 Task: Put People Inside A Jar.
Action: Mouse moved to (1158, 112)
Screenshot: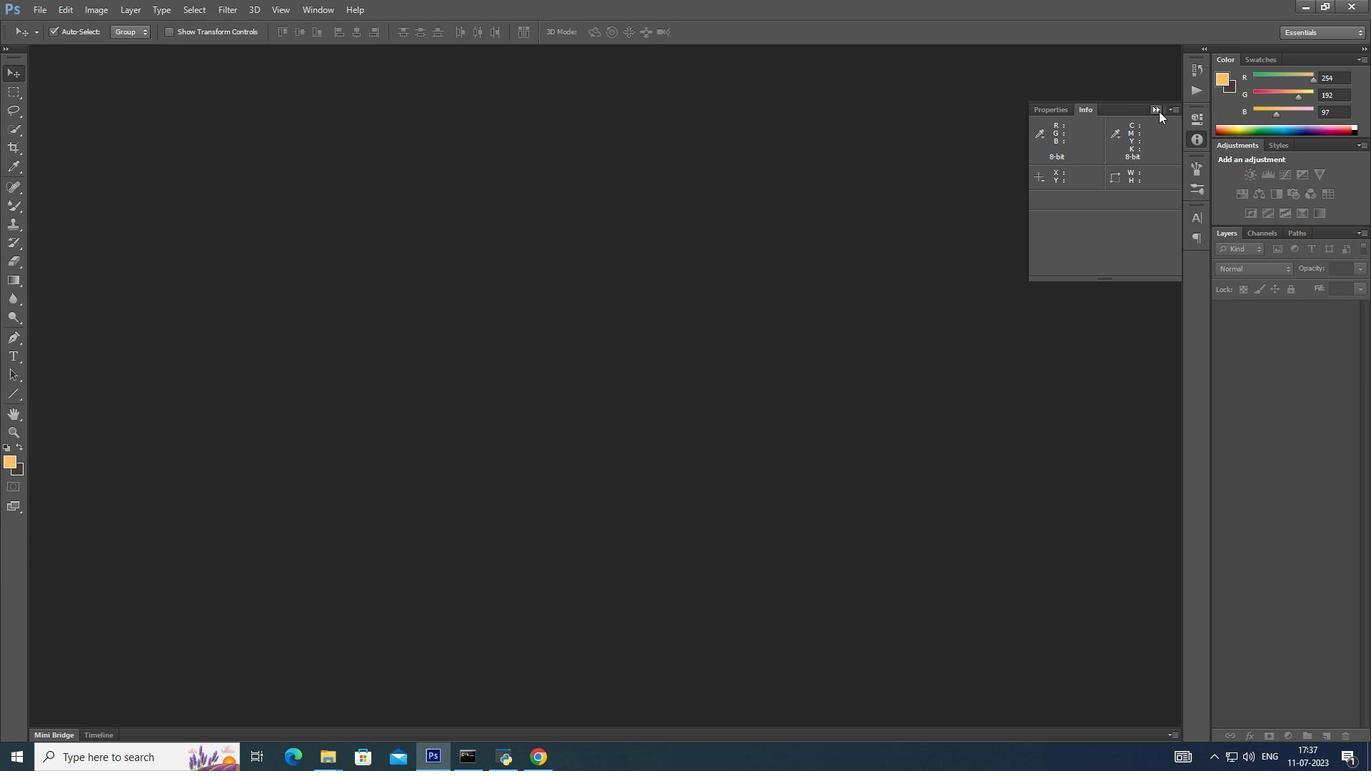 
Action: Mouse pressed left at (1158, 112)
Screenshot: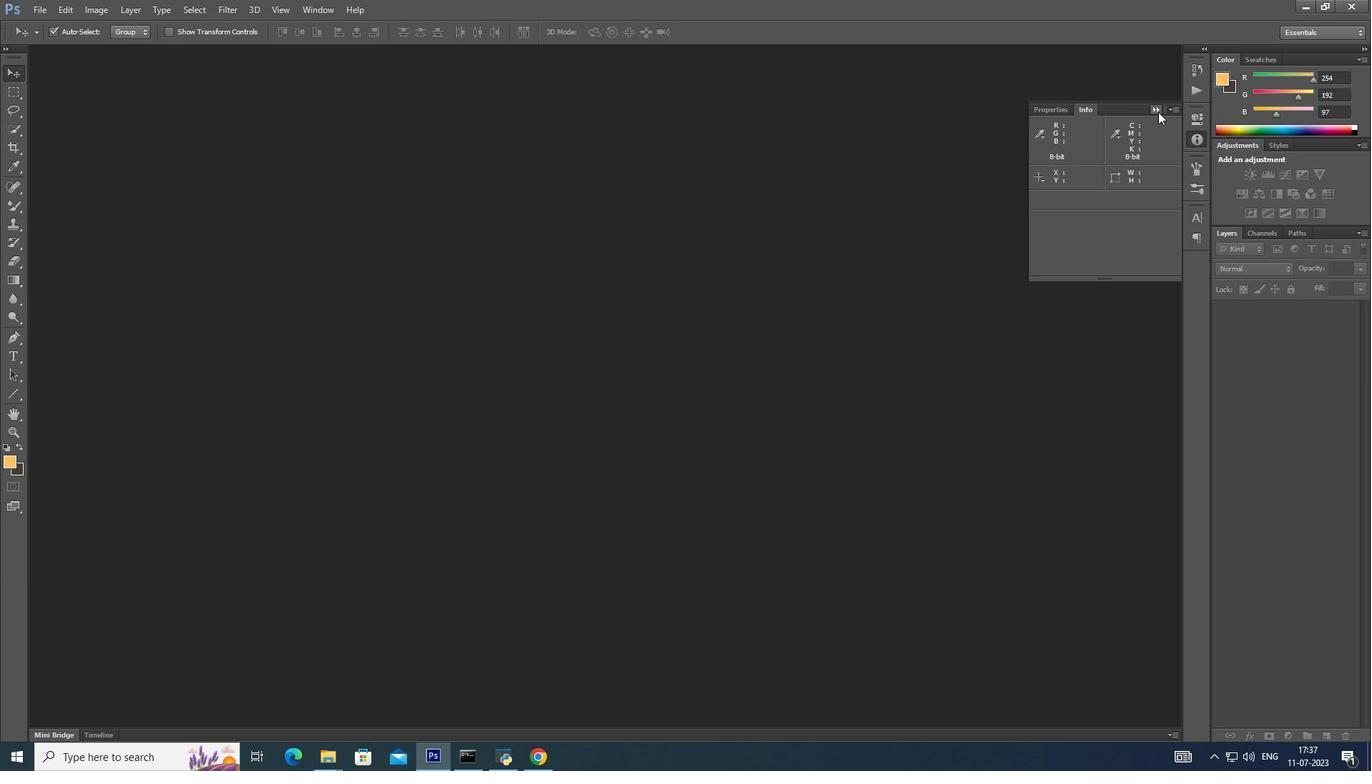 
Action: Mouse moved to (31, 10)
Screenshot: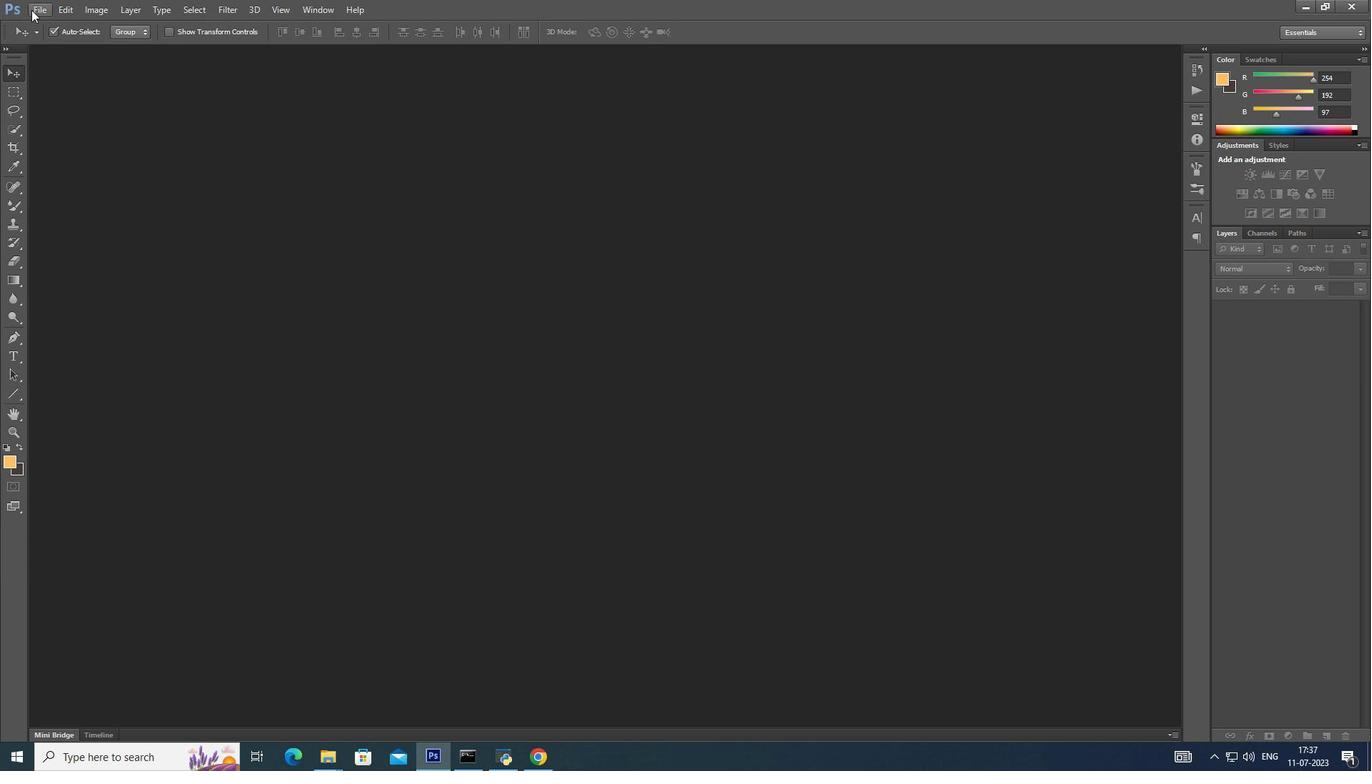 
Action: Mouse pressed left at (31, 10)
Screenshot: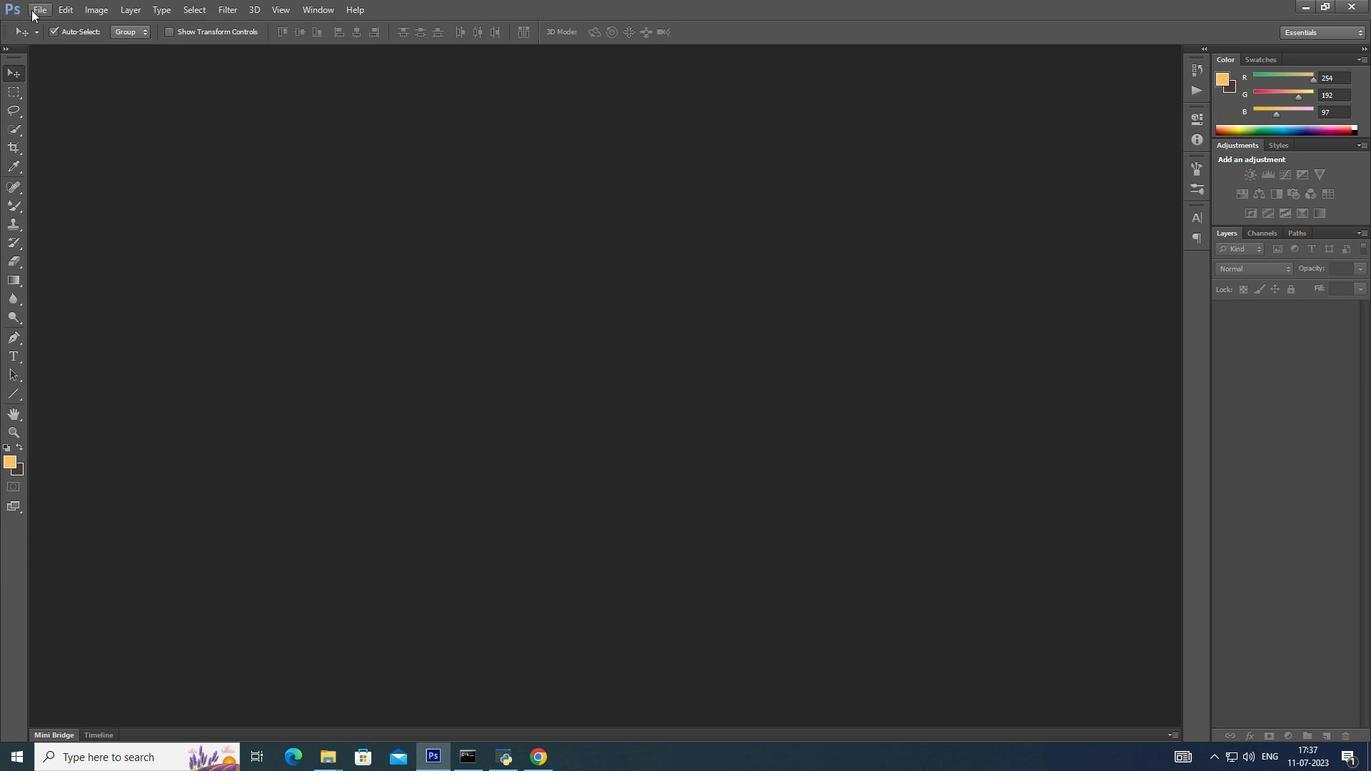 
Action: Mouse moved to (44, 32)
Screenshot: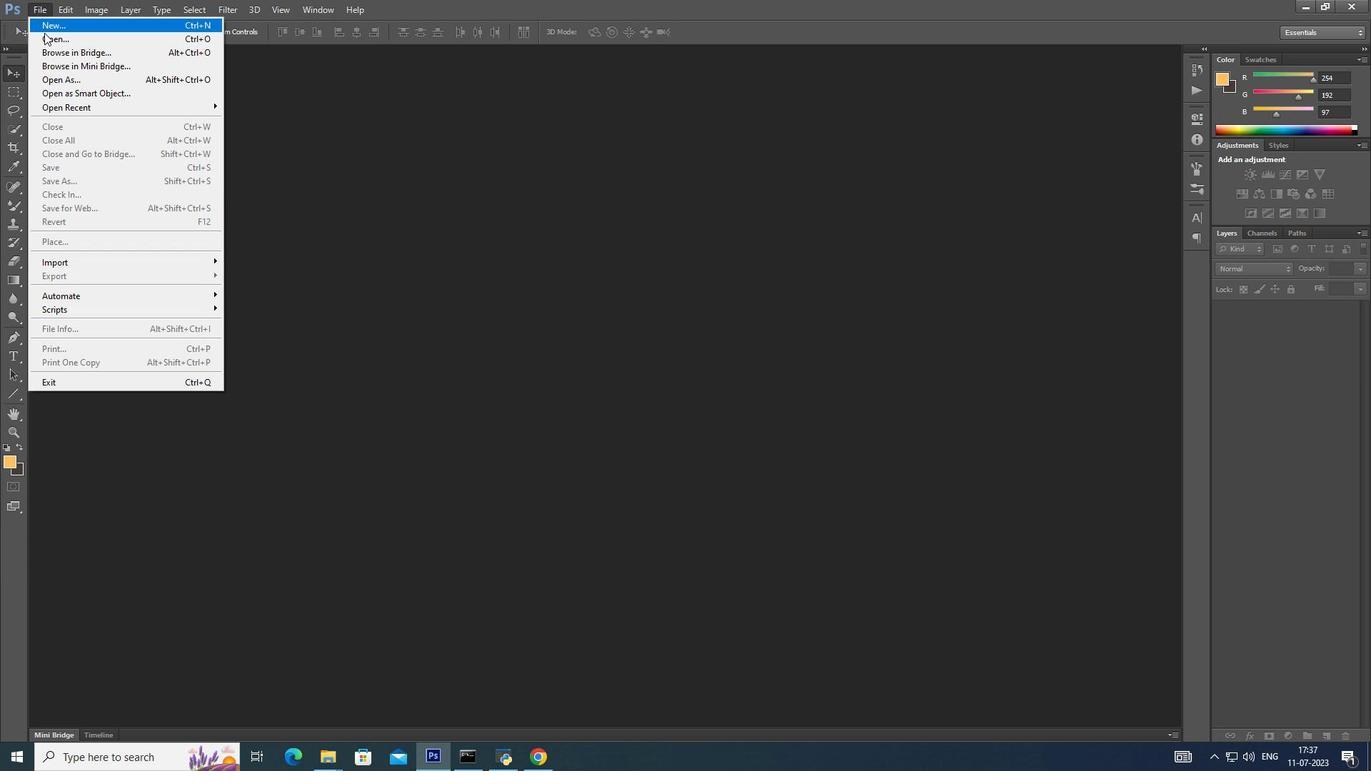 
Action: Mouse pressed left at (44, 32)
Screenshot: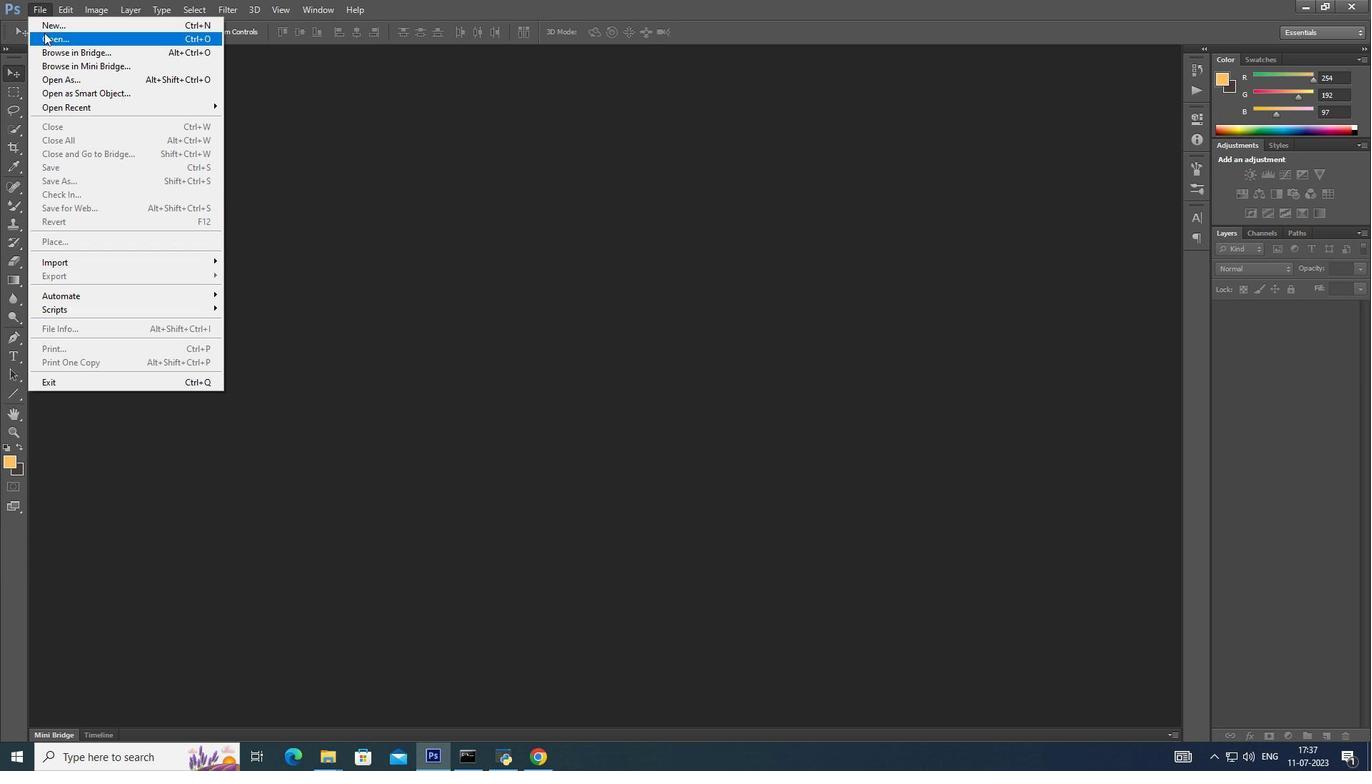 
Action: Mouse moved to (518, 337)
Screenshot: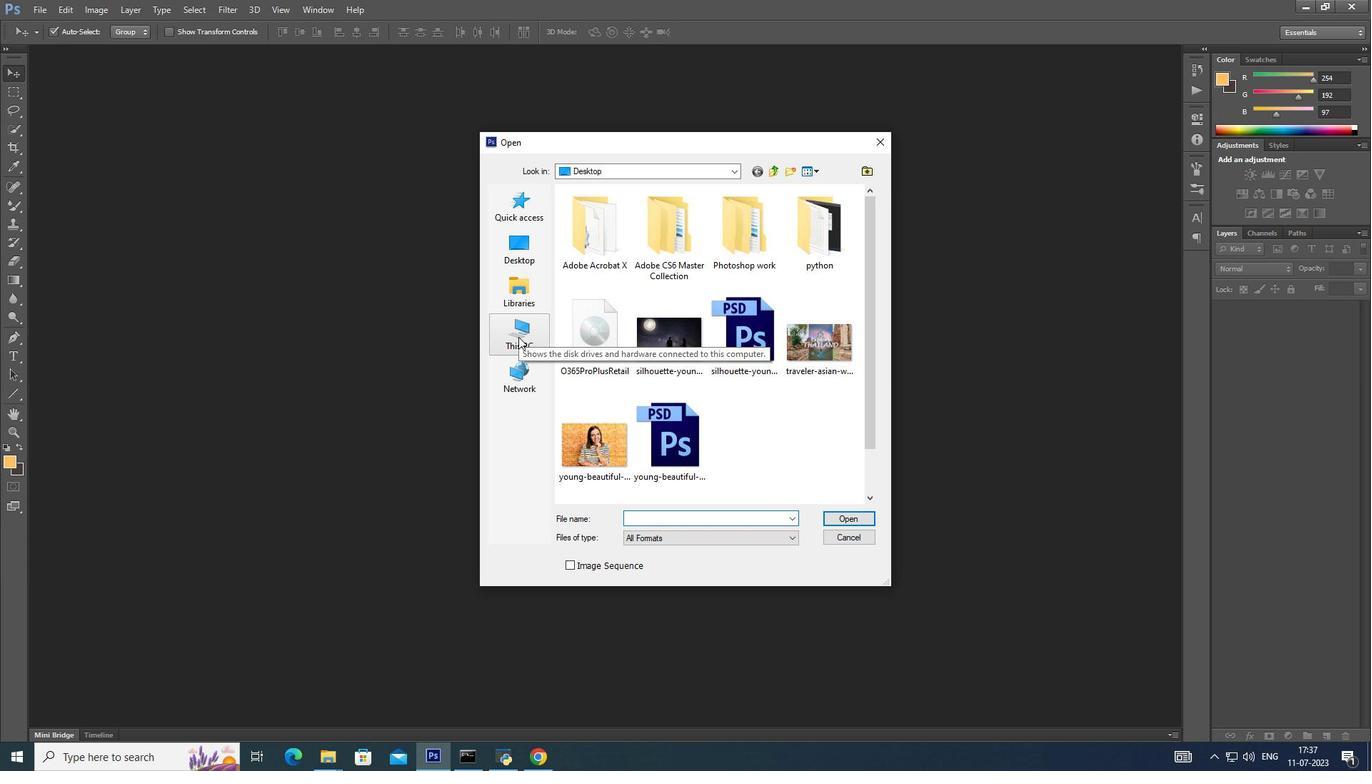 
Action: Mouse pressed left at (518, 337)
Screenshot: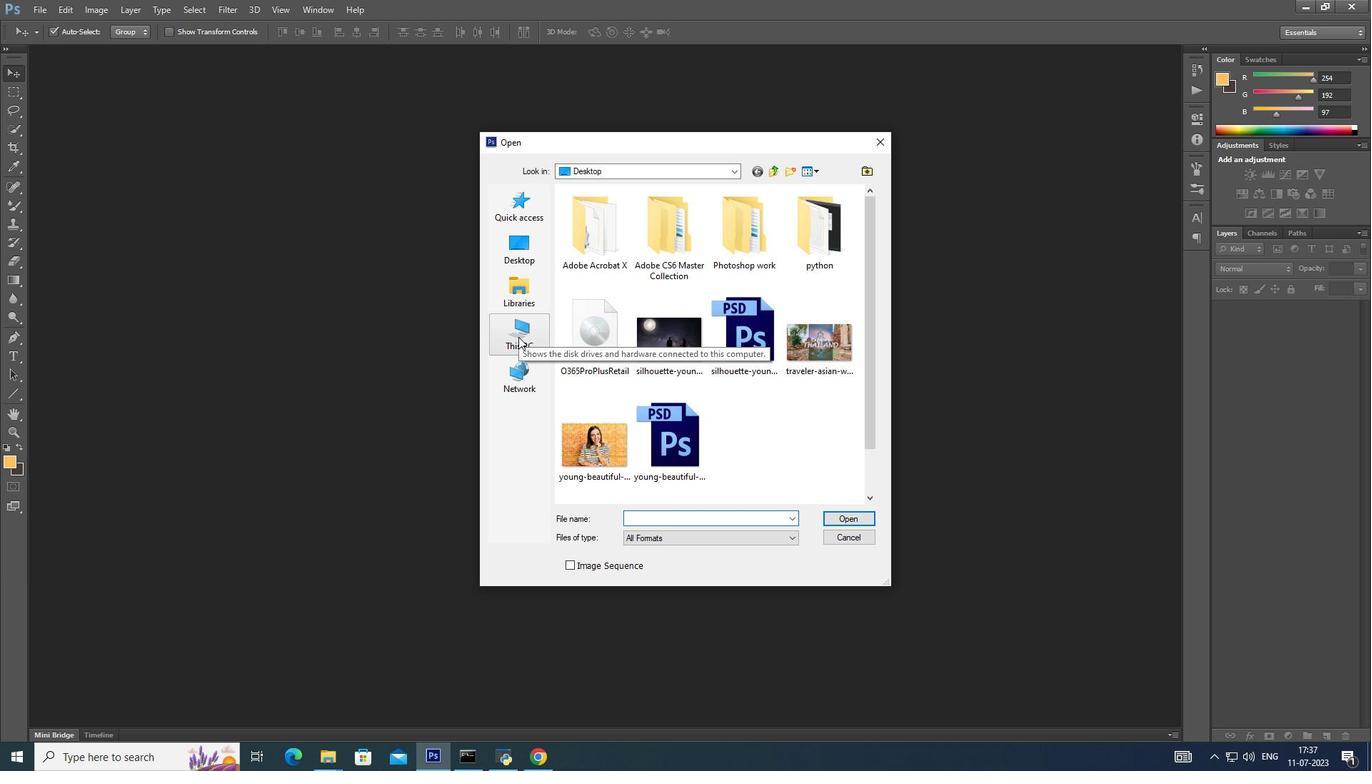 
Action: Mouse moved to (636, 323)
Screenshot: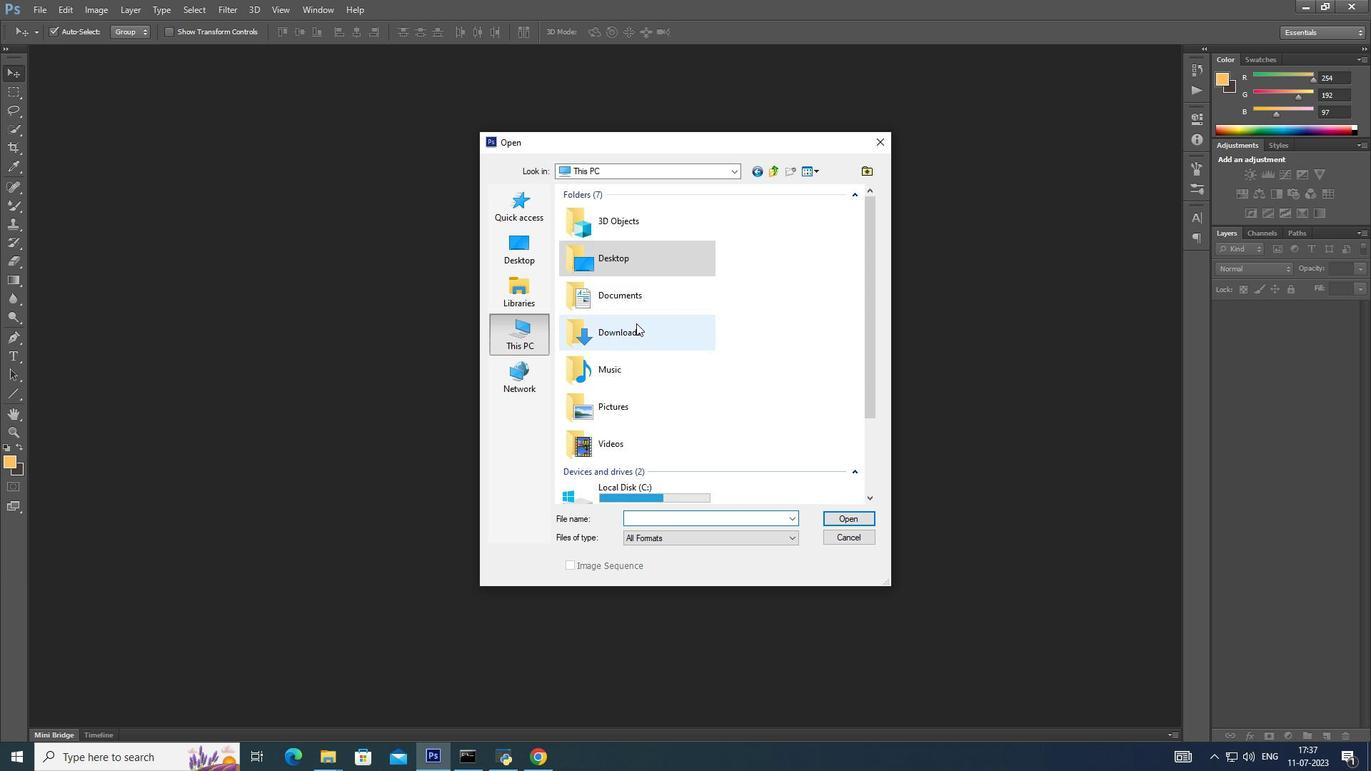 
Action: Mouse pressed left at (636, 323)
Screenshot: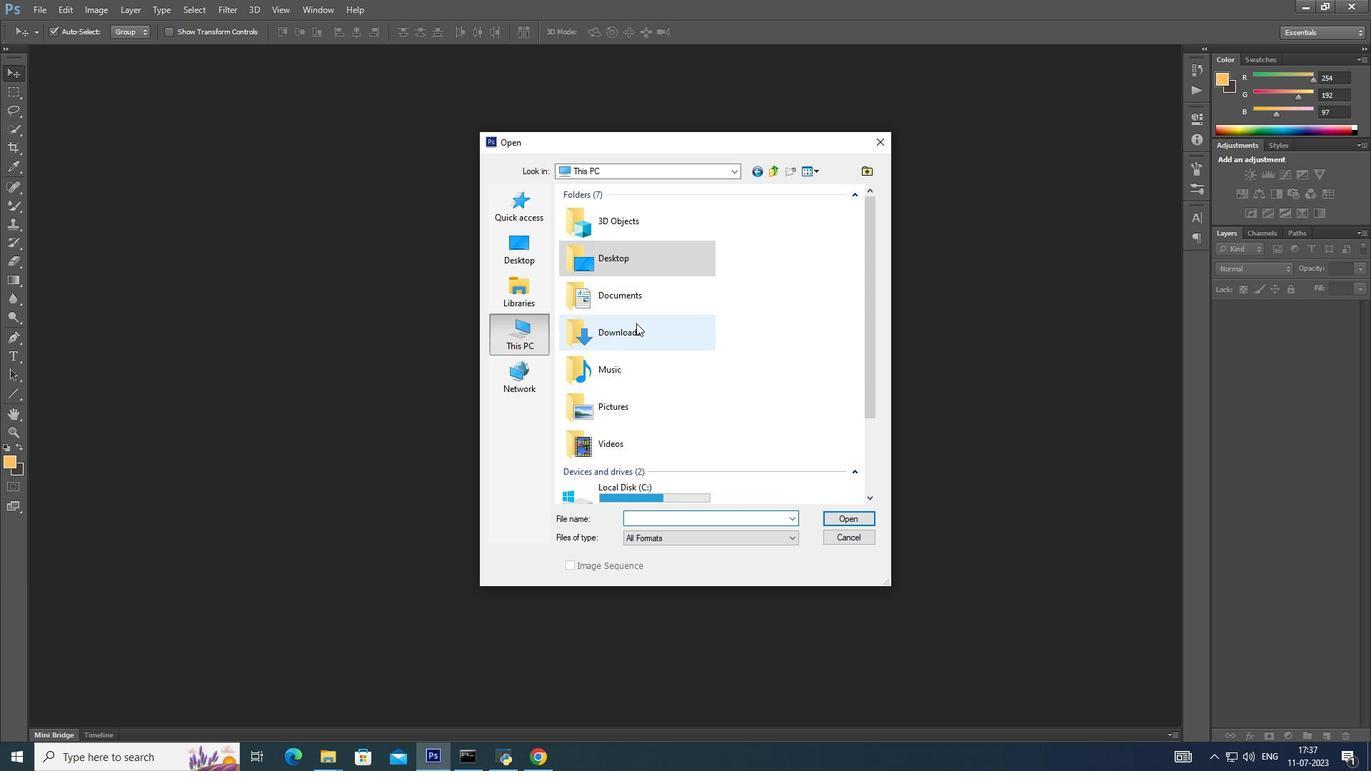 
Action: Mouse pressed left at (636, 323)
Screenshot: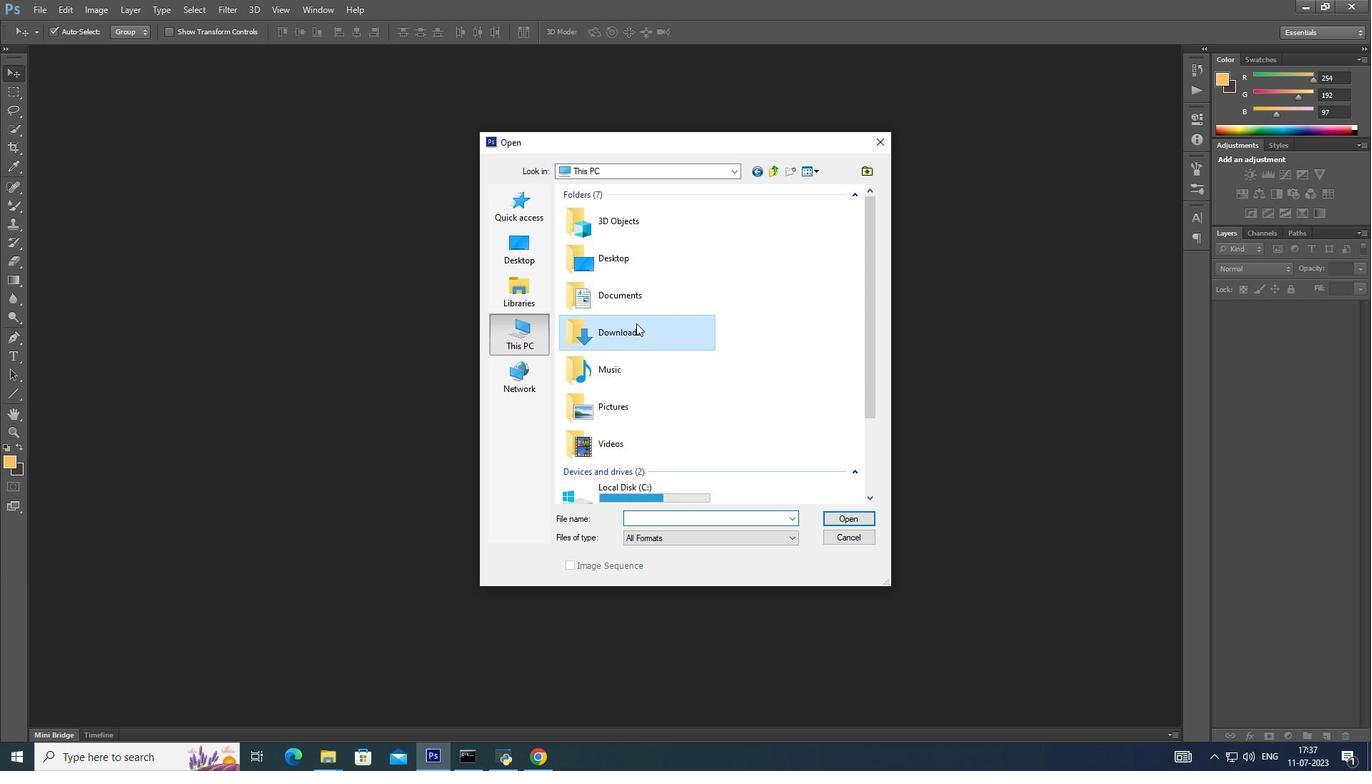 
Action: Mouse moved to (645, 238)
Screenshot: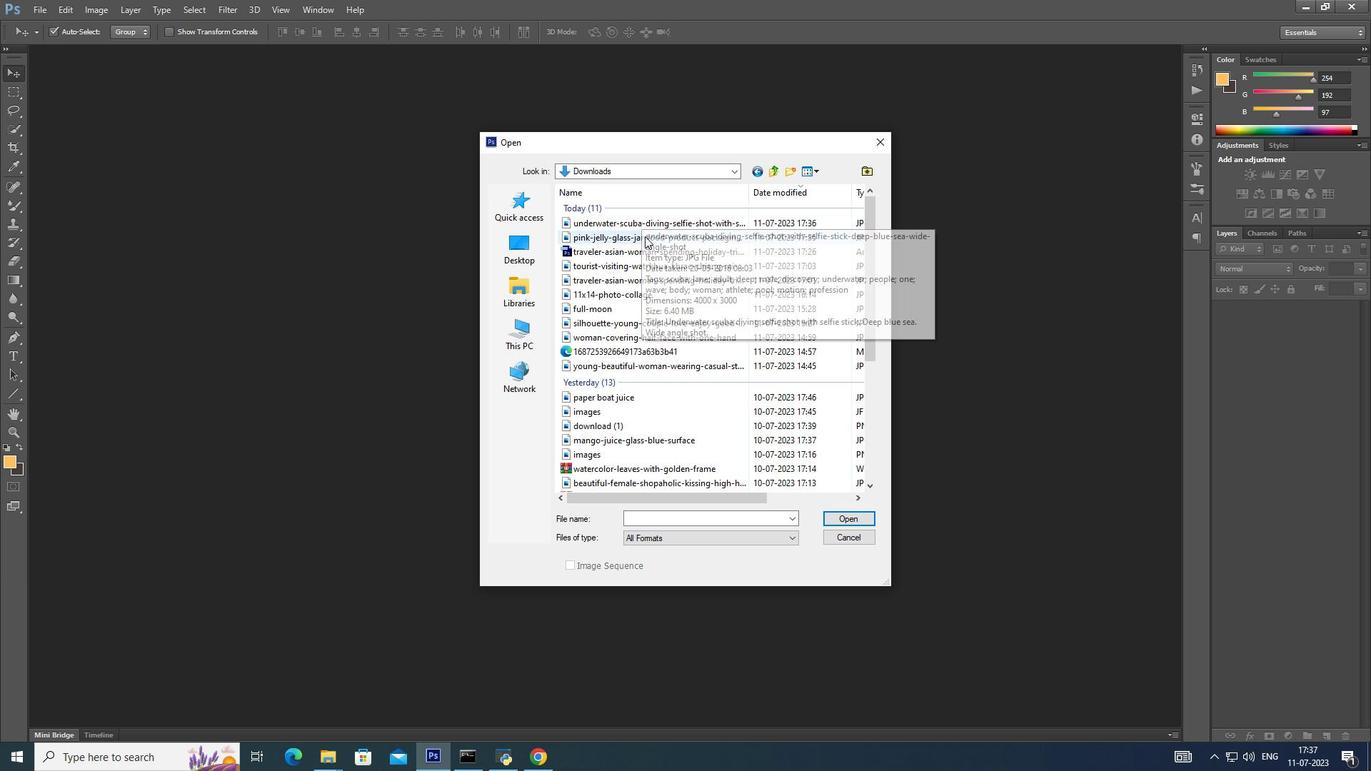 
Action: Mouse pressed left at (645, 238)
Screenshot: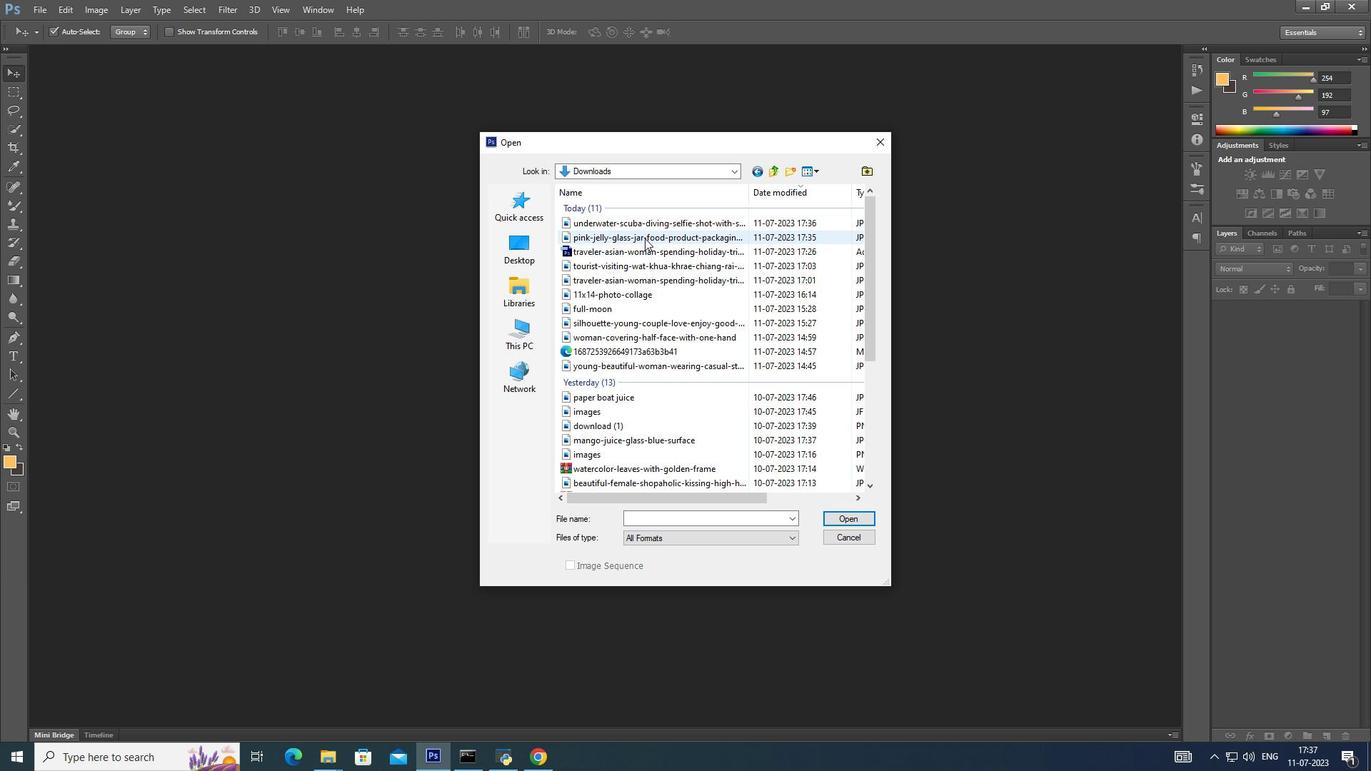 
Action: Mouse moved to (868, 520)
Screenshot: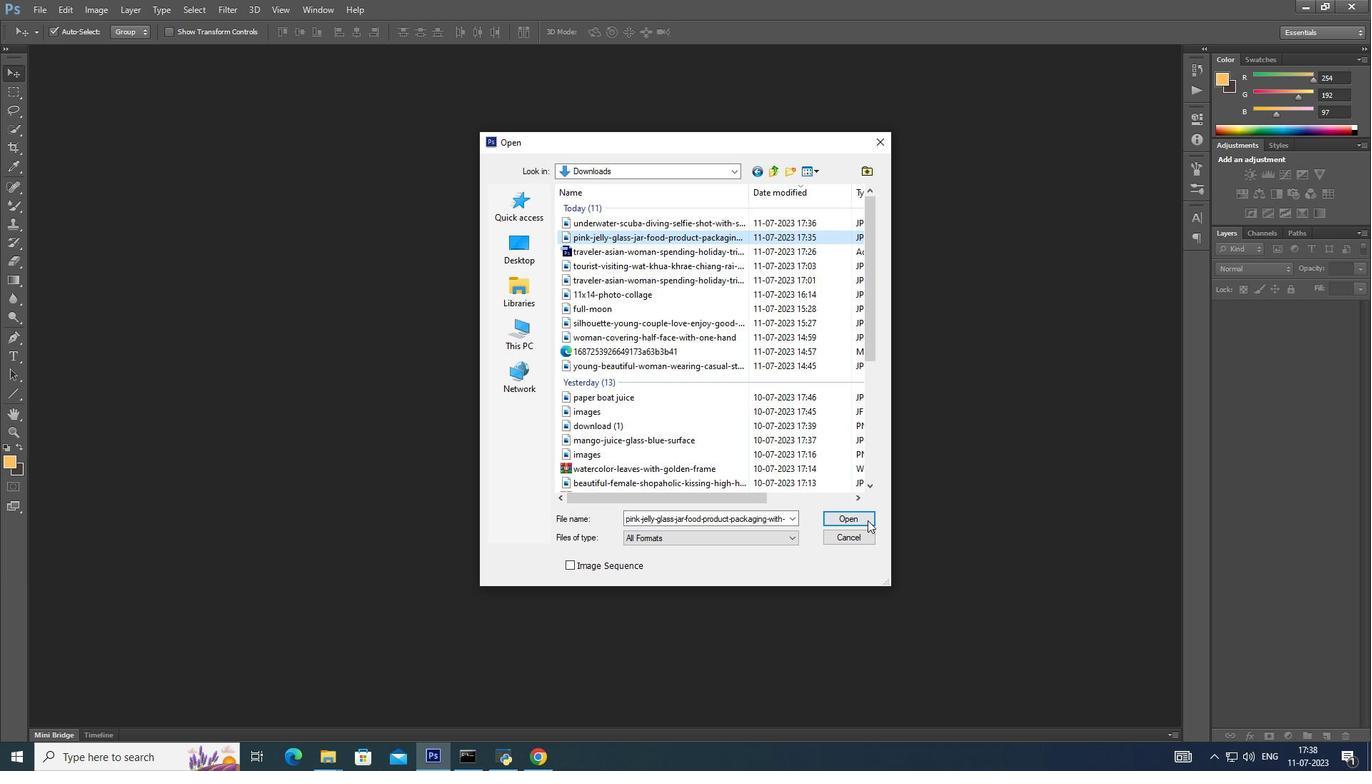 
Action: Mouse pressed left at (868, 520)
Screenshot: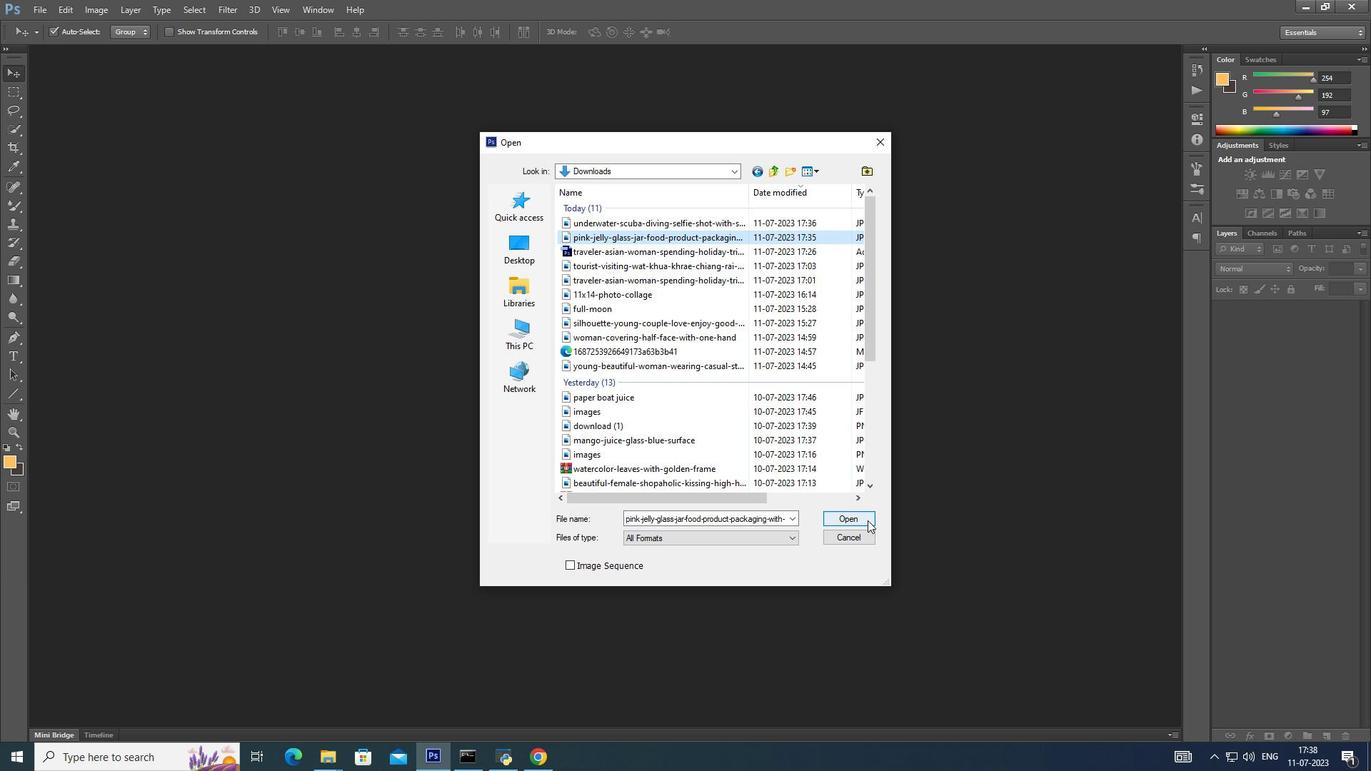 
Action: Mouse moved to (1285, 310)
Screenshot: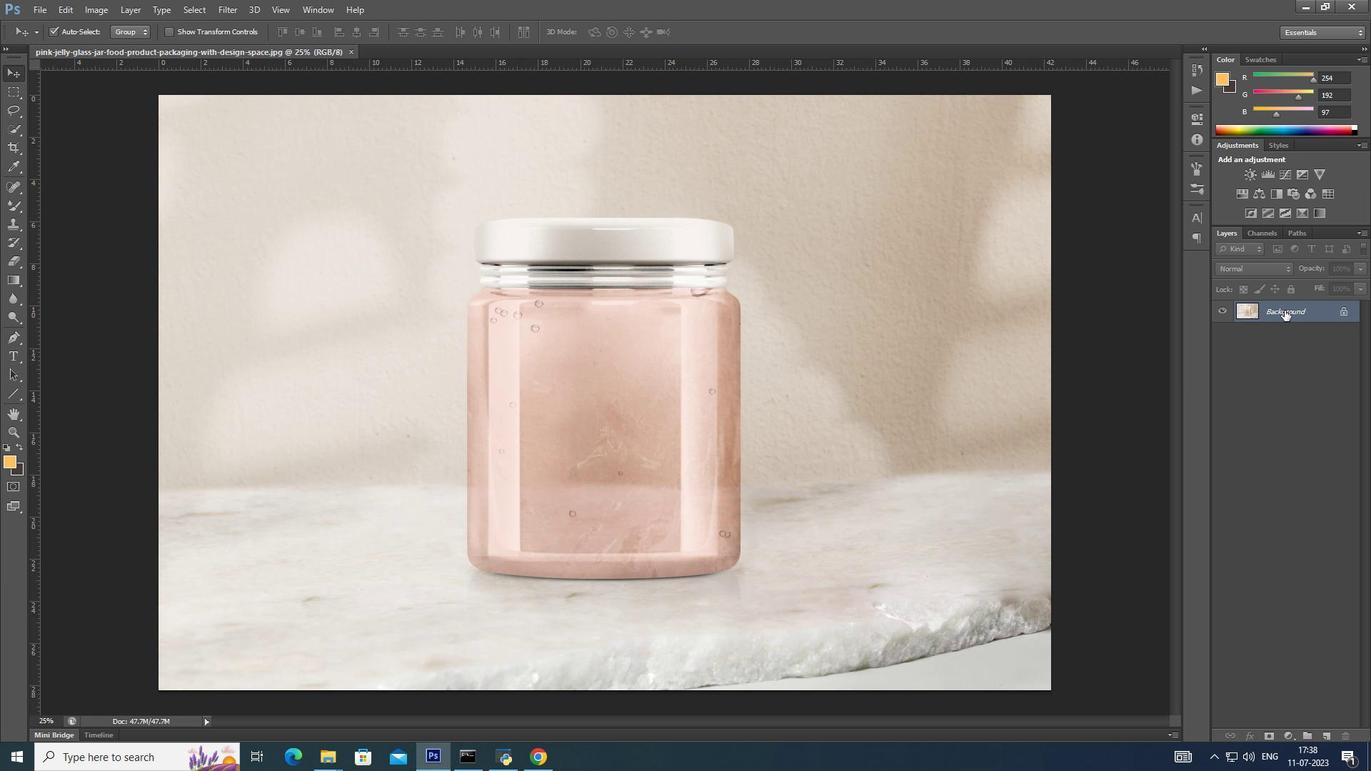 
Action: Mouse pressed left at (1285, 310)
Screenshot: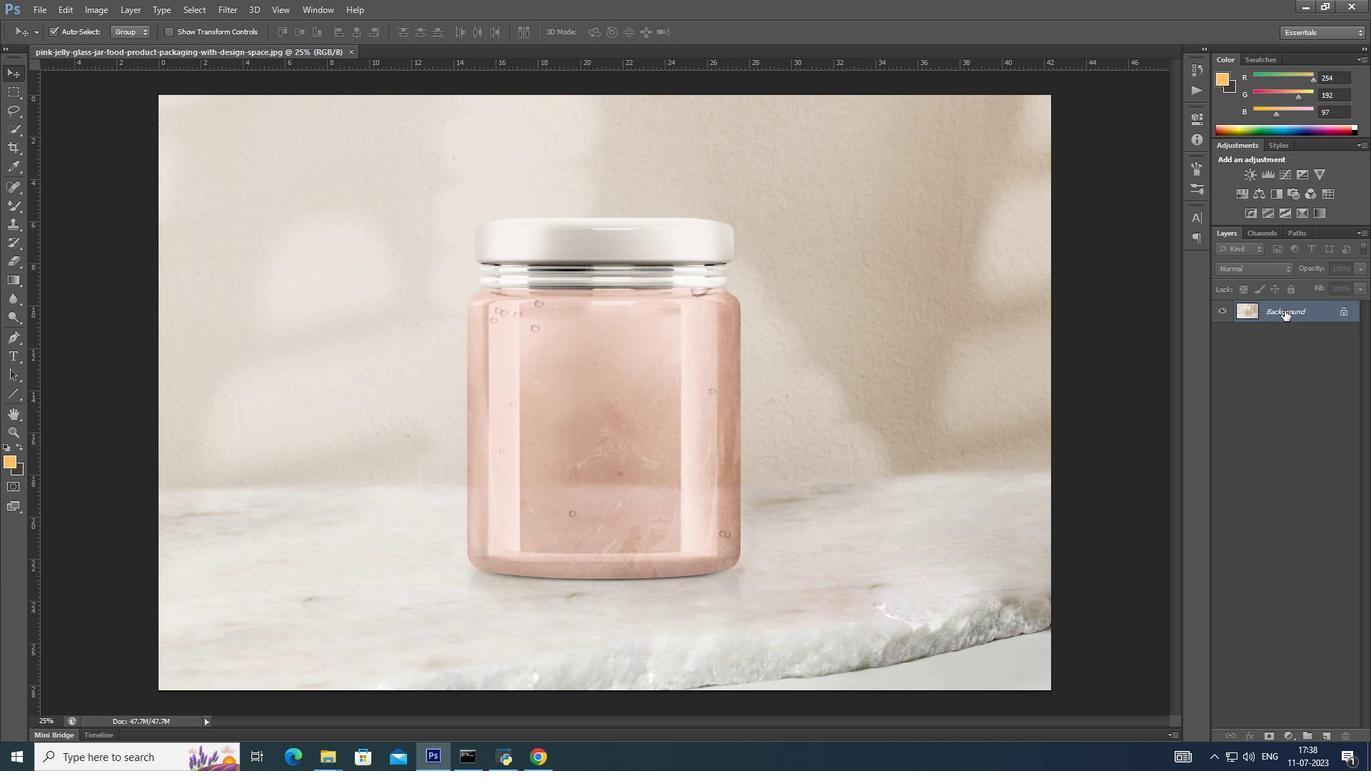 
Action: Mouse moved to (1287, 310)
Screenshot: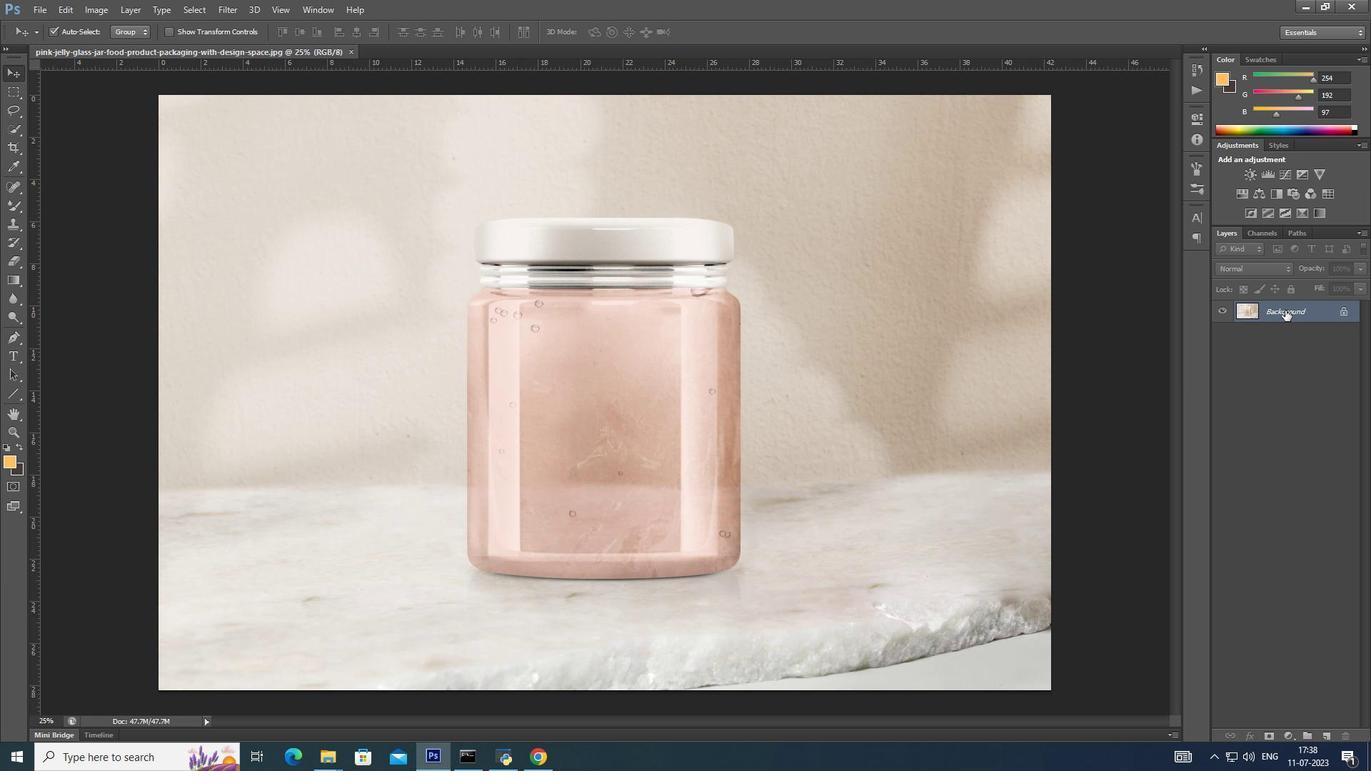 
Action: Mouse pressed left at (1287, 310)
Screenshot: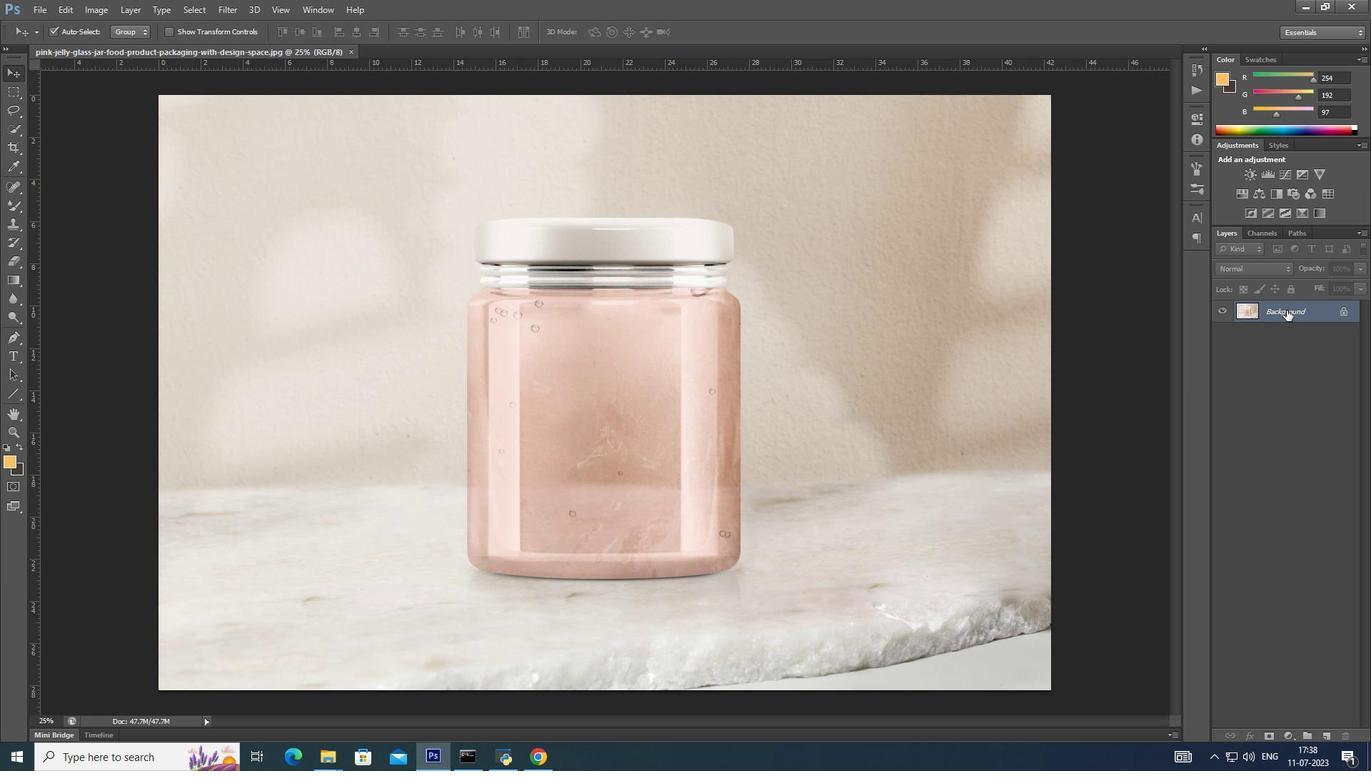 
Action: Mouse moved to (1277, 304)
Screenshot: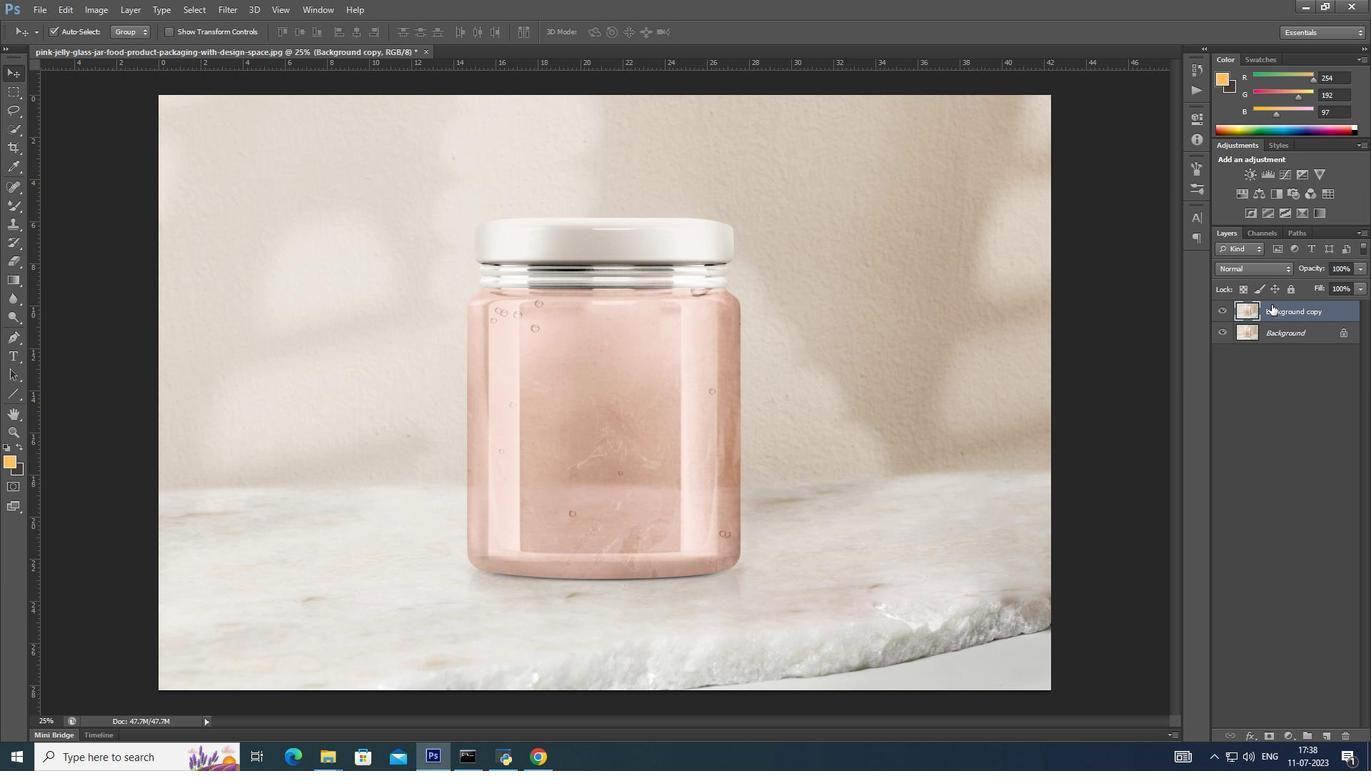 
Action: Mouse pressed left at (1277, 304)
Screenshot: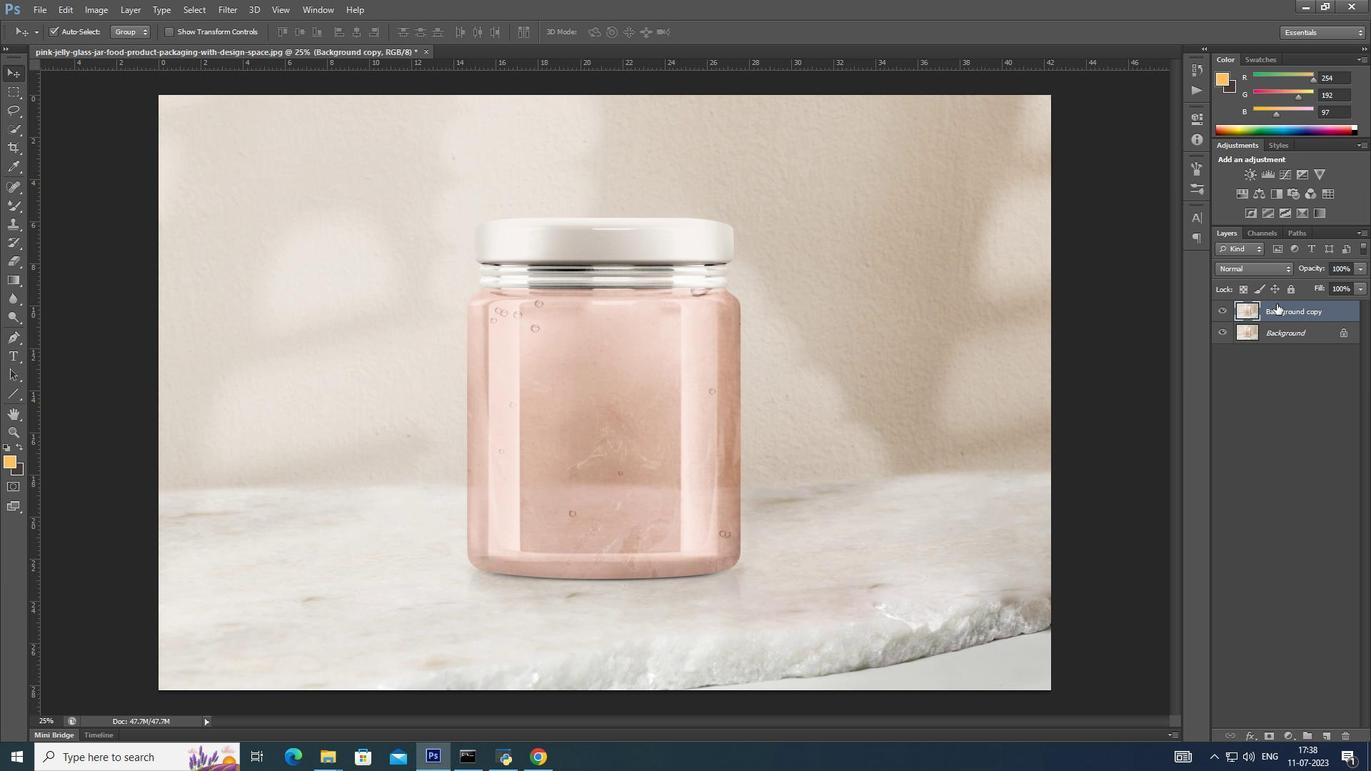 
Action: Mouse moved to (40, 13)
Screenshot: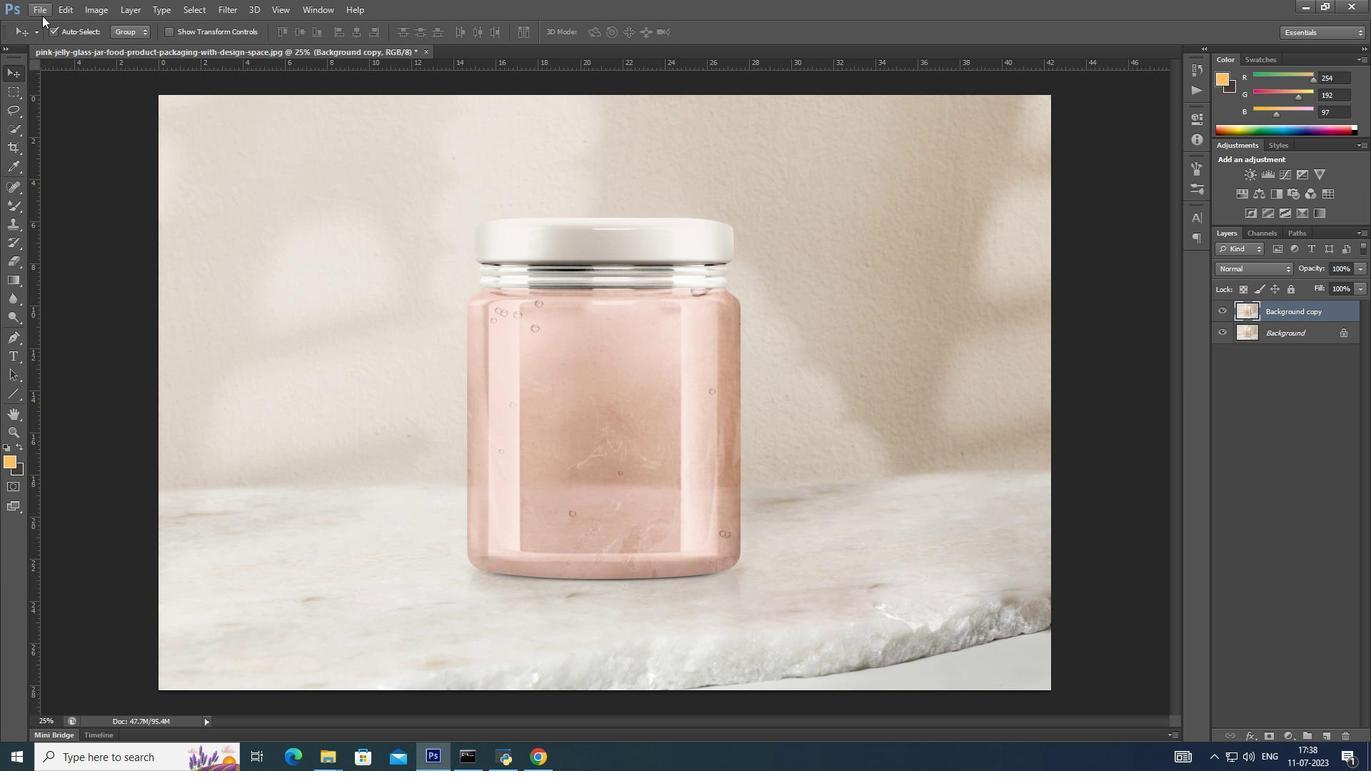 
Action: Mouse pressed left at (40, 13)
Screenshot: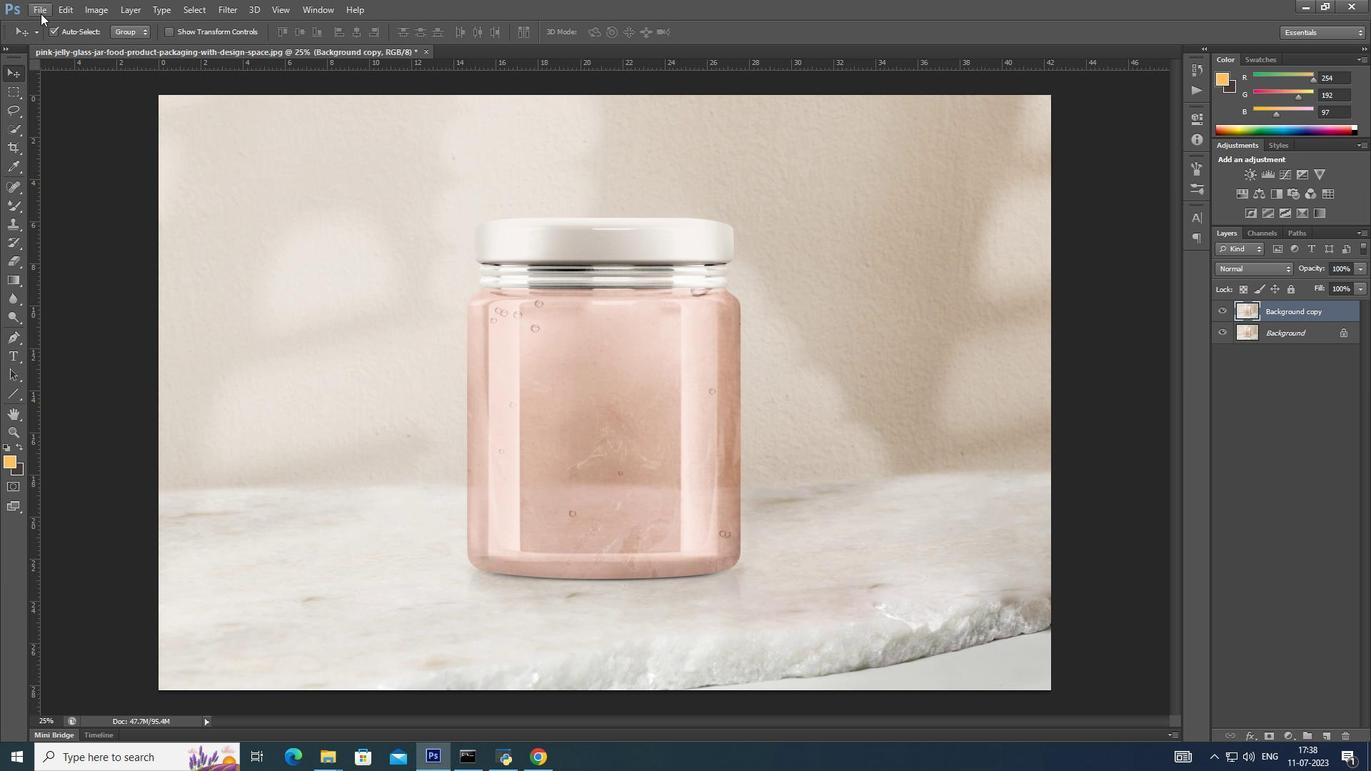 
Action: Mouse moved to (51, 32)
Screenshot: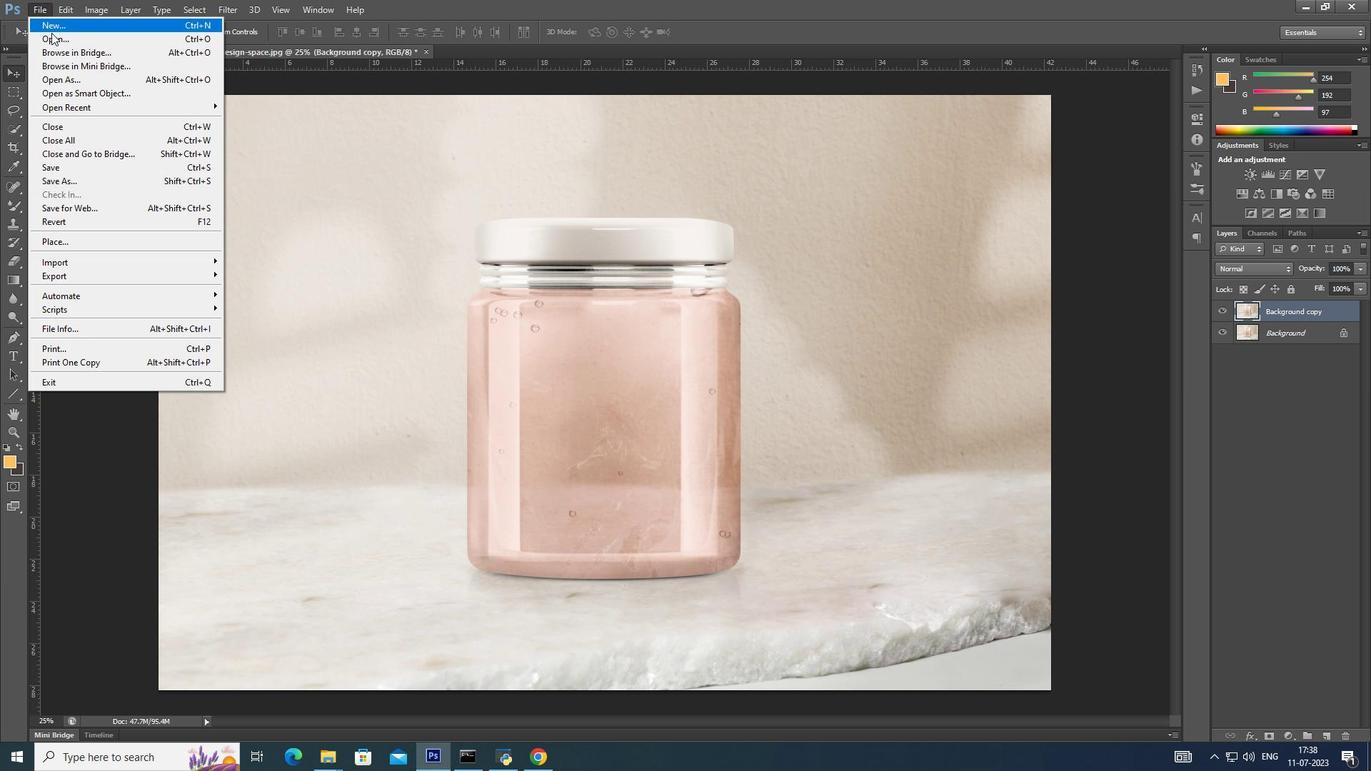 
Action: Mouse pressed left at (51, 32)
Screenshot: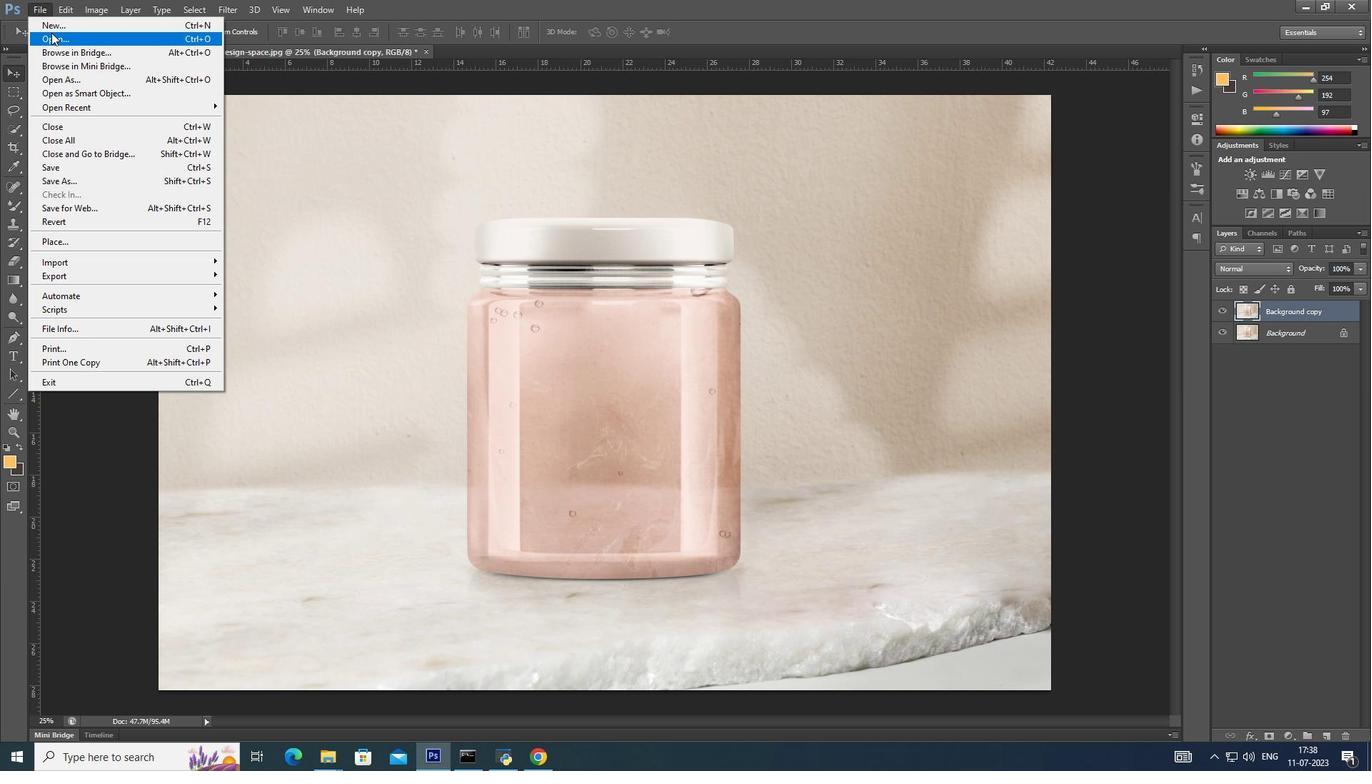 
Action: Mouse moved to (613, 218)
Screenshot: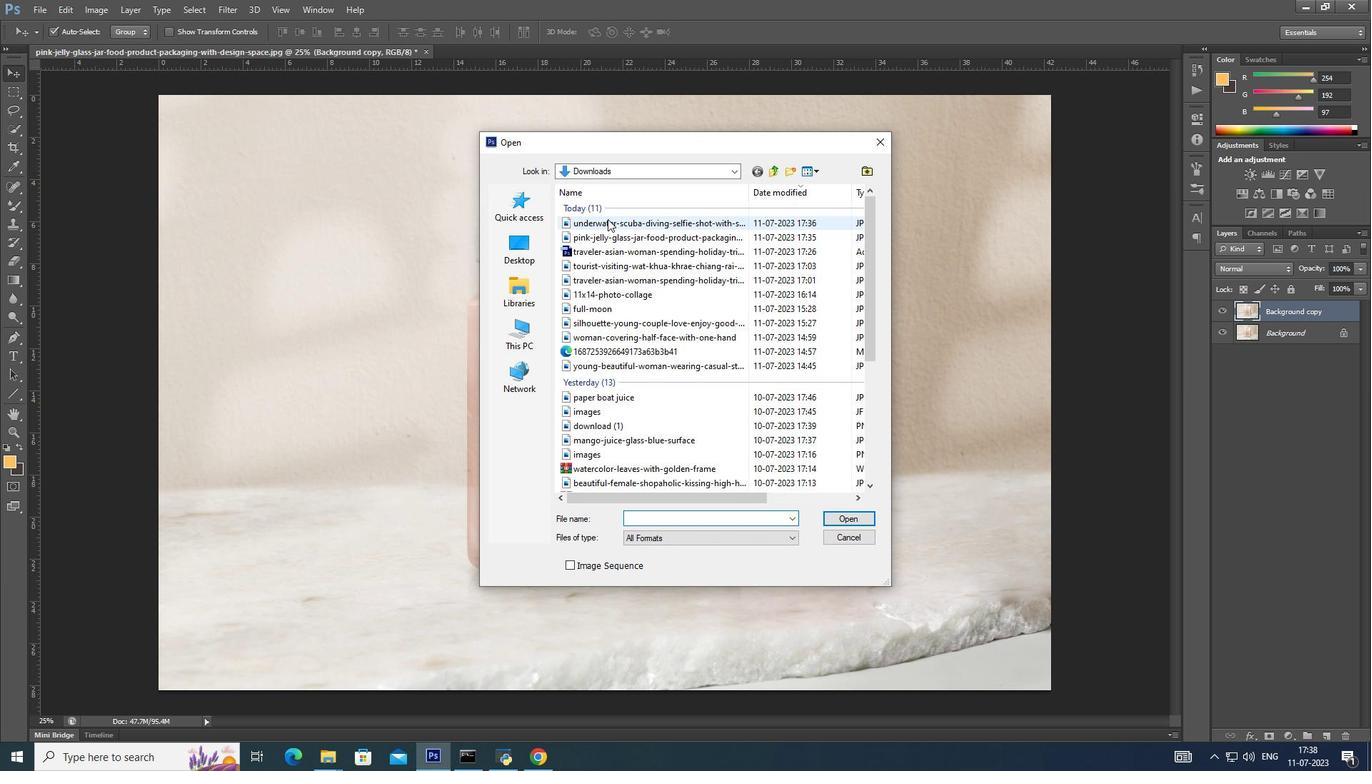 
Action: Mouse pressed left at (613, 218)
Screenshot: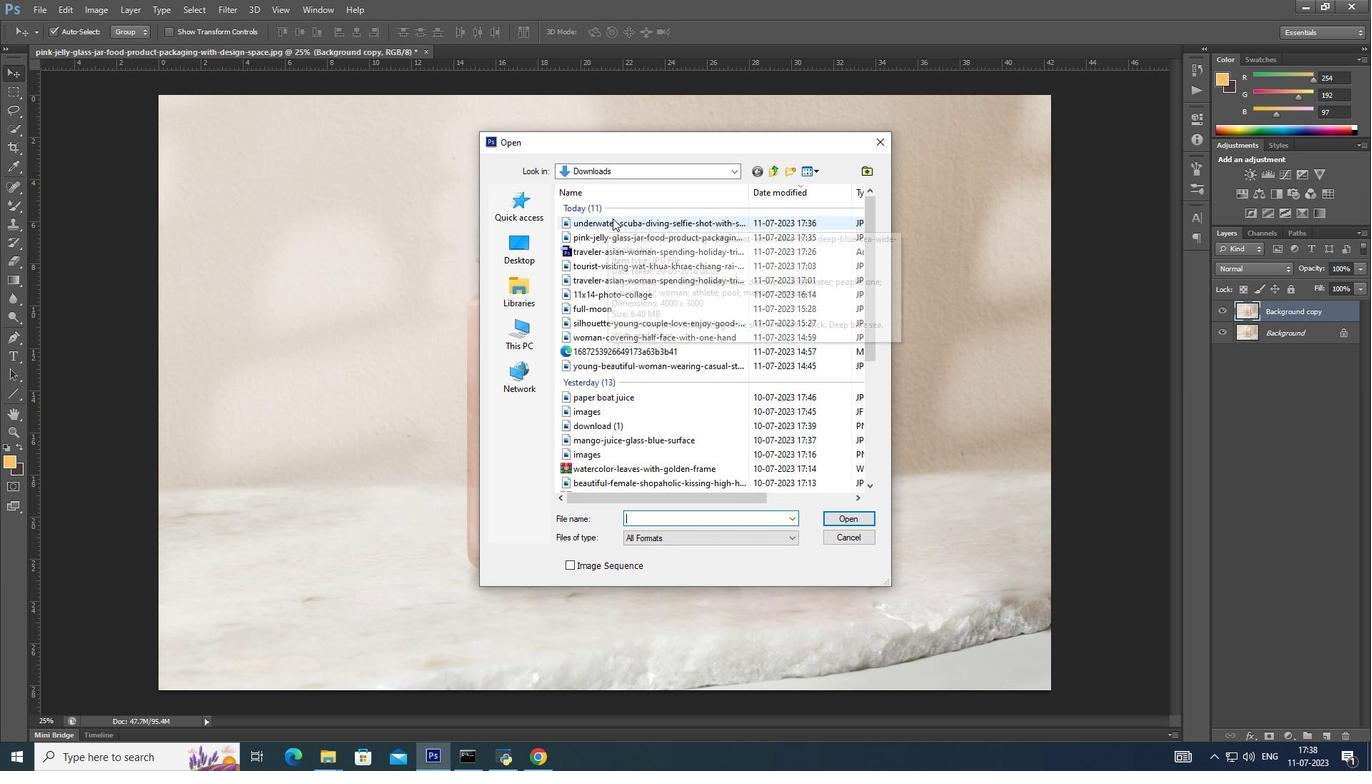 
Action: Mouse moved to (856, 521)
Screenshot: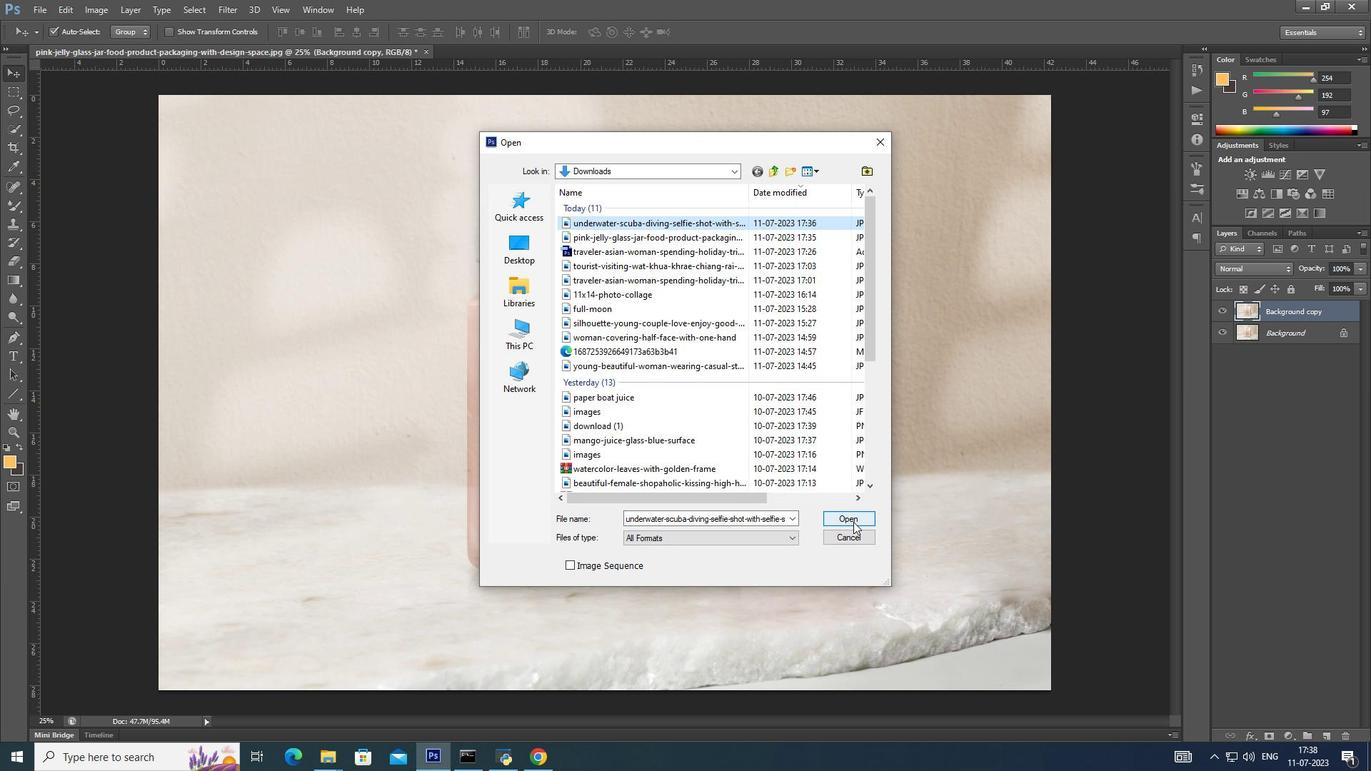 
Action: Mouse pressed left at (856, 521)
Screenshot: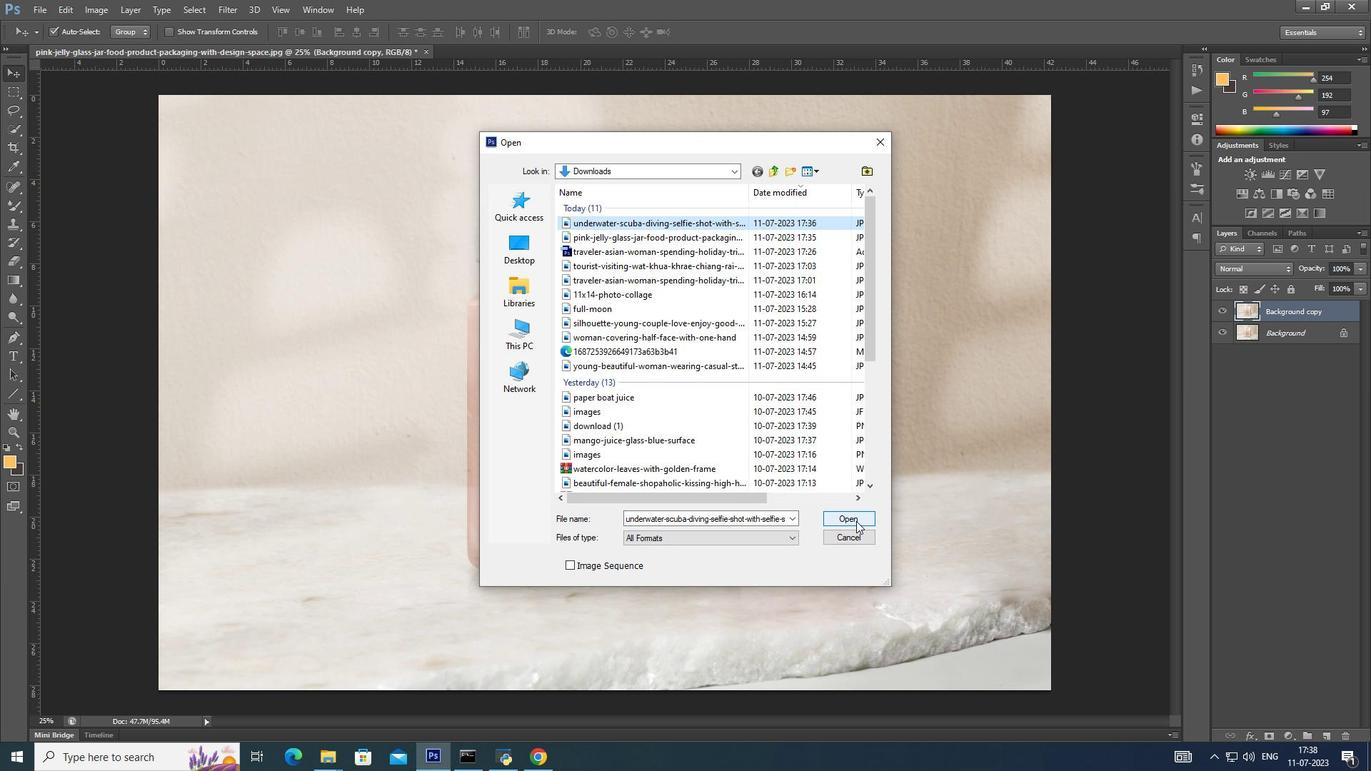 
Action: Mouse moved to (1288, 312)
Screenshot: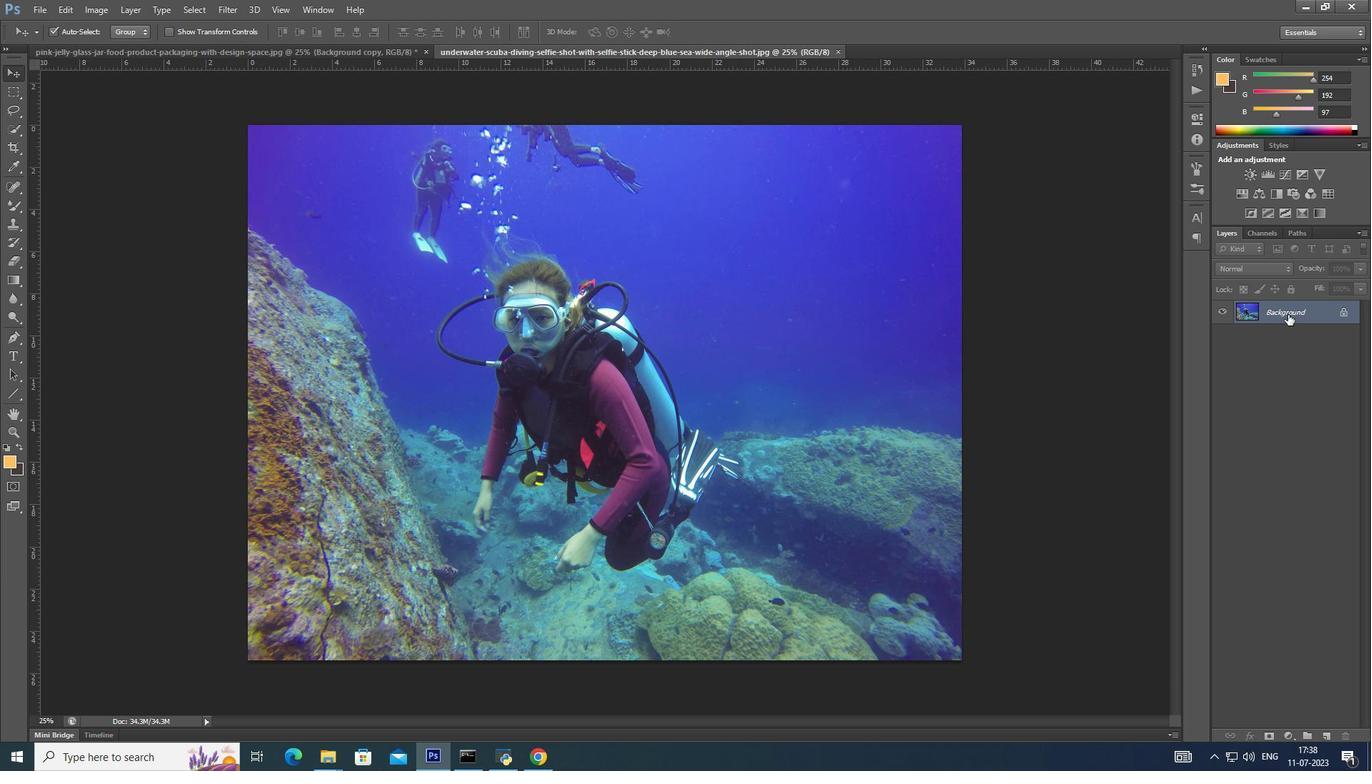 
Action: Mouse pressed left at (1288, 312)
Screenshot: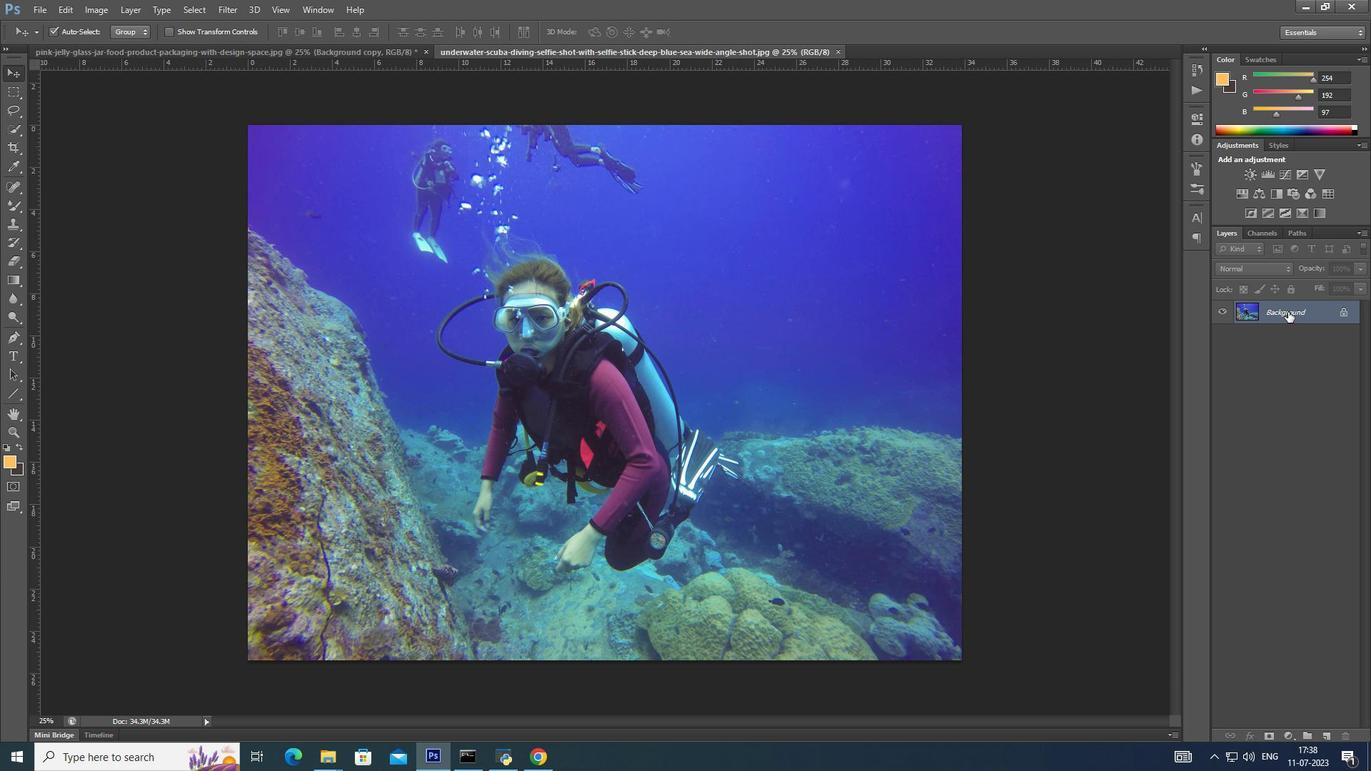 
Action: Mouse moved to (14, 132)
Screenshot: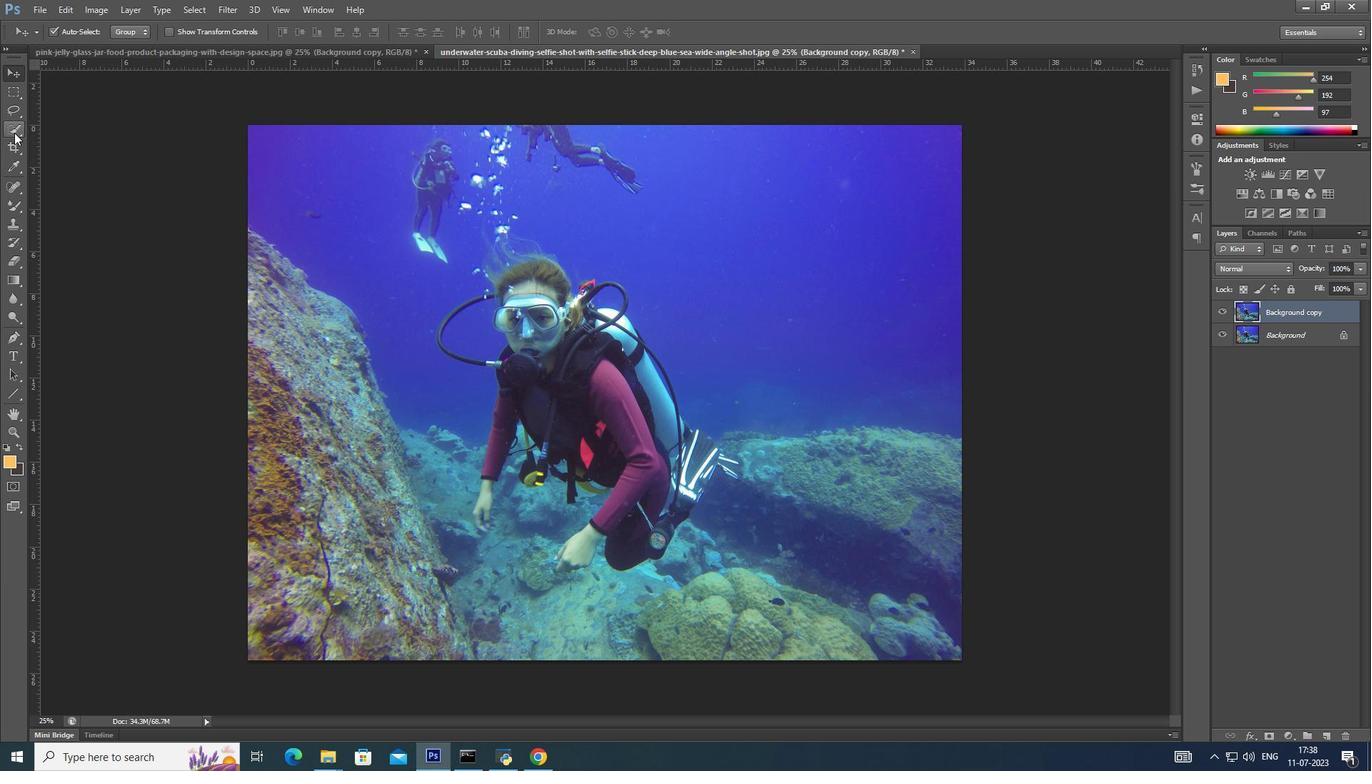 
Action: Mouse pressed left at (14, 132)
Screenshot: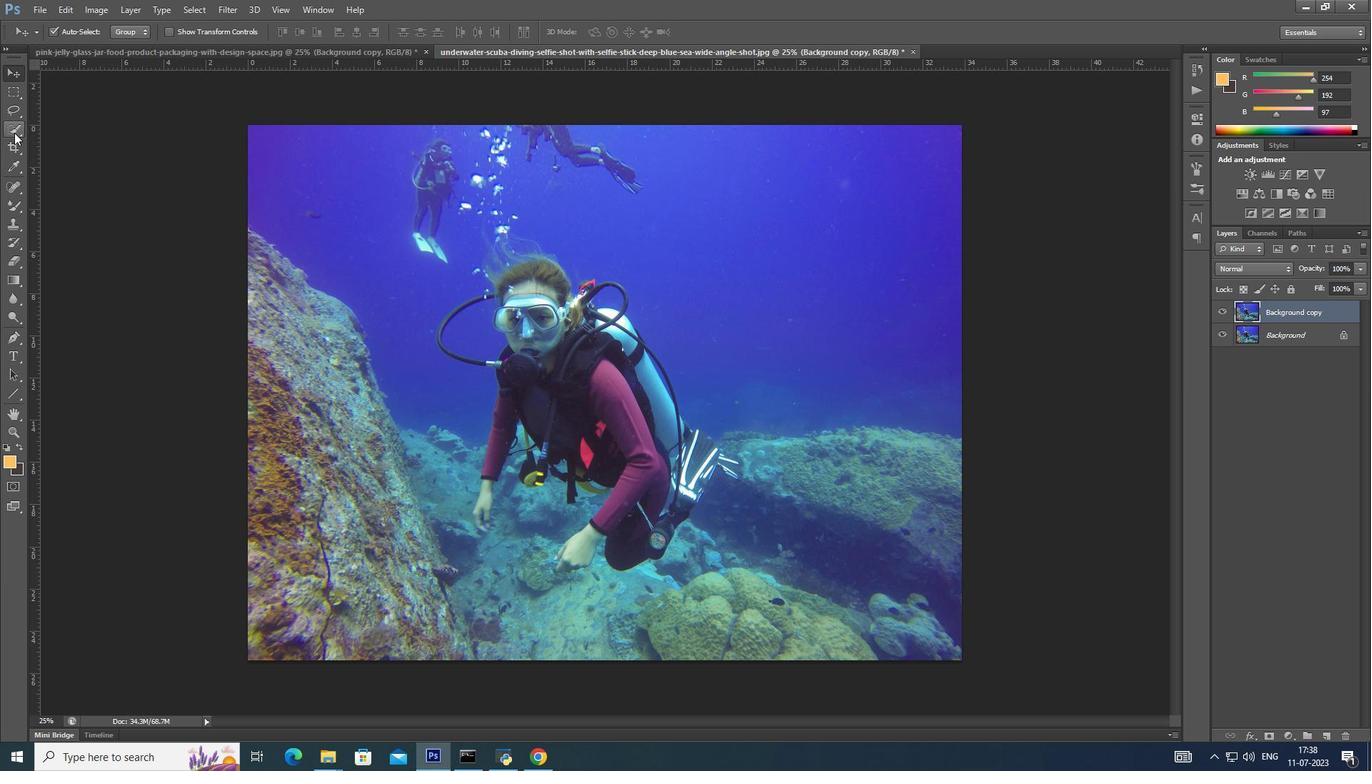 
Action: Mouse moved to (87, 127)
Screenshot: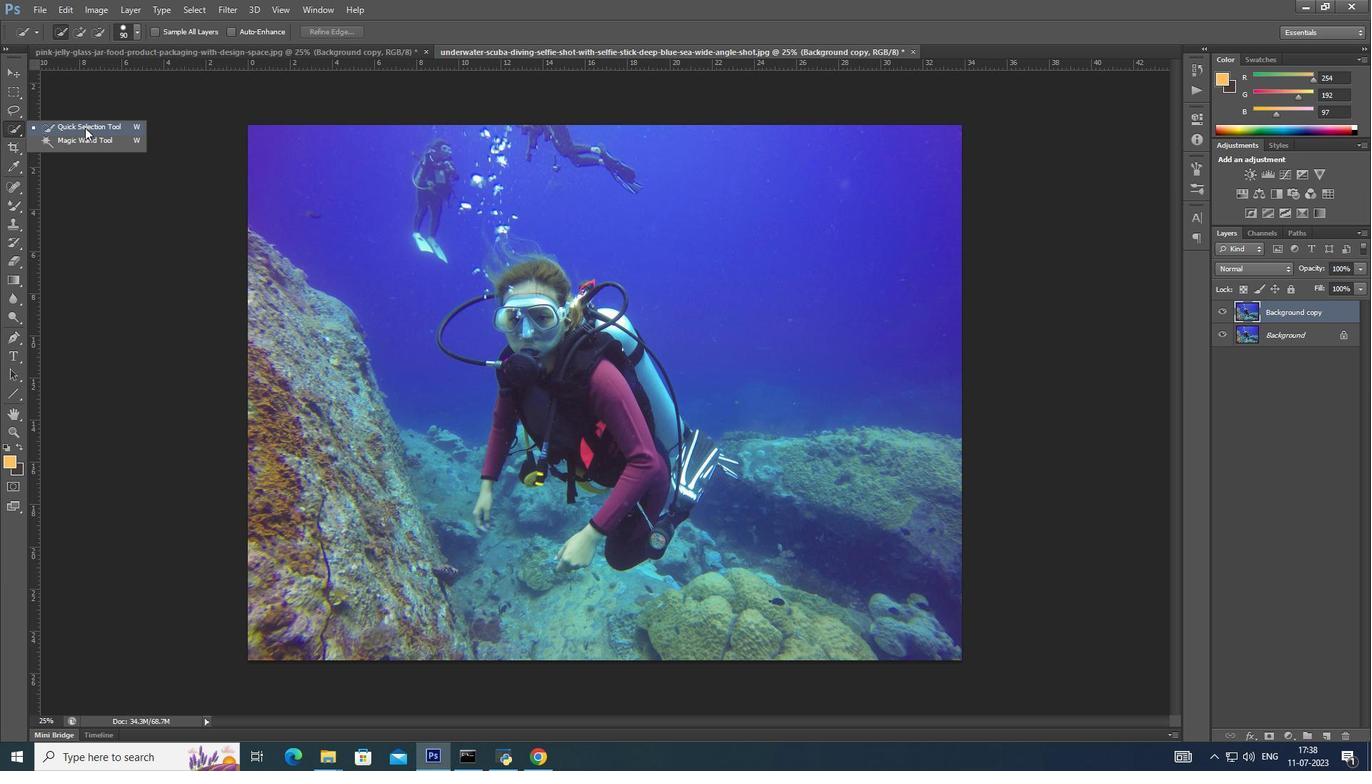 
Action: Mouse pressed left at (87, 127)
Screenshot: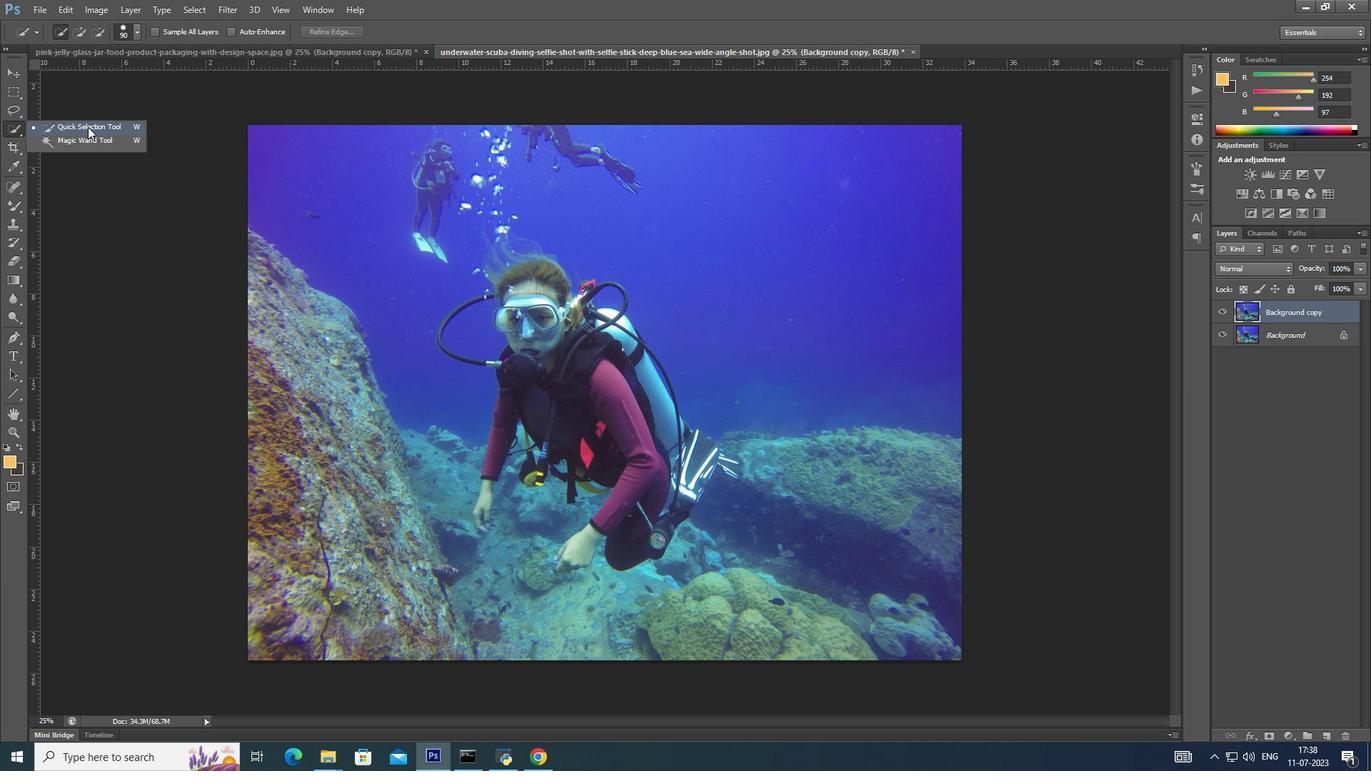 
Action: Mouse moved to (545, 331)
Screenshot: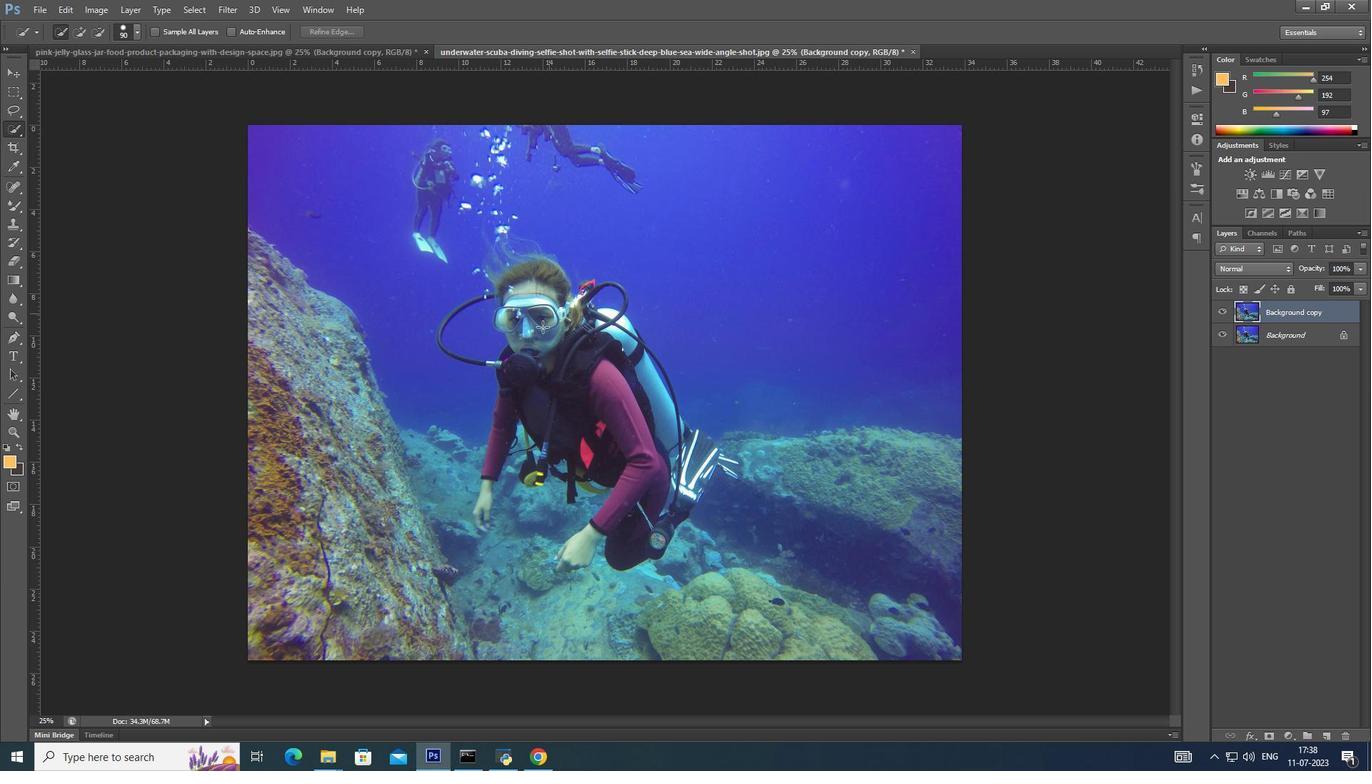 
Action: Key pressed ]]]]]]
Screenshot: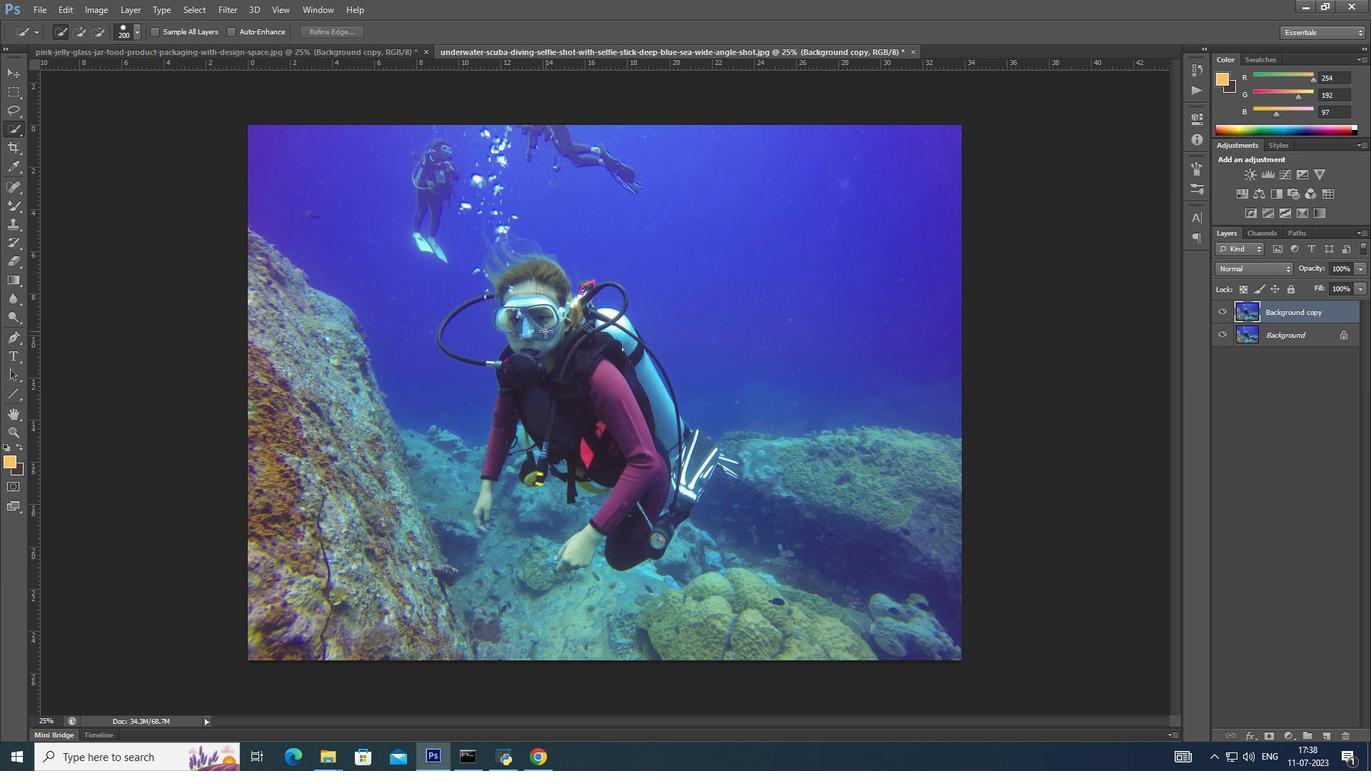 
Action: Mouse moved to (305, 481)
Screenshot: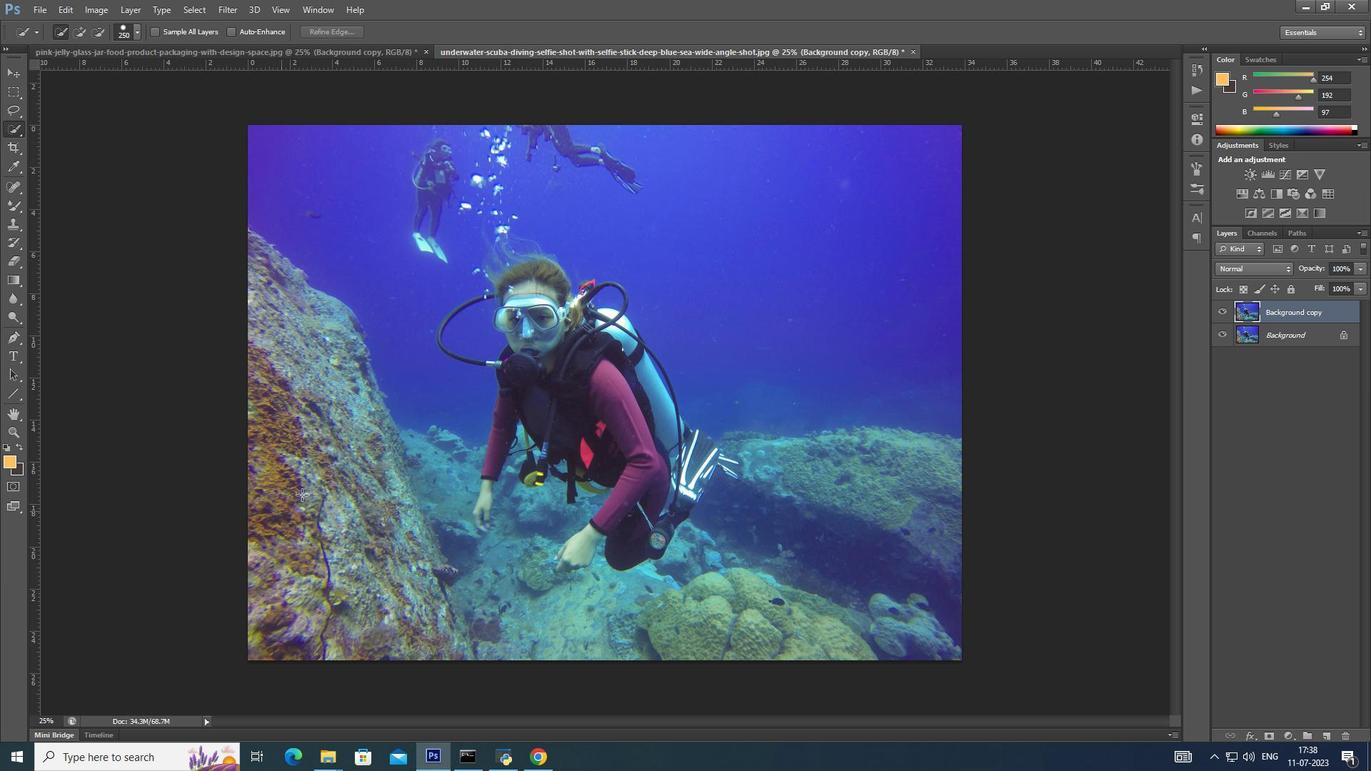 
Action: Mouse pressed left at (305, 481)
Screenshot: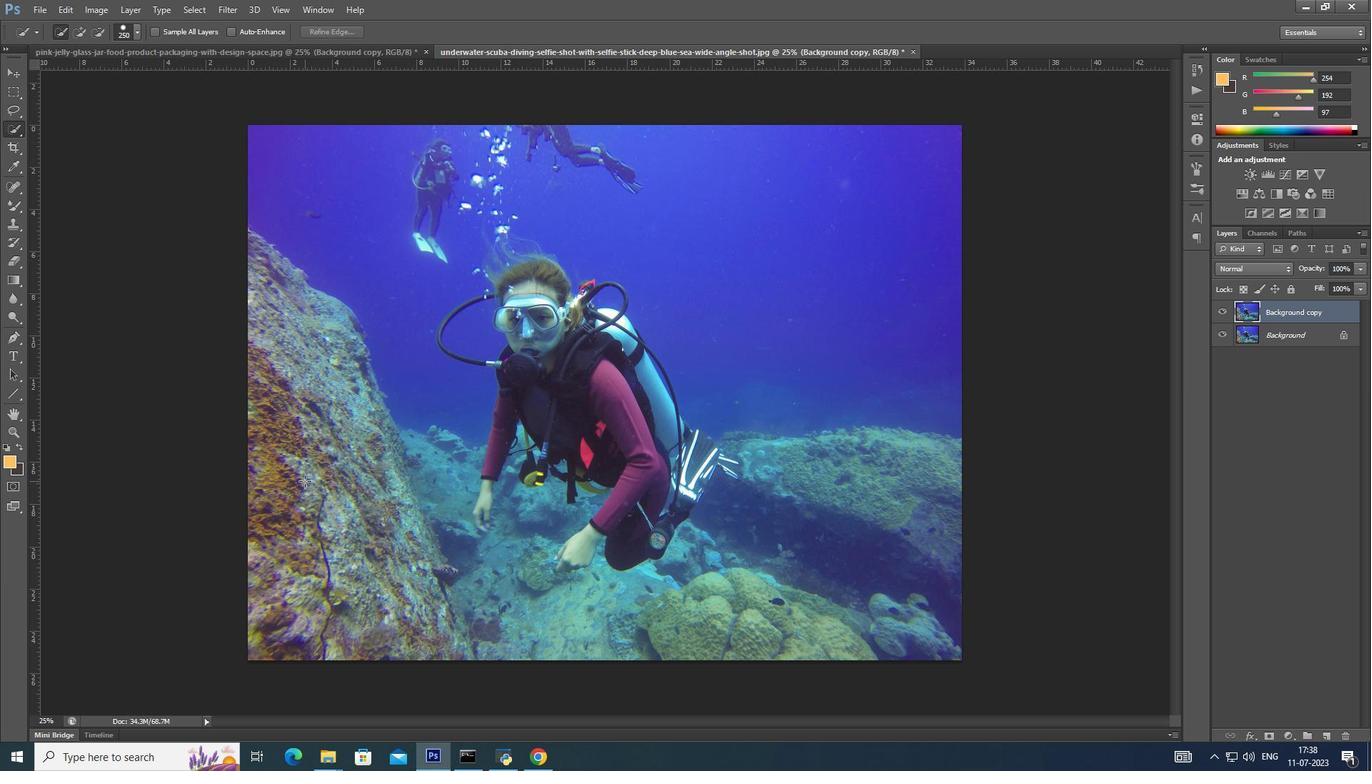 
Action: Mouse moved to (280, 364)
Screenshot: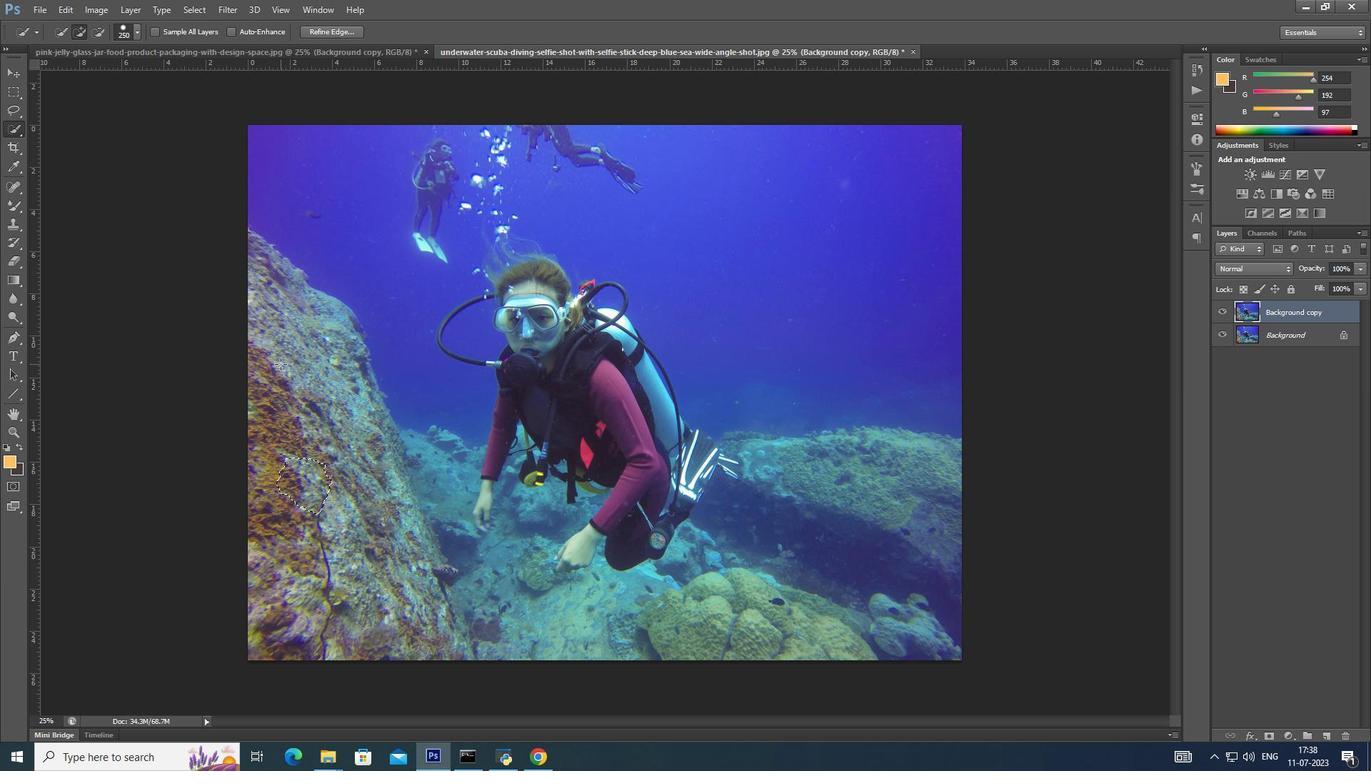 
Action: Mouse pressed left at (280, 364)
Screenshot: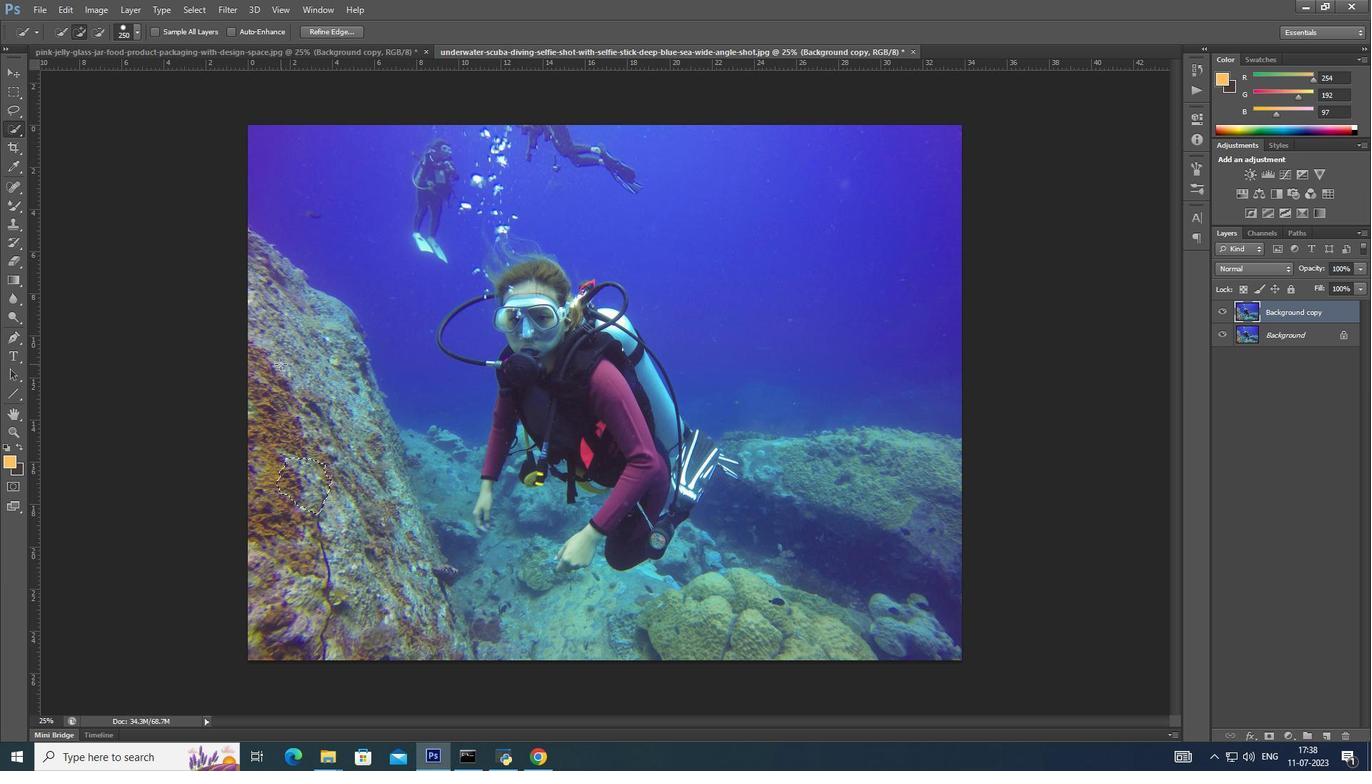 
Action: Mouse moved to (267, 304)
Screenshot: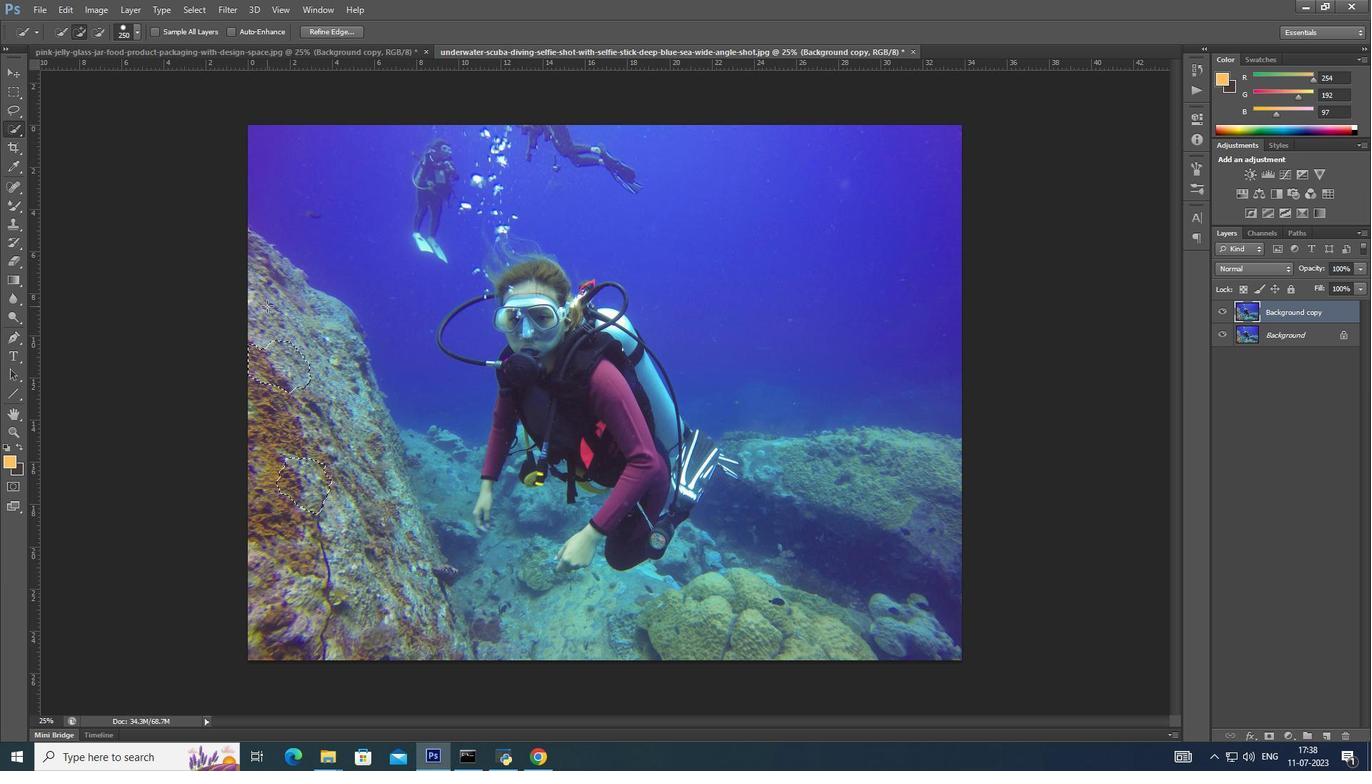 
Action: Mouse pressed left at (267, 304)
Screenshot: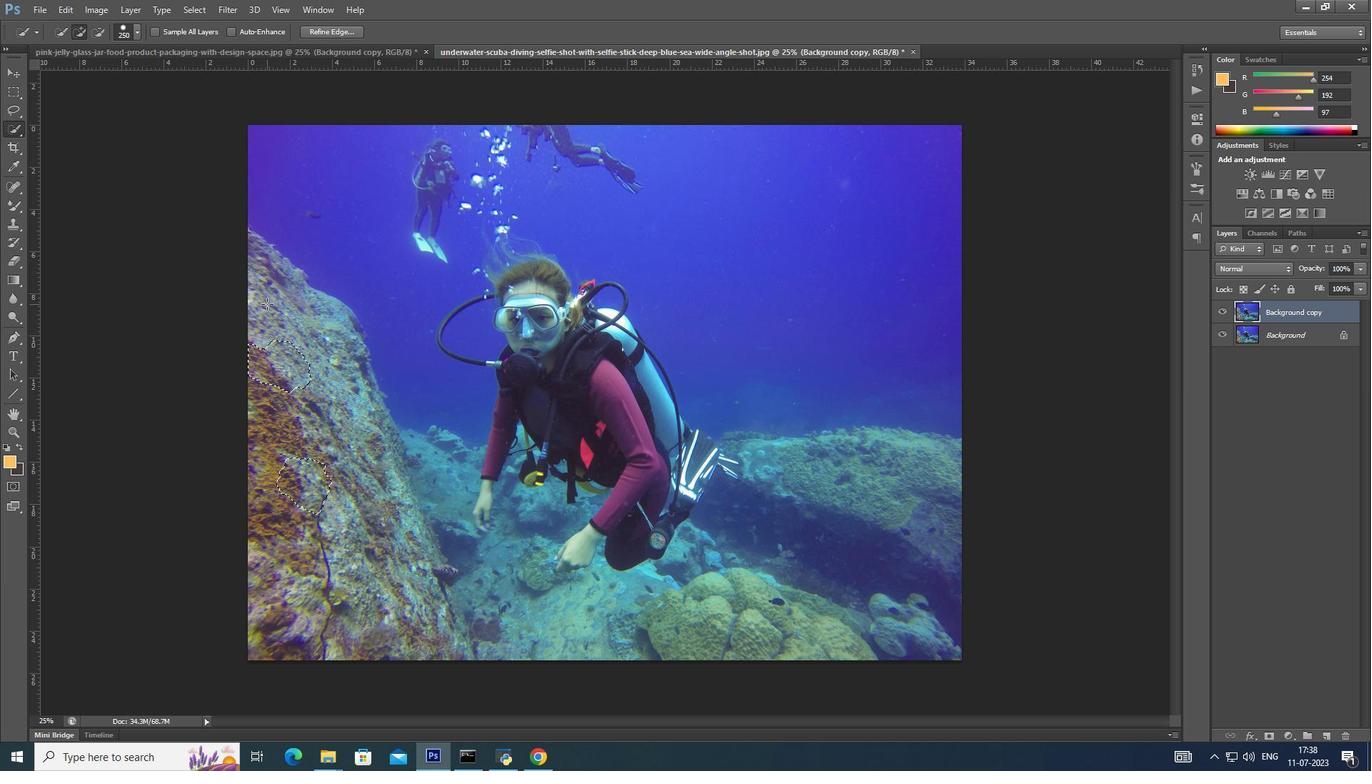 
Action: Mouse moved to (534, 279)
Screenshot: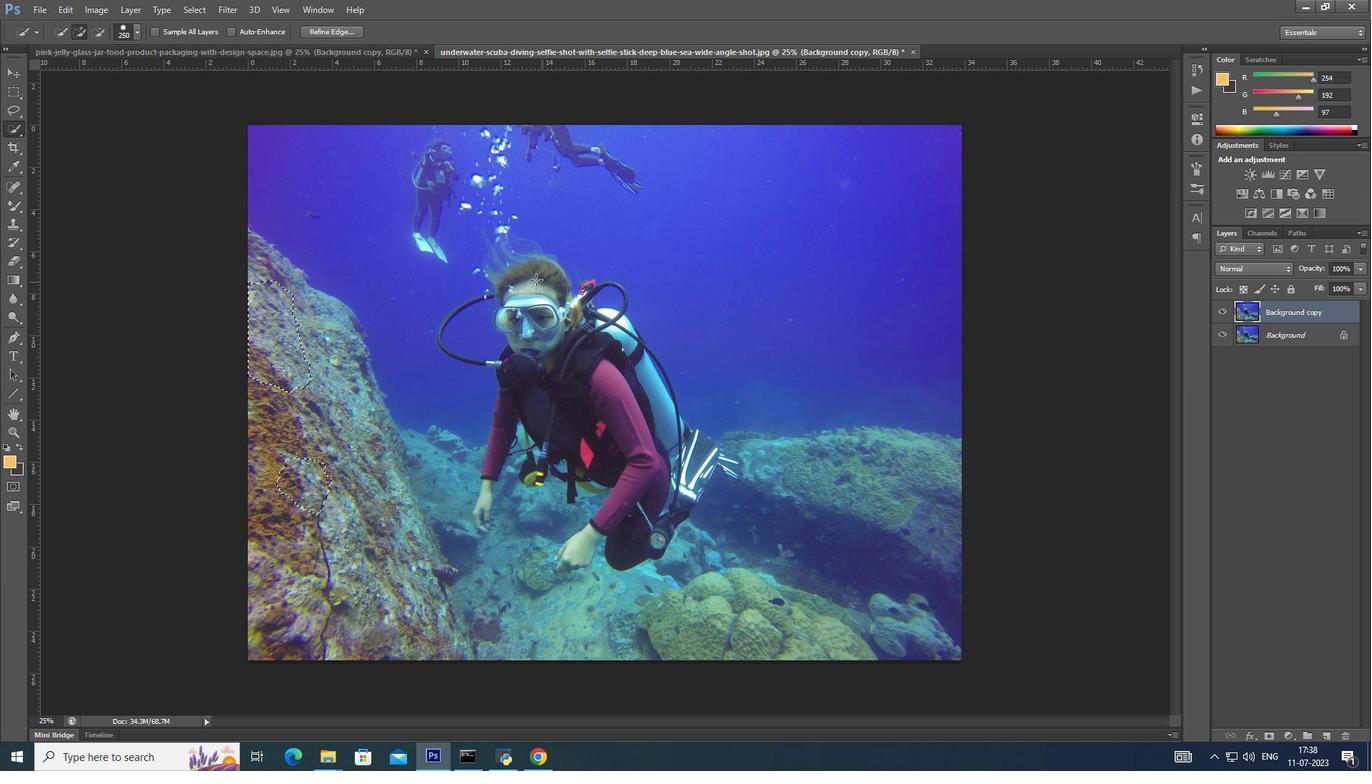 
Action: Mouse pressed left at (534, 279)
Screenshot: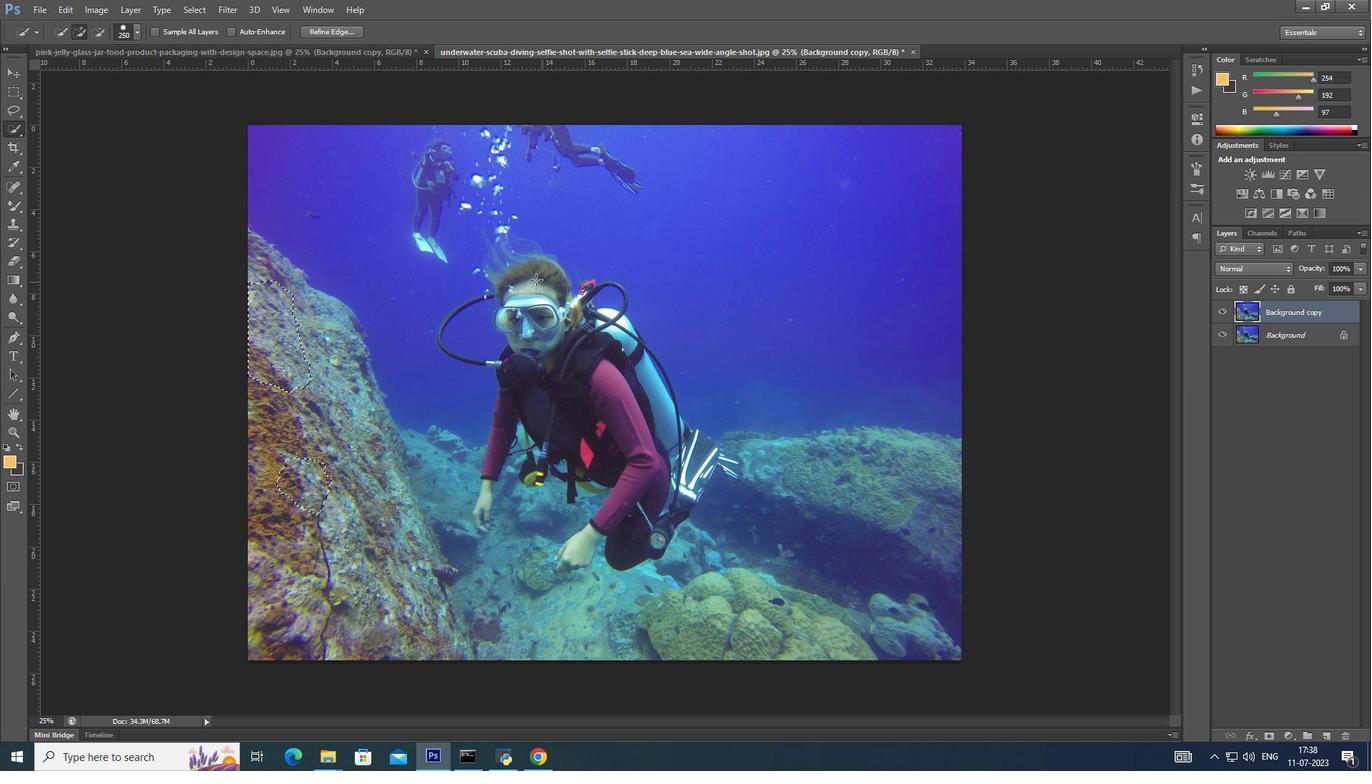 
Action: Mouse moved to (528, 321)
Screenshot: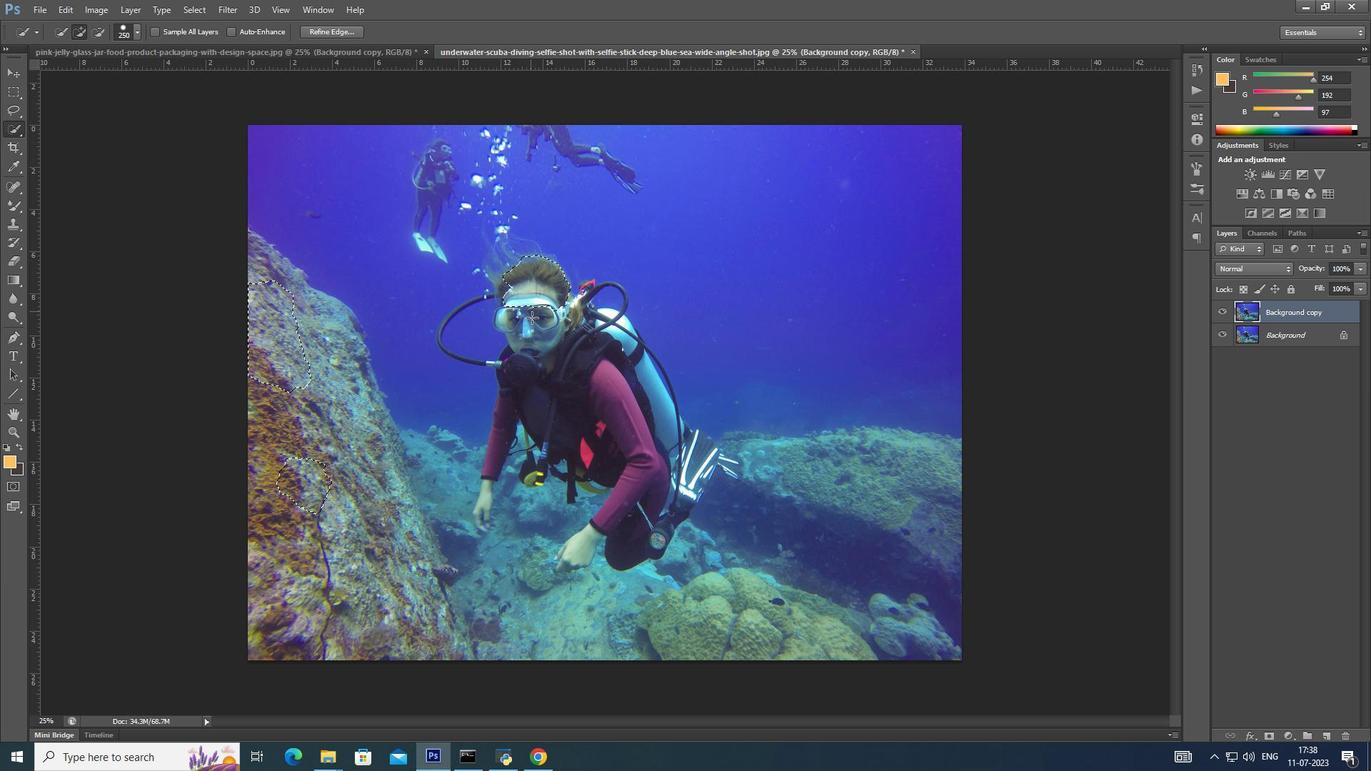 
Action: Mouse pressed left at (528, 321)
Screenshot: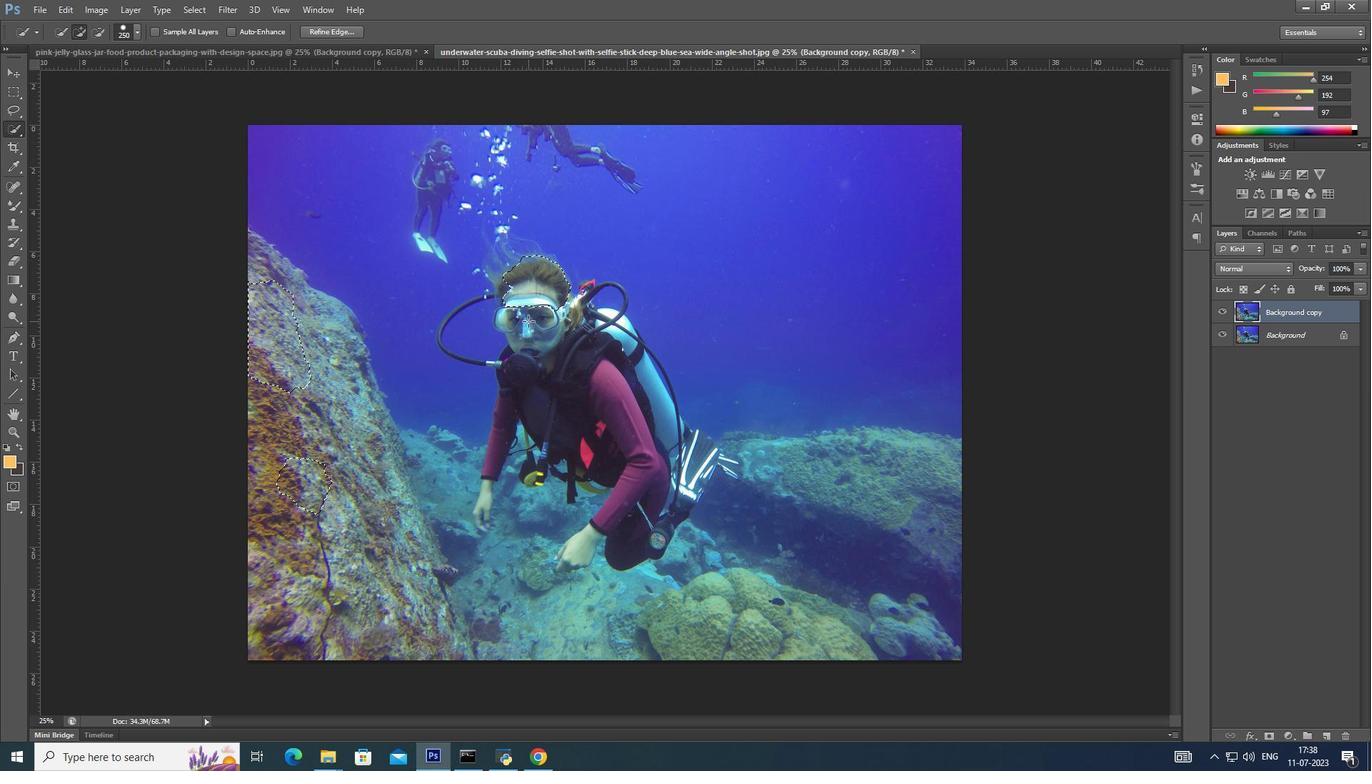 
Action: Mouse moved to (540, 375)
Screenshot: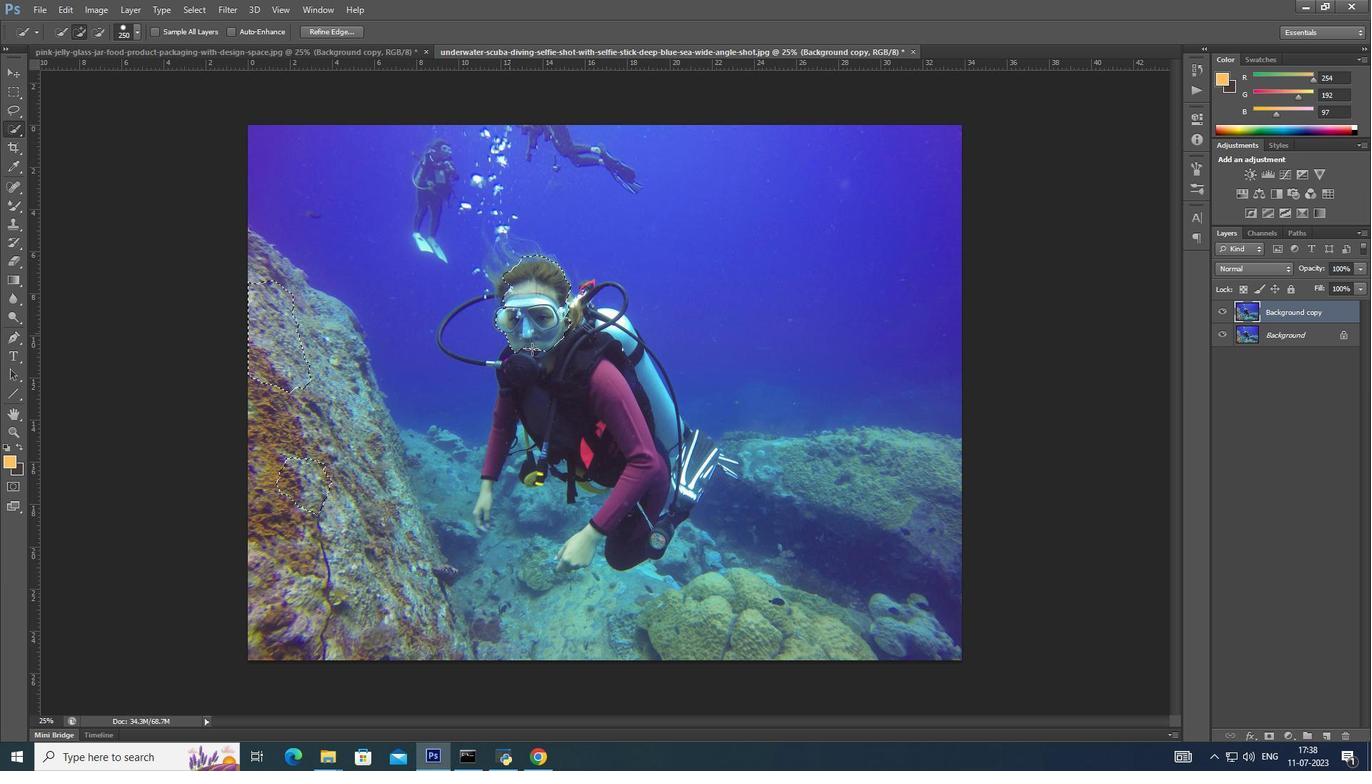 
Action: Mouse pressed left at (540, 375)
Screenshot: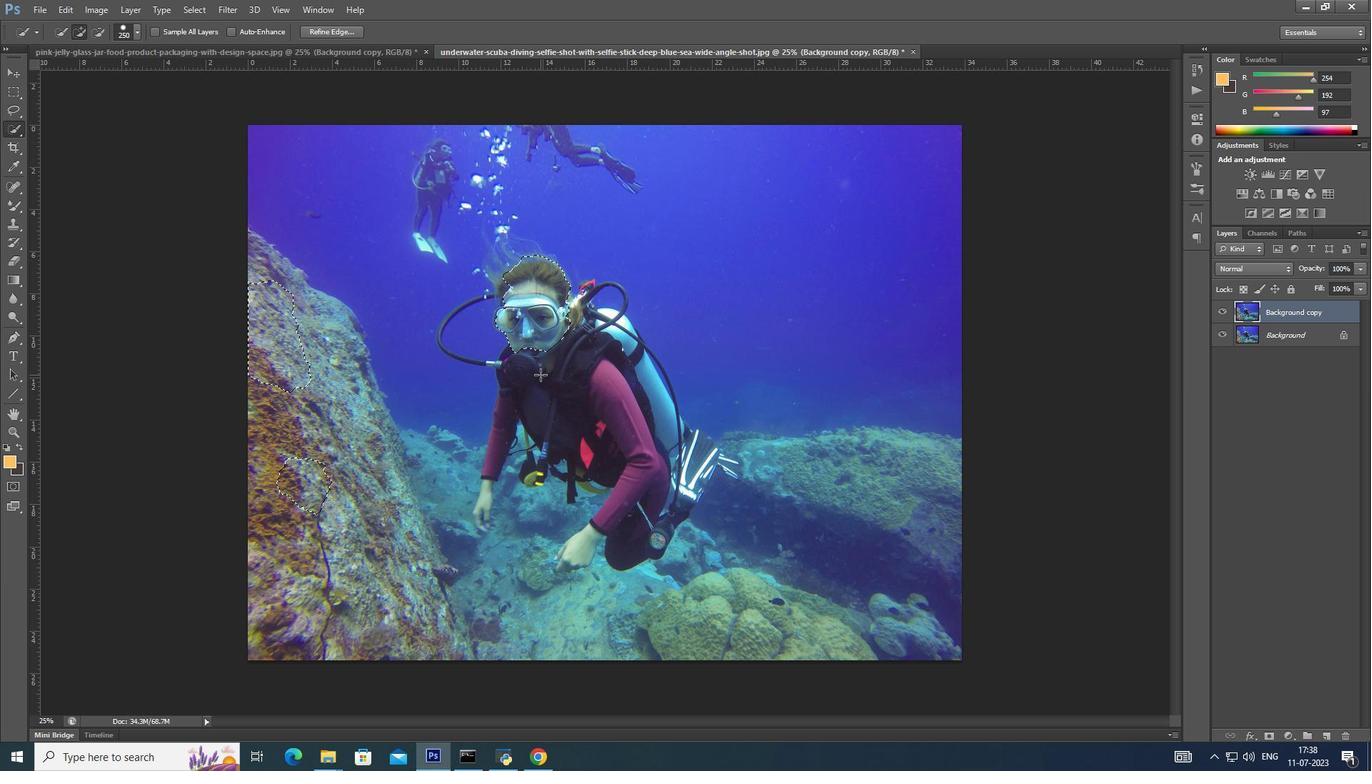 
Action: Mouse moved to (505, 374)
Screenshot: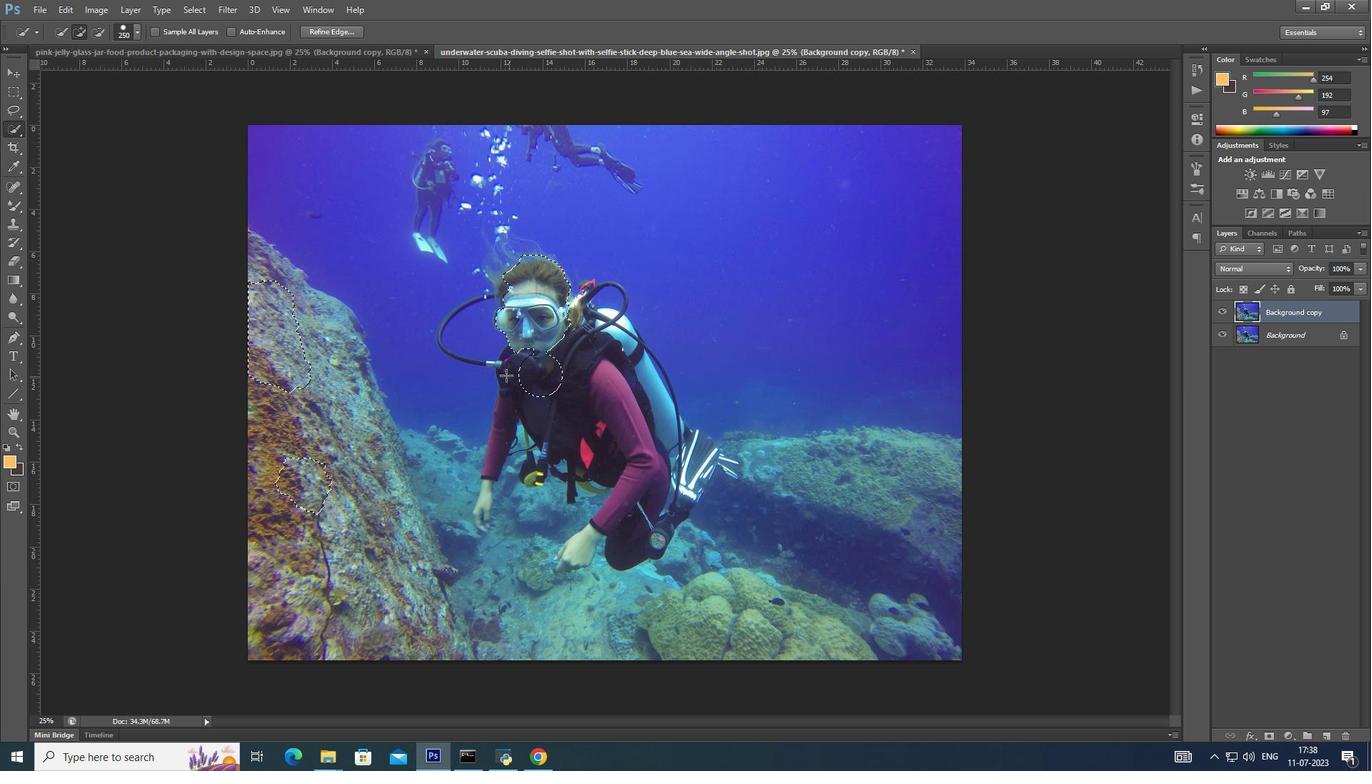 
Action: Mouse pressed left at (505, 374)
Screenshot: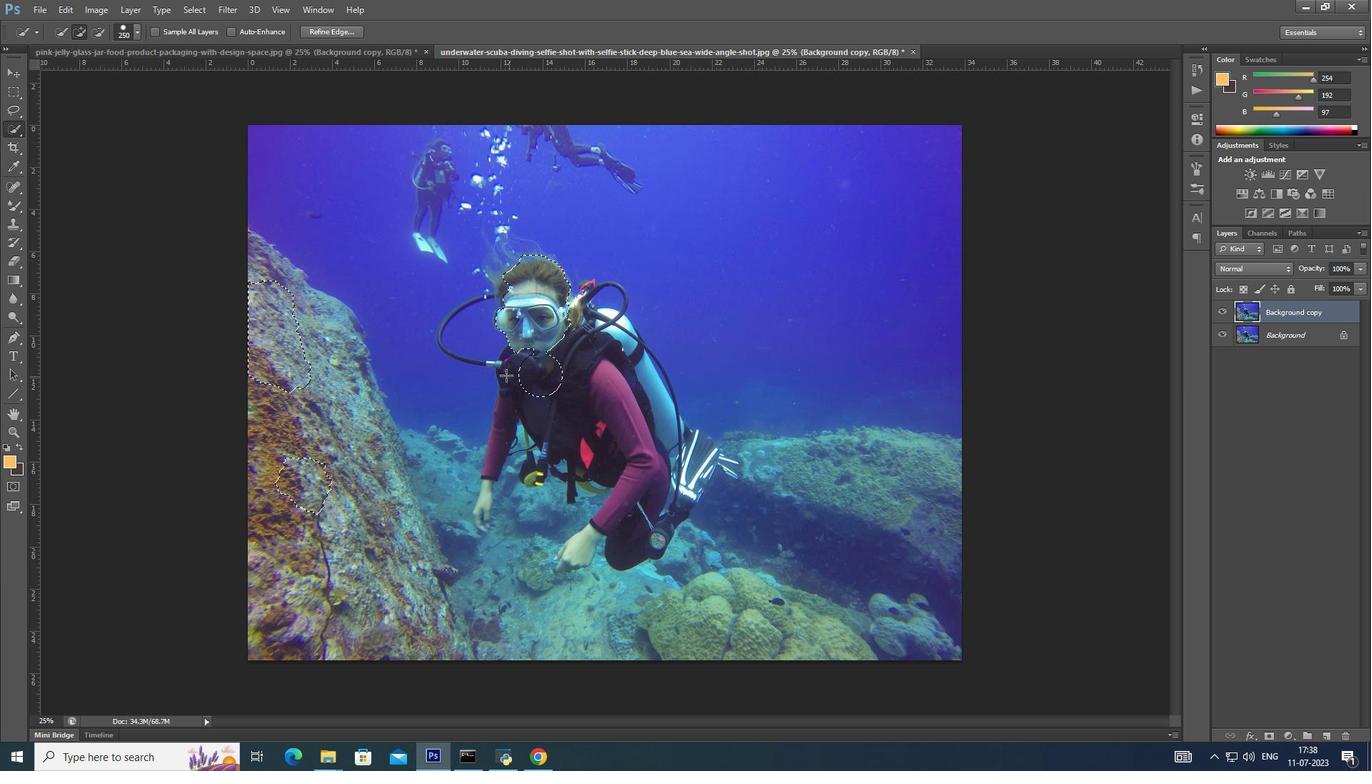 
Action: Mouse moved to (608, 317)
Screenshot: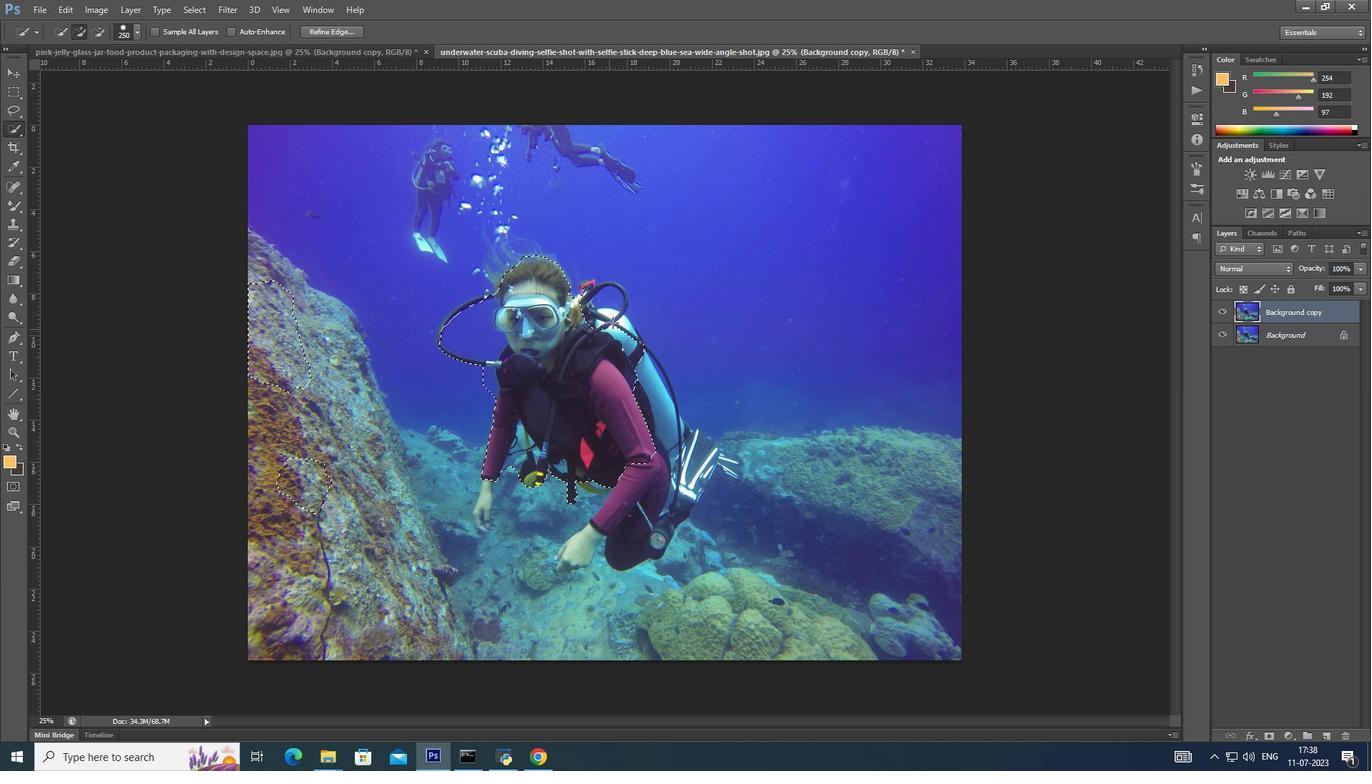 
Action: Mouse pressed left at (608, 317)
Screenshot: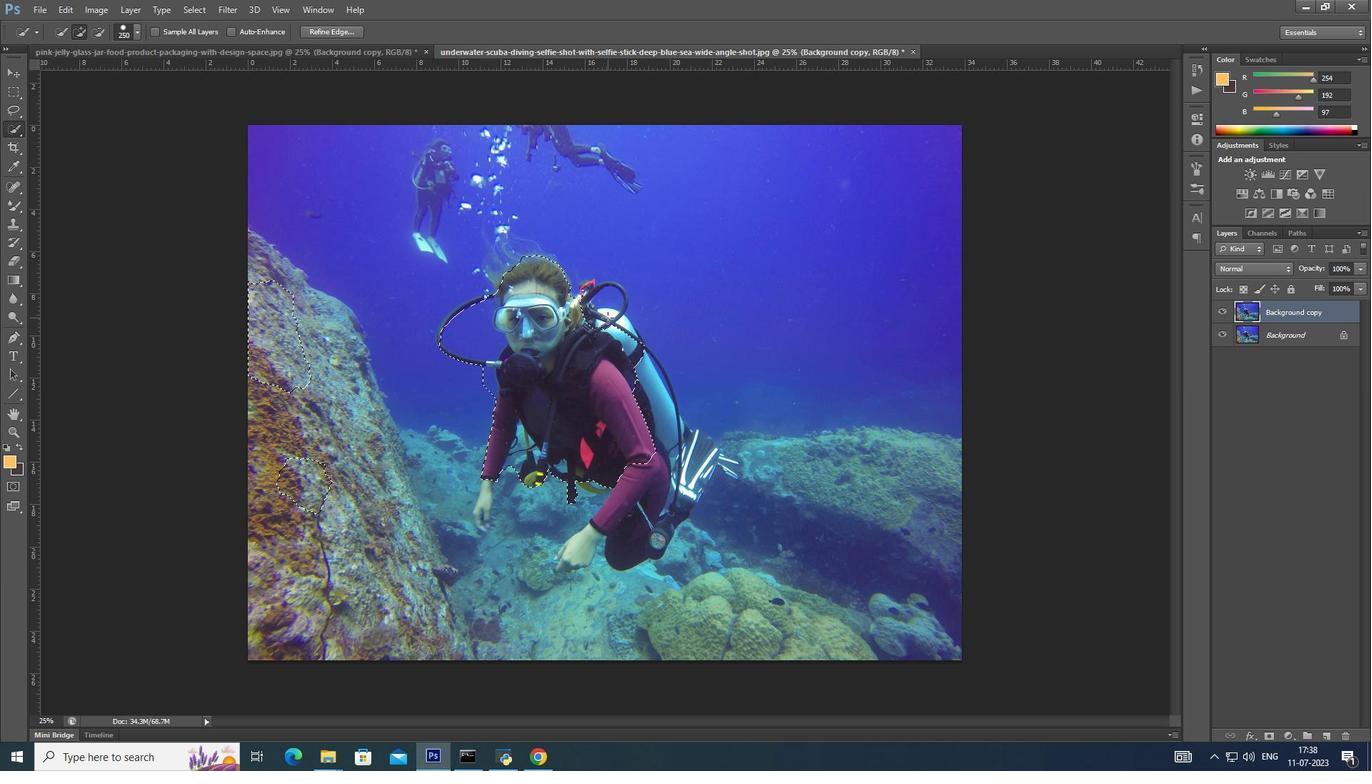 
Action: Mouse moved to (652, 385)
Screenshot: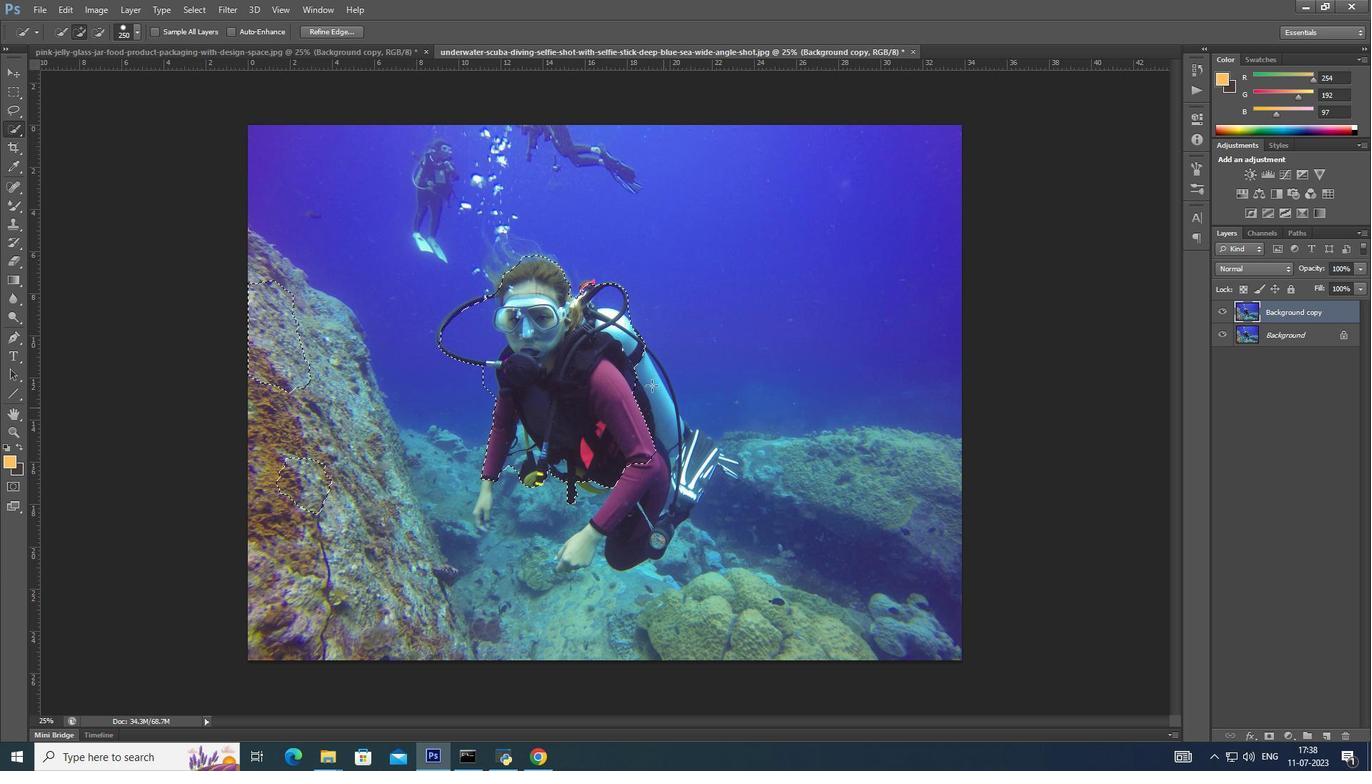 
Action: Mouse pressed left at (652, 385)
Screenshot: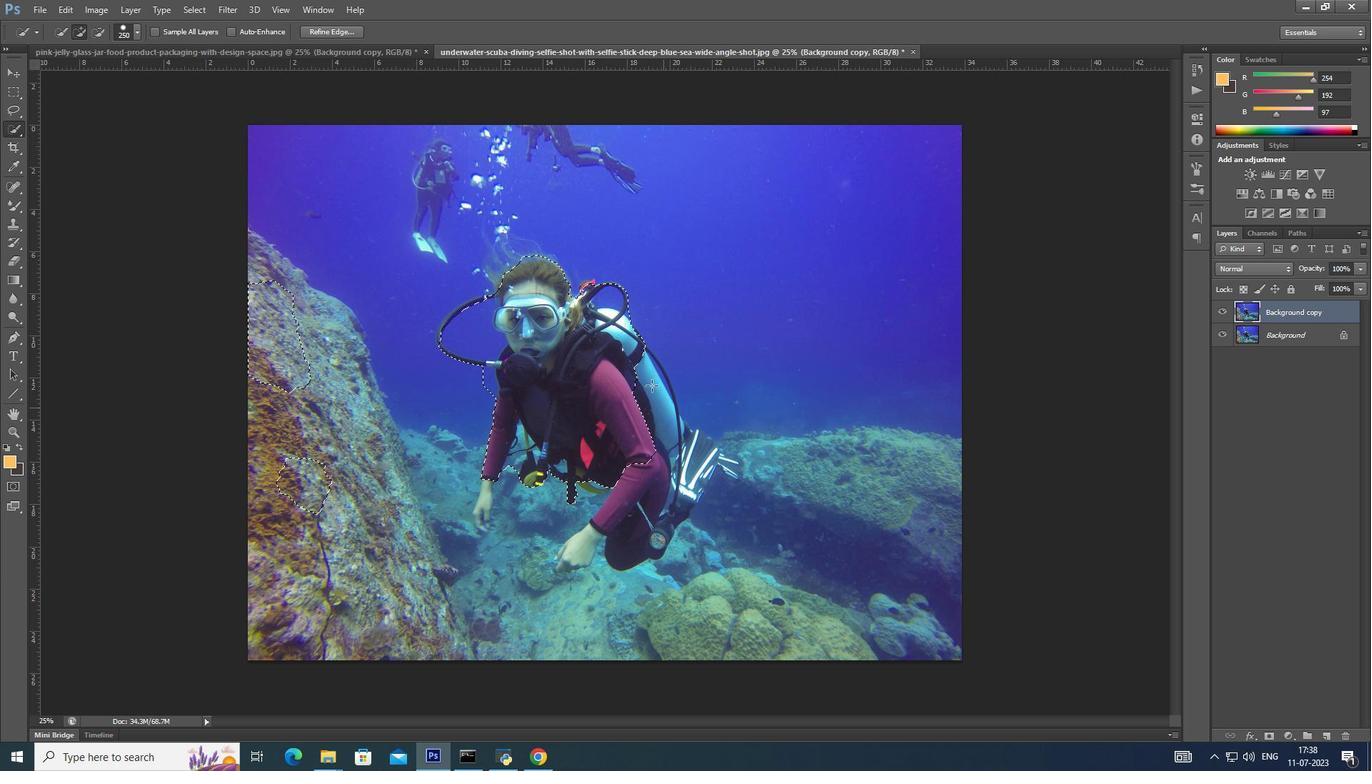 
Action: Mouse moved to (662, 444)
Screenshot: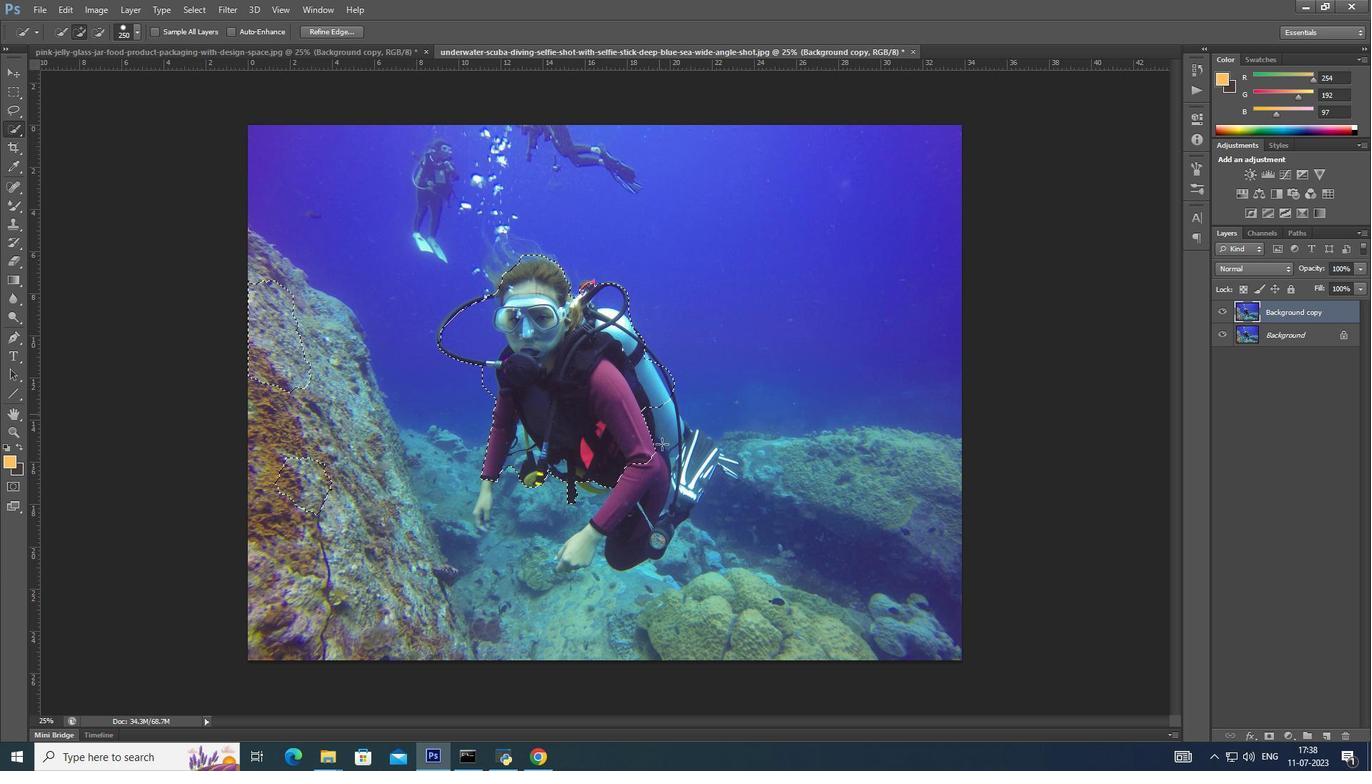 
Action: Mouse pressed left at (662, 444)
Screenshot: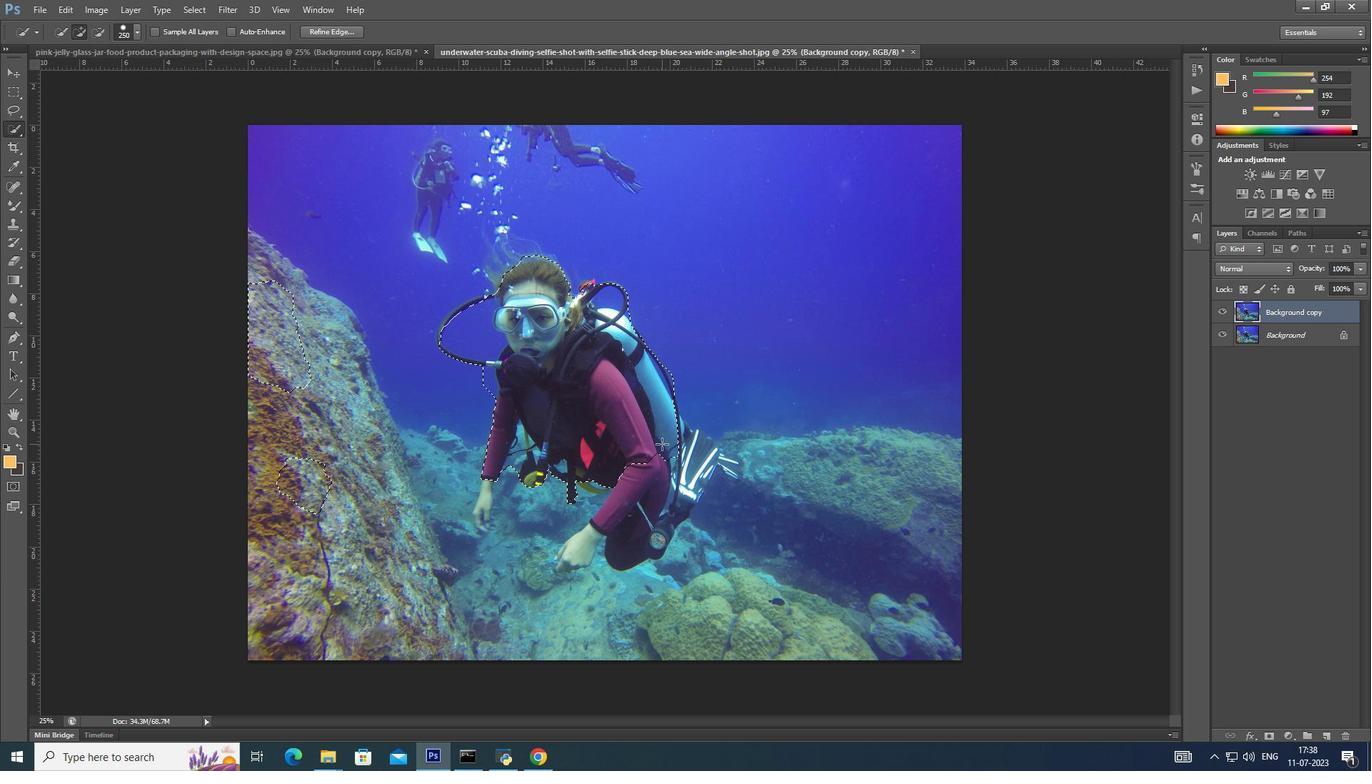 
Action: Mouse moved to (683, 490)
Screenshot: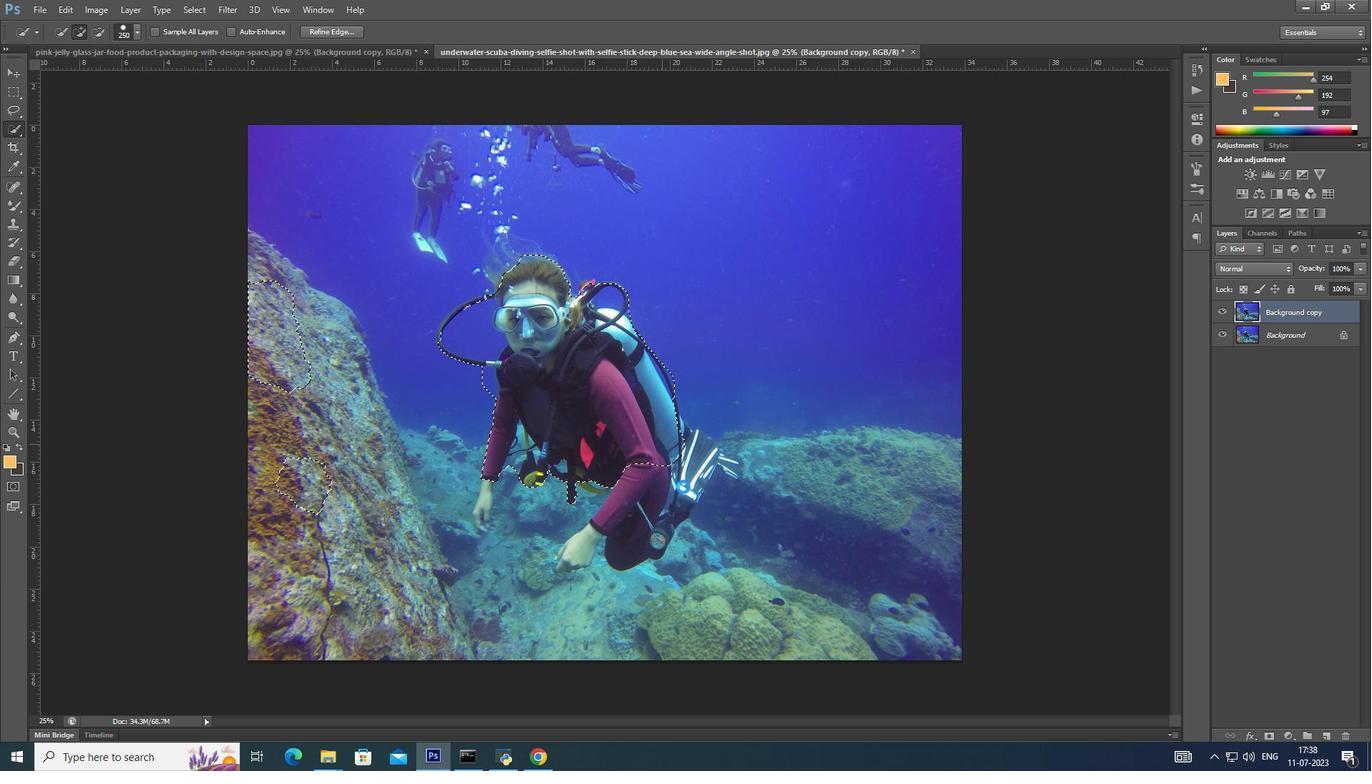
Action: Mouse pressed left at (683, 490)
Screenshot: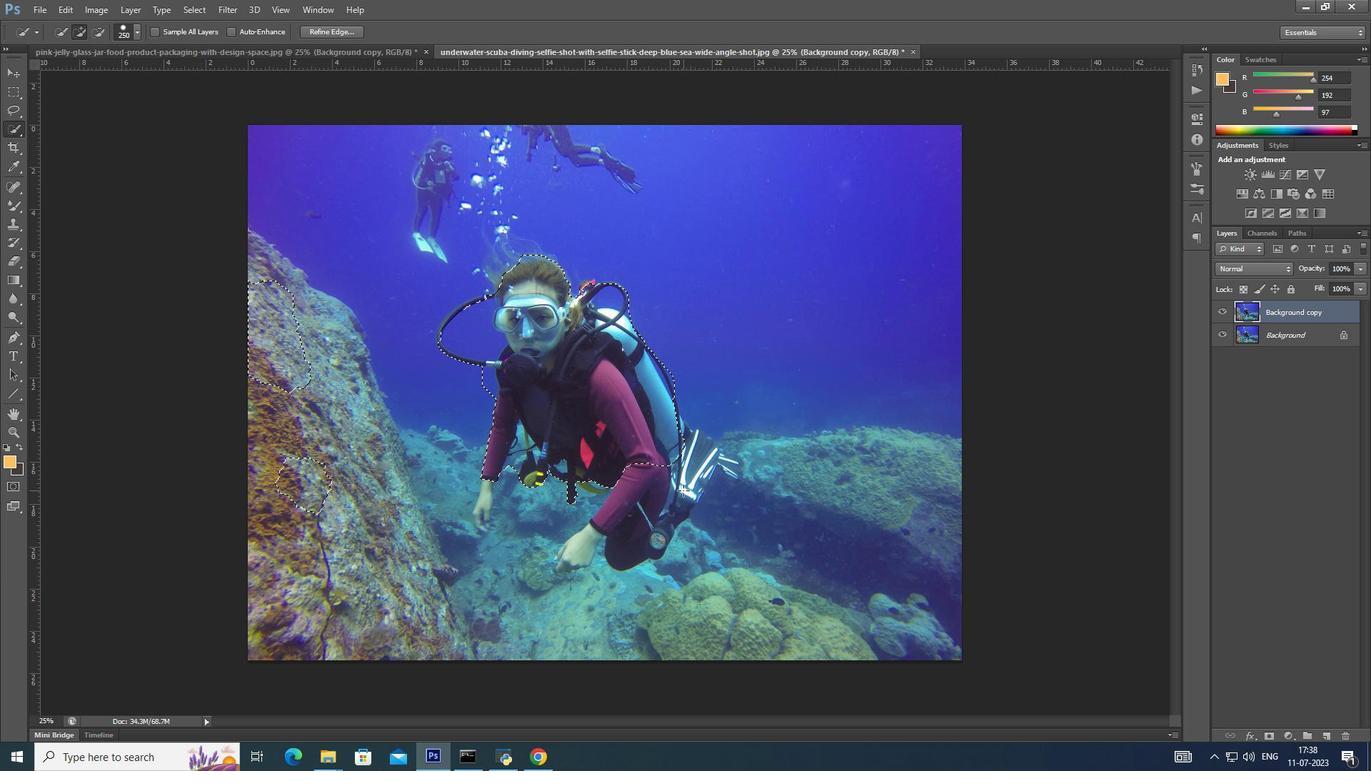 
Action: Mouse moved to (697, 447)
Screenshot: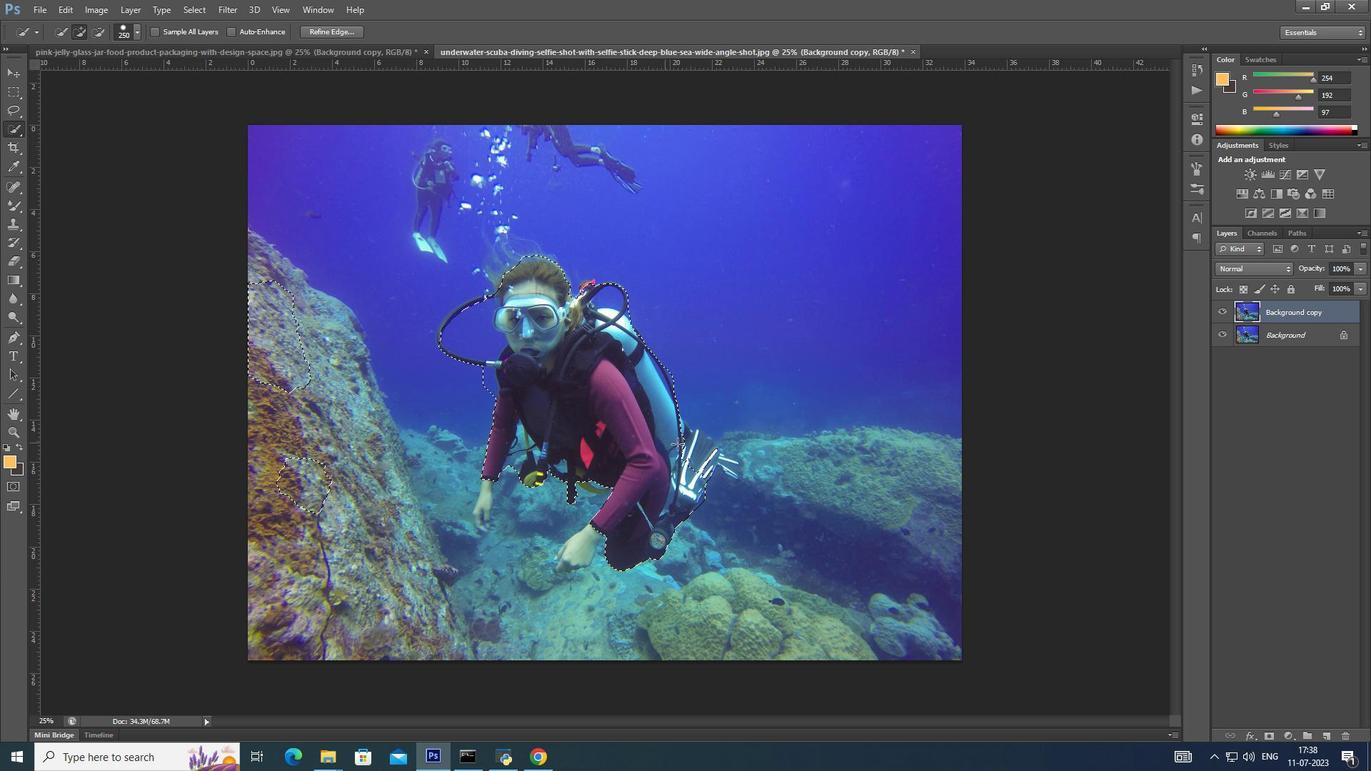 
Action: Mouse pressed left at (697, 447)
Screenshot: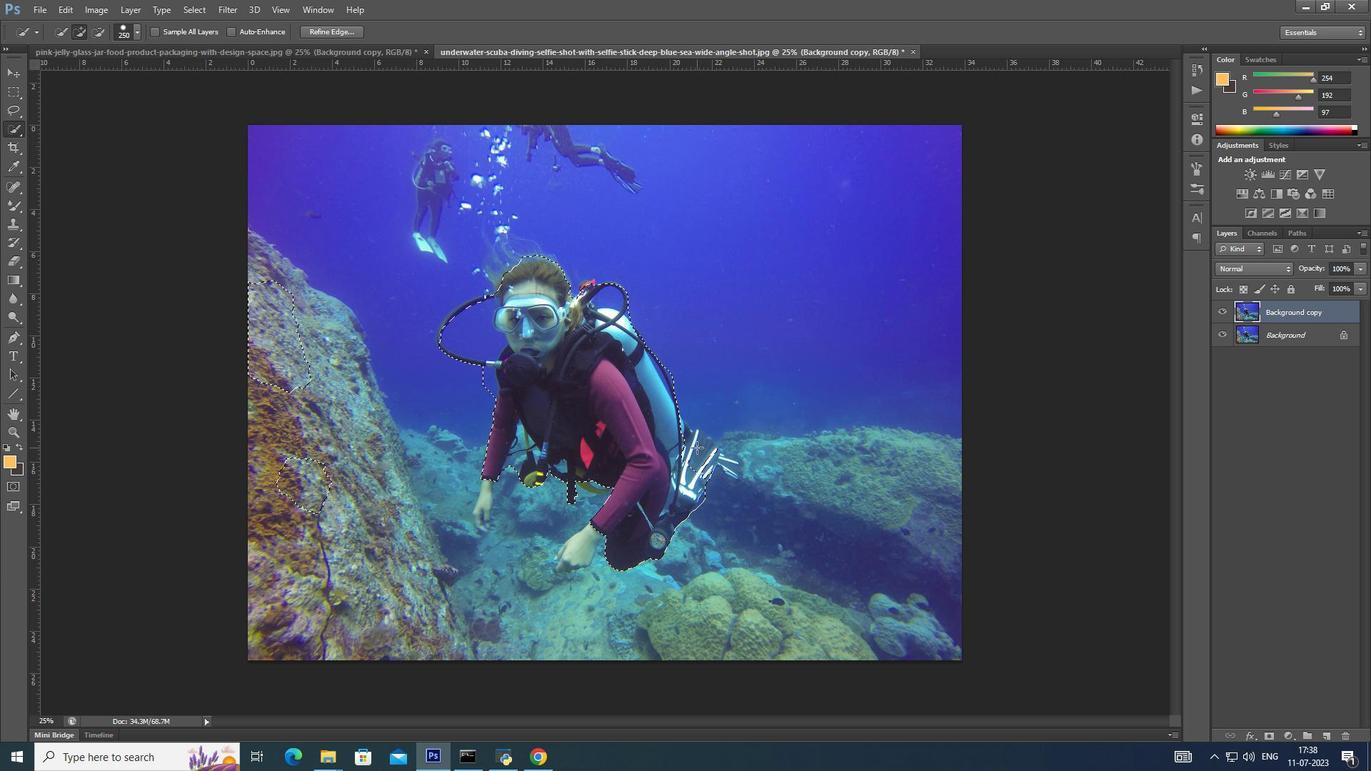 
Action: Mouse moved to (583, 538)
Screenshot: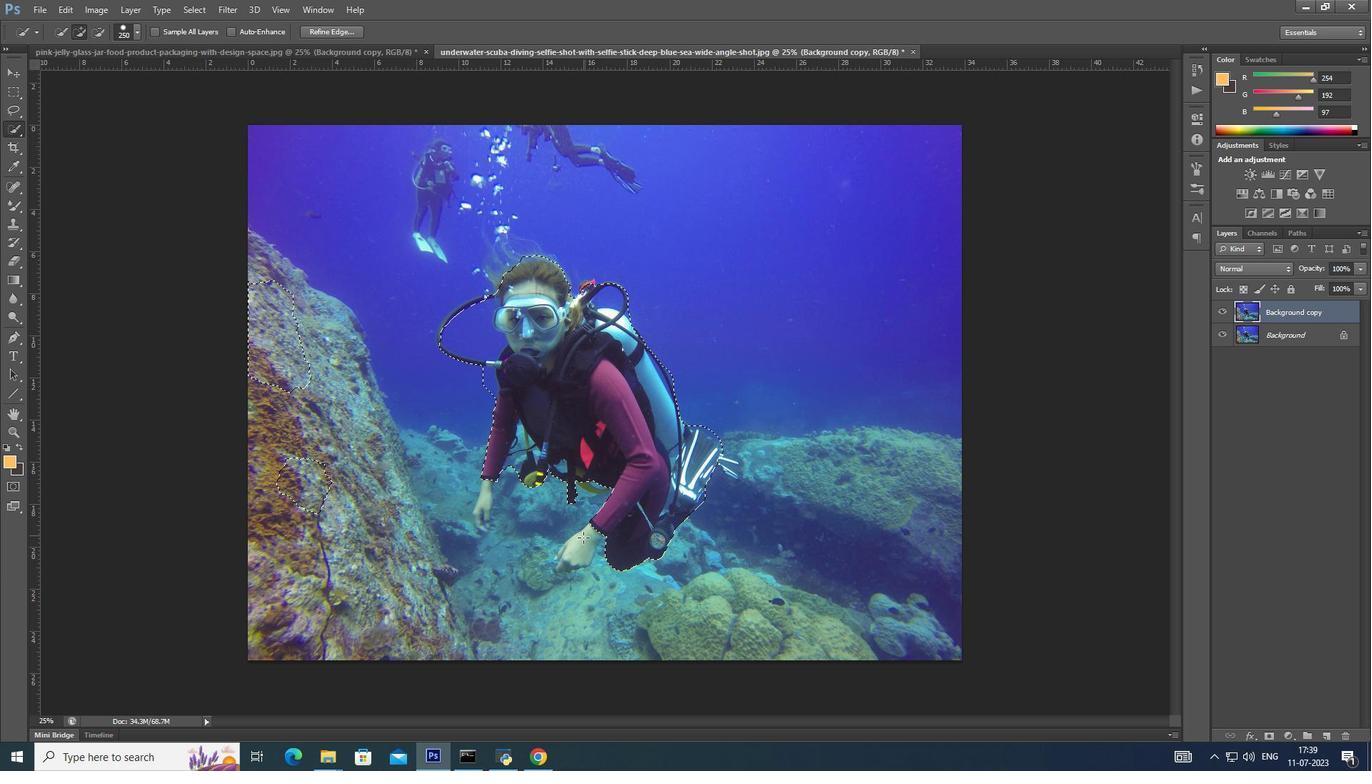
Action: Mouse pressed left at (583, 538)
Screenshot: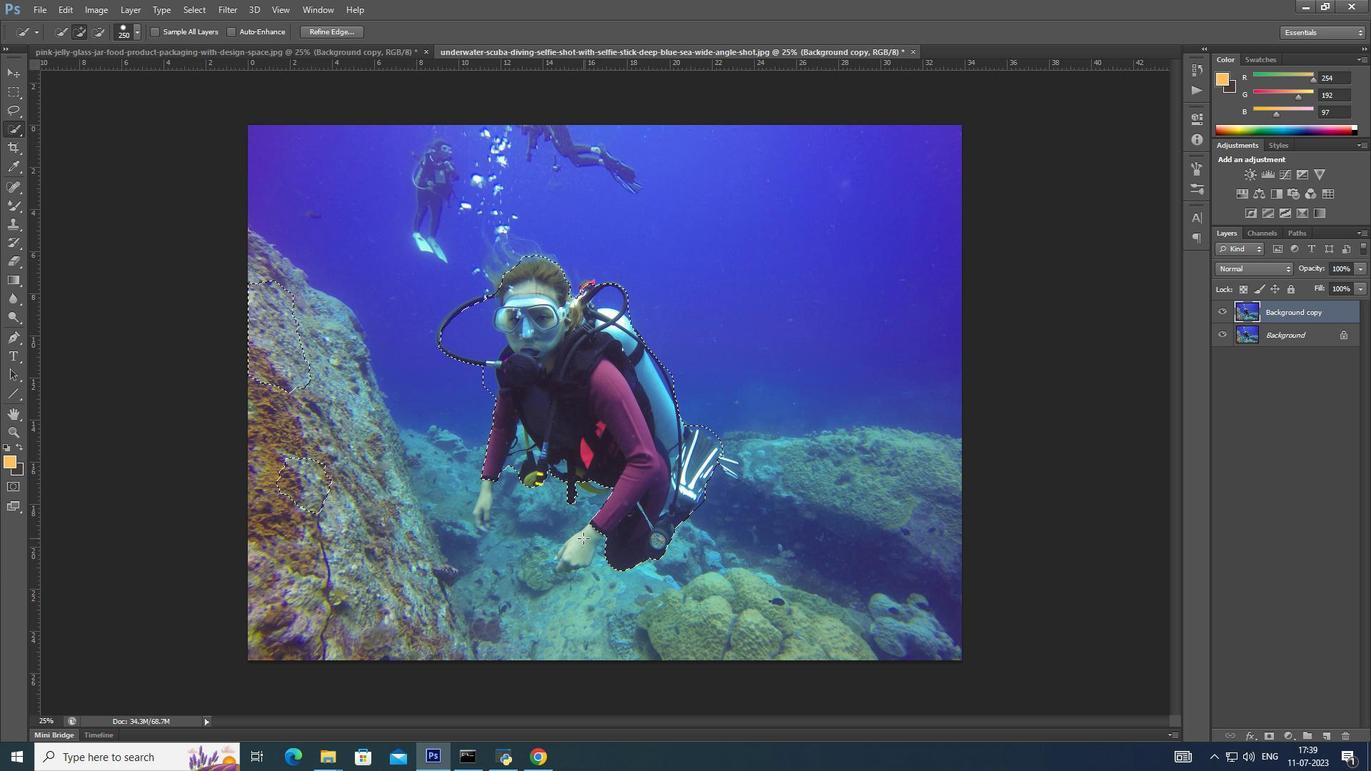 
Action: Mouse moved to (453, 322)
Screenshot: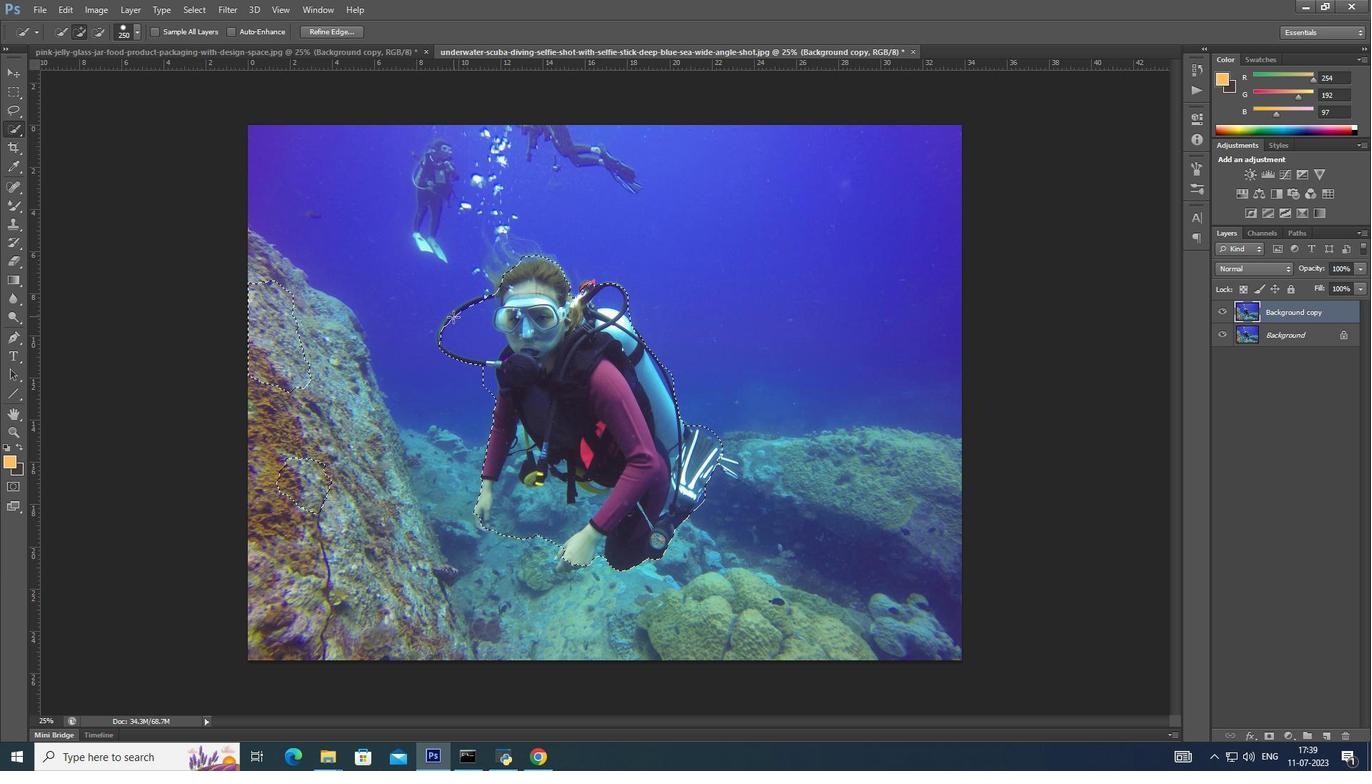 
Action: Key pressed [[[[[
Screenshot: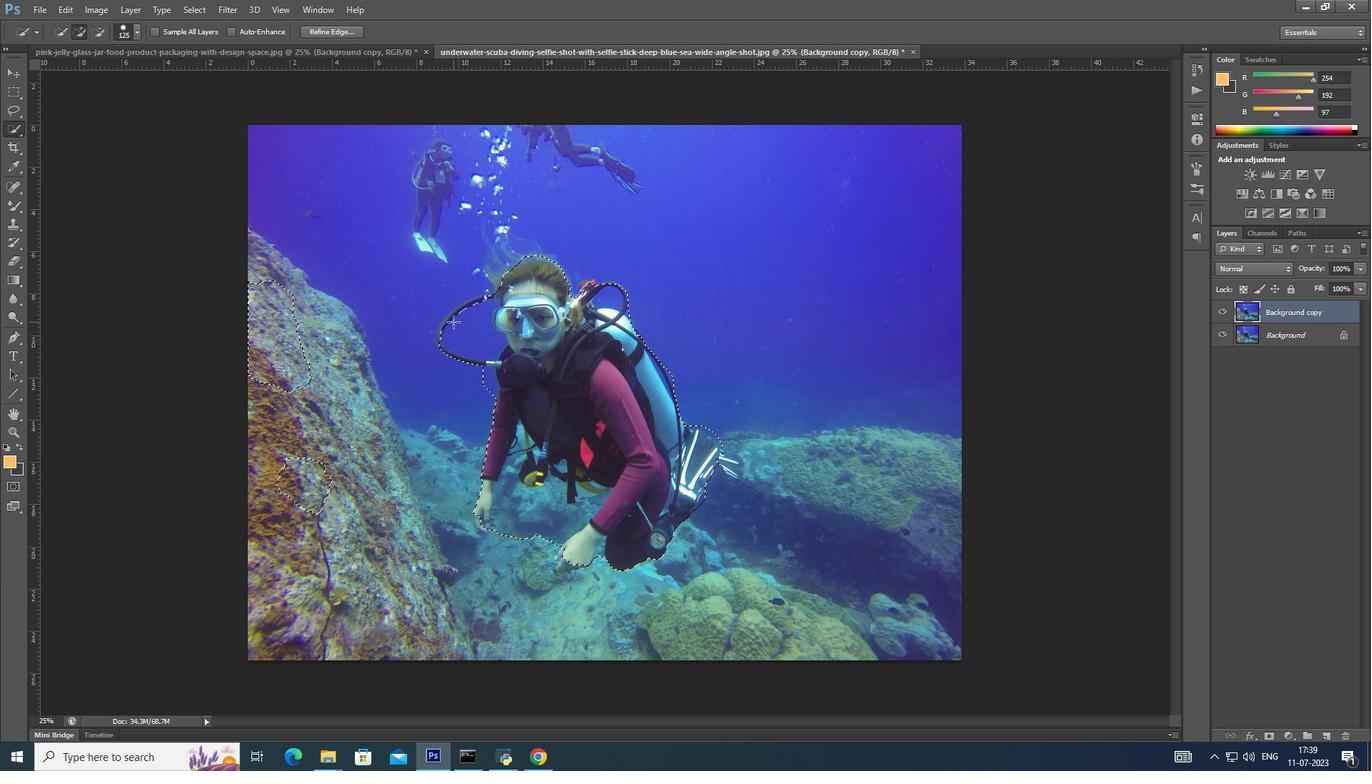 
Action: Mouse moved to (454, 317)
Screenshot: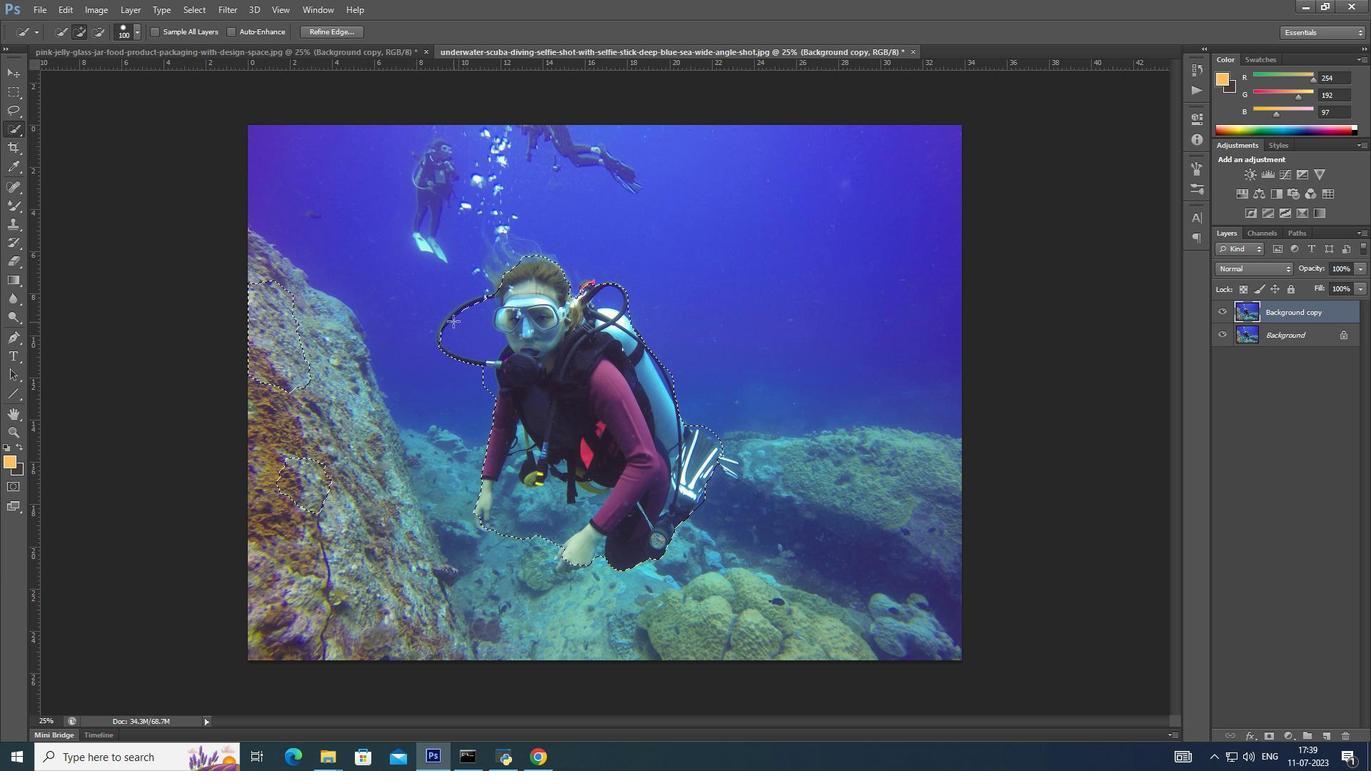 
Action: Key pressed [
Screenshot: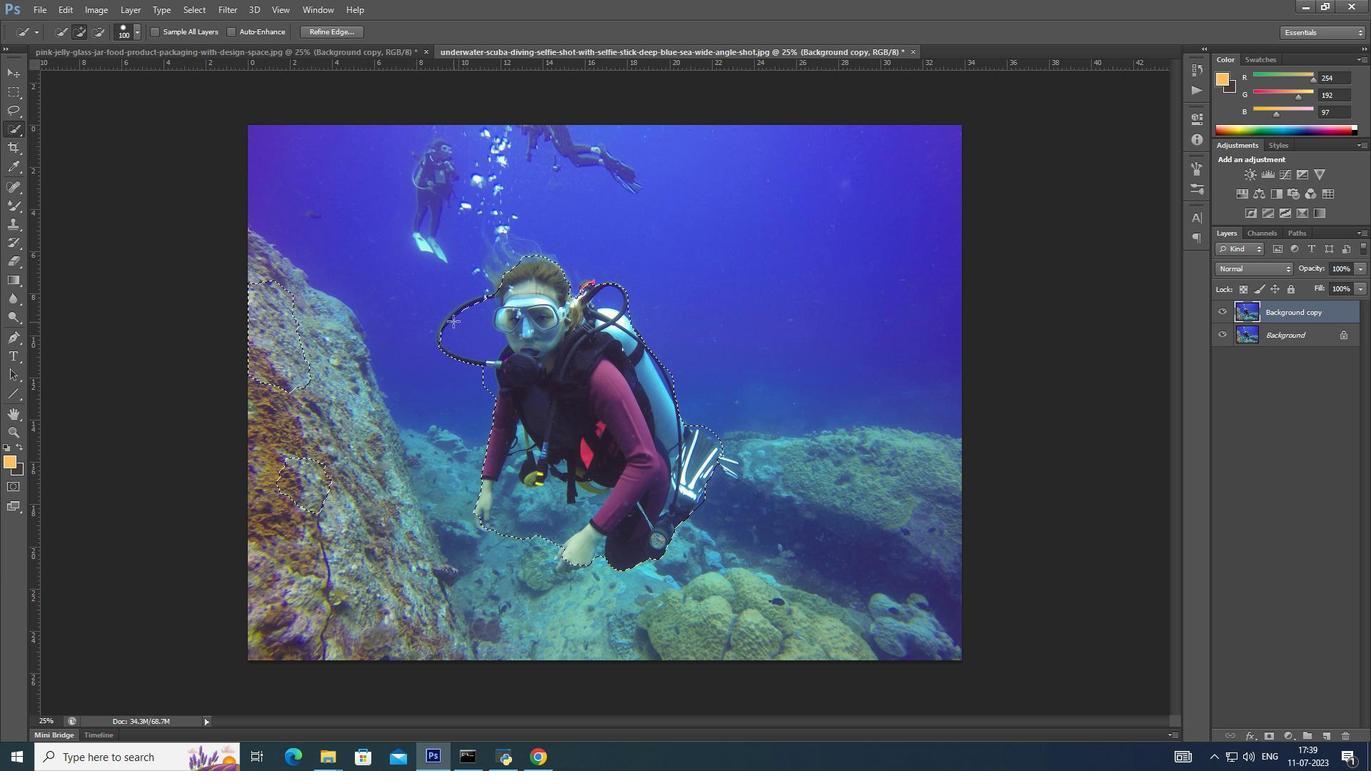 
Action: Mouse moved to (455, 315)
Screenshot: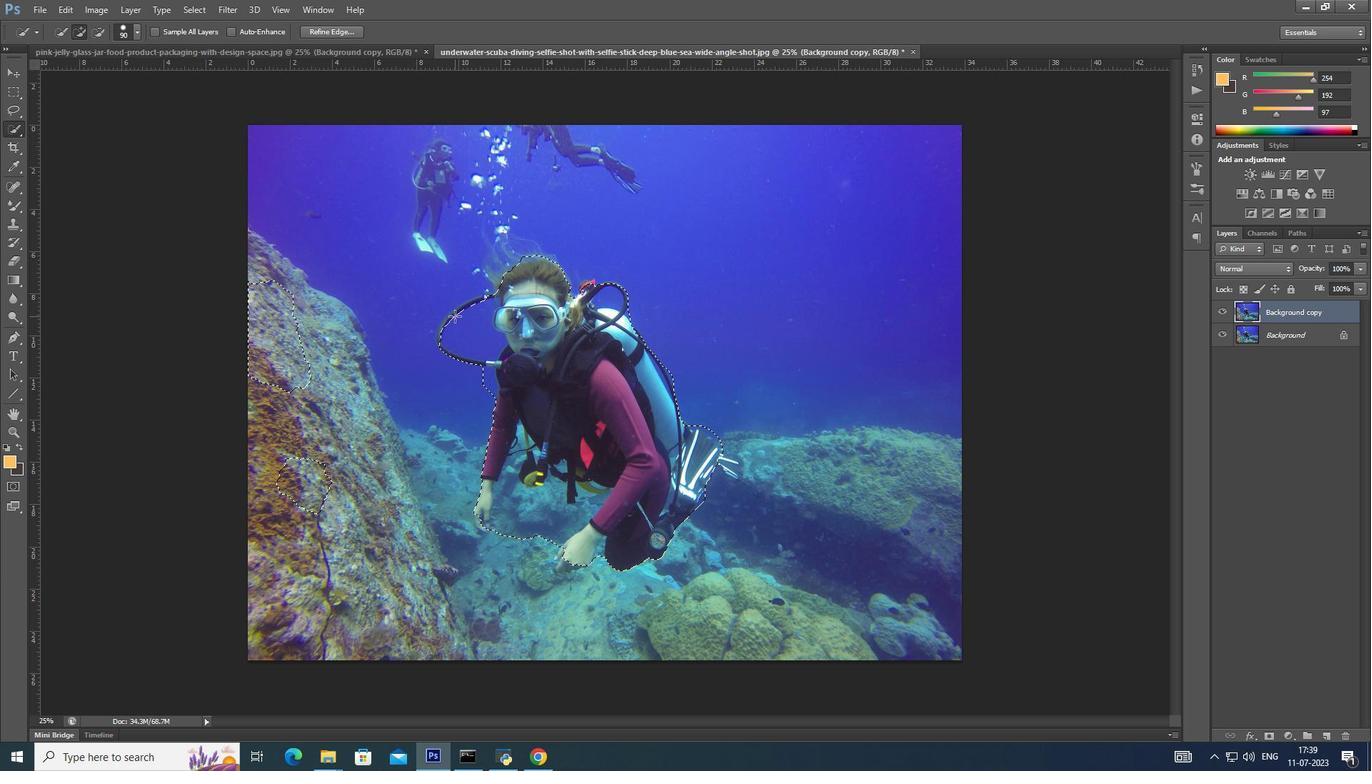 
Action: Mouse pressed left at (455, 315)
Screenshot: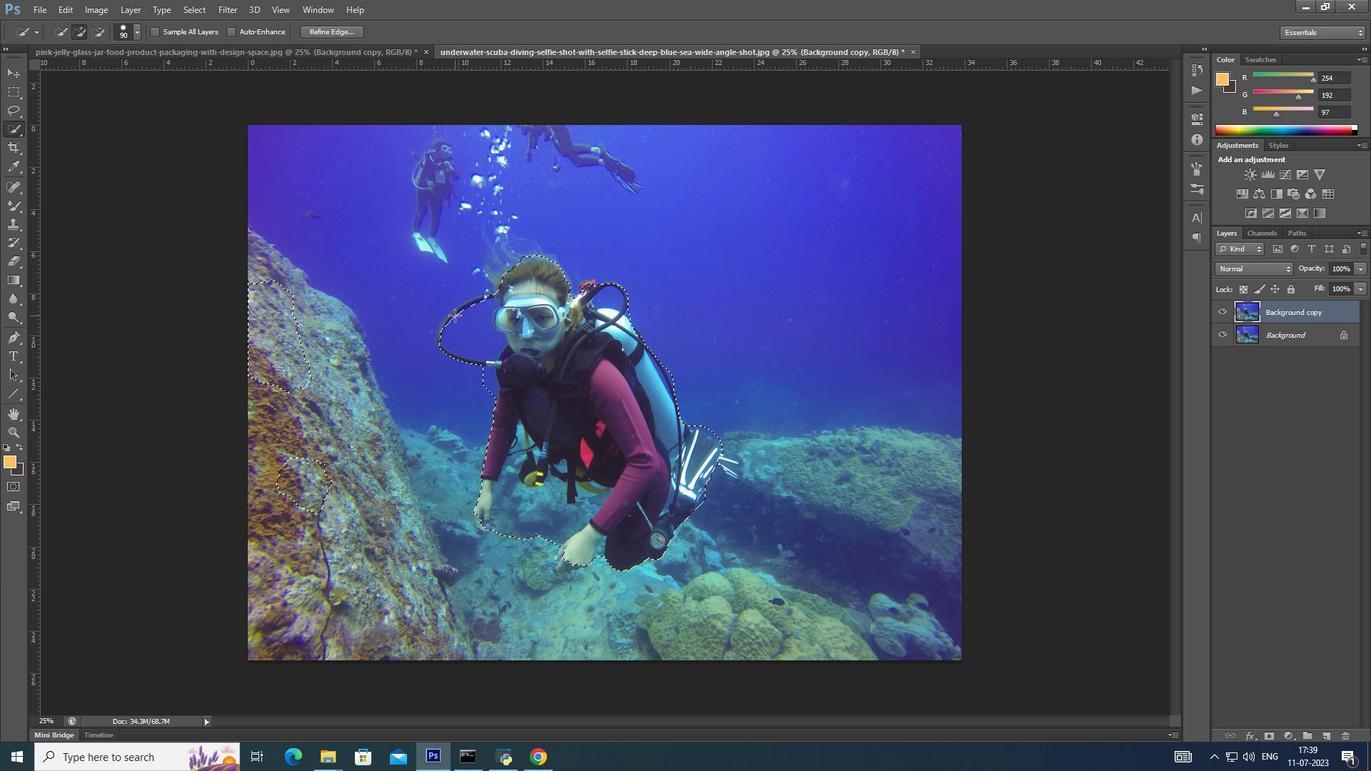
Action: Mouse moved to (442, 324)
Screenshot: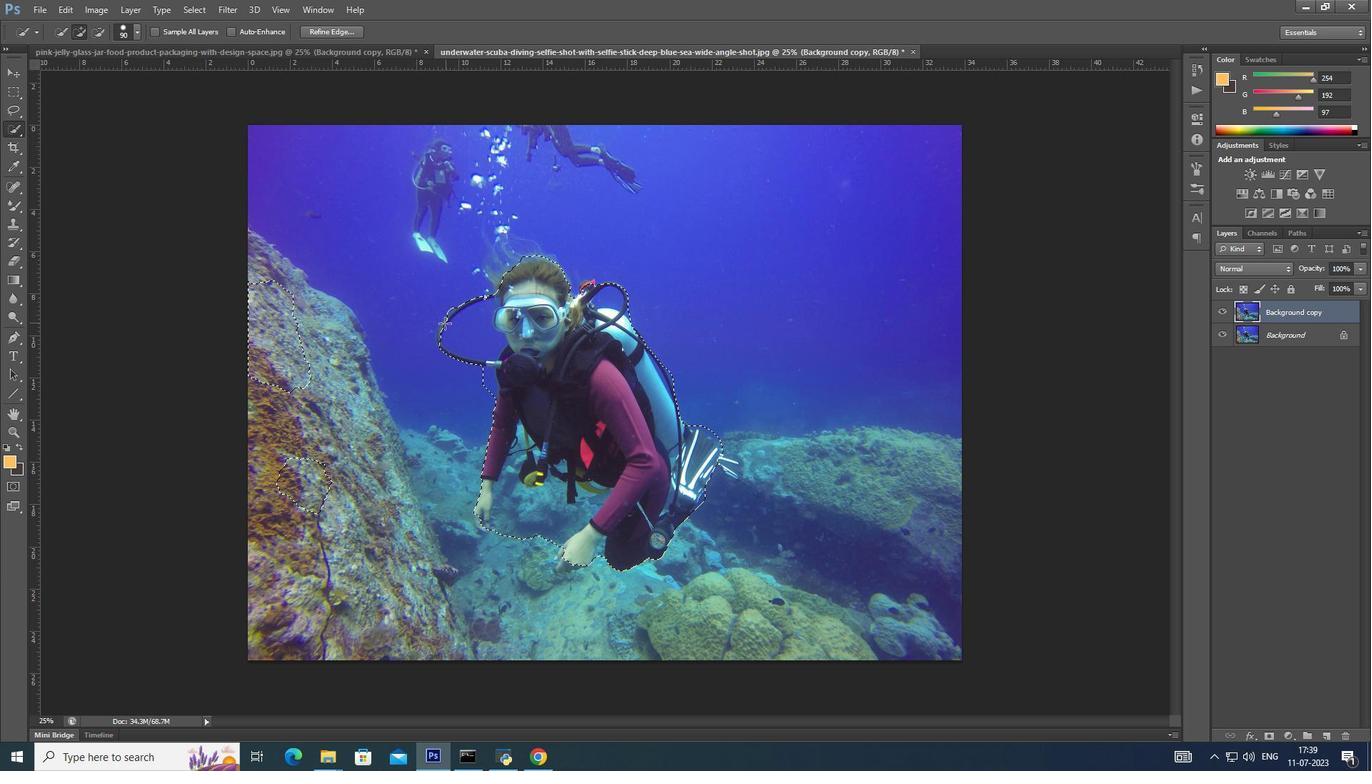 
Action: Mouse pressed left at (442, 324)
Screenshot: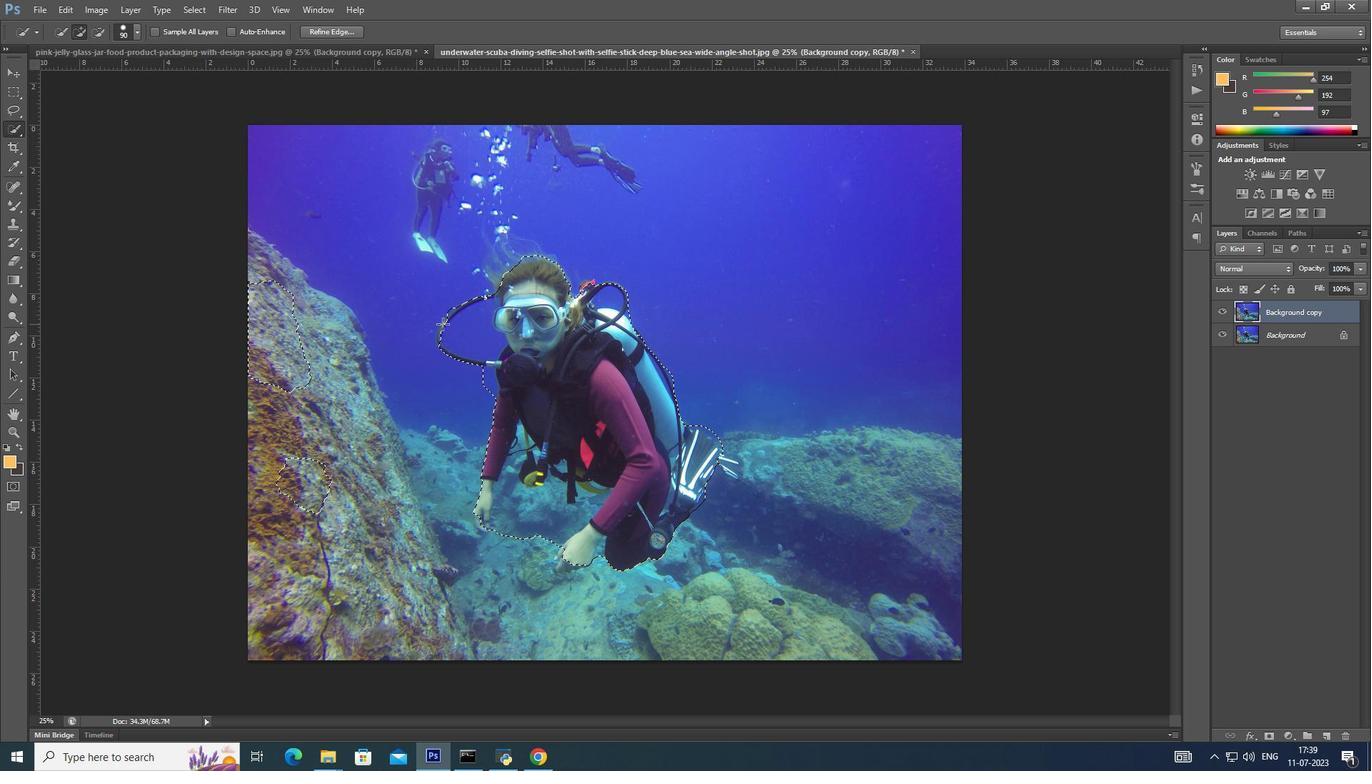 
Action: Mouse moved to (438, 337)
Screenshot: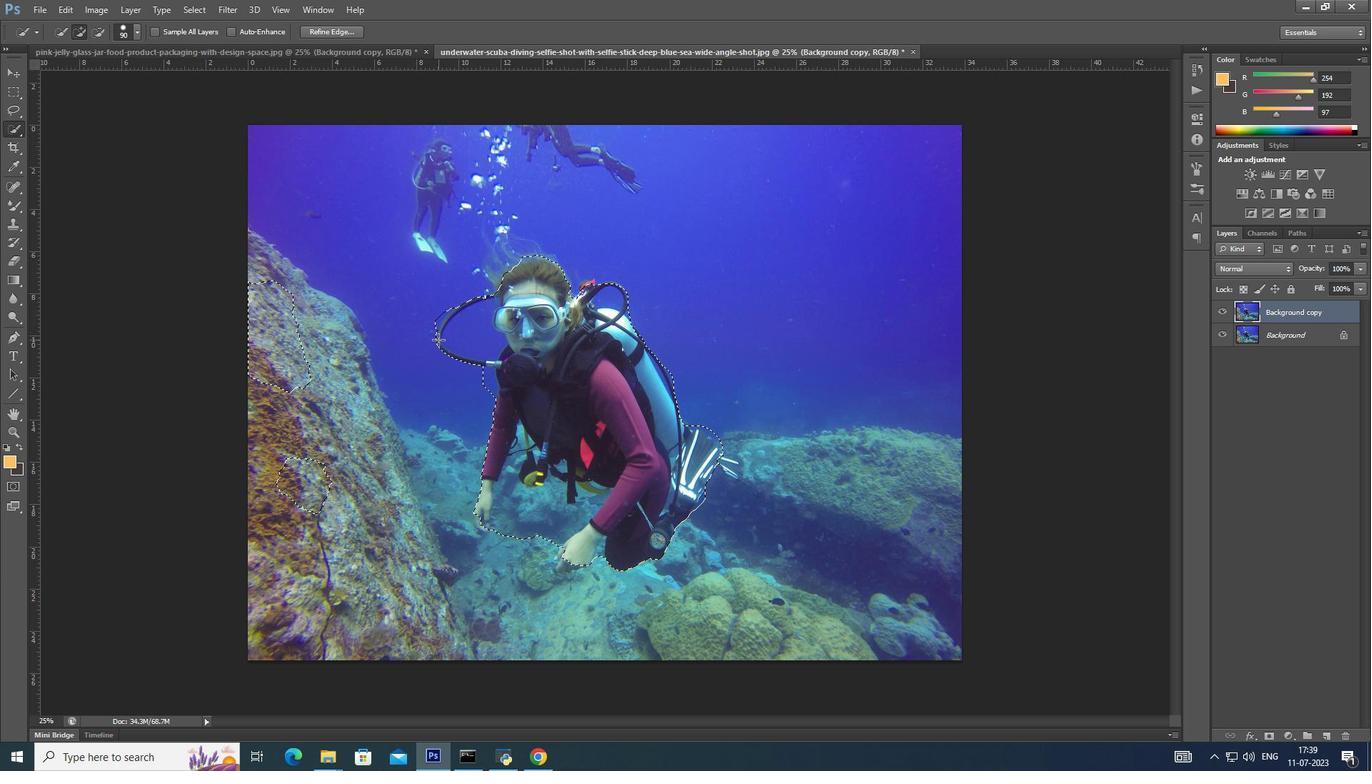 
Action: Mouse pressed left at (438, 337)
Screenshot: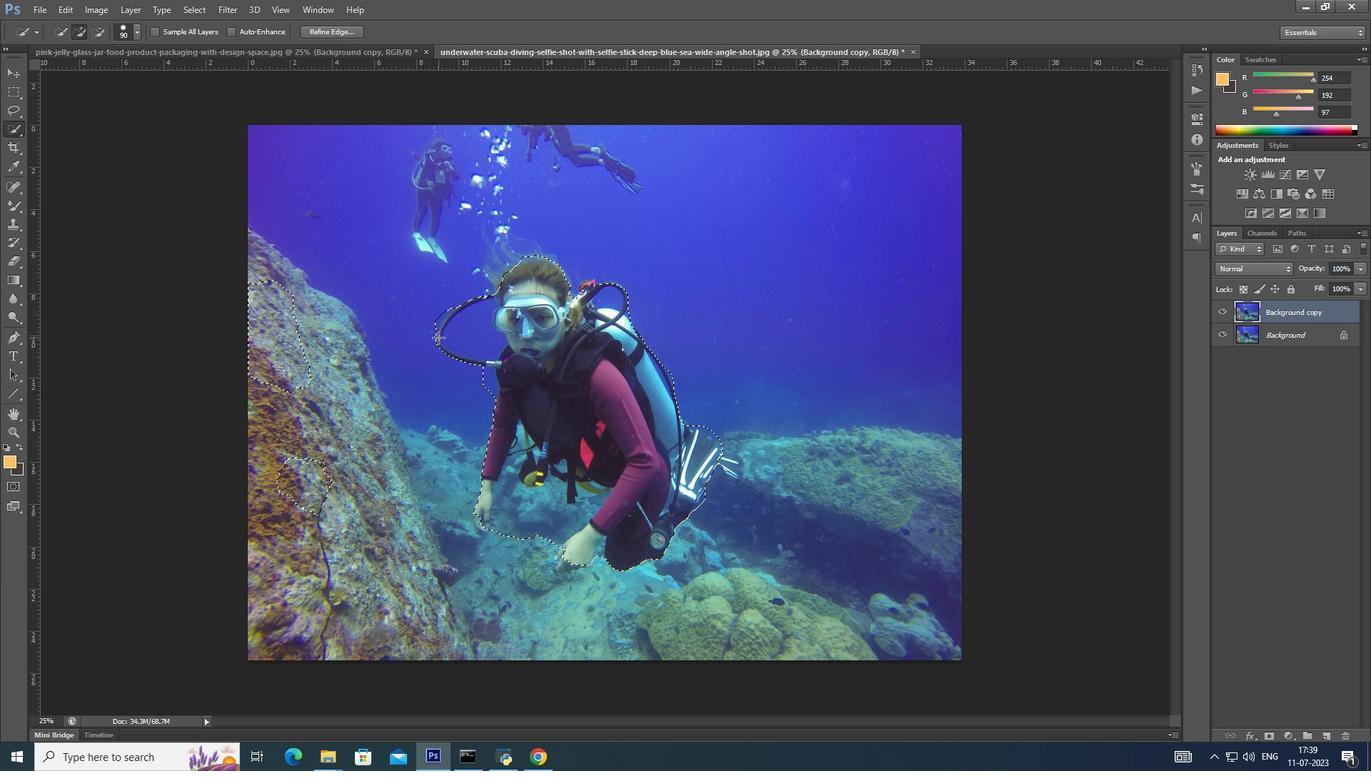 
Action: Mouse moved to (558, 588)
Screenshot: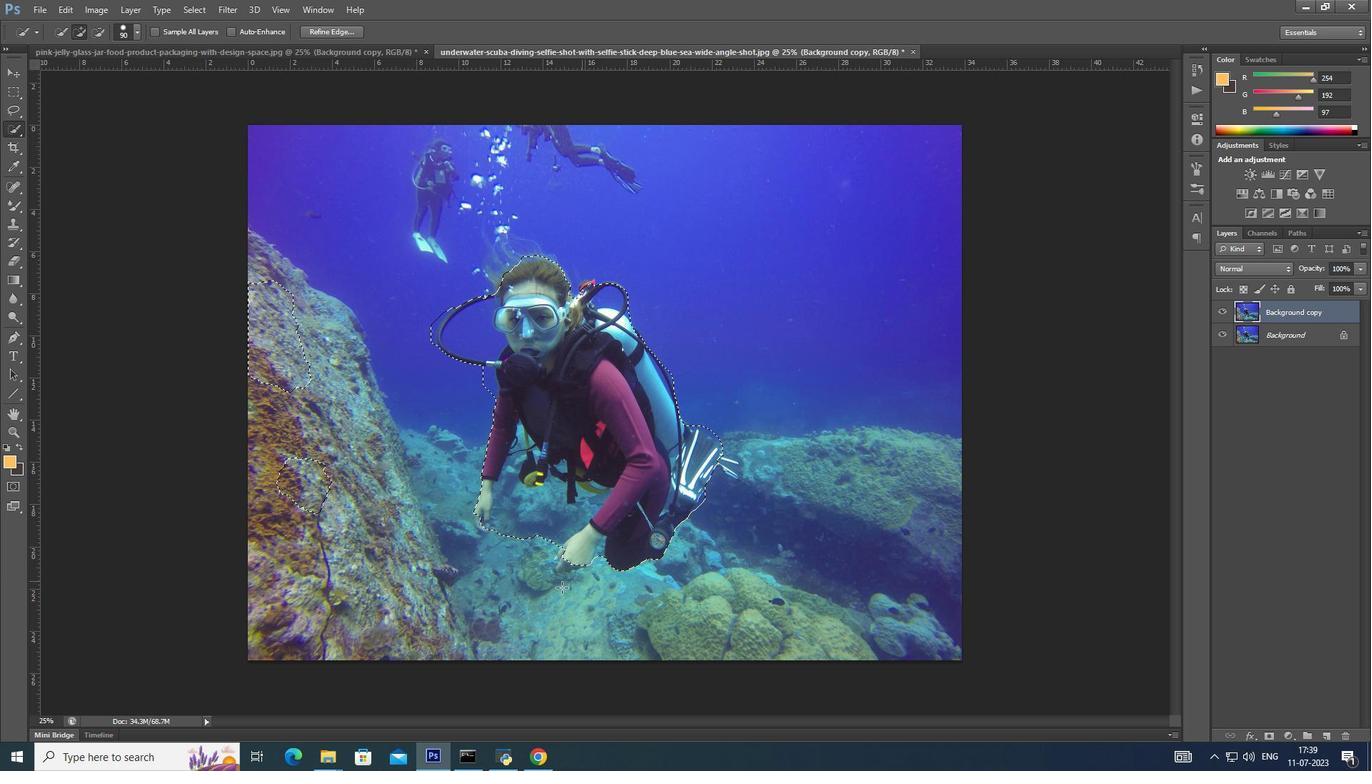 
Action: Mouse pressed left at (558, 588)
Screenshot: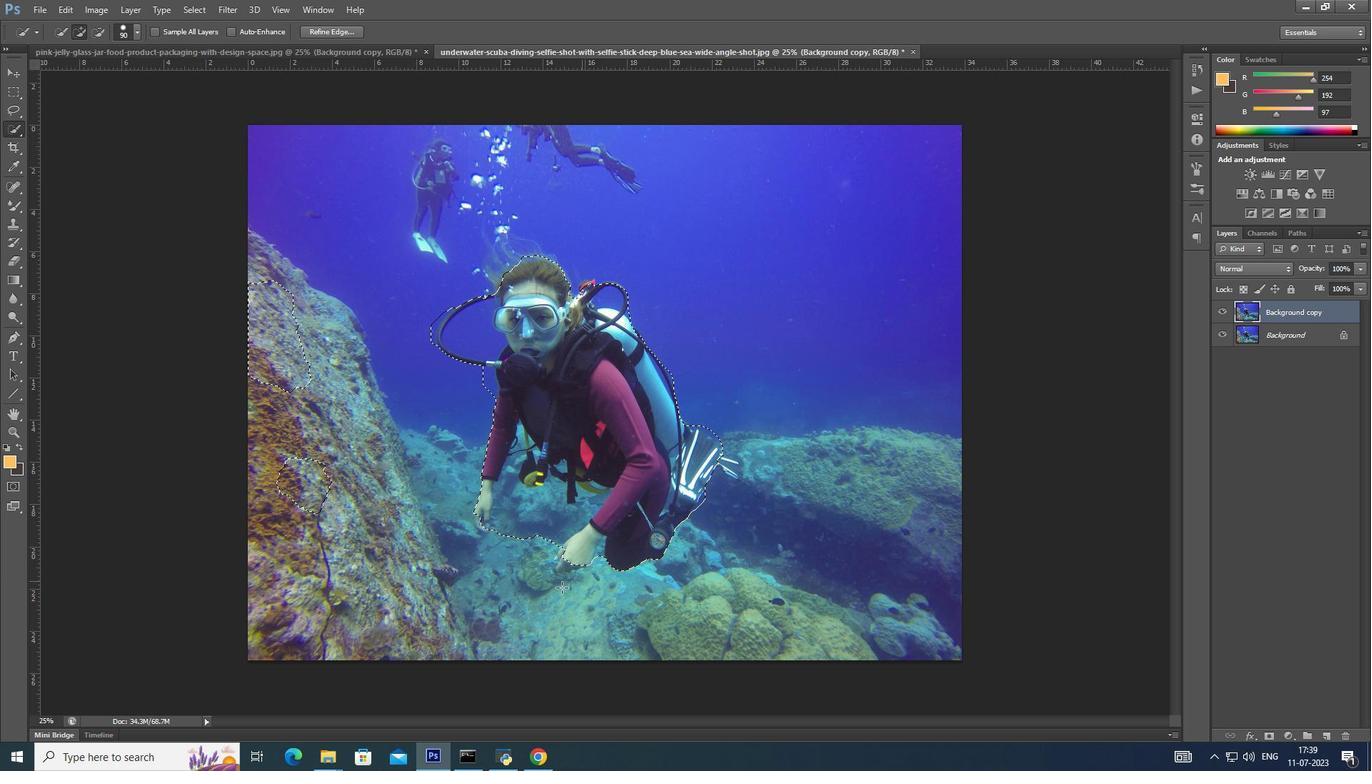 
Action: Mouse moved to (497, 575)
Screenshot: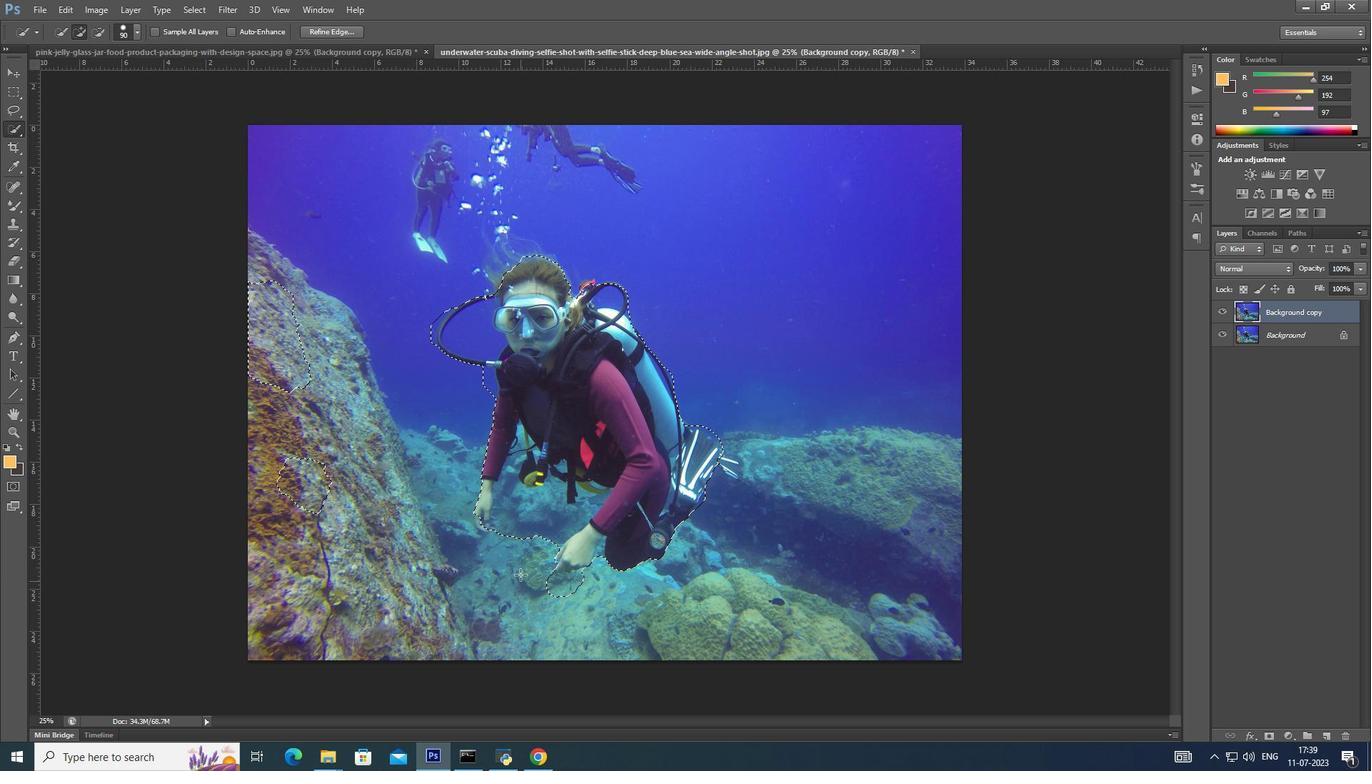 
Action: Mouse pressed left at (497, 575)
Screenshot: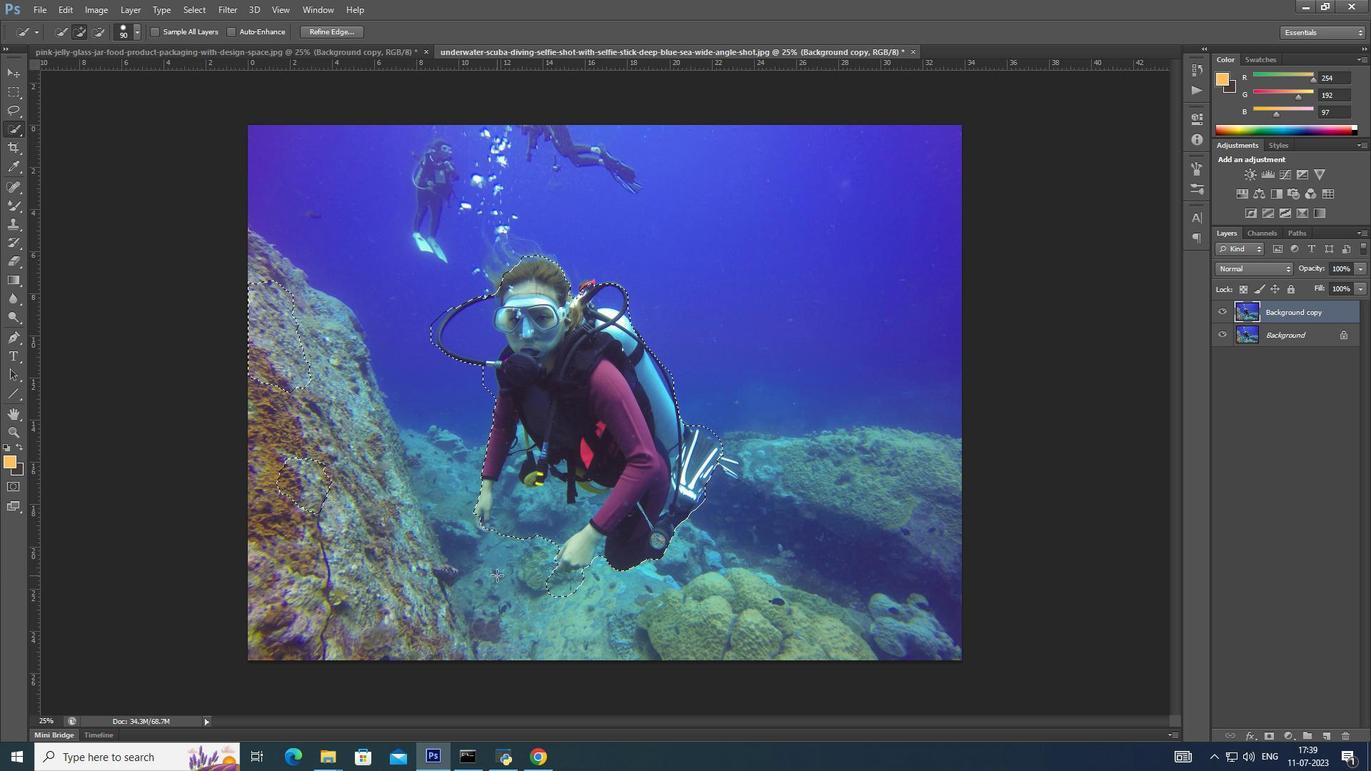 
Action: Mouse moved to (322, 595)
Screenshot: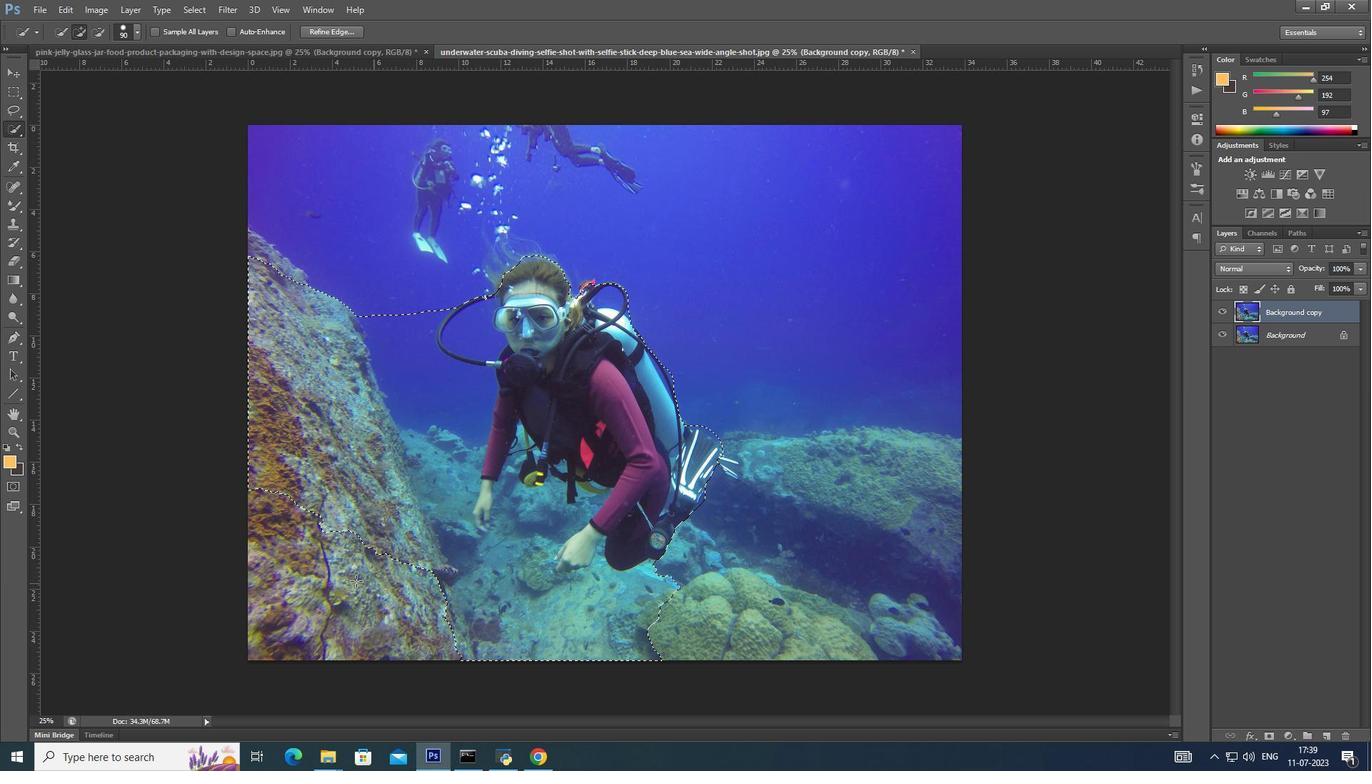 
Action: Mouse pressed left at (322, 595)
Screenshot: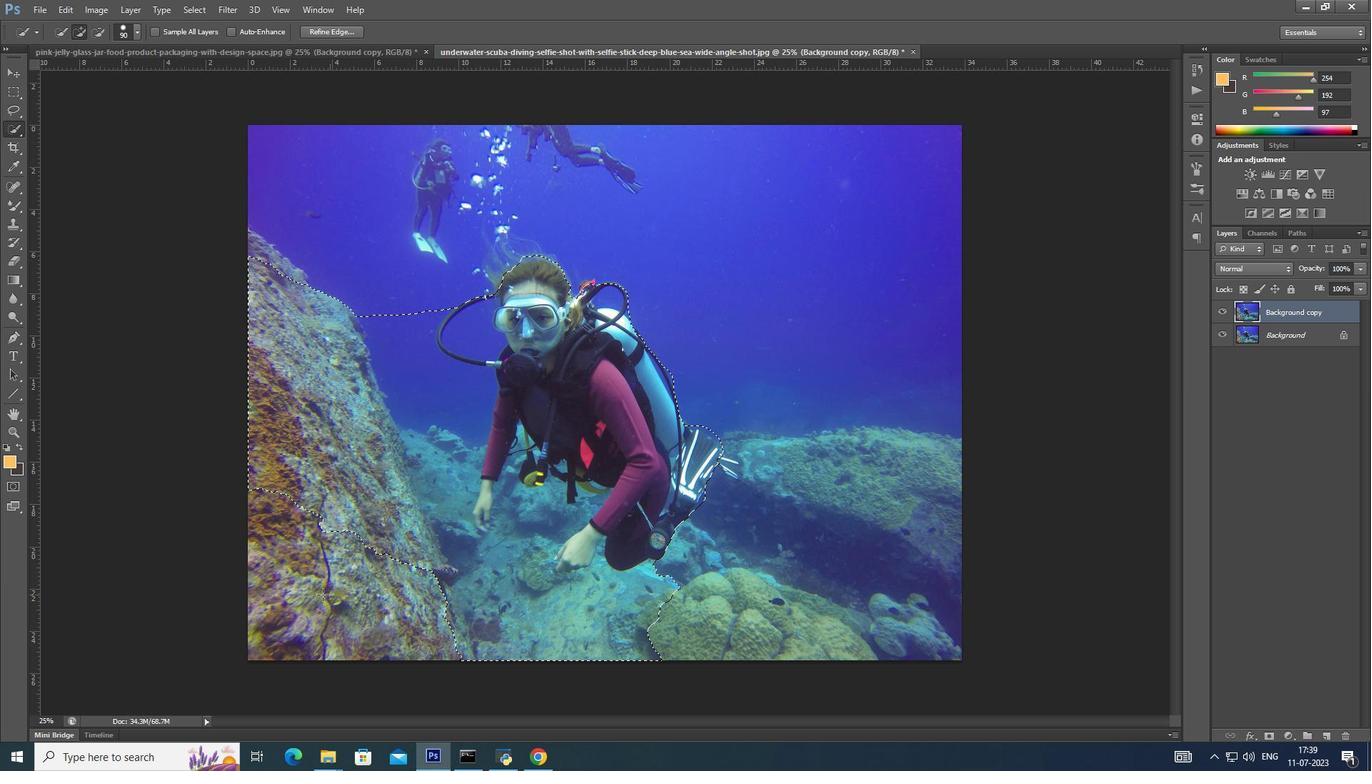 
Action: Mouse moved to (759, 605)
Screenshot: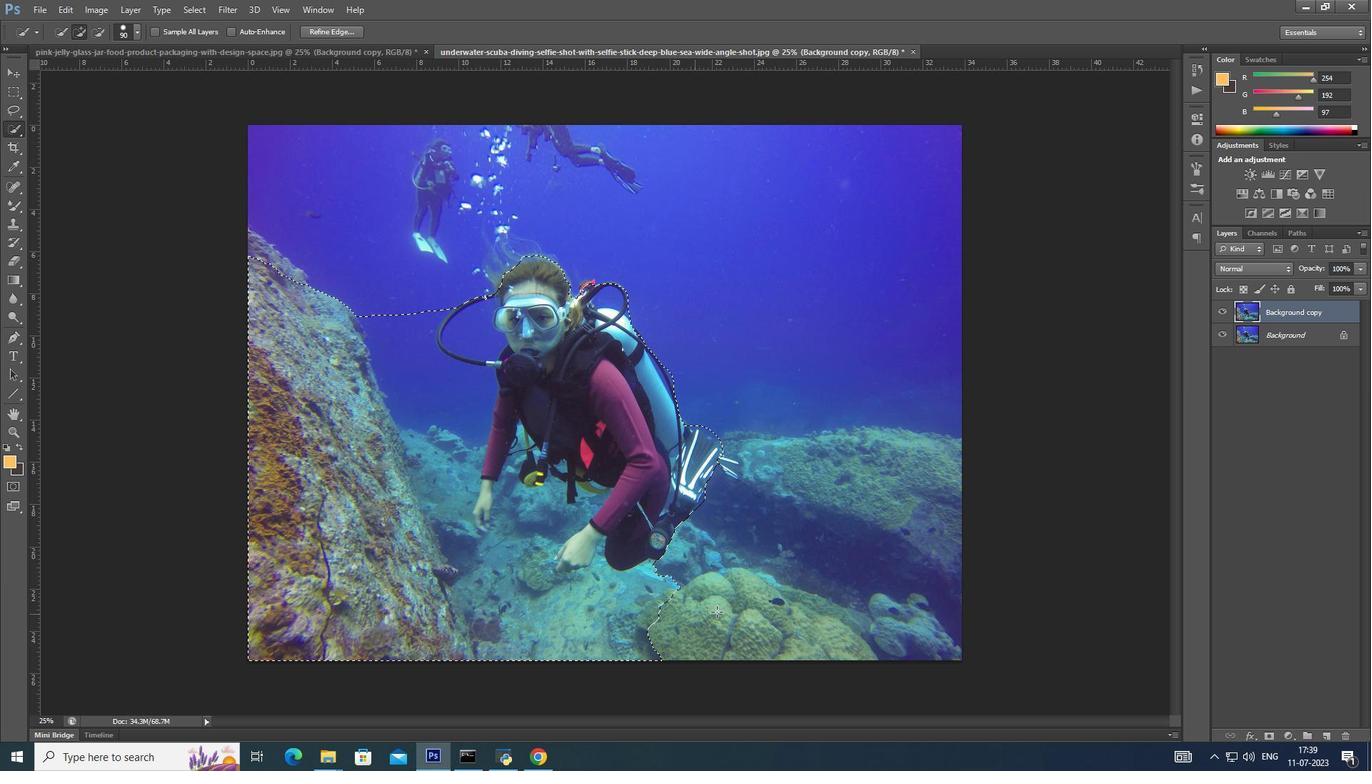 
Action: Mouse pressed left at (759, 605)
Screenshot: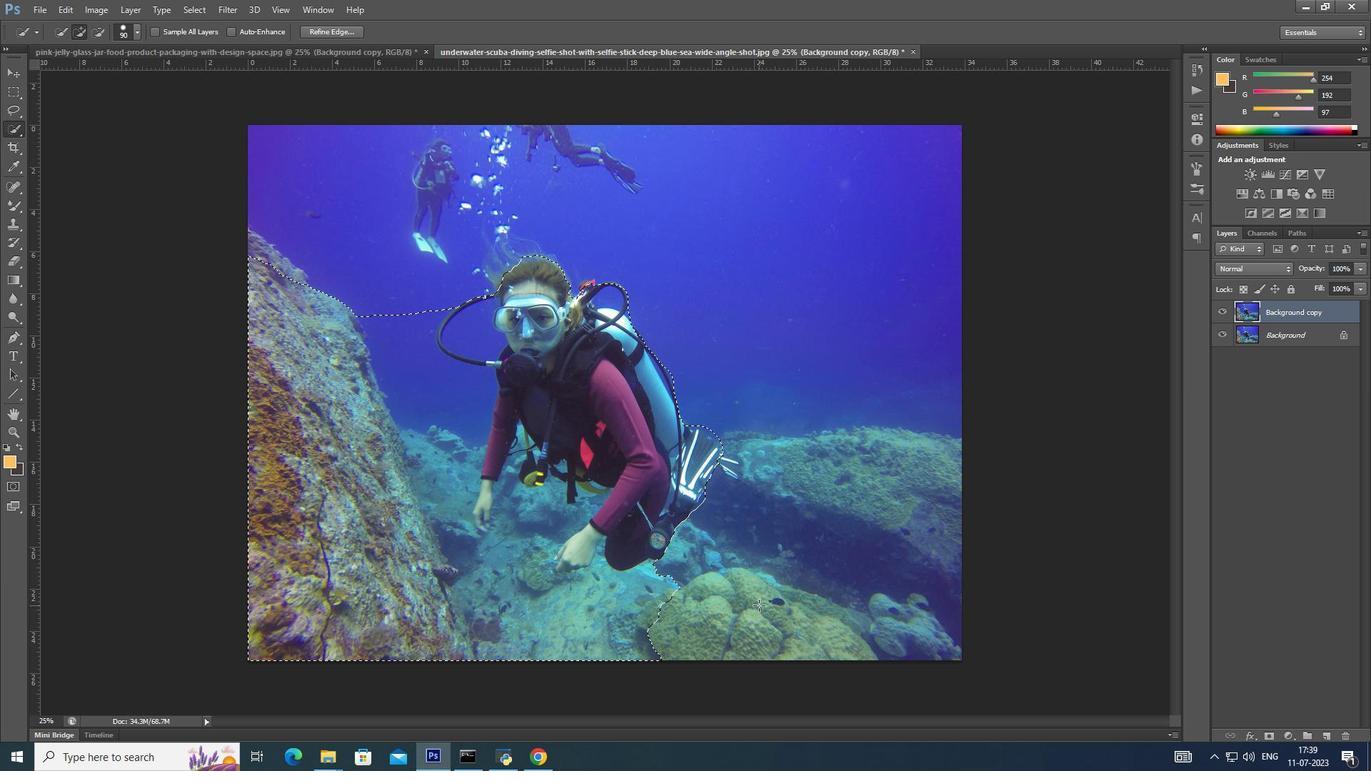 
Action: Mouse moved to (695, 553)
Screenshot: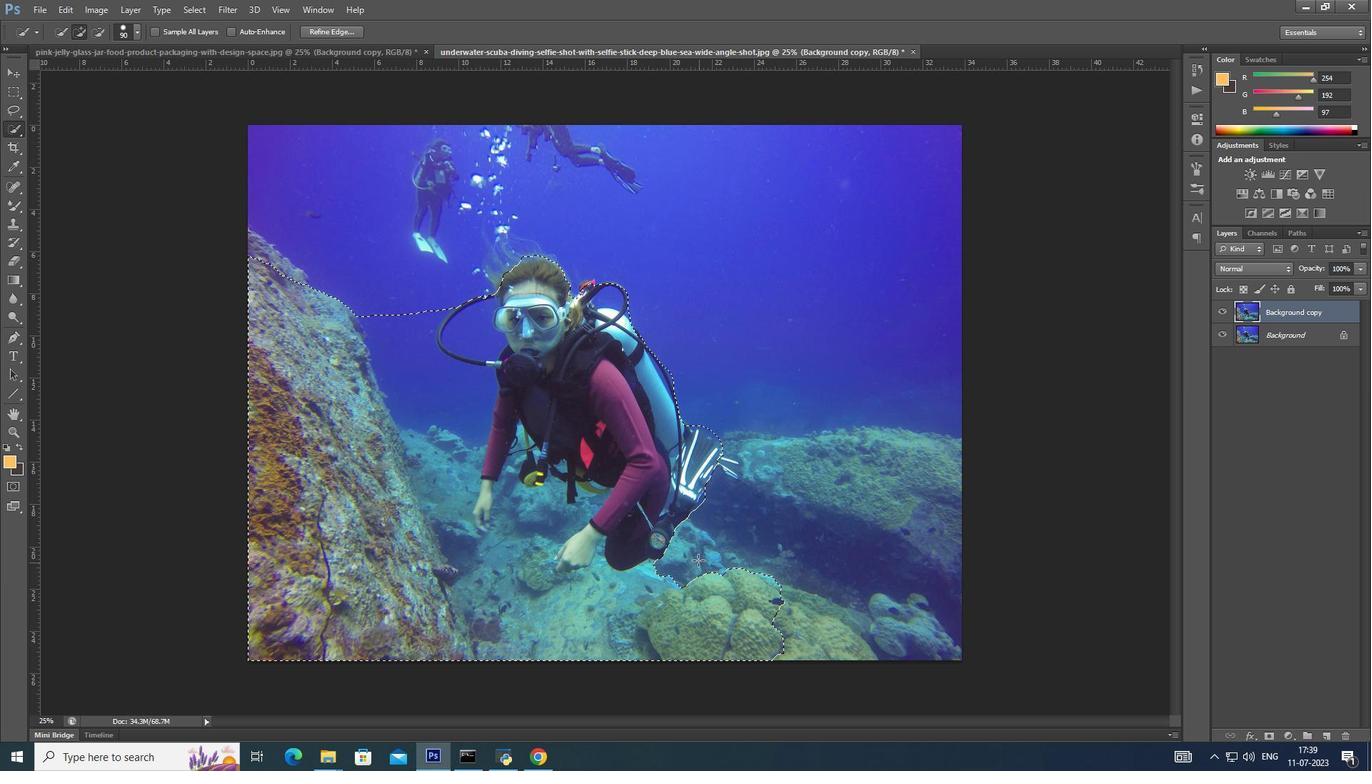 
Action: Mouse pressed left at (695, 553)
Screenshot: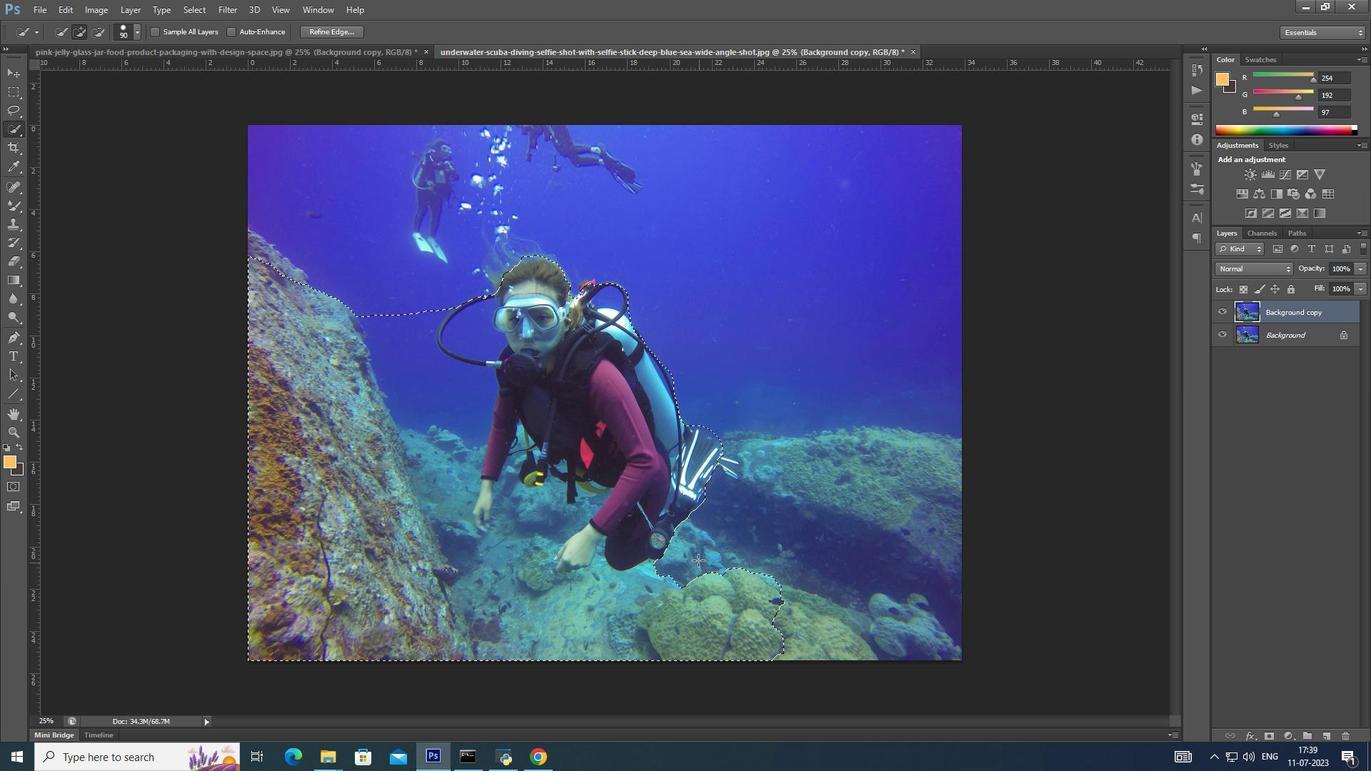 
Action: Mouse moved to (726, 508)
Screenshot: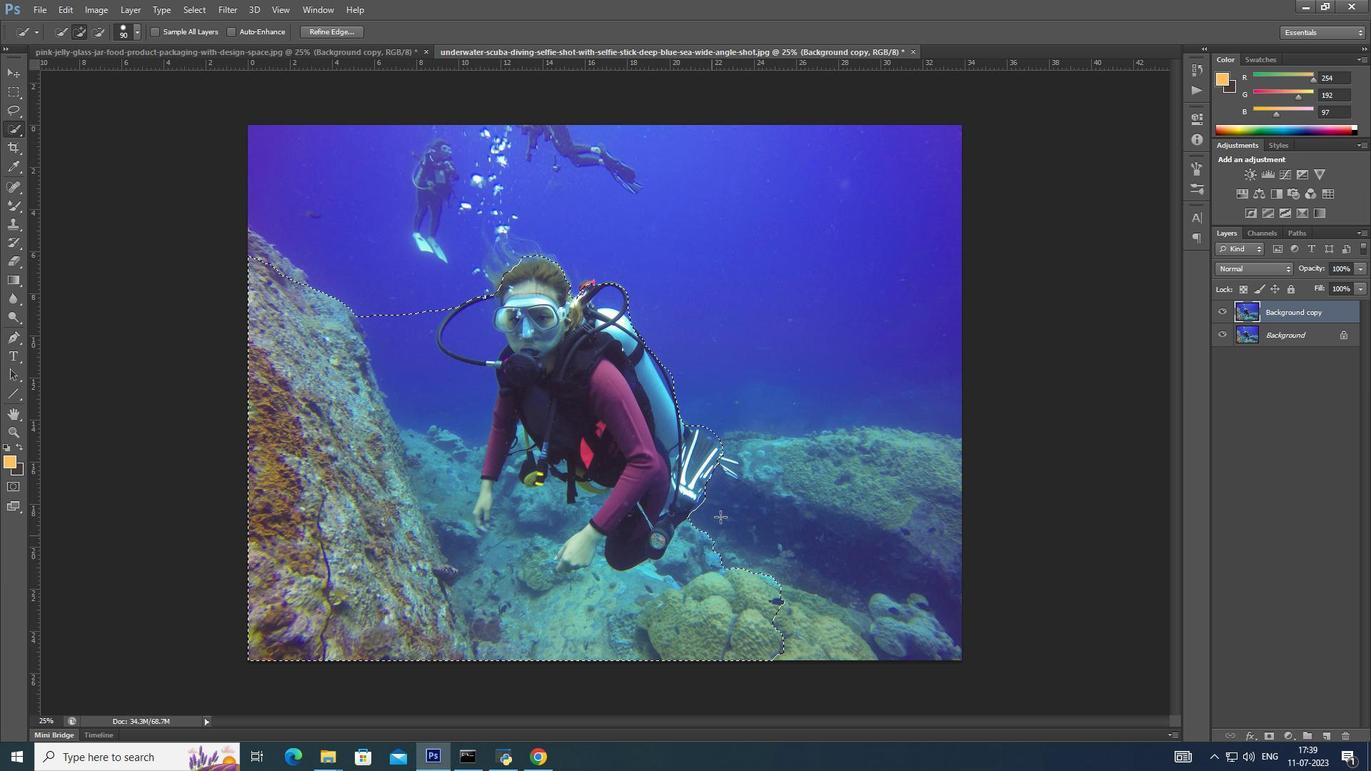 
Action: Mouse pressed left at (726, 508)
Screenshot: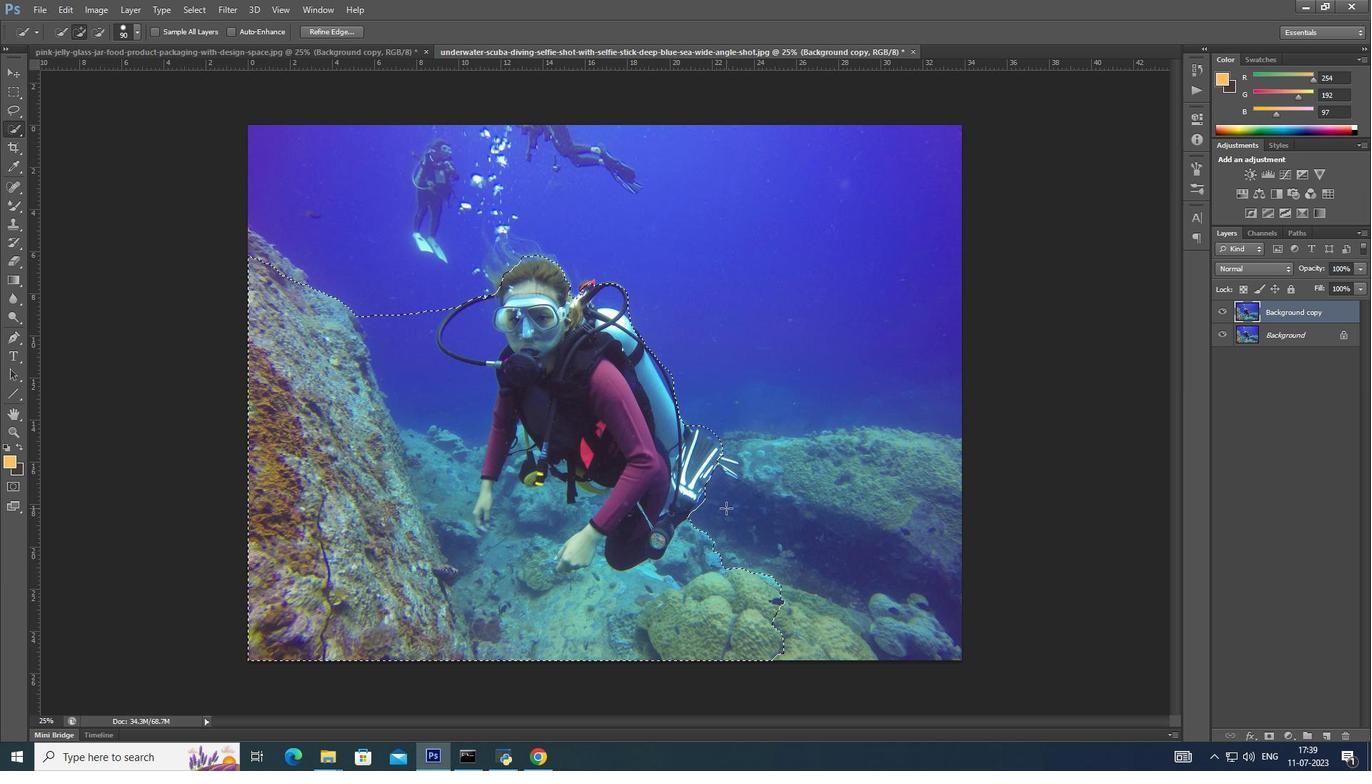 
Action: Mouse moved to (928, 493)
Screenshot: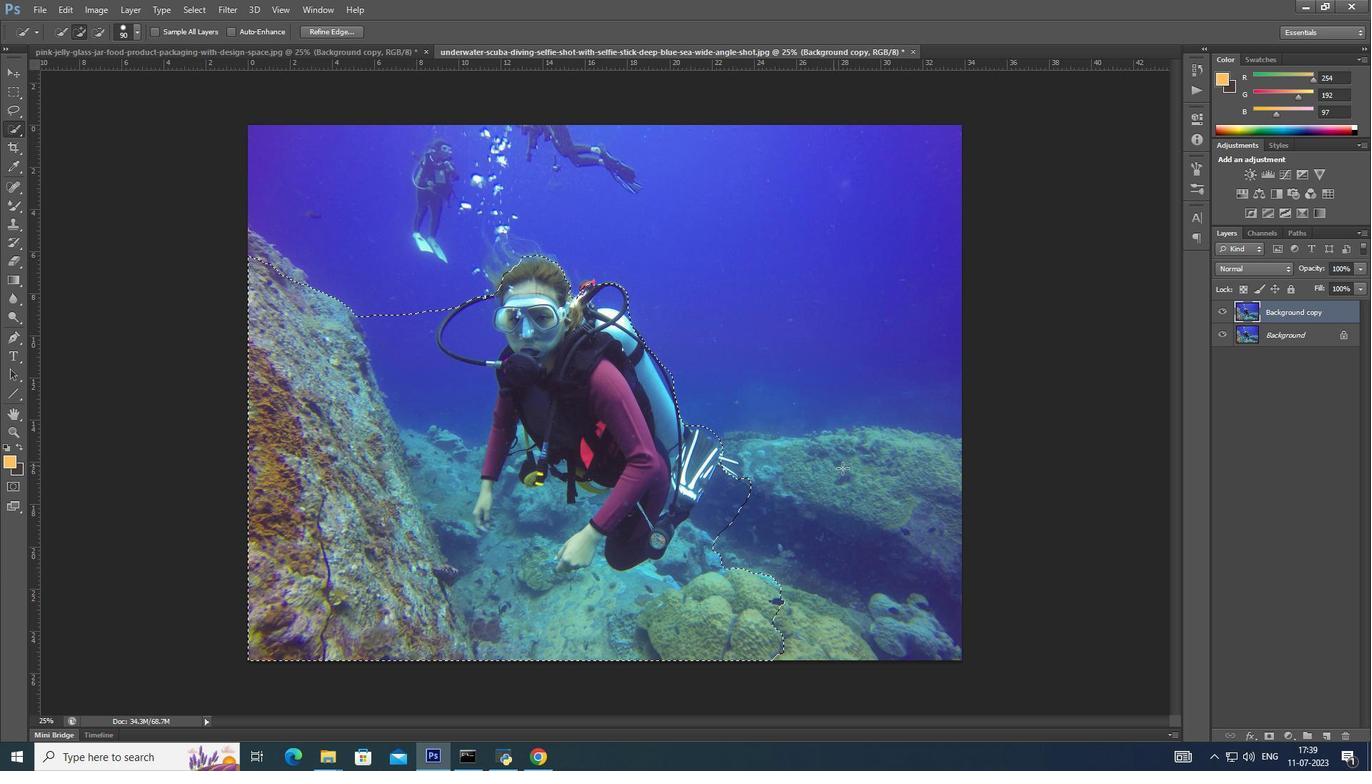 
Action: Mouse pressed left at (928, 493)
Screenshot: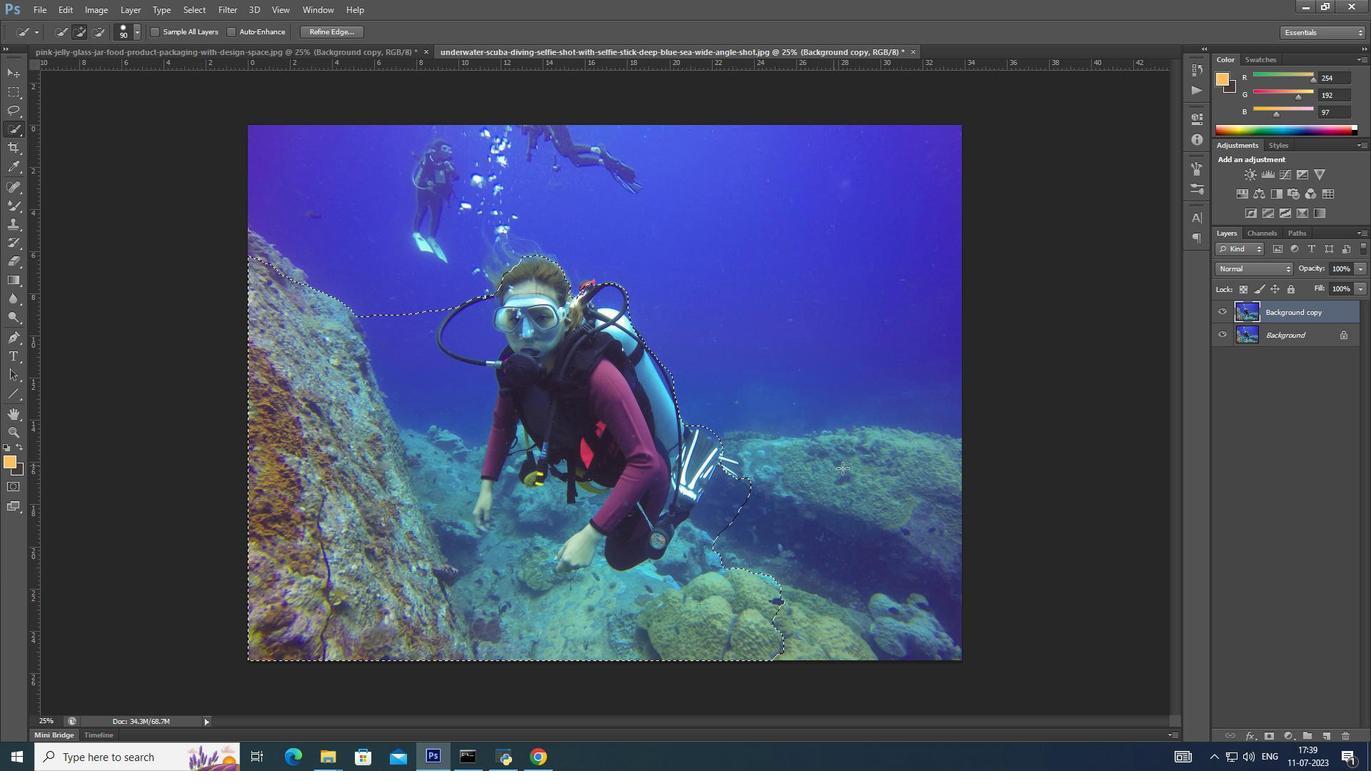 
Action: Mouse moved to (865, 490)
Screenshot: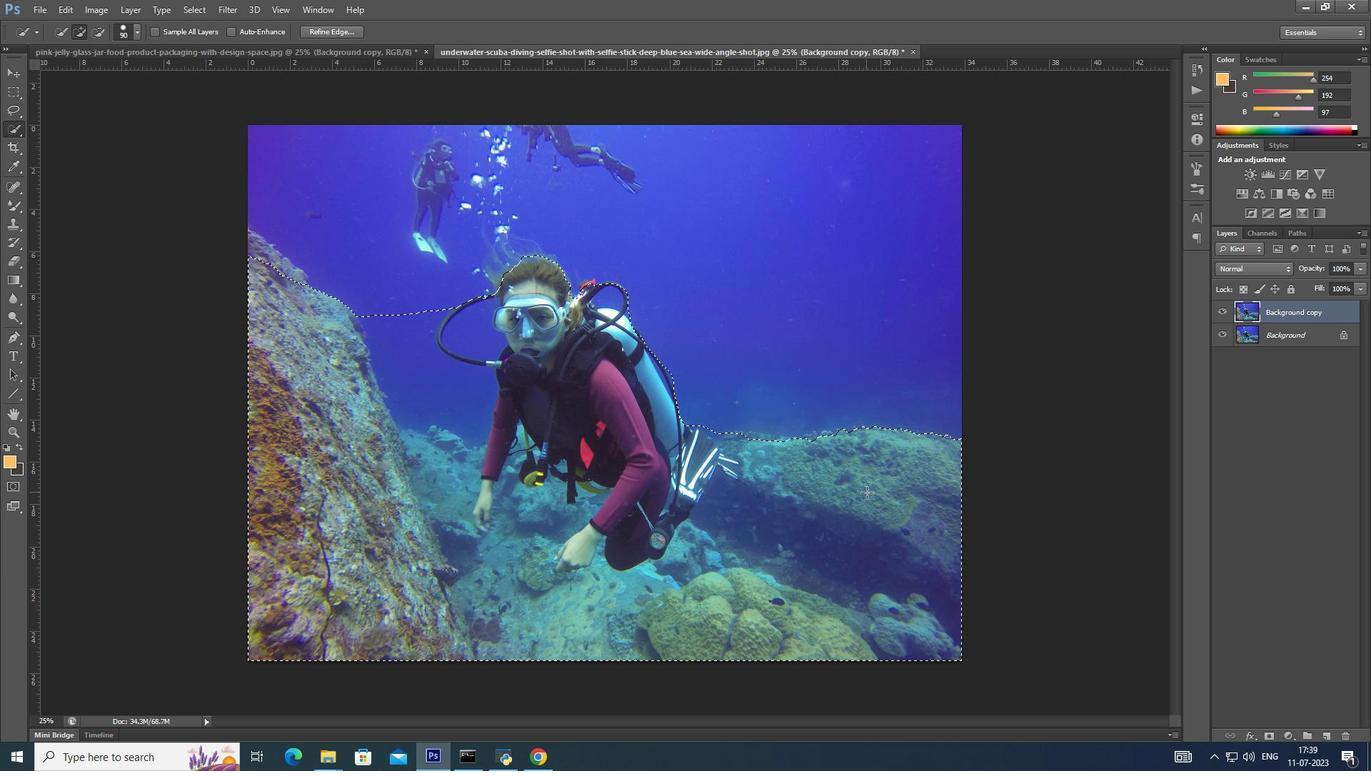 
Action: Key pressed ctrl+J
Screenshot: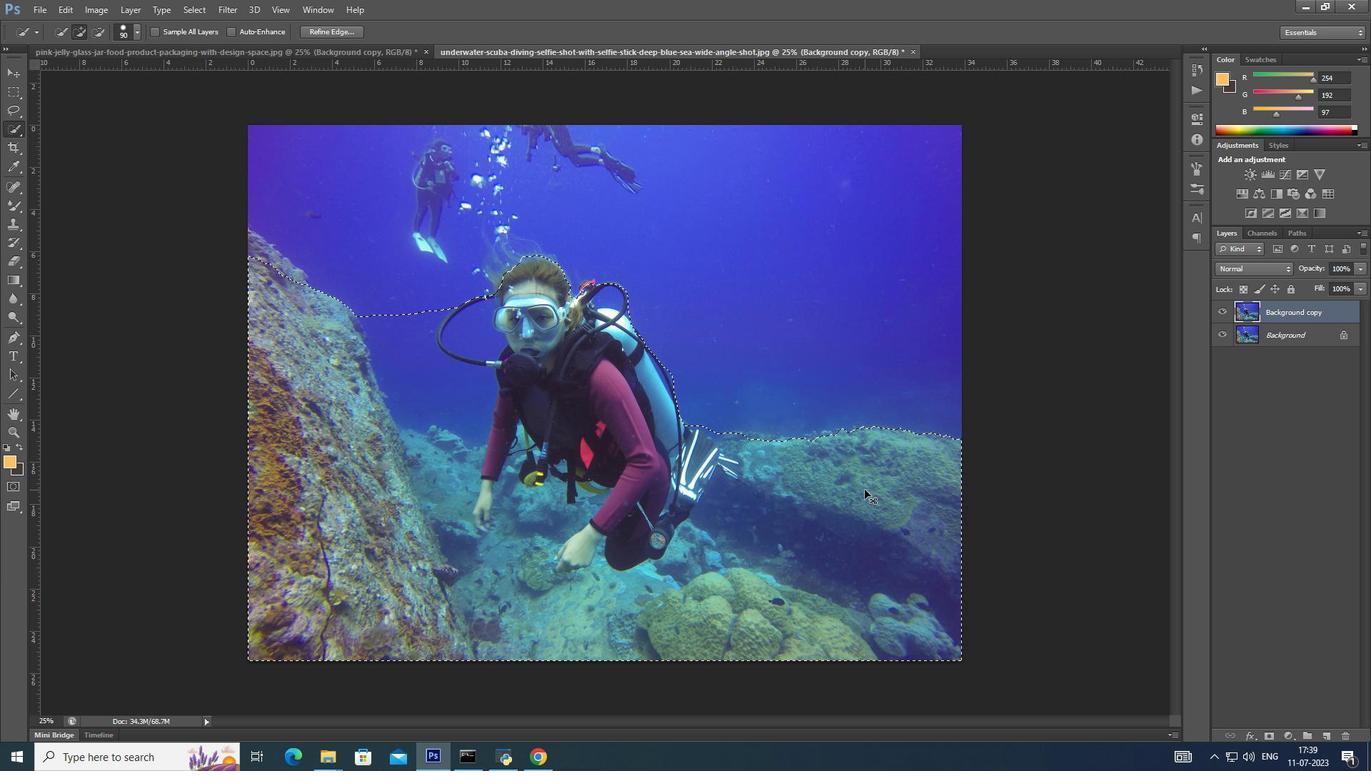 
Action: Mouse moved to (12, 70)
Screenshot: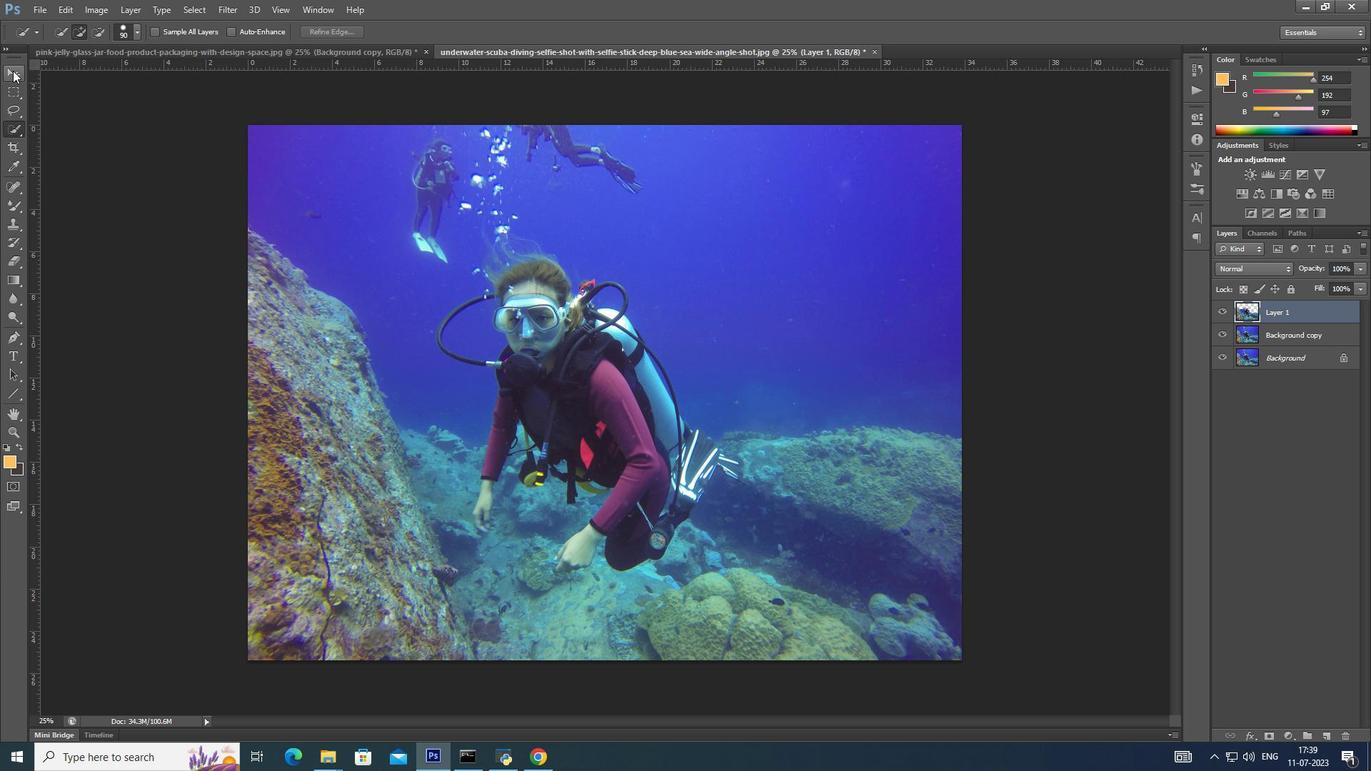 
Action: Mouse pressed left at (12, 70)
Screenshot: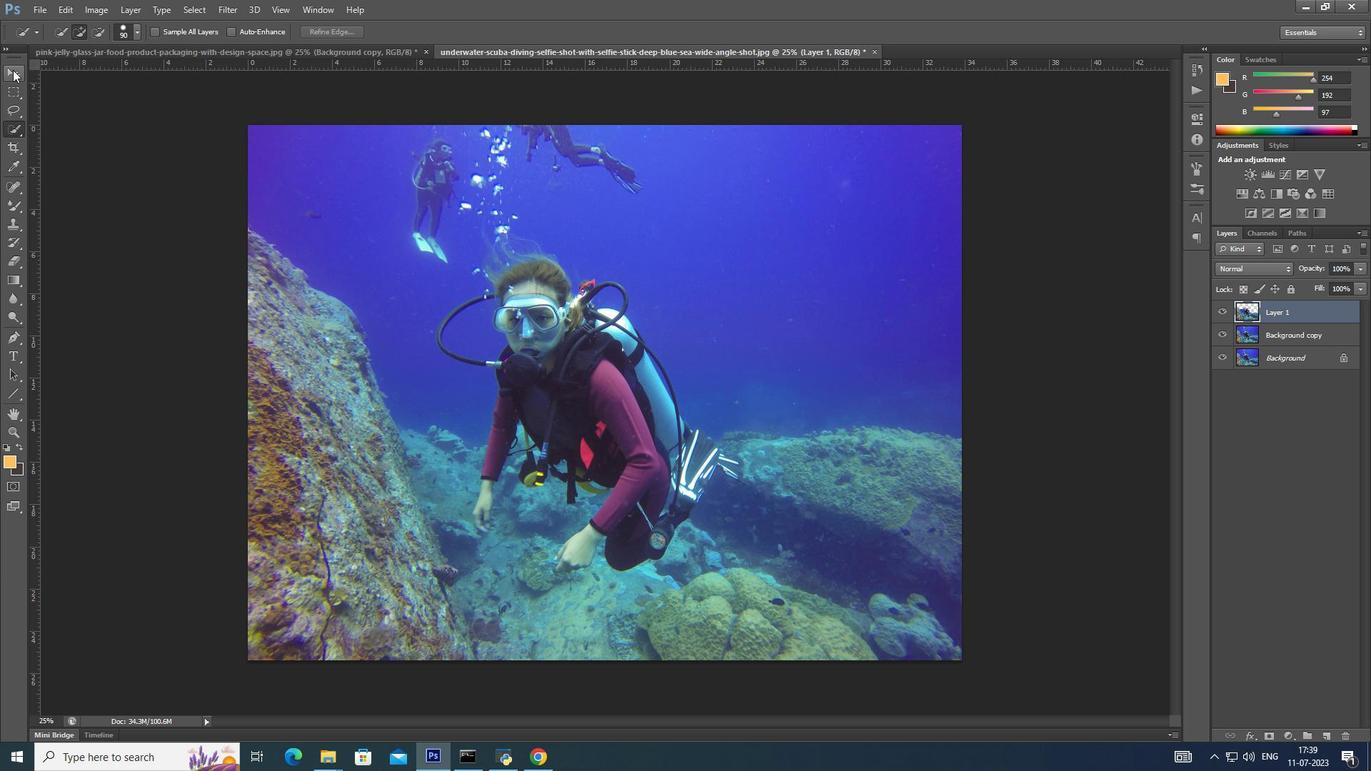 
Action: Mouse moved to (548, 285)
Screenshot: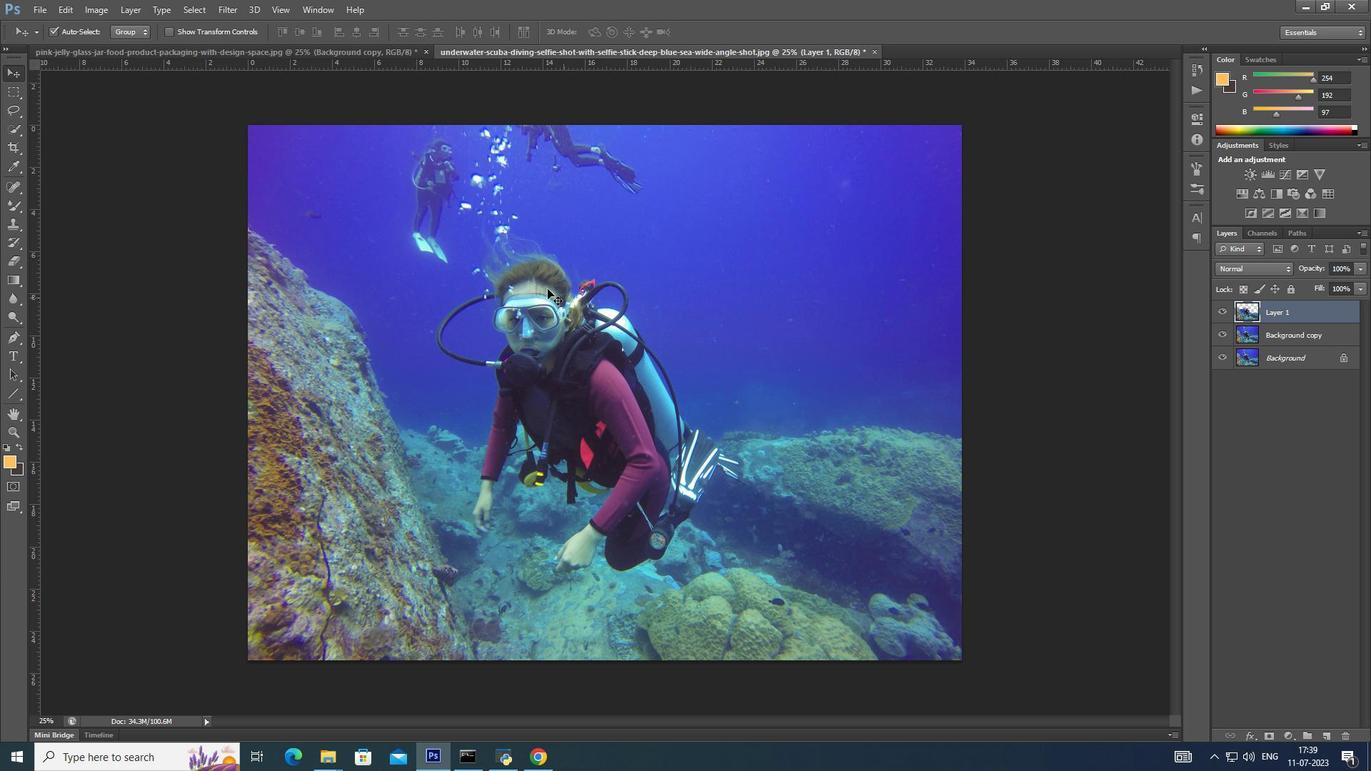 
Action: Mouse pressed left at (548, 285)
Screenshot: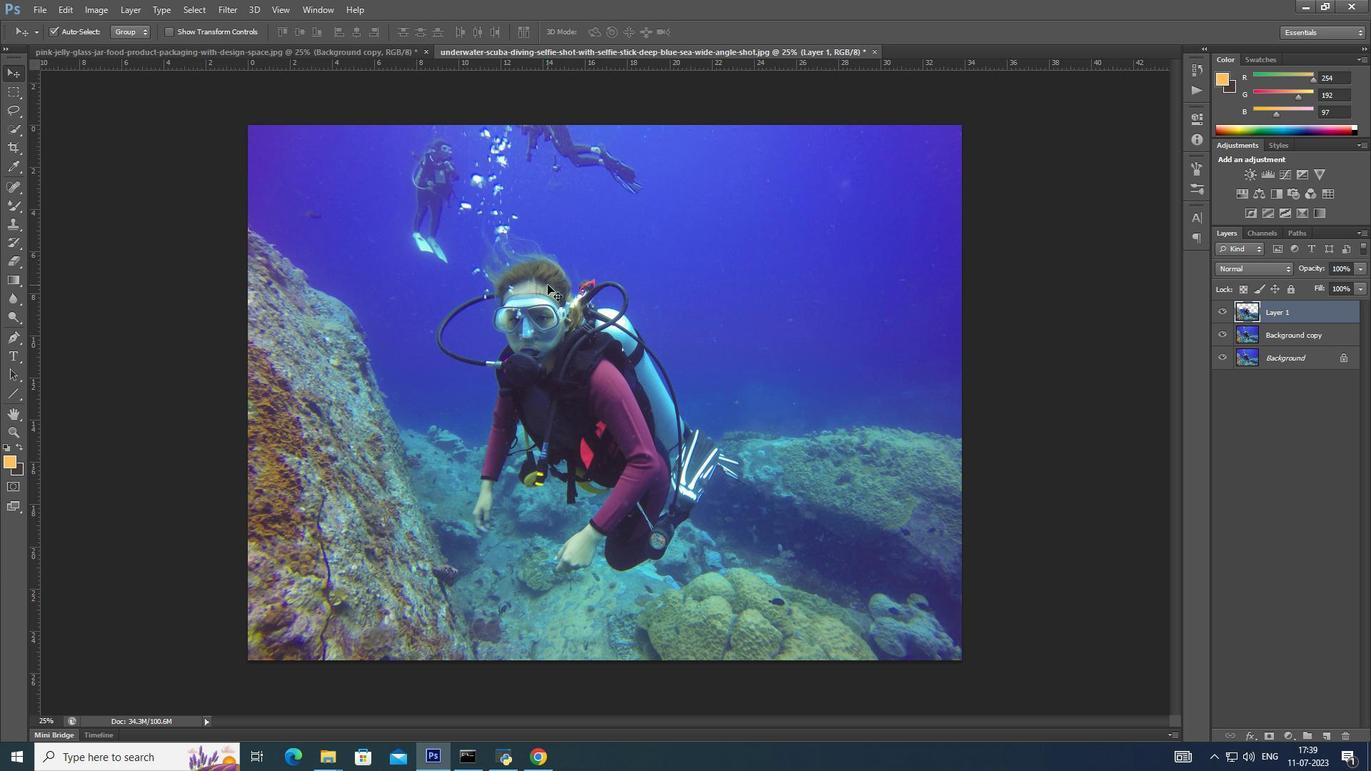 
Action: Mouse moved to (623, 498)
Screenshot: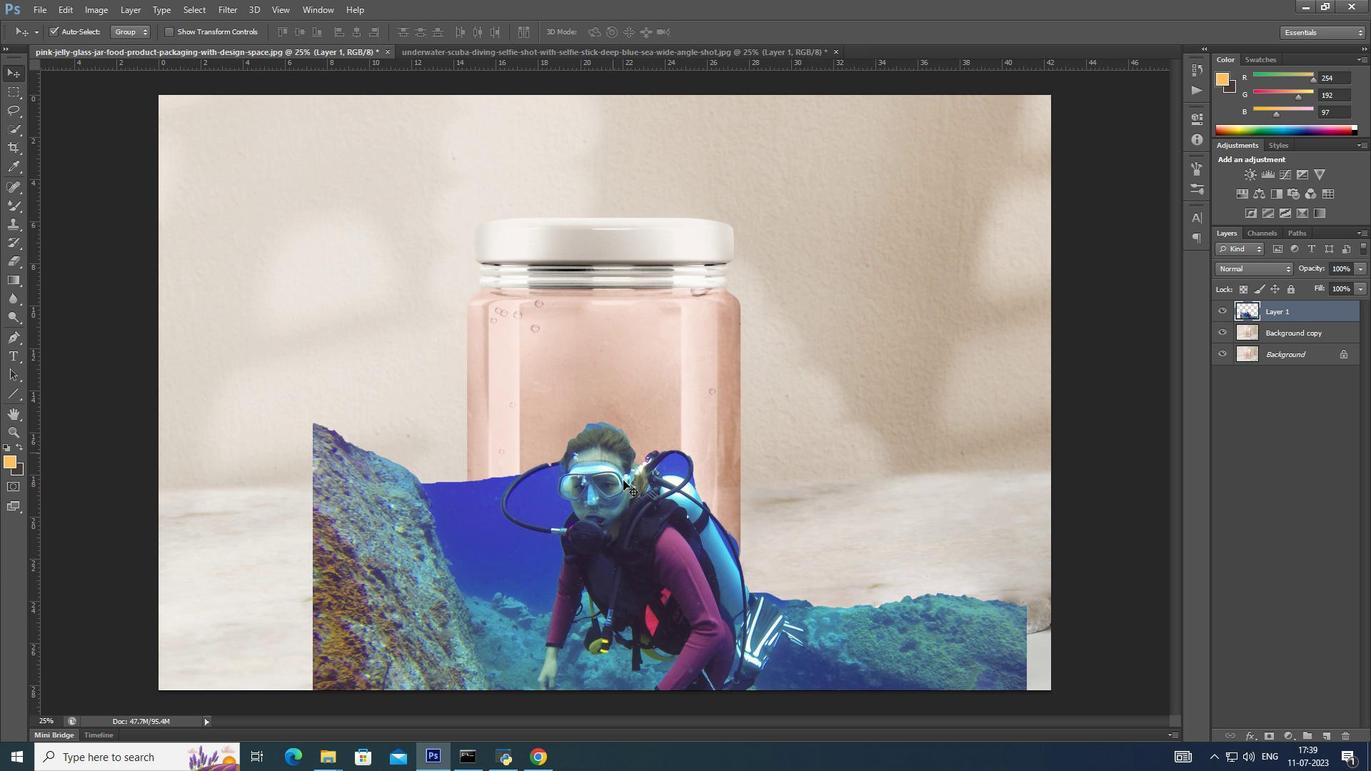 
Action: Mouse pressed left at (623, 498)
Screenshot: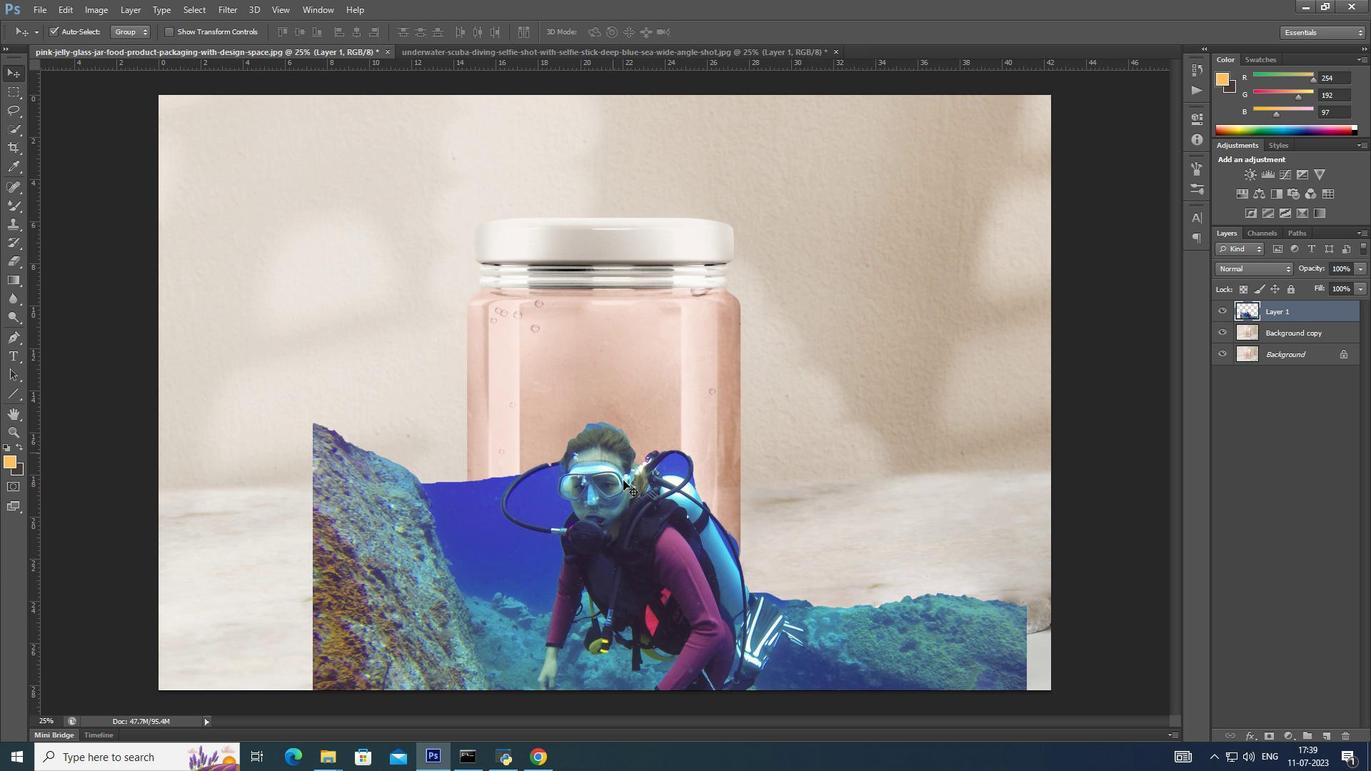
Action: Mouse moved to (608, 311)
Screenshot: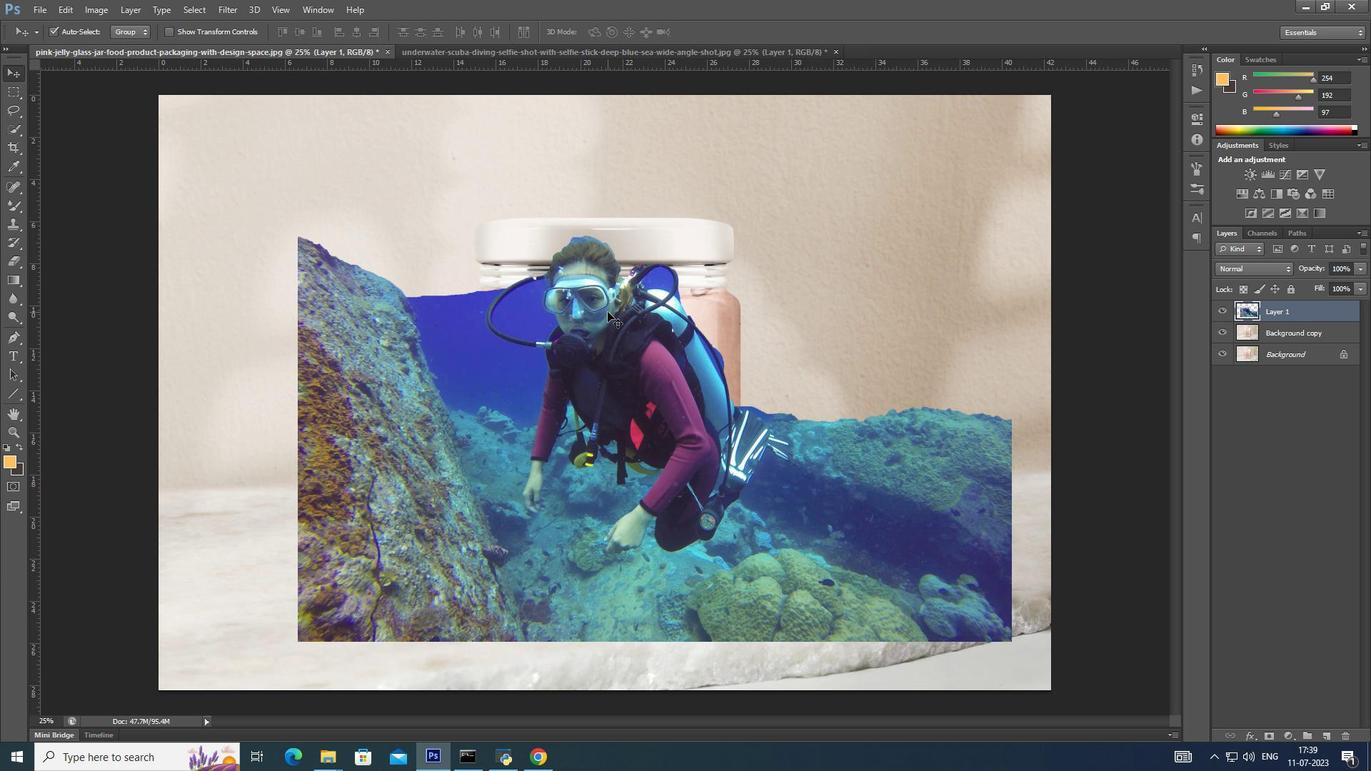 
Action: Key pressed ctrl+T
Screenshot: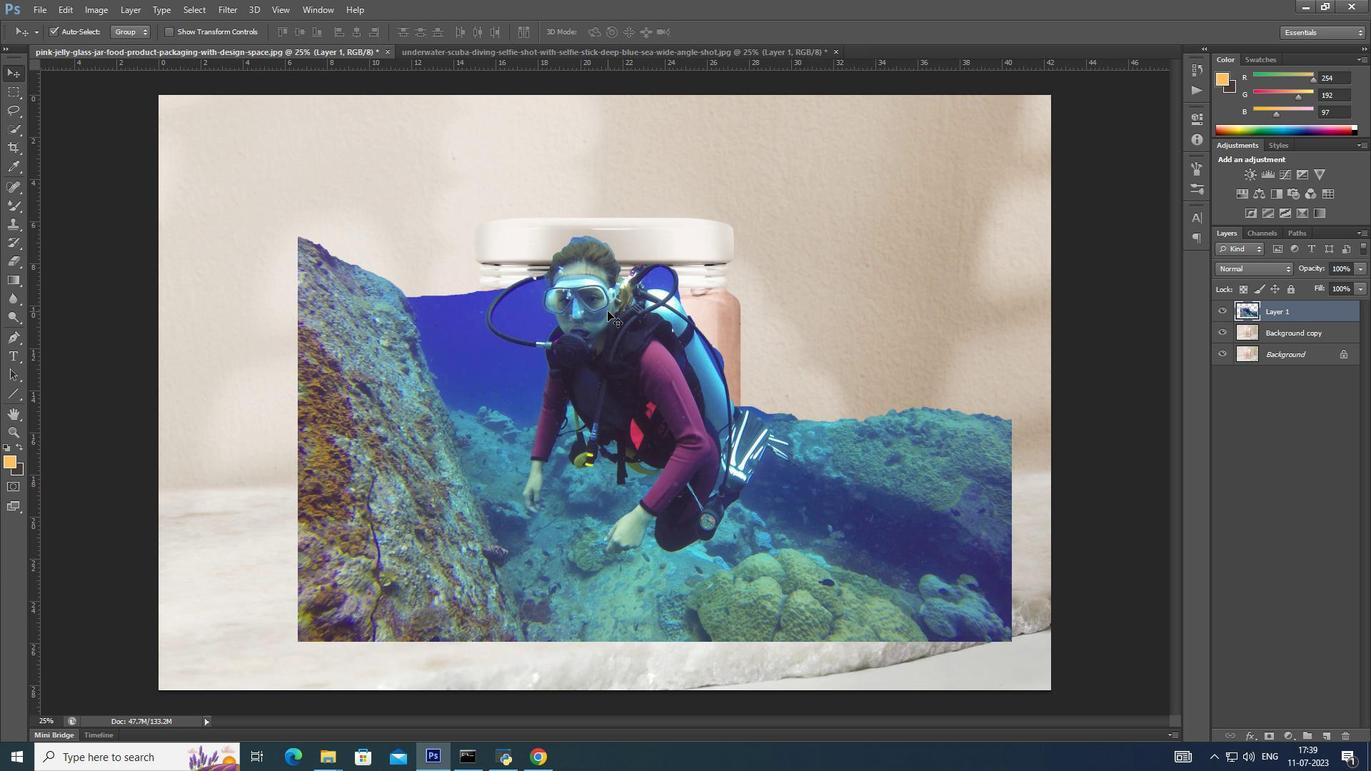 
Action: Mouse moved to (1007, 235)
Screenshot: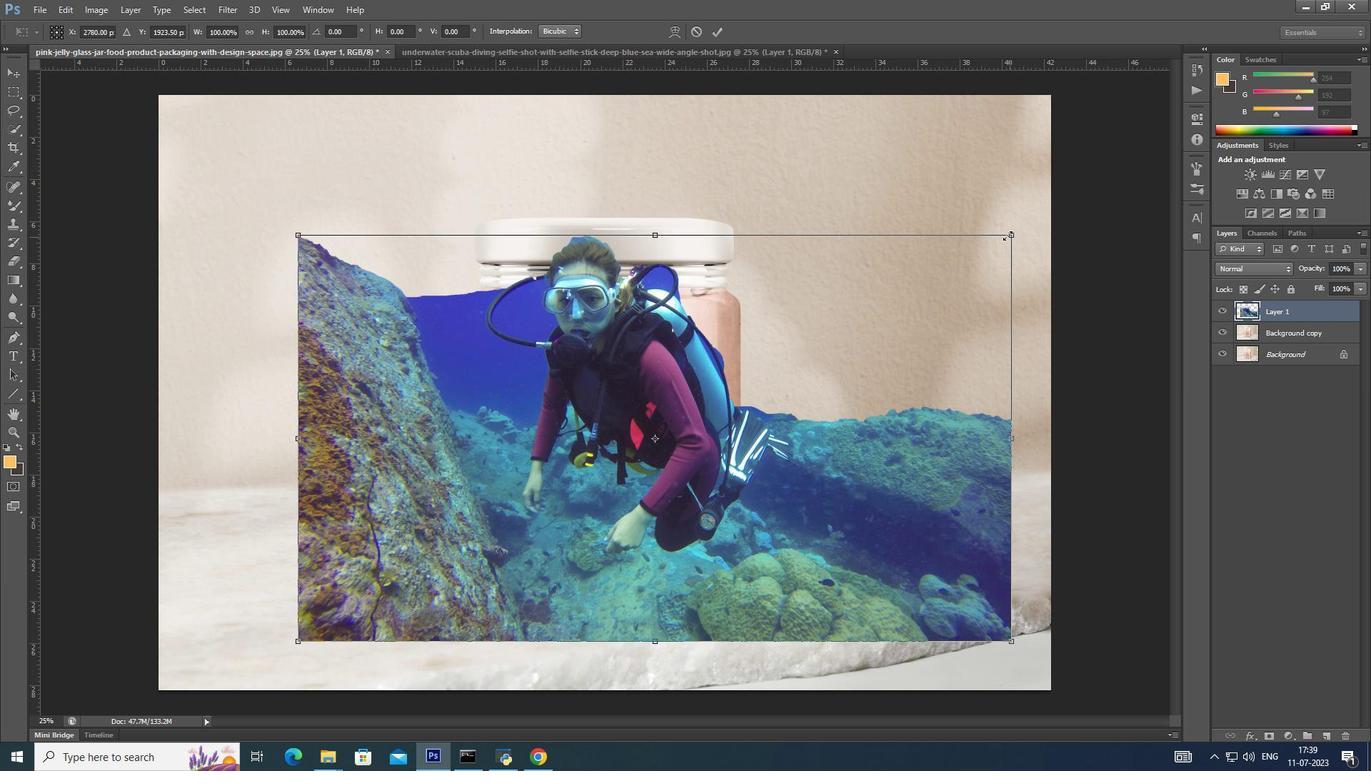 
Action: Key pressed <Key.shift><Key.alt_l>
Screenshot: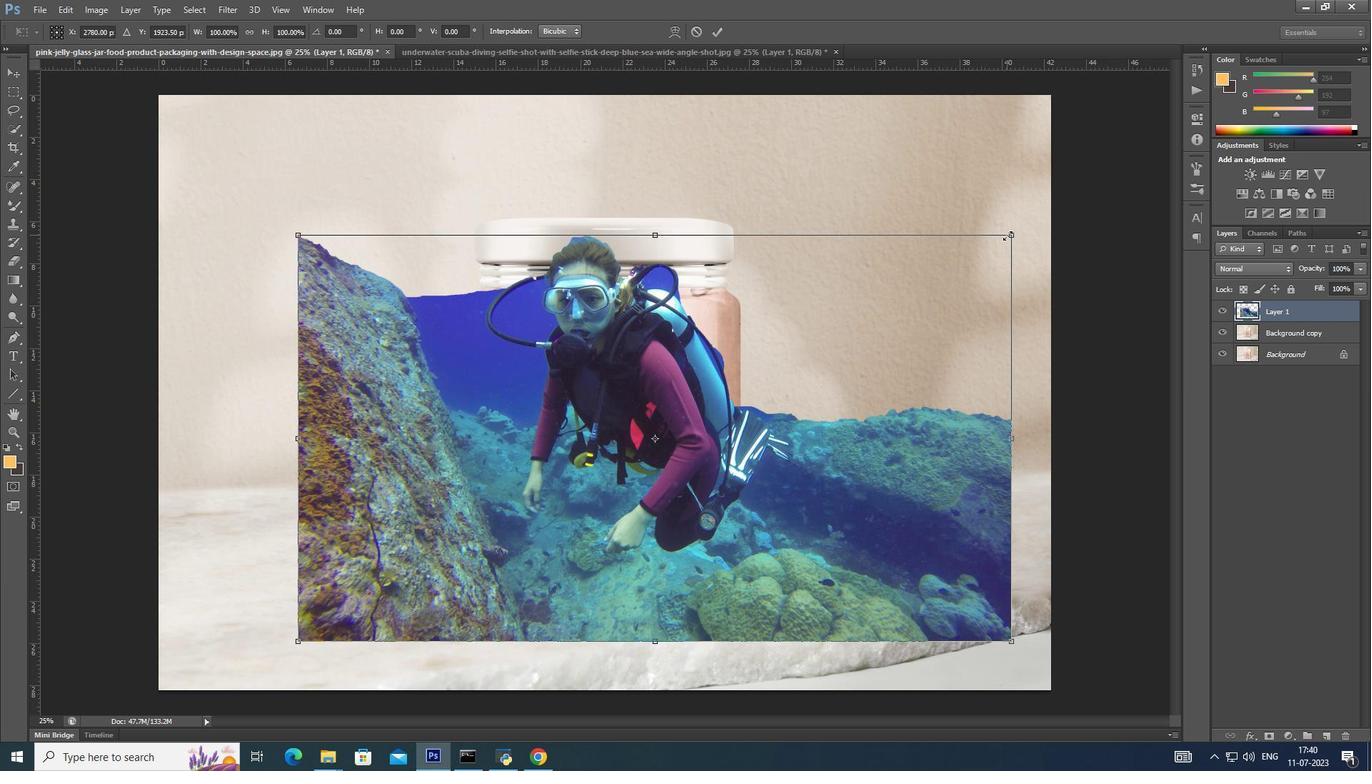 
Action: Mouse pressed left at (1007, 235)
Screenshot: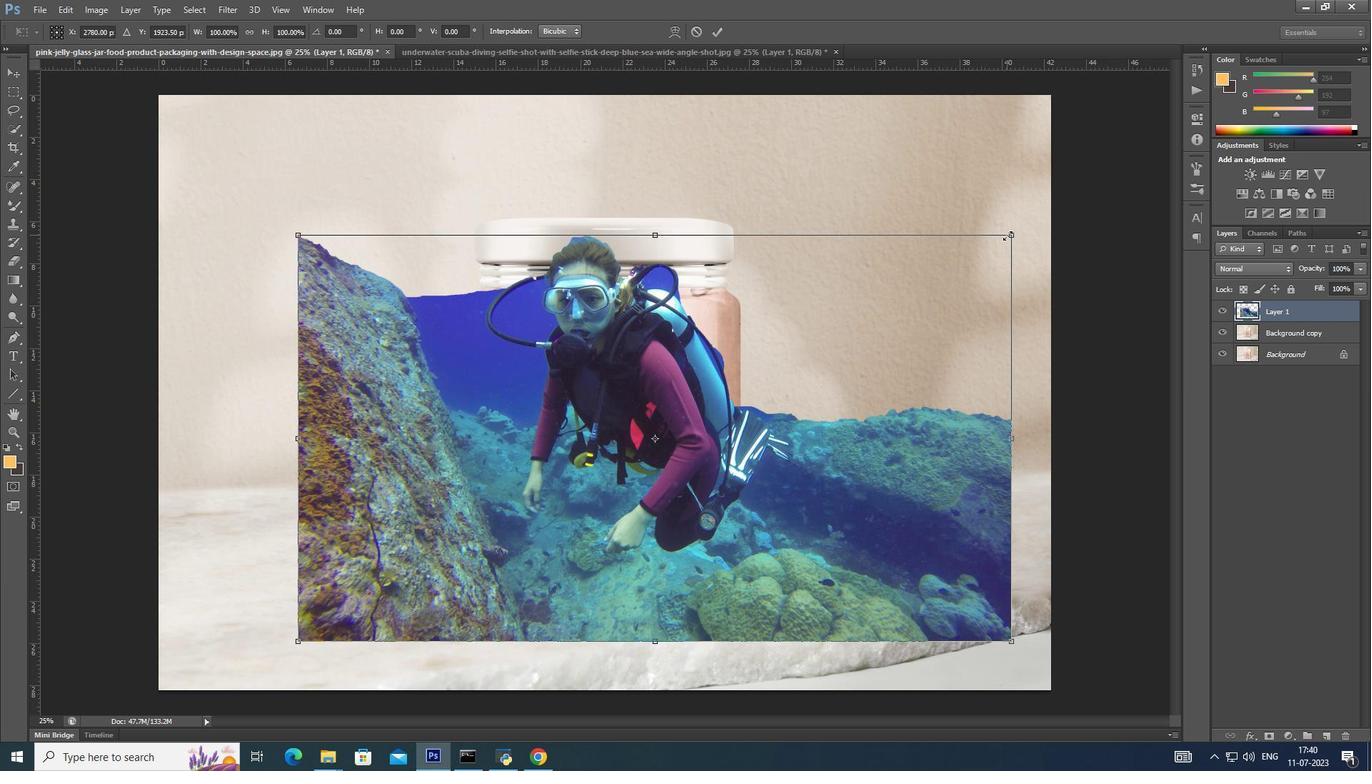 
Action: Mouse moved to (988, 250)
Screenshot: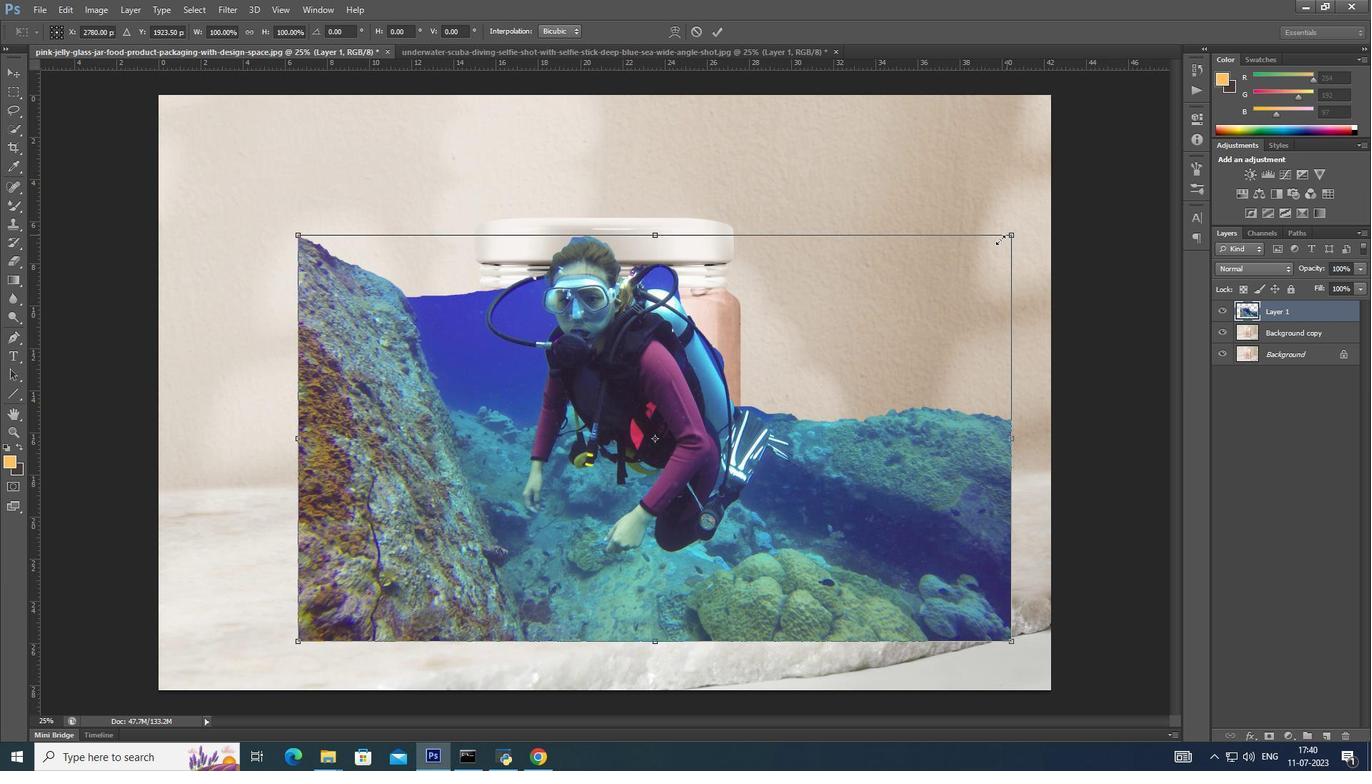 
Action: Key pressed <Key.alt_l>
Screenshot: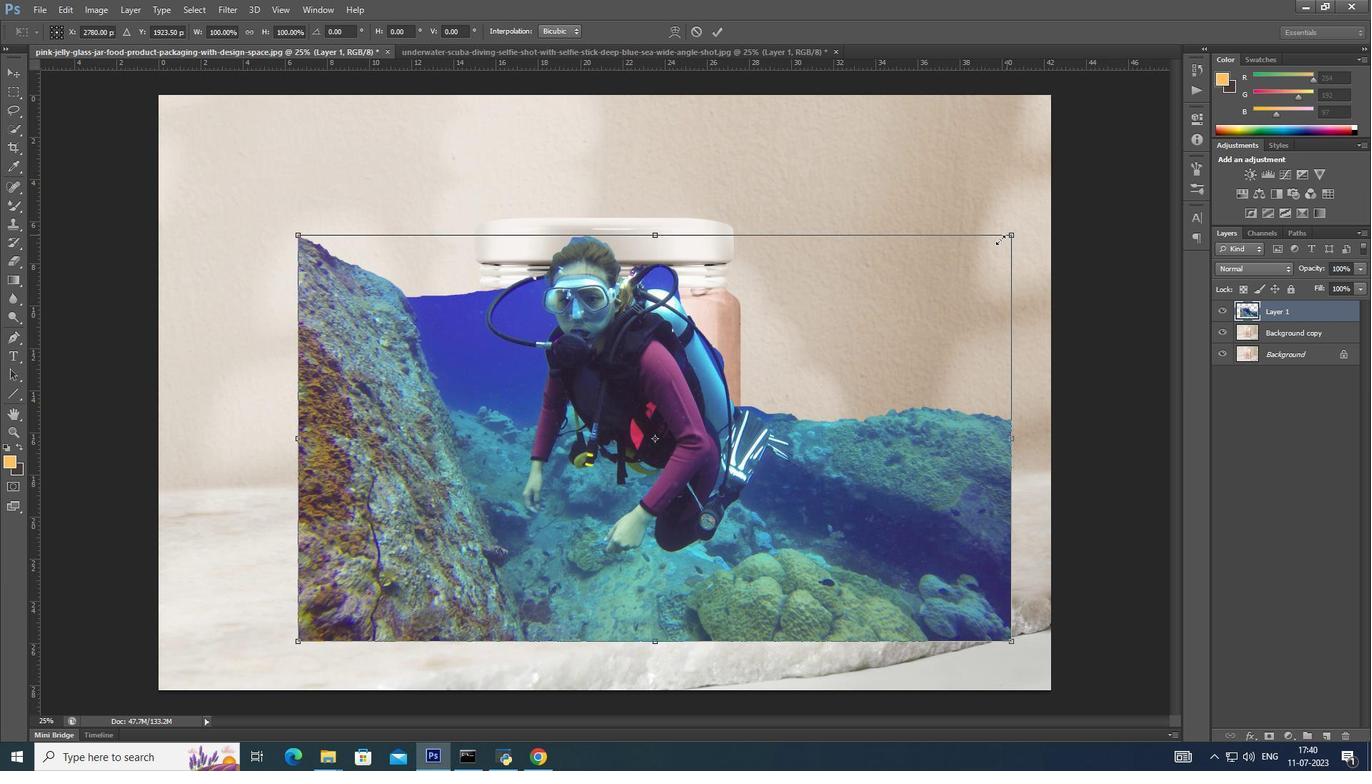 
Action: Mouse moved to (985, 251)
Screenshot: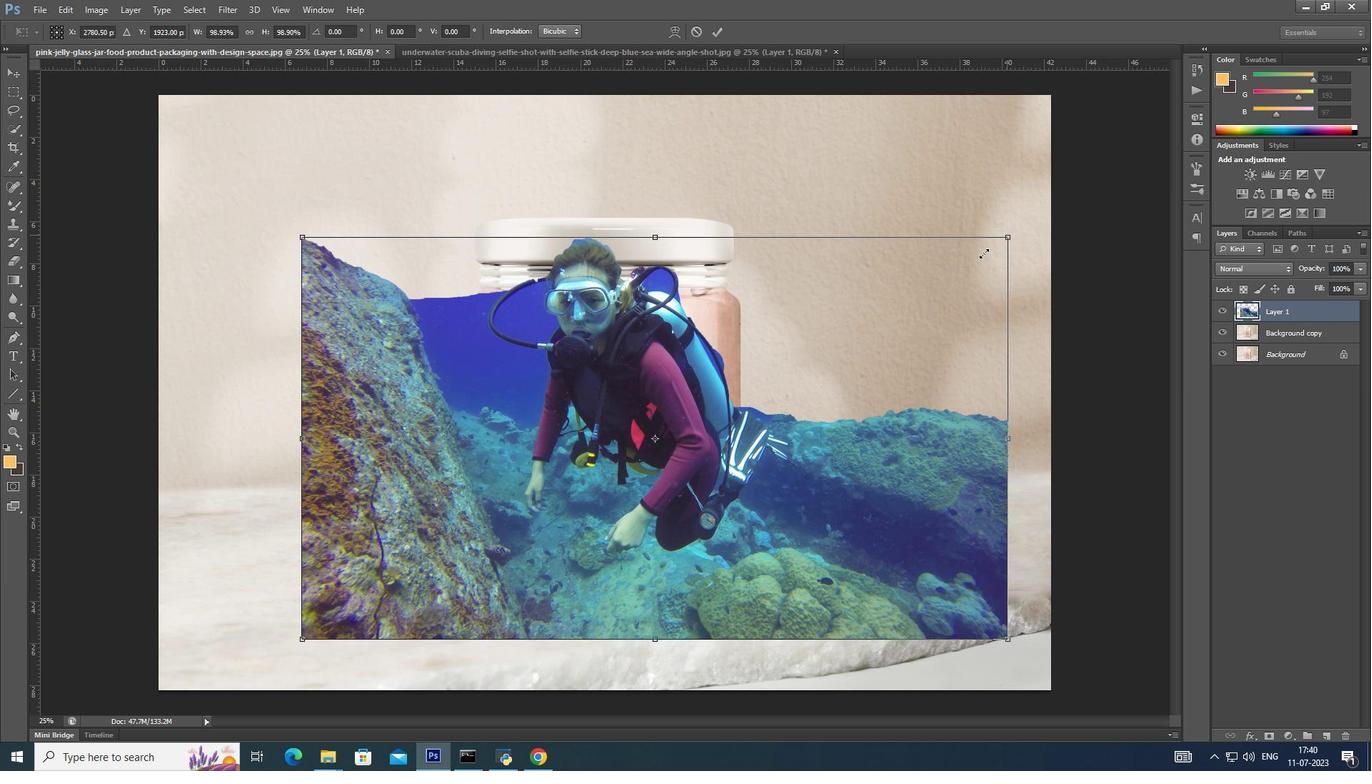 
Action: Key pressed <Key.alt_l><Key.alt_l>
Screenshot: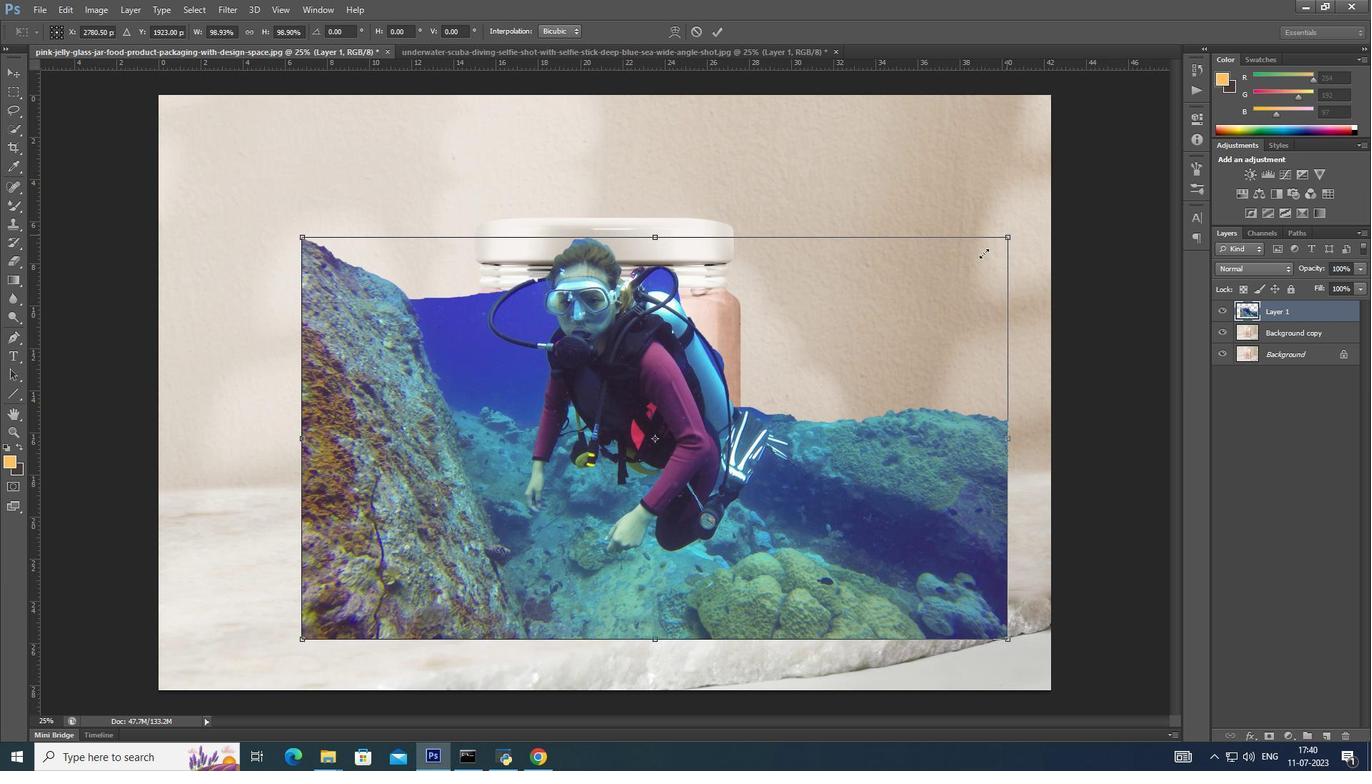 
Action: Mouse moved to (984, 252)
Screenshot: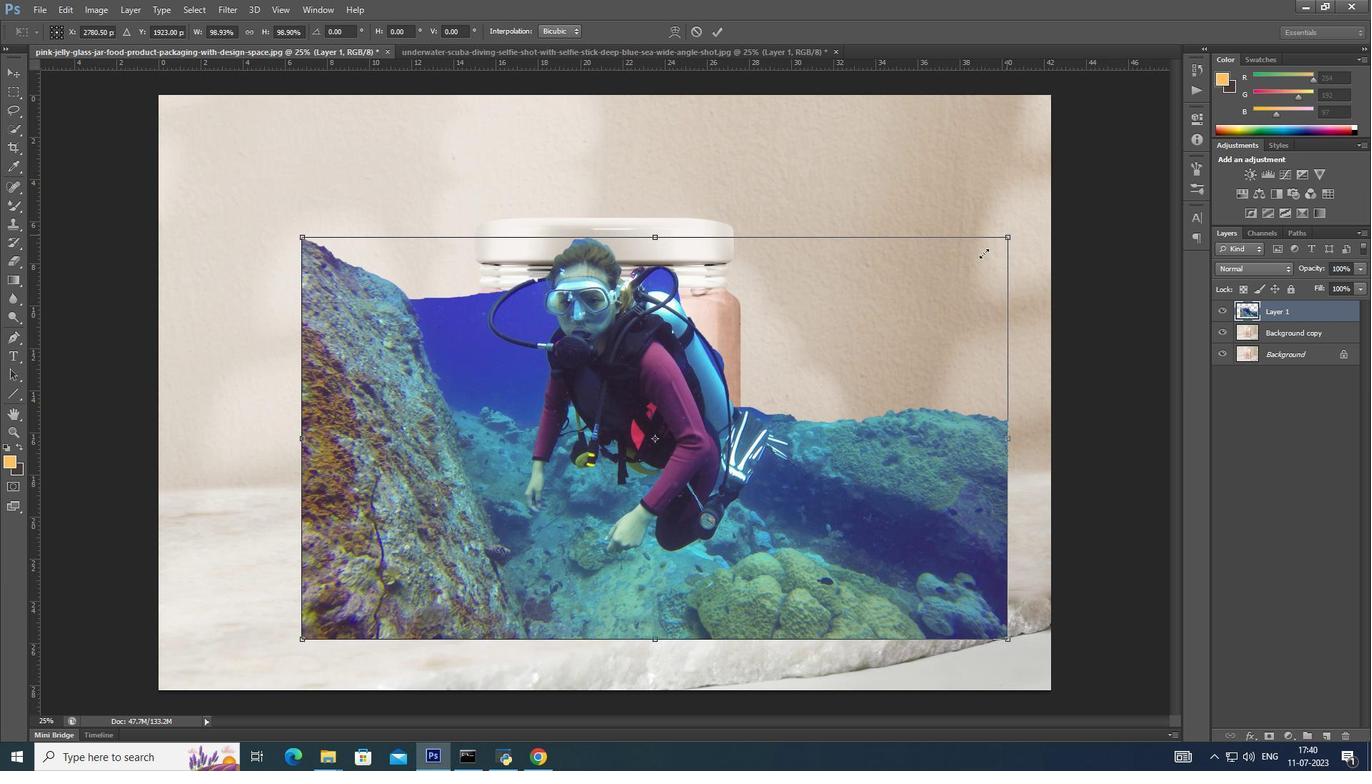 
Action: Key pressed <Key.alt_l>
Screenshot: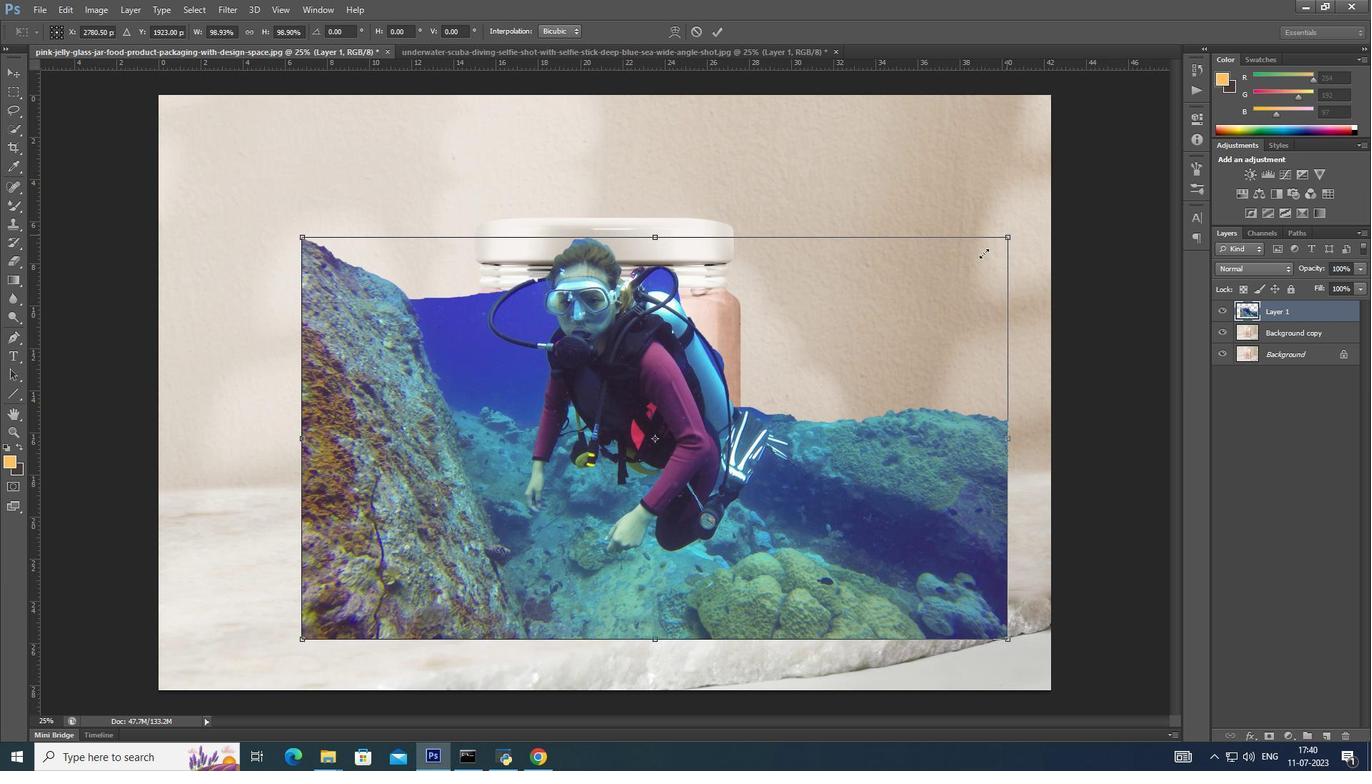 
Action: Mouse moved to (983, 252)
Screenshot: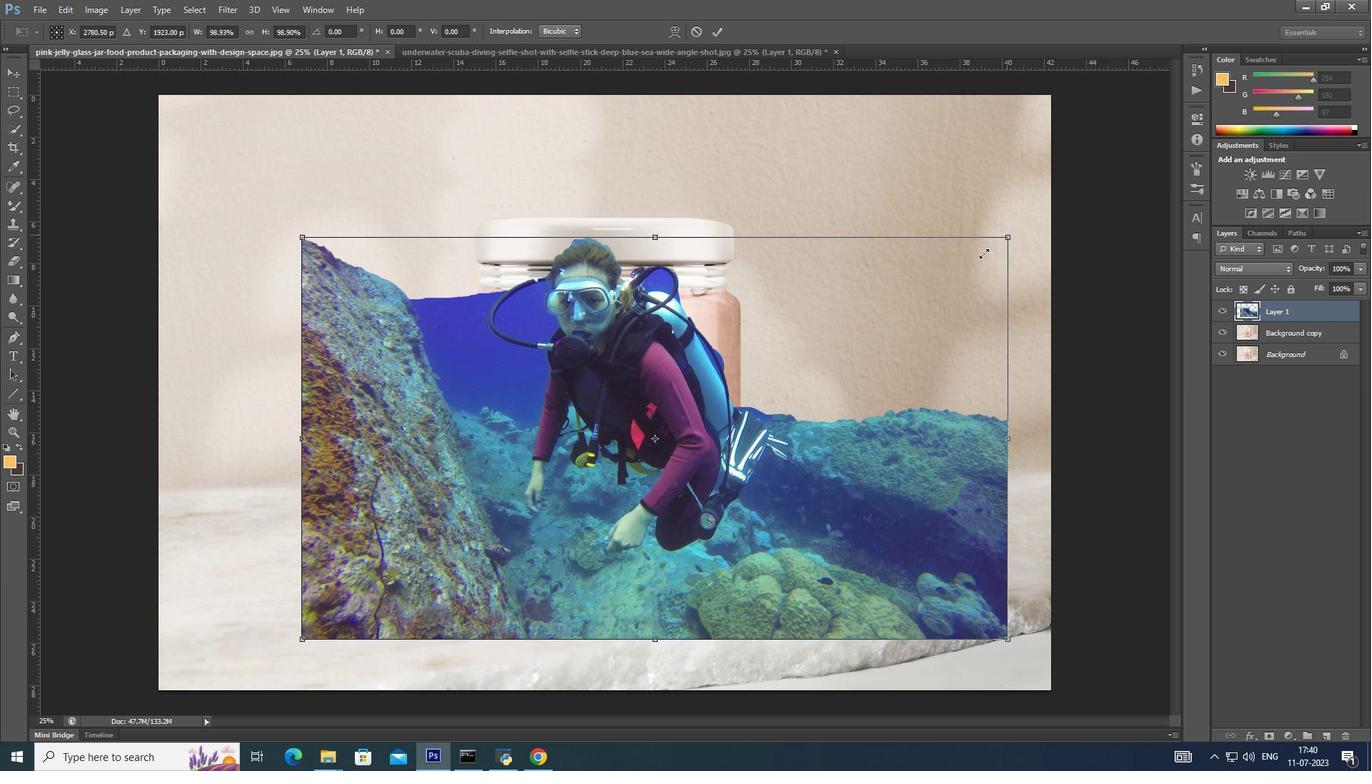 
Action: Key pressed <Key.alt_l>
Screenshot: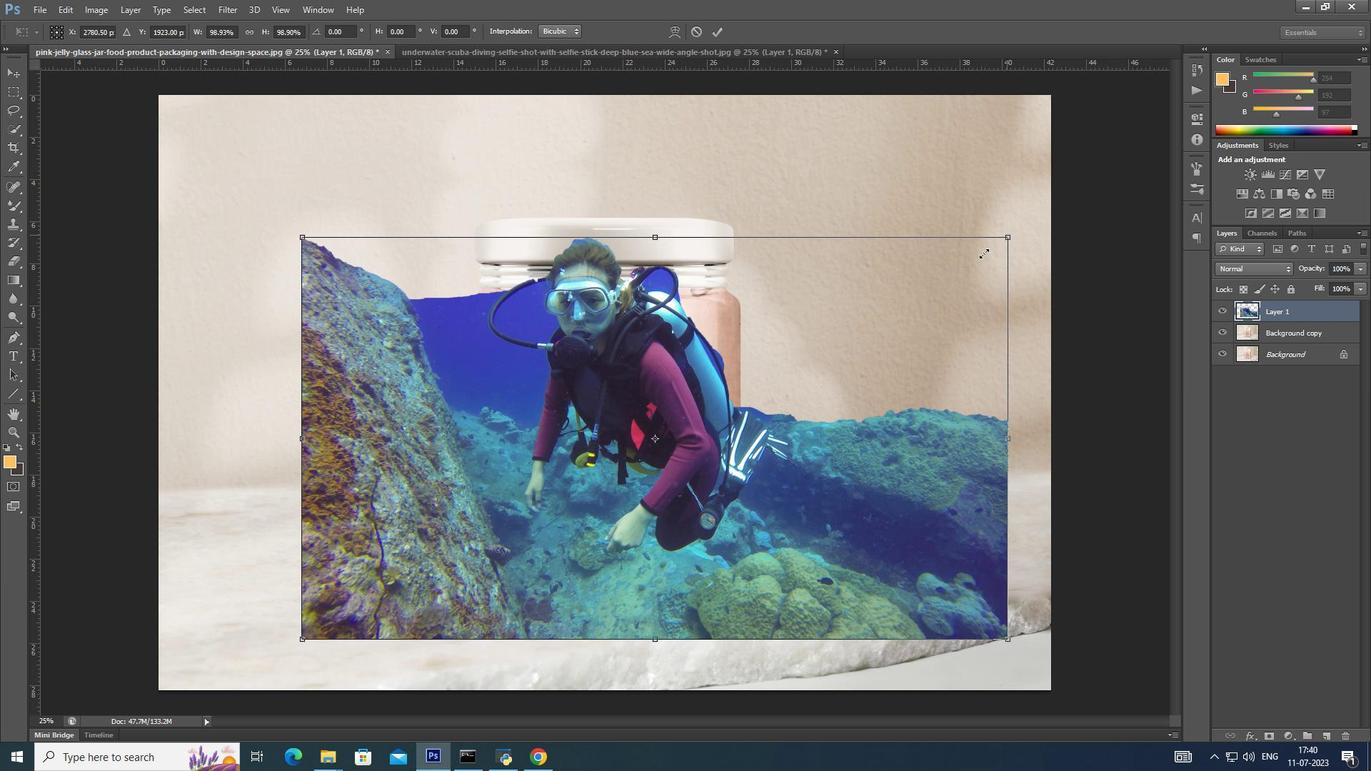 
Action: Mouse moved to (981, 255)
Screenshot: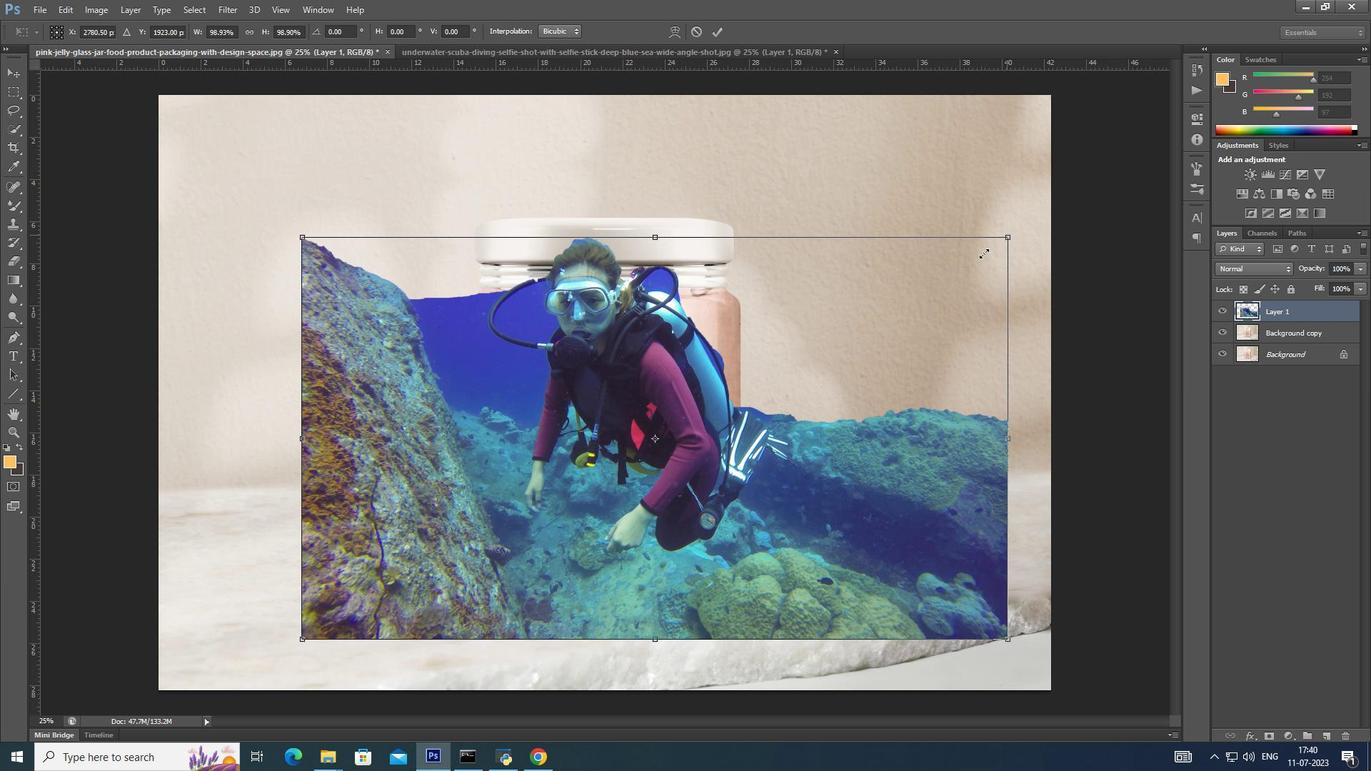 
Action: Key pressed <Key.alt_l>
Screenshot: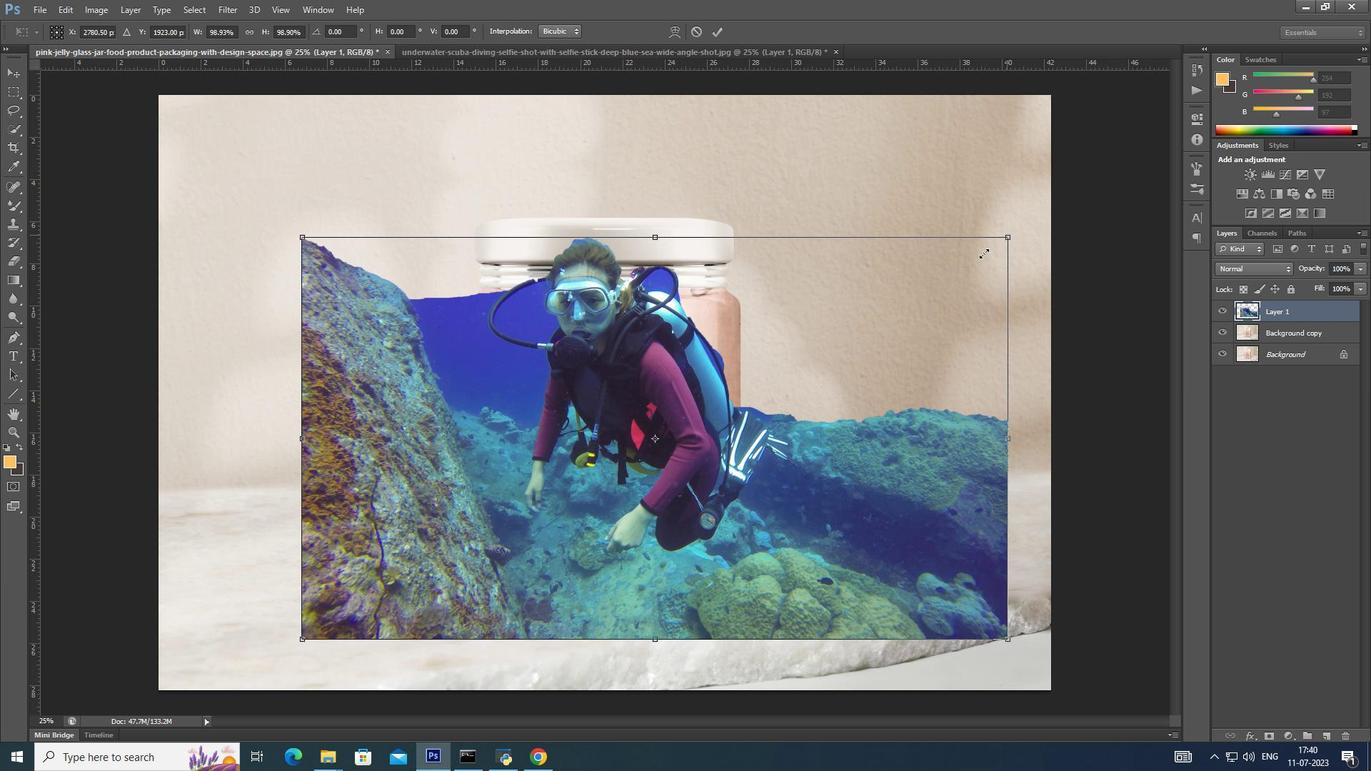 
Action: Mouse moved to (980, 256)
Screenshot: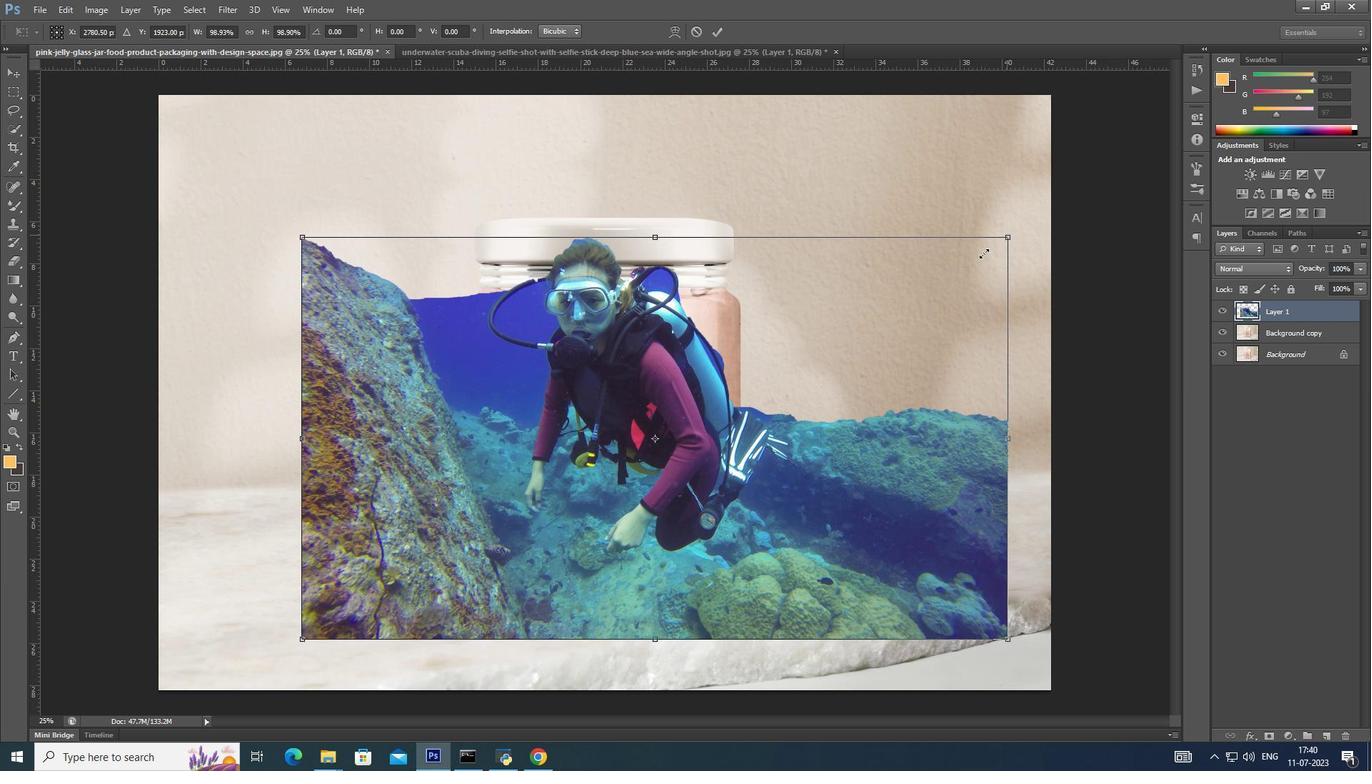 
Action: Key pressed <Key.alt_l>
Screenshot: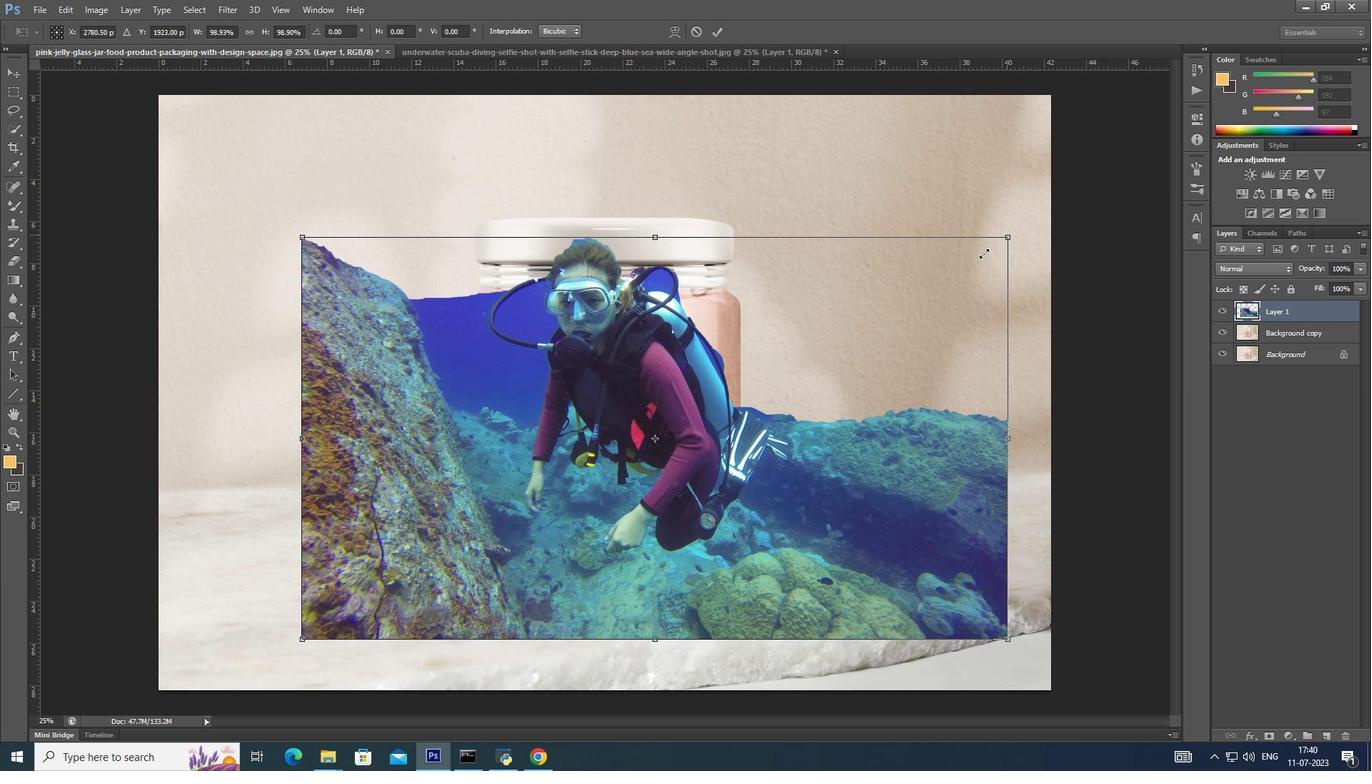 
Action: Mouse moved to (980, 257)
Screenshot: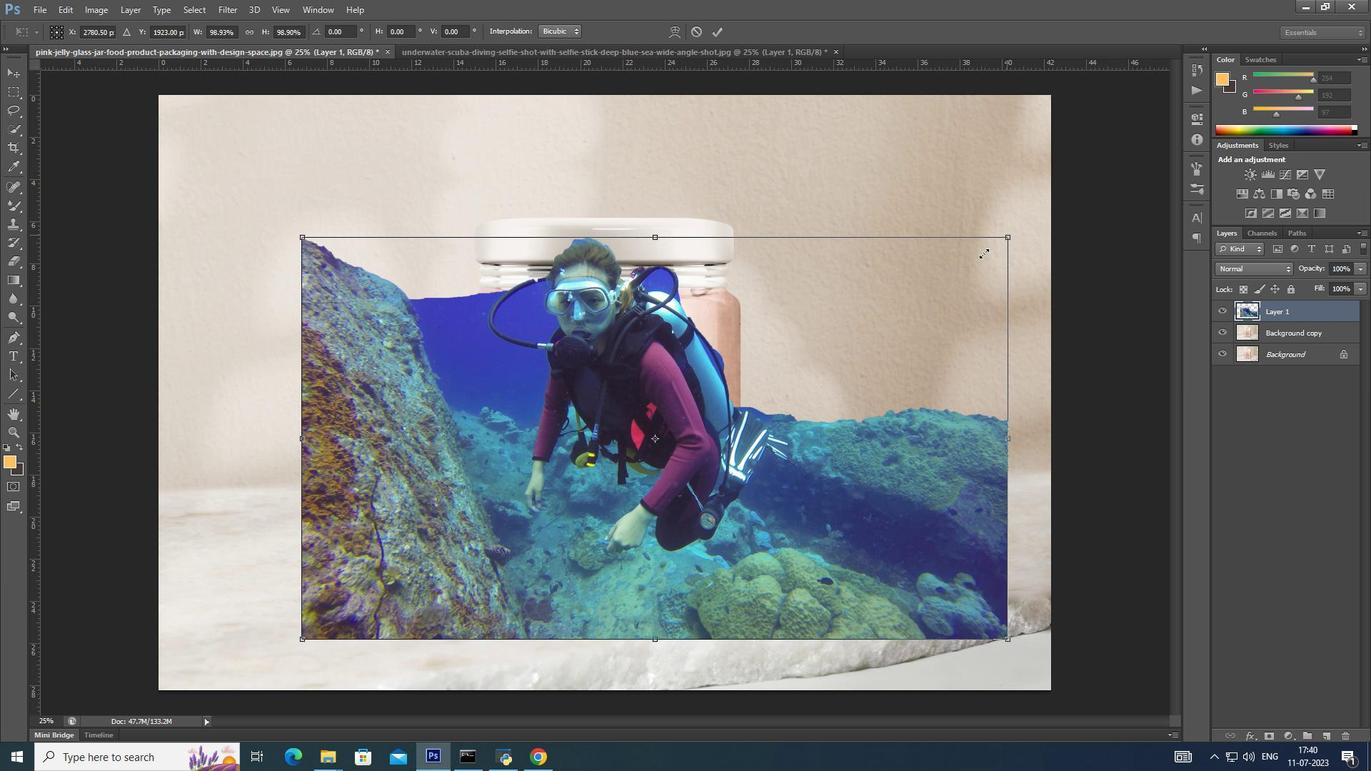 
Action: Key pressed <Key.alt_l>
Screenshot: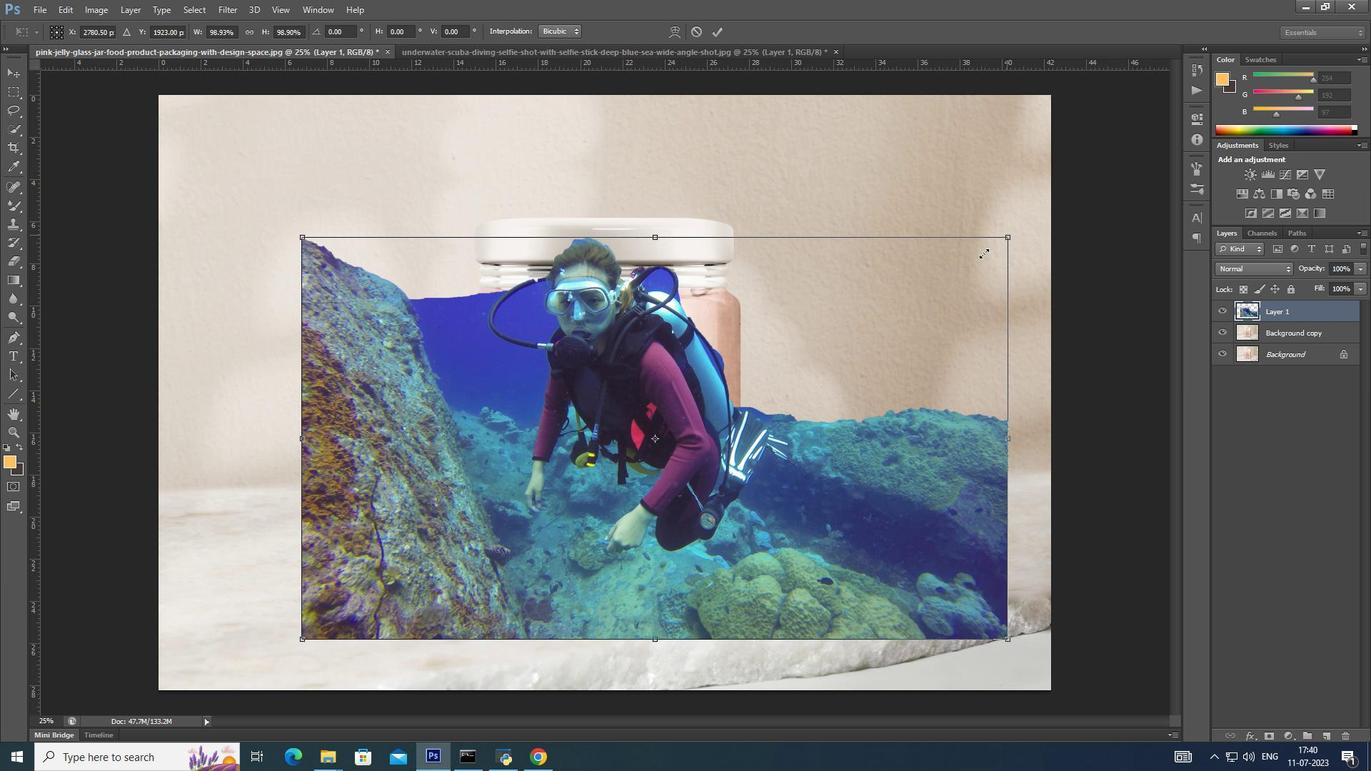 
Action: Mouse moved to (978, 258)
Screenshot: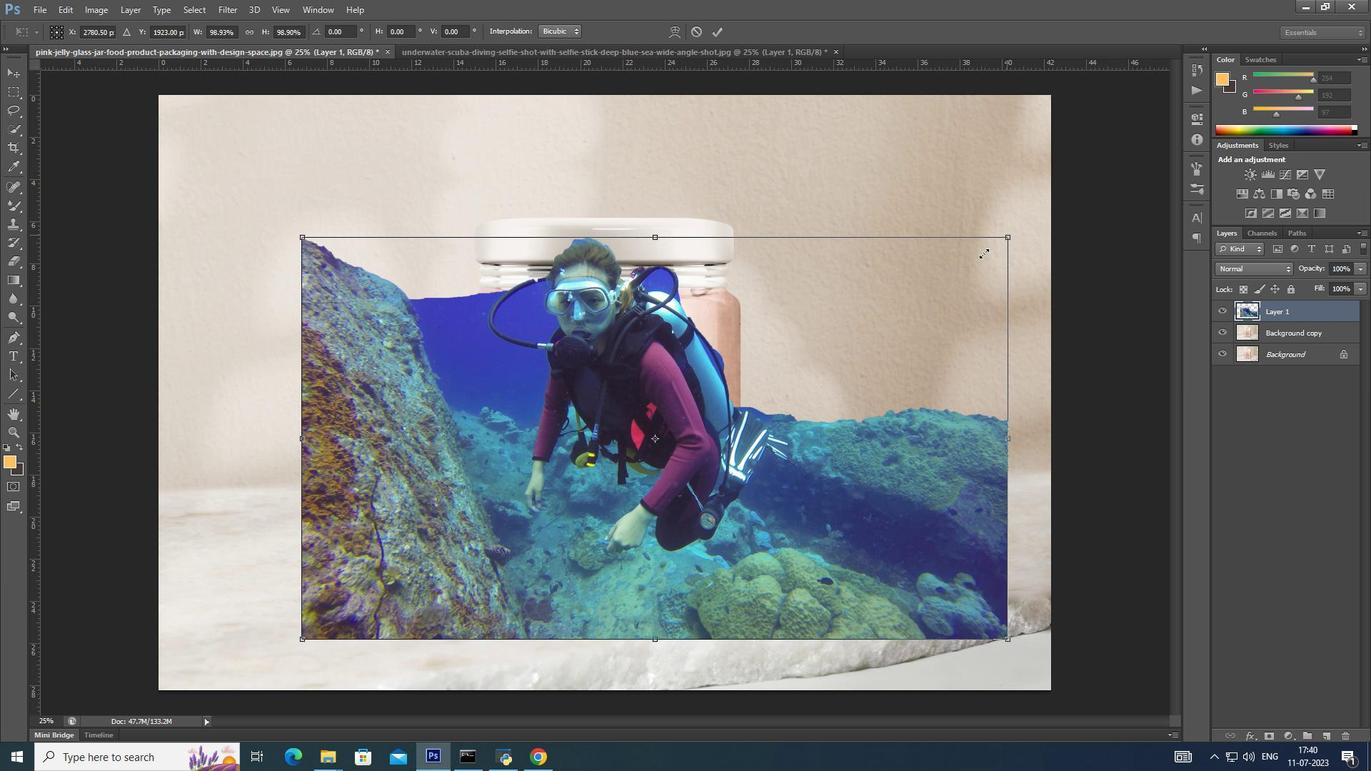 
Action: Key pressed <Key.alt_l>
Screenshot: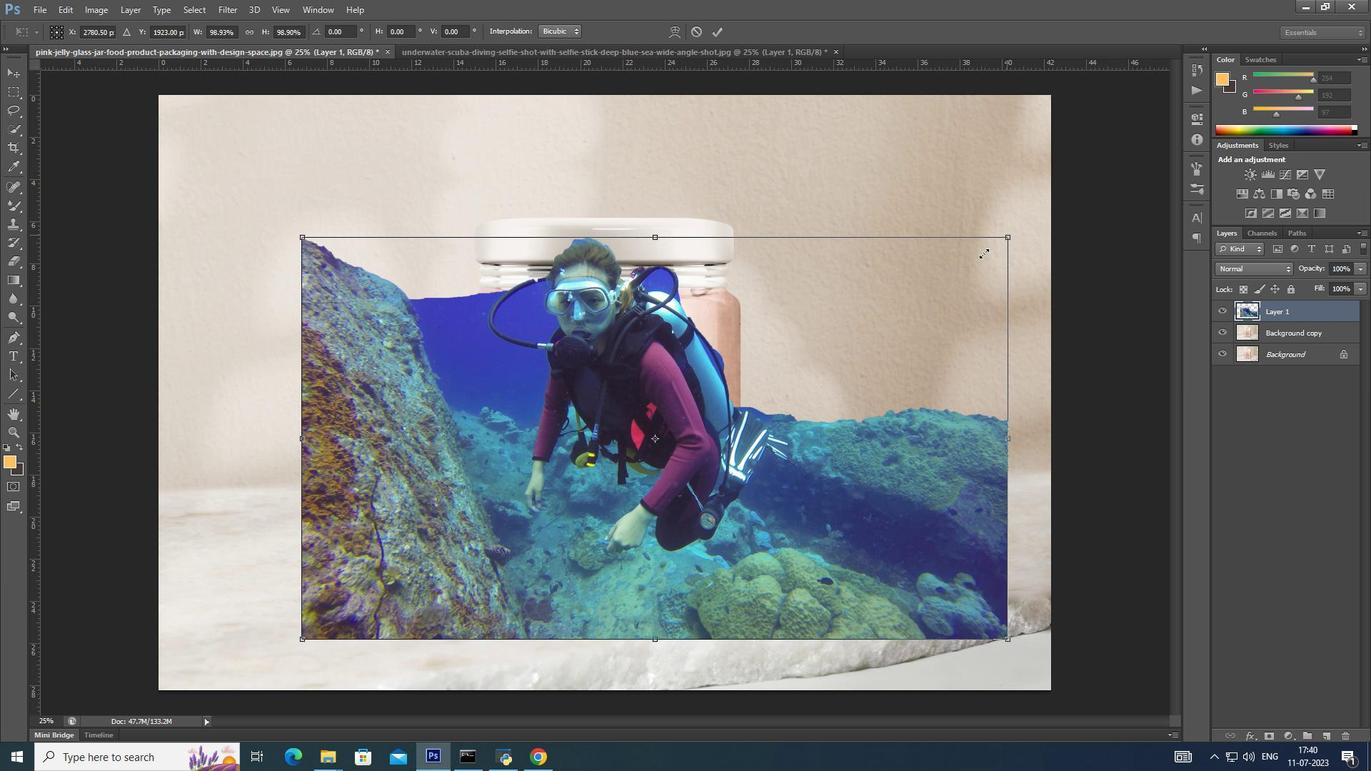 
Action: Mouse moved to (978, 260)
Screenshot: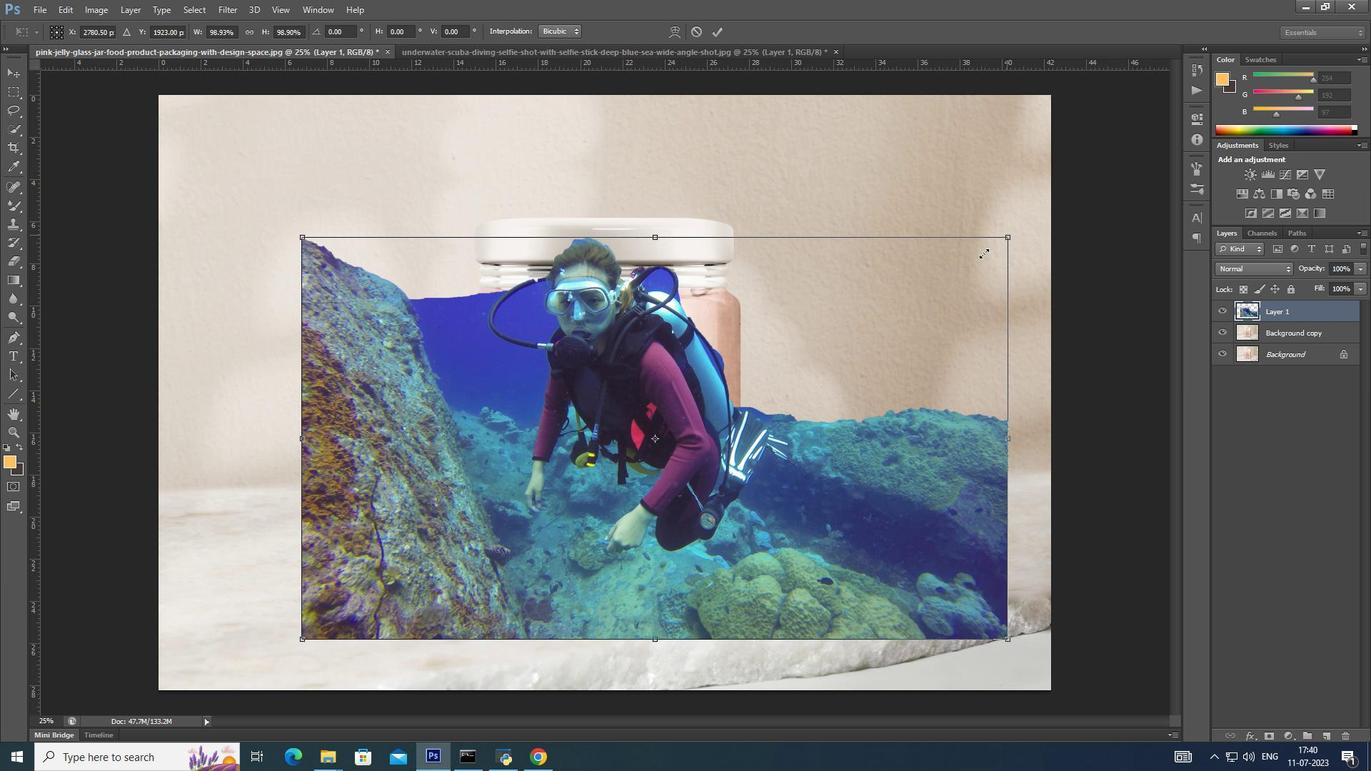 
Action: Key pressed <Key.alt_l>
Screenshot: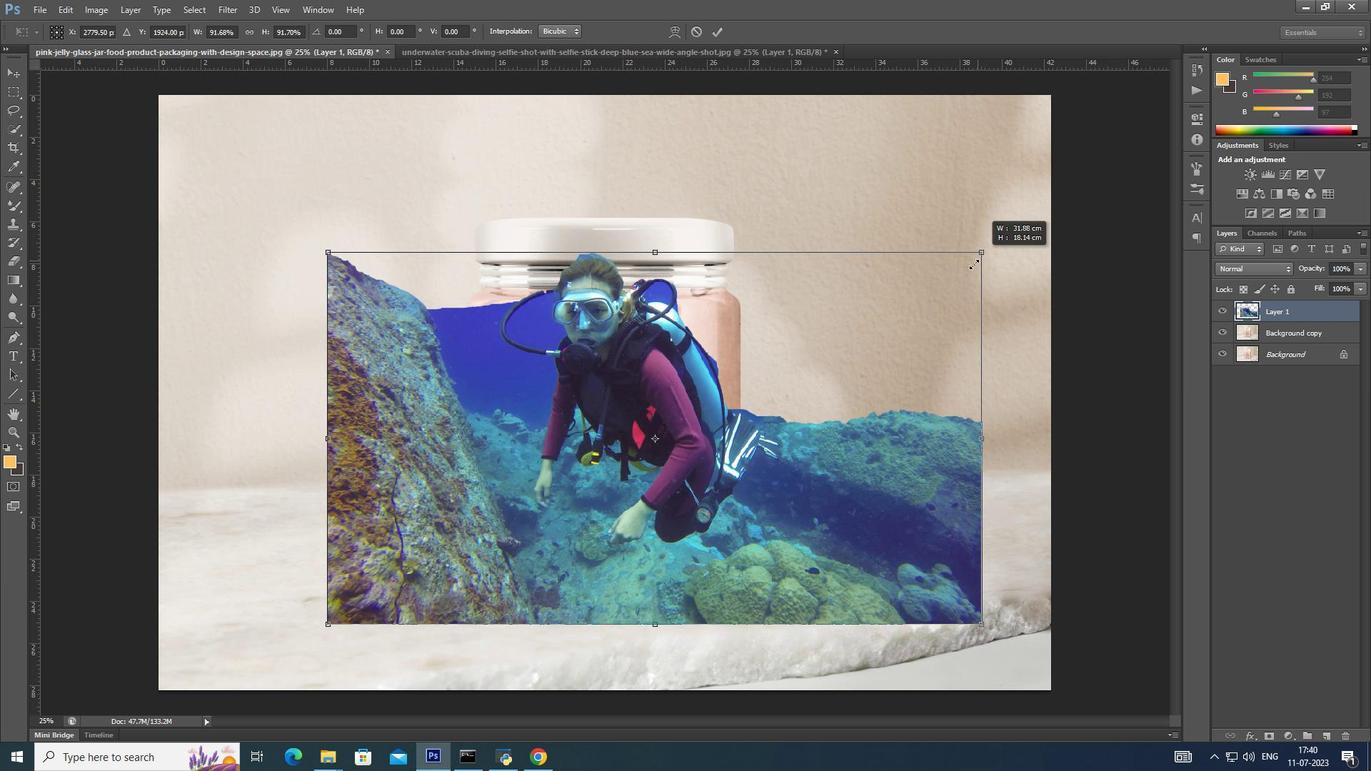 
Action: Mouse moved to (973, 263)
Screenshot: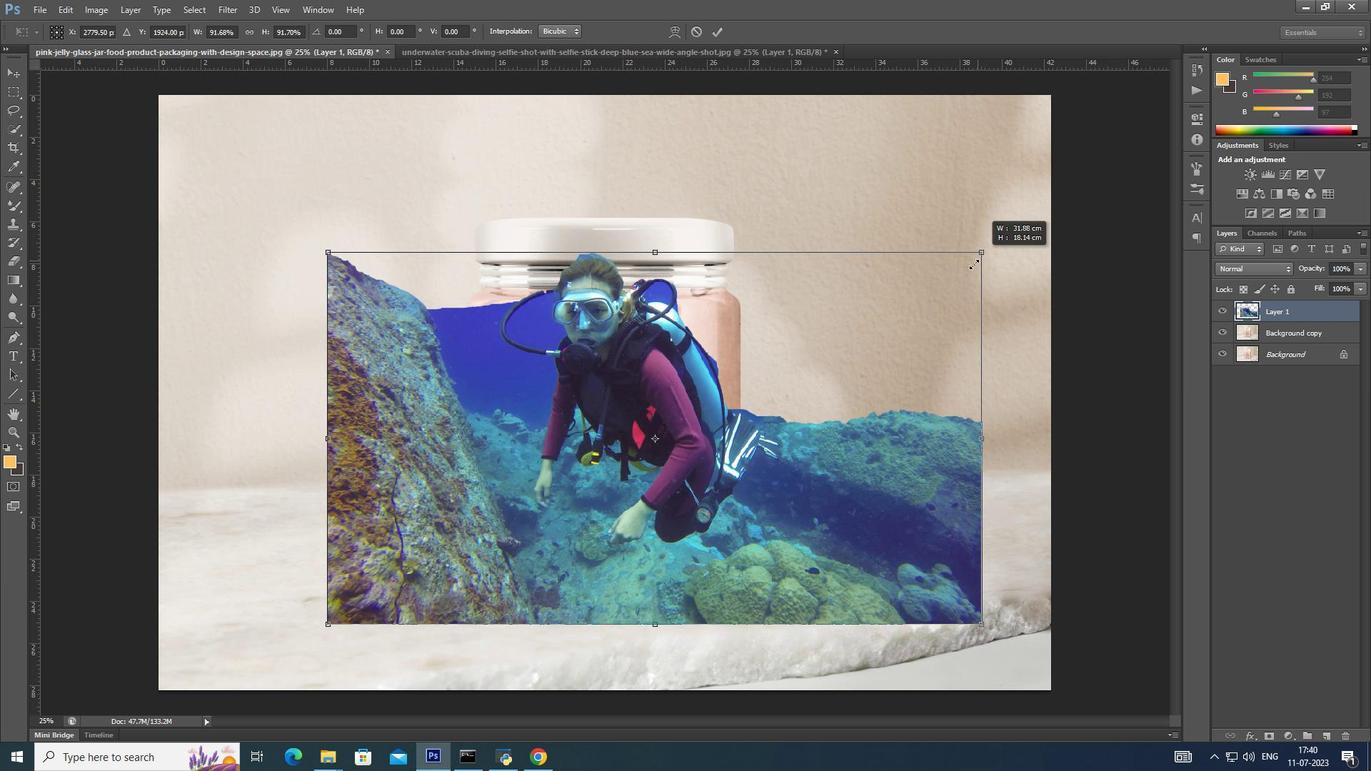 
Action: Key pressed <Key.alt_l>
Screenshot: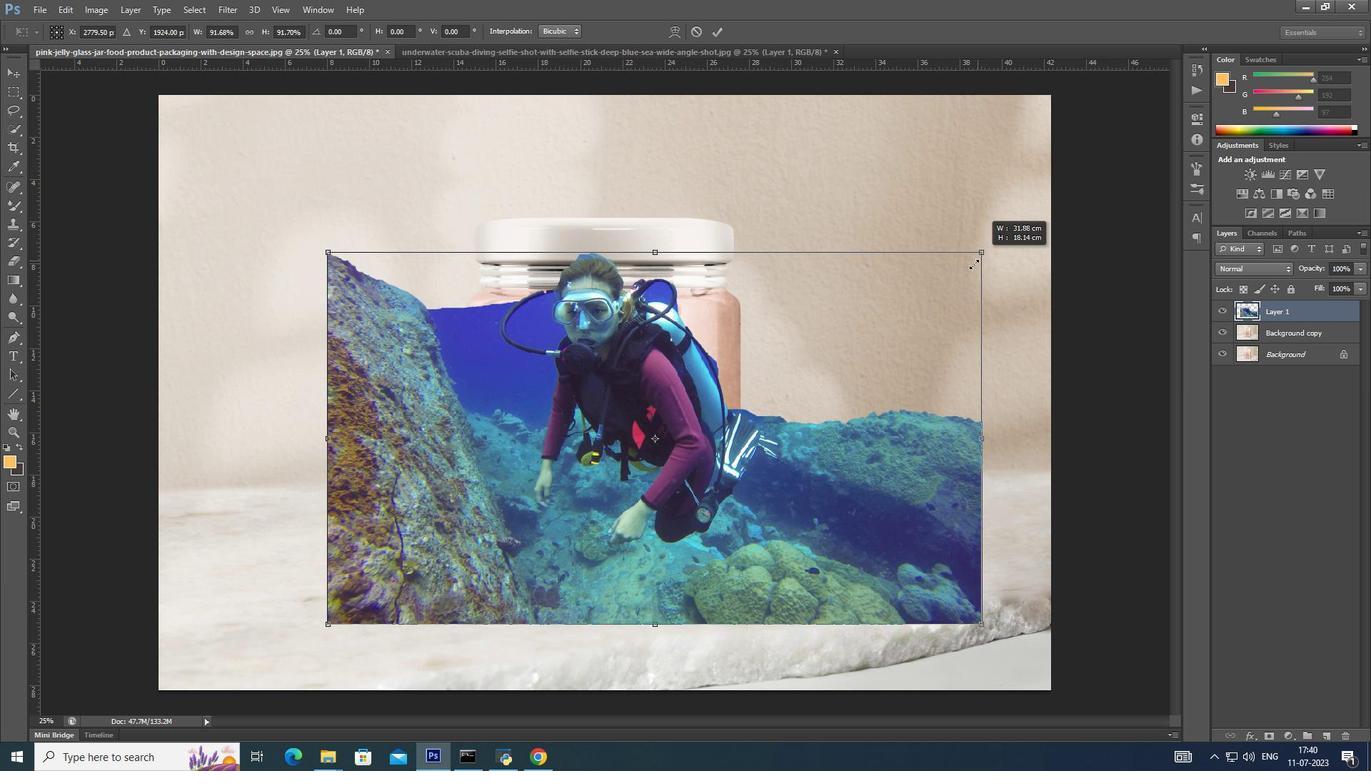 
Action: Mouse moved to (973, 263)
Screenshot: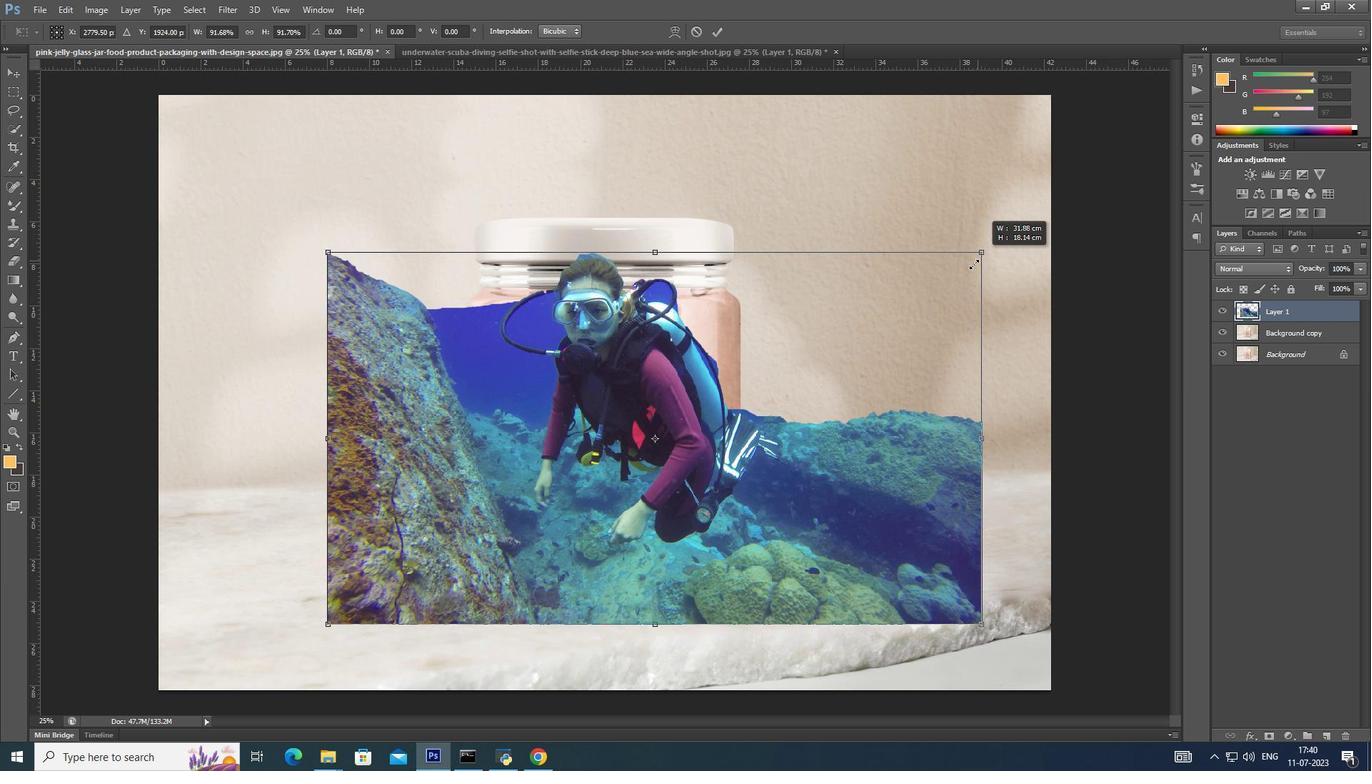 
Action: Key pressed <Key.alt_l>
Screenshot: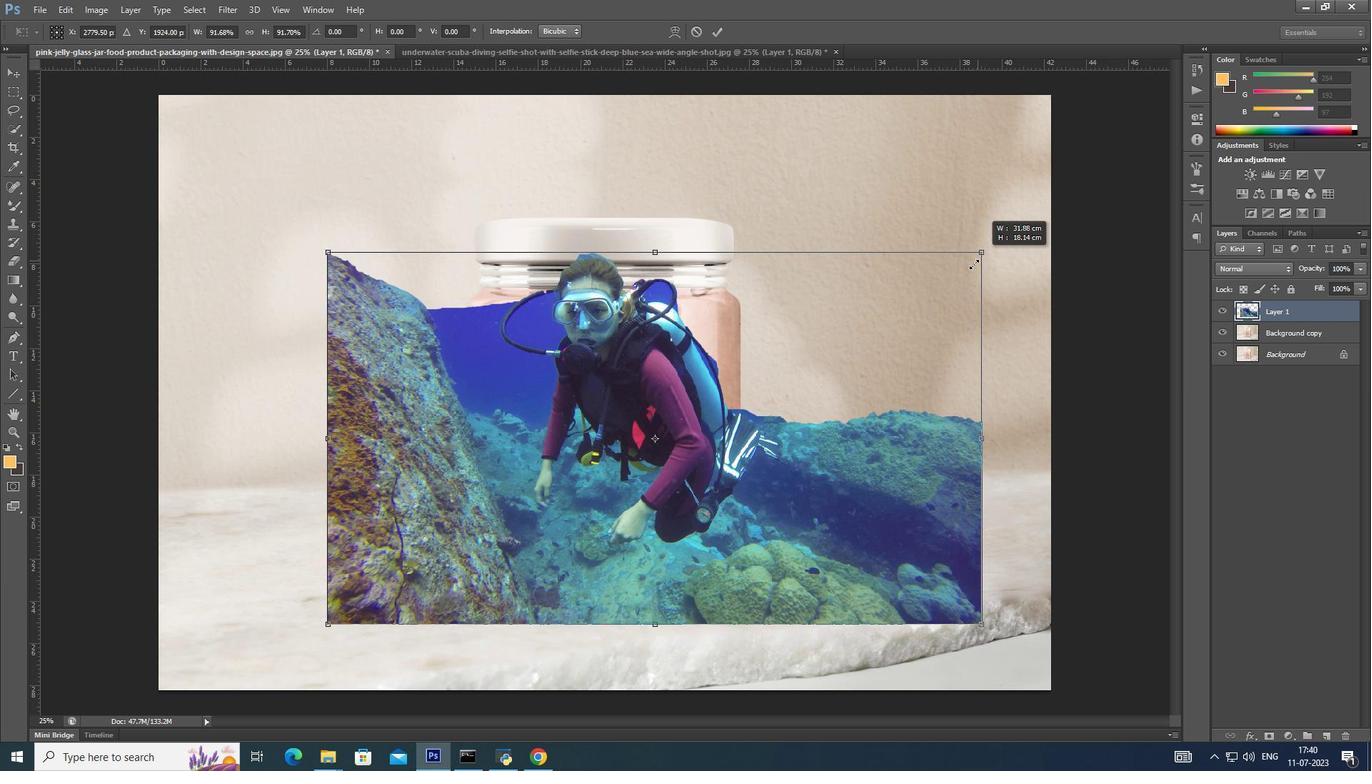 
Action: Mouse moved to (972, 263)
Screenshot: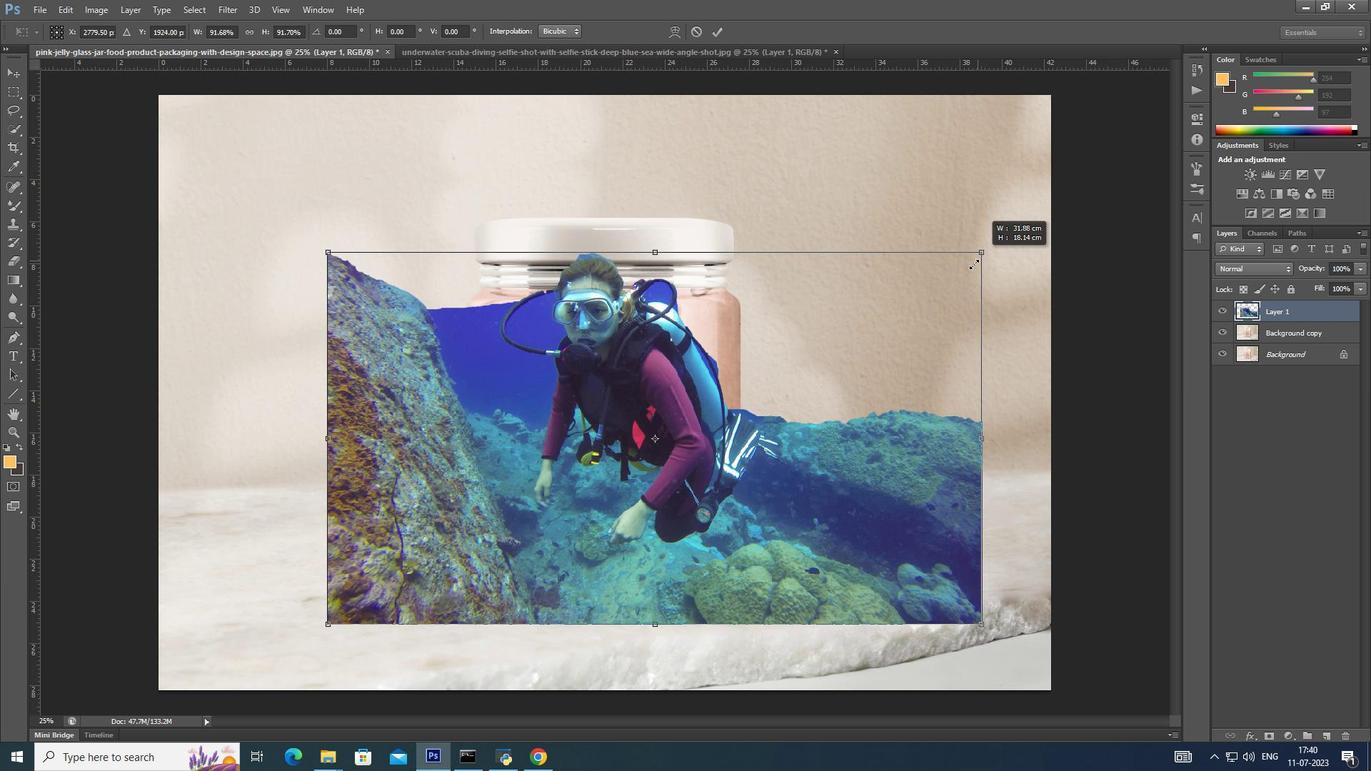 
Action: Key pressed <Key.alt_l>
Screenshot: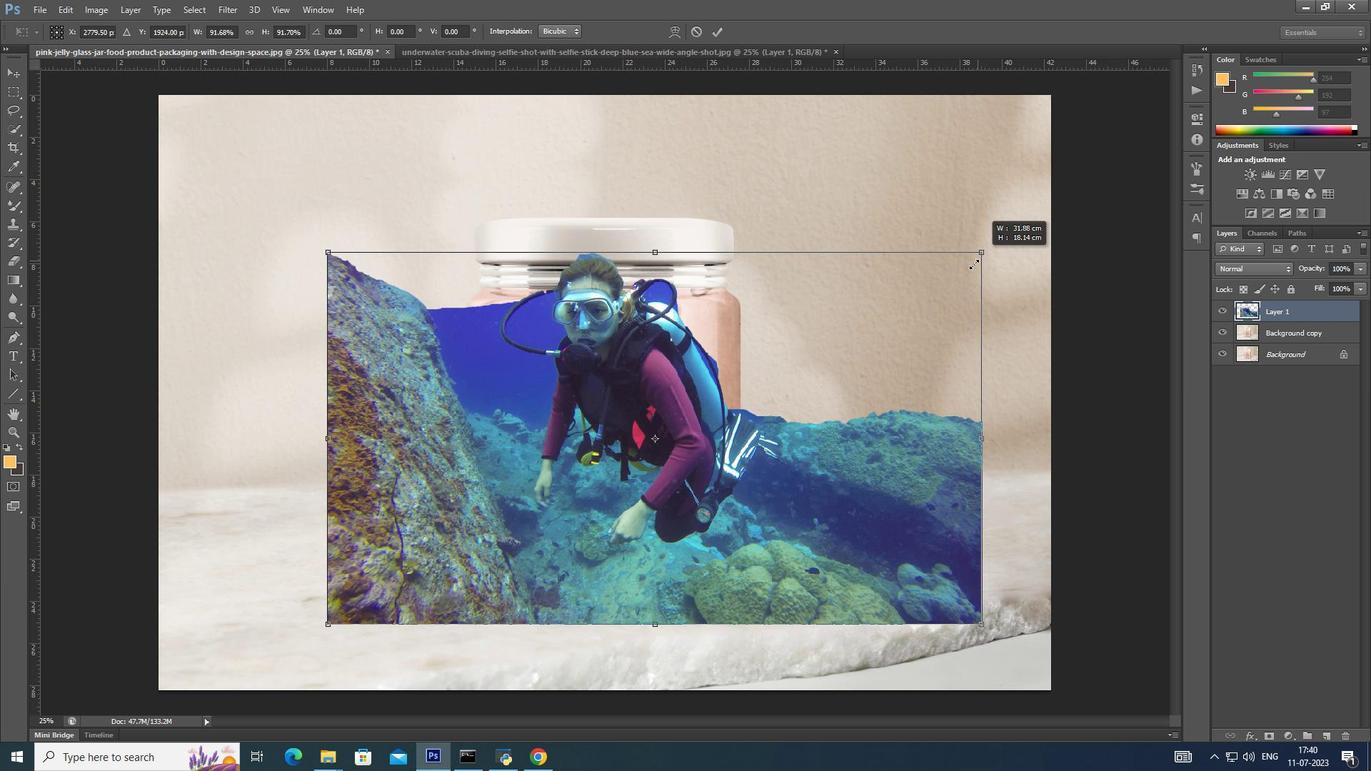 
Action: Mouse moved to (967, 267)
Screenshot: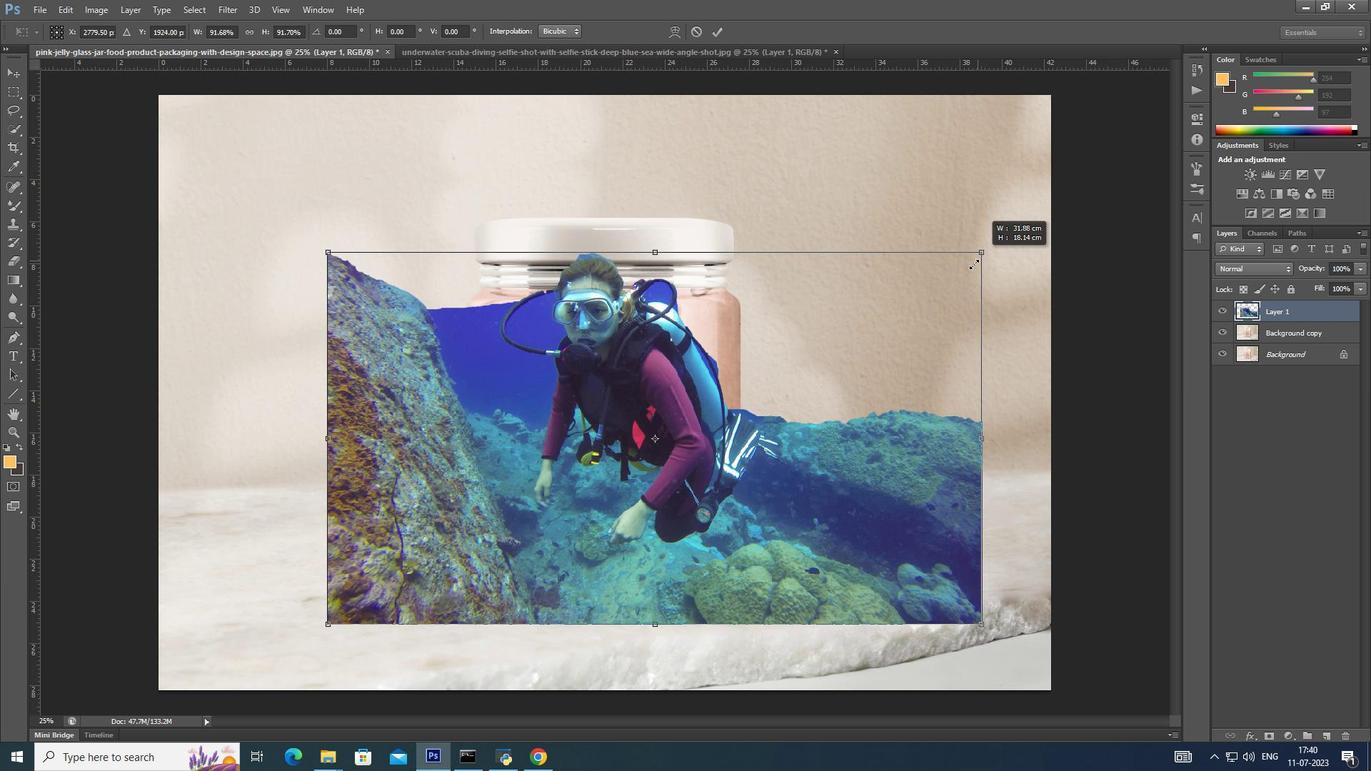
Action: Key pressed <Key.alt_l>
Screenshot: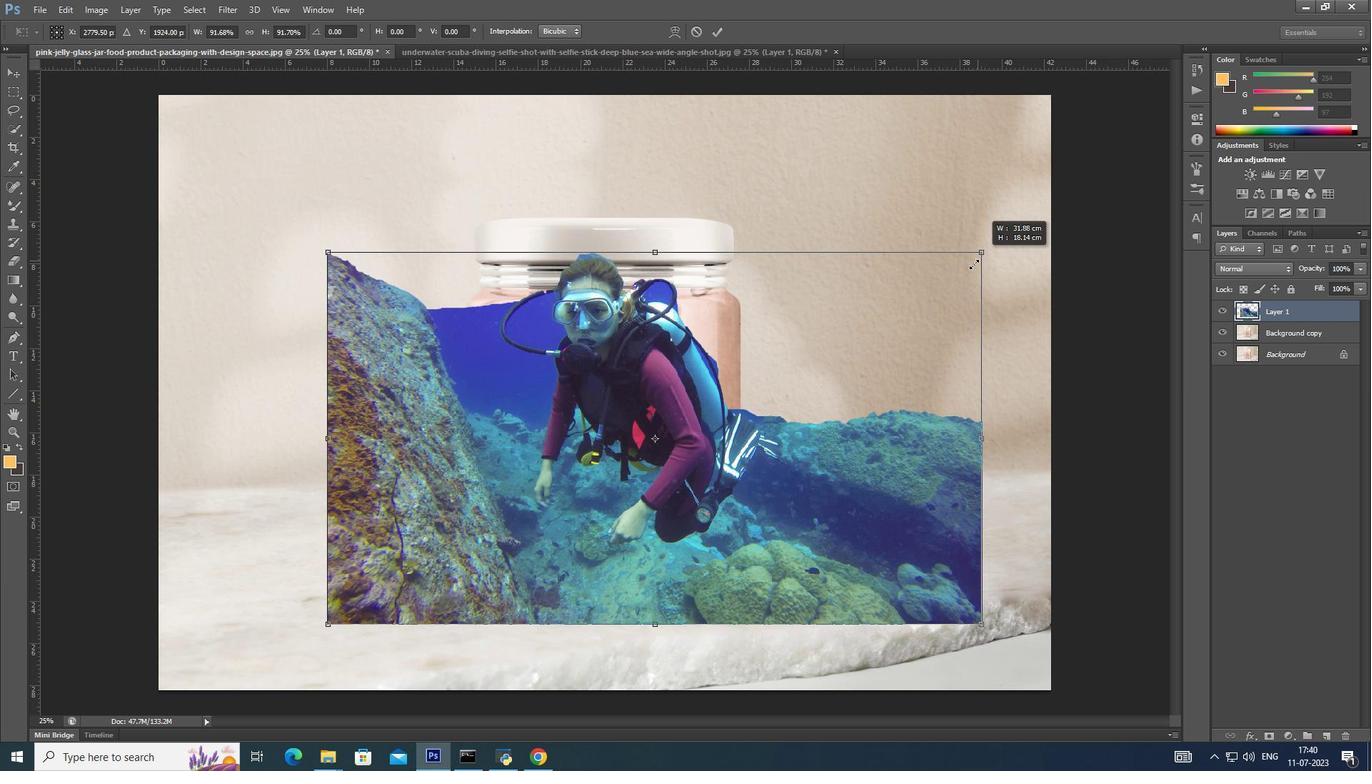
Action: Mouse moved to (960, 272)
Screenshot: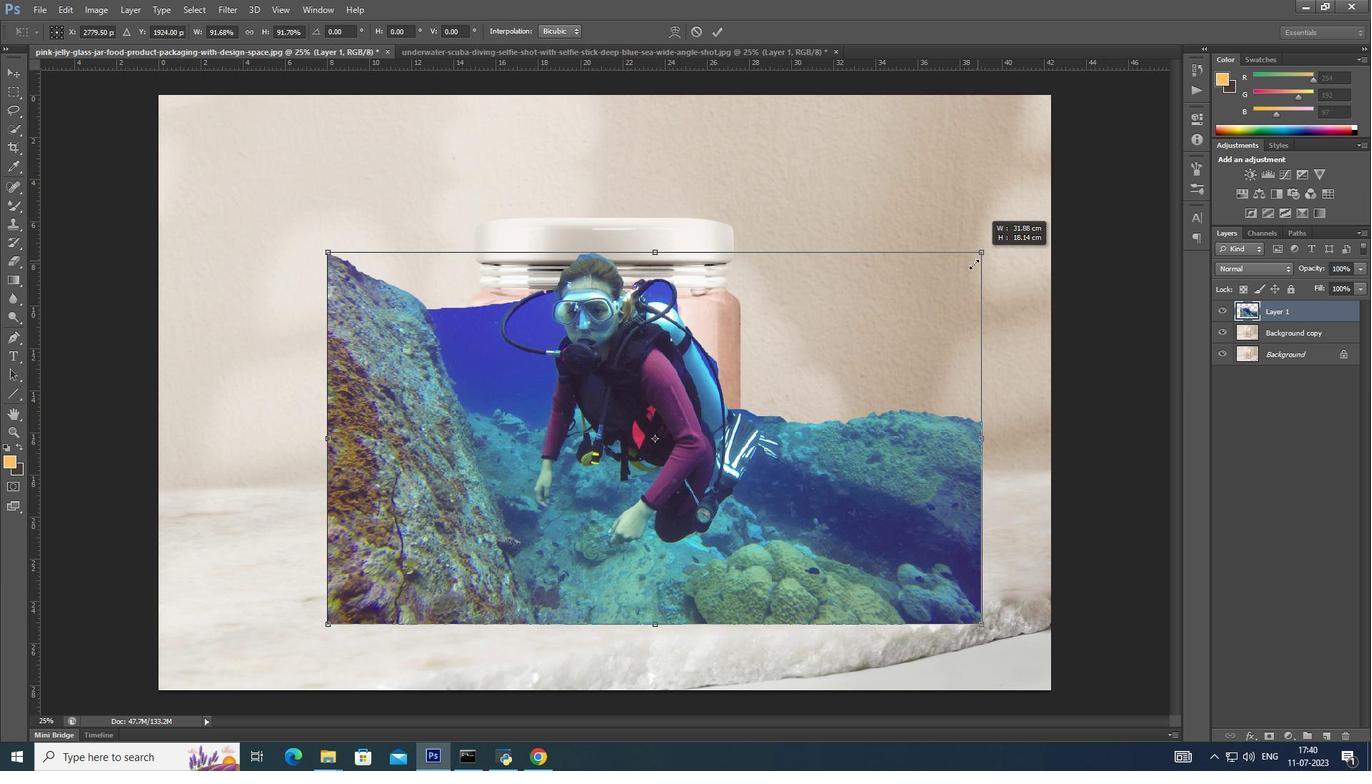 
Action: Key pressed <Key.alt_l>
Screenshot: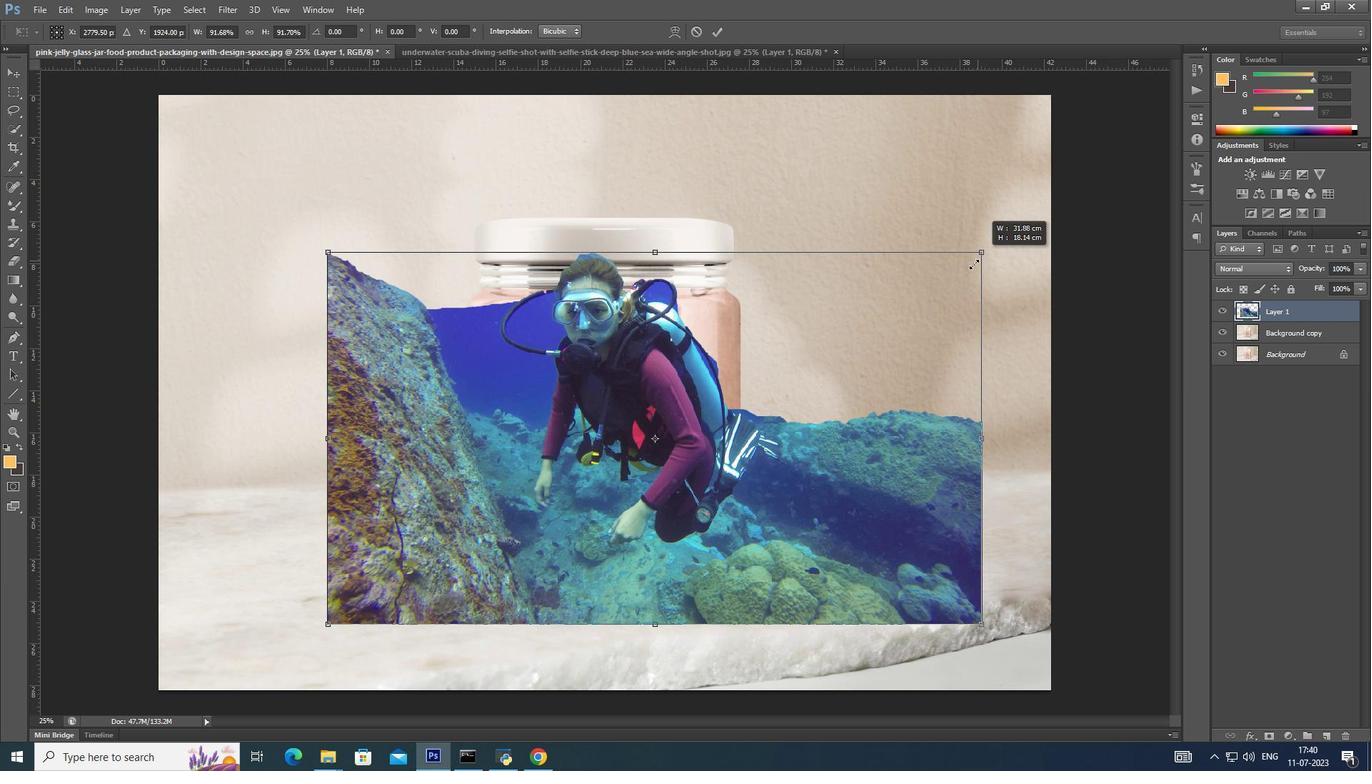 
Action: Mouse moved to (956, 277)
Screenshot: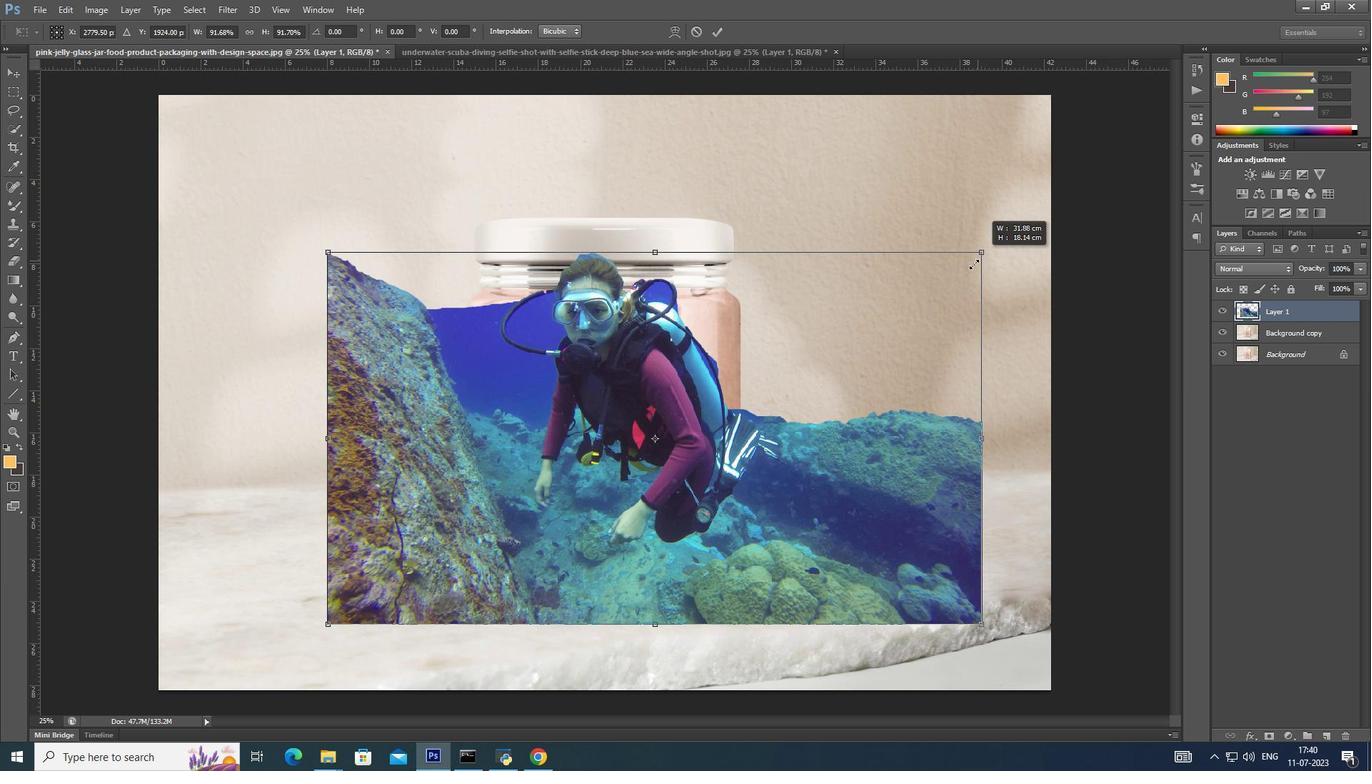 
Action: Key pressed <Key.alt_l>
Screenshot: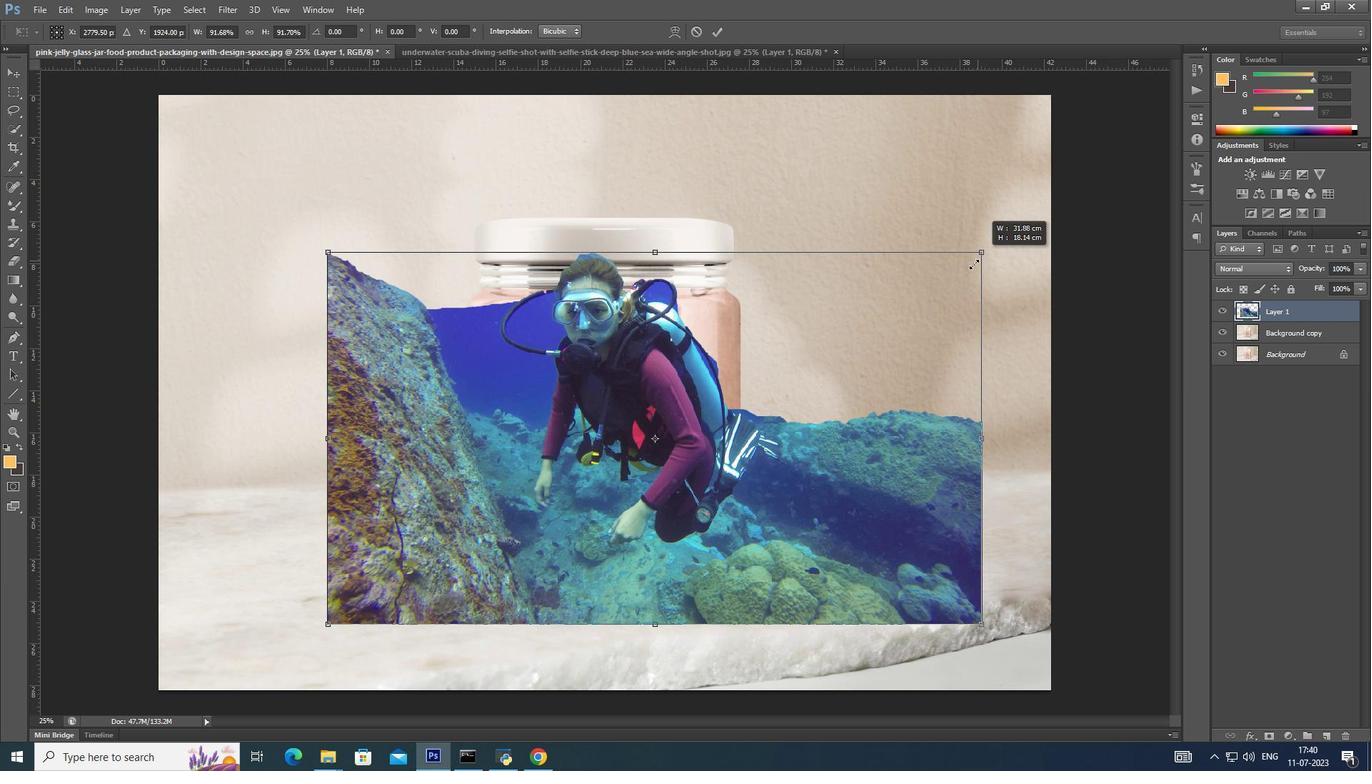 
Action: Mouse moved to (956, 278)
Screenshot: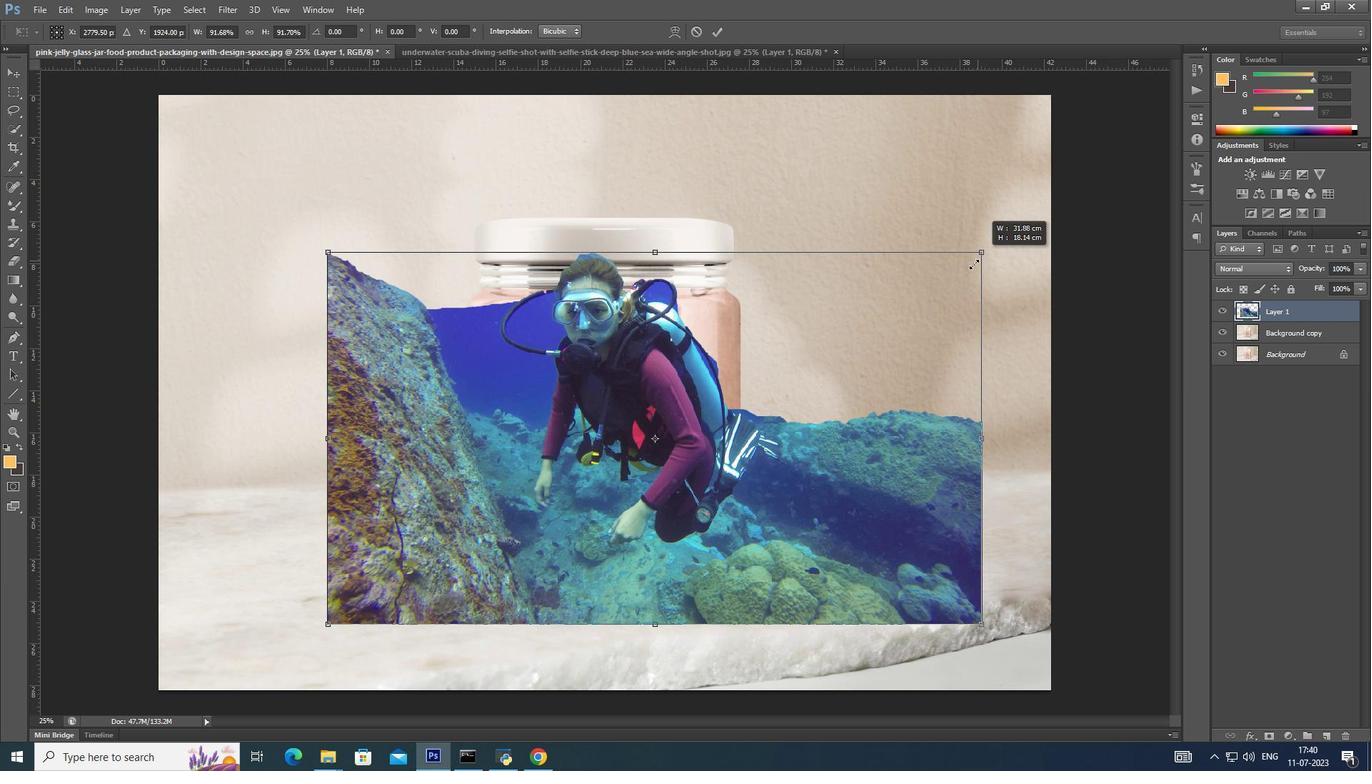 
Action: Key pressed <Key.alt_l><Key.alt_l><Key.alt_l><Key.alt_l>
Screenshot: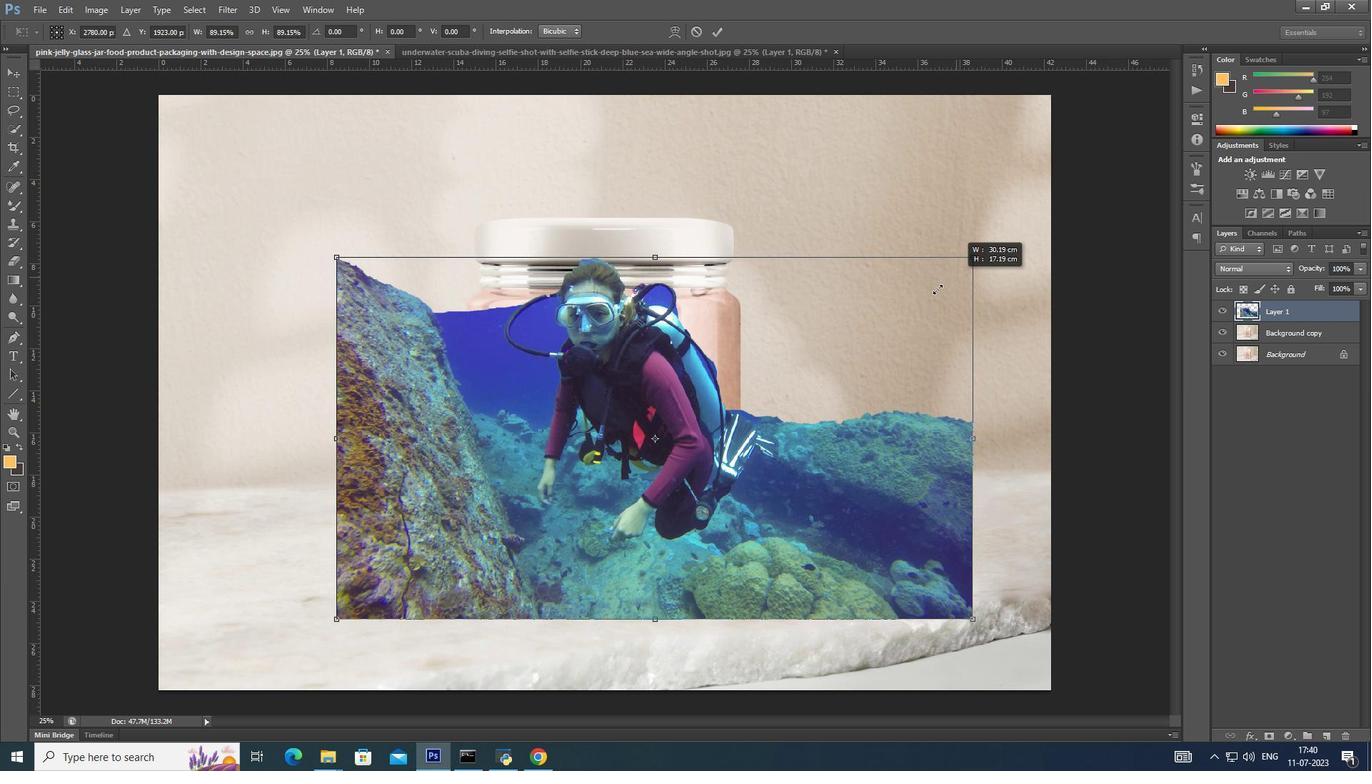 
Action: Mouse moved to (937, 288)
Screenshot: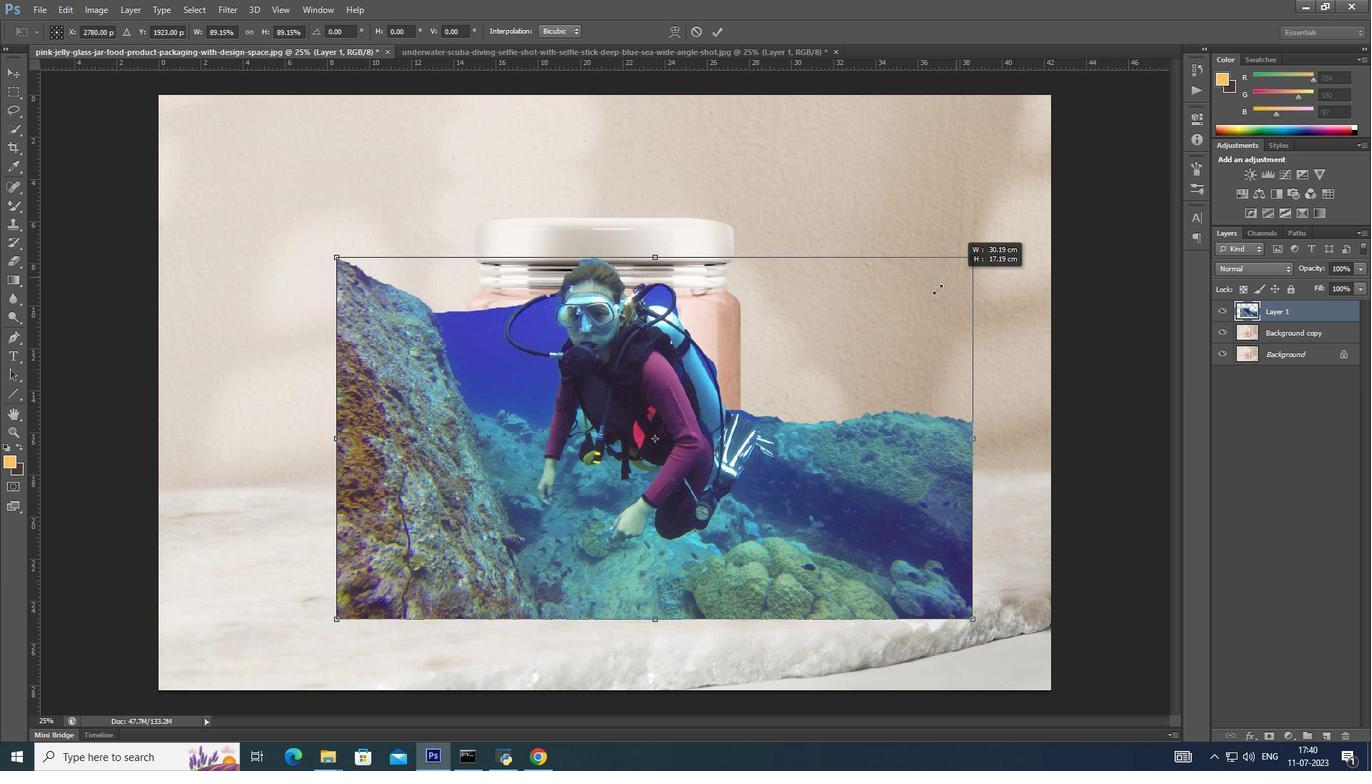 
Action: Key pressed <Key.alt_l>
Screenshot: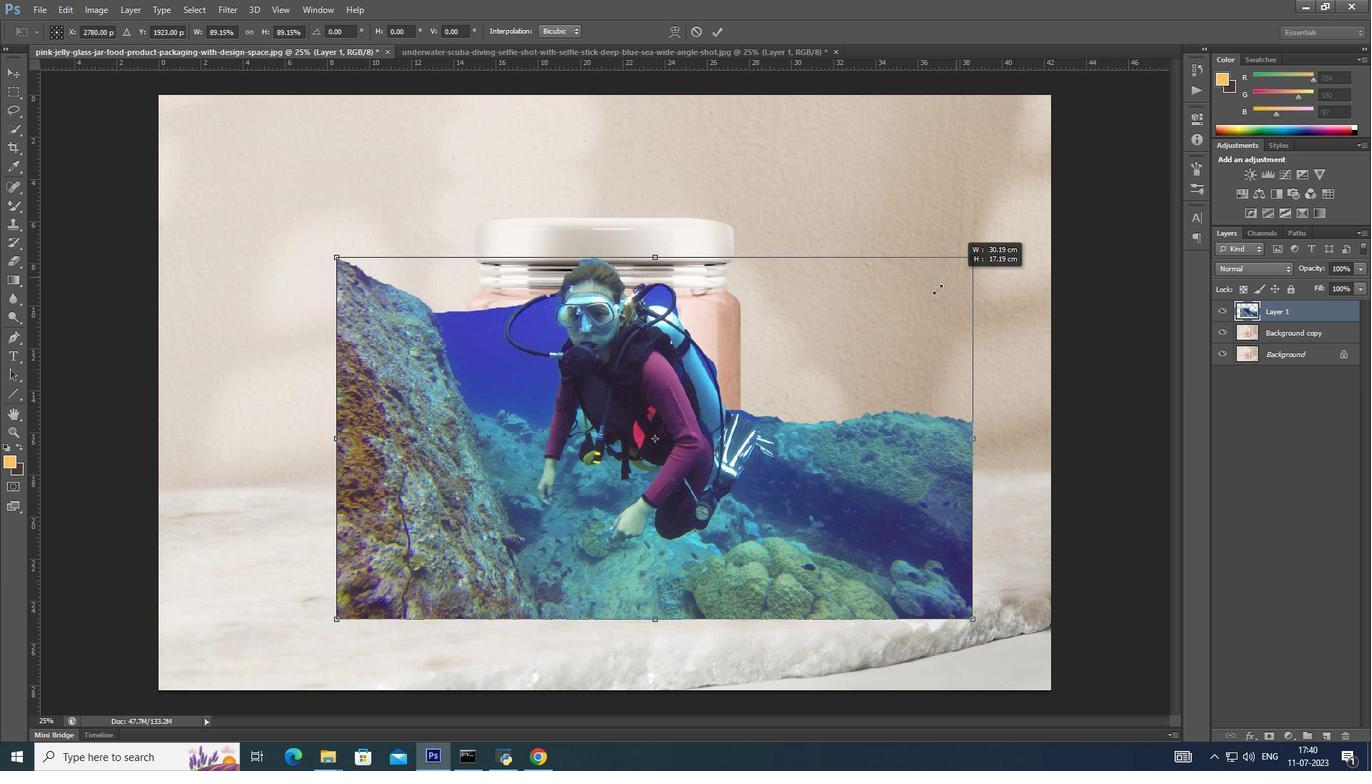 
Action: Mouse moved to (931, 292)
Screenshot: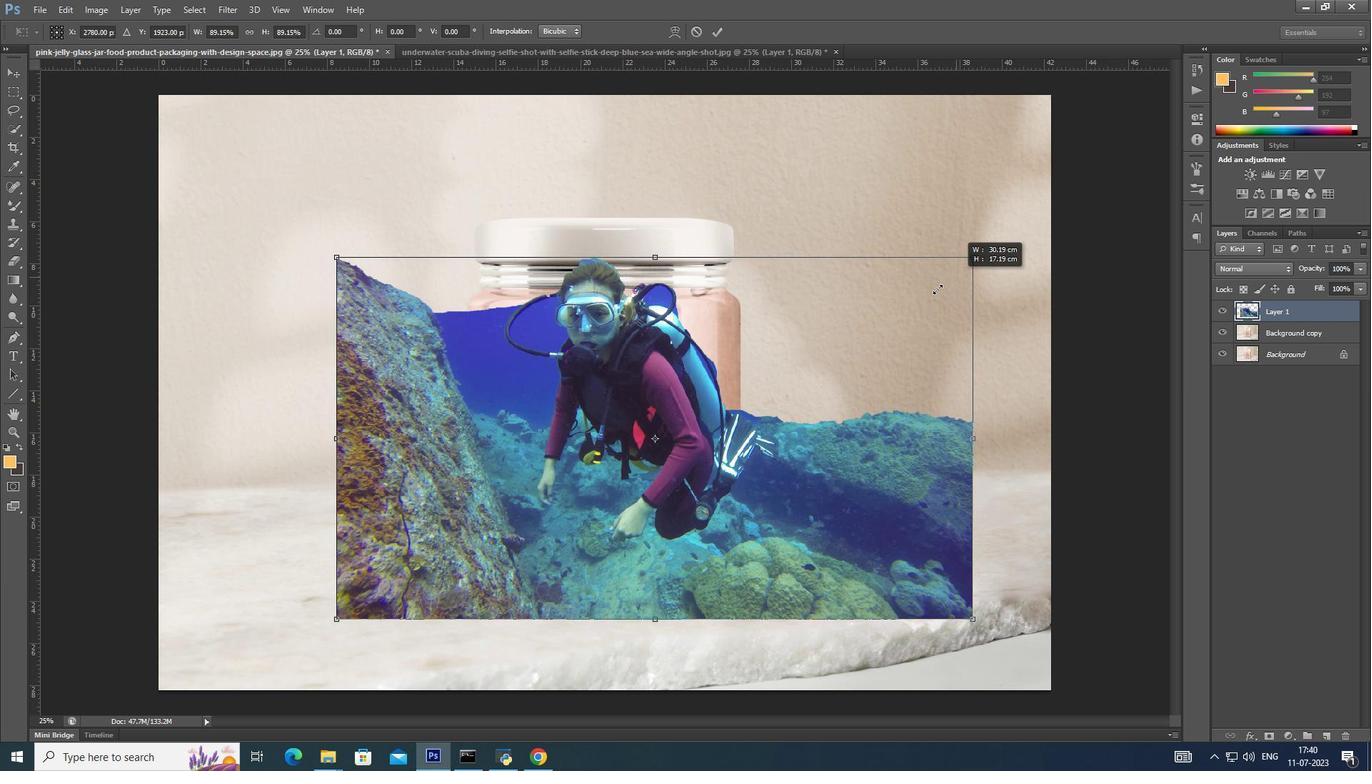 
Action: Key pressed <Key.alt_l><Key.alt_l>
Screenshot: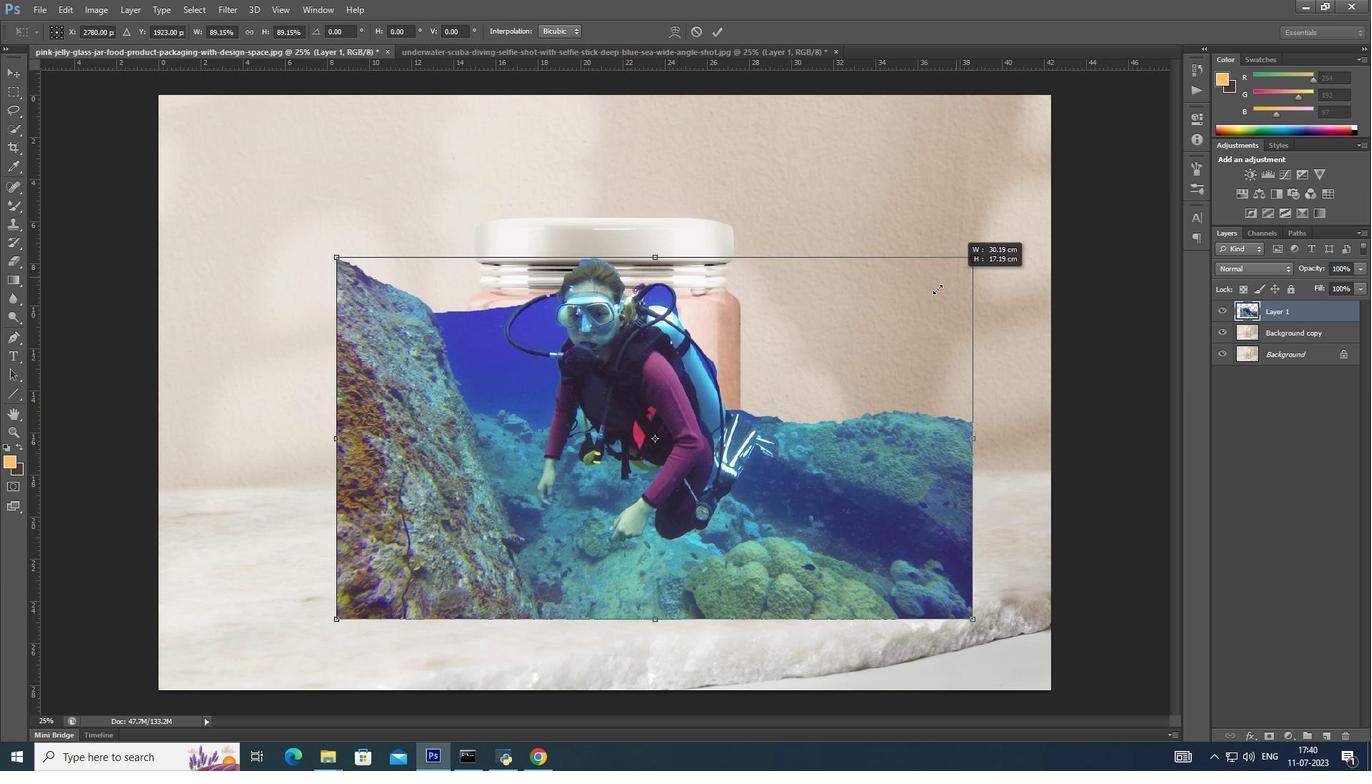 
Action: Mouse moved to (919, 300)
Screenshot: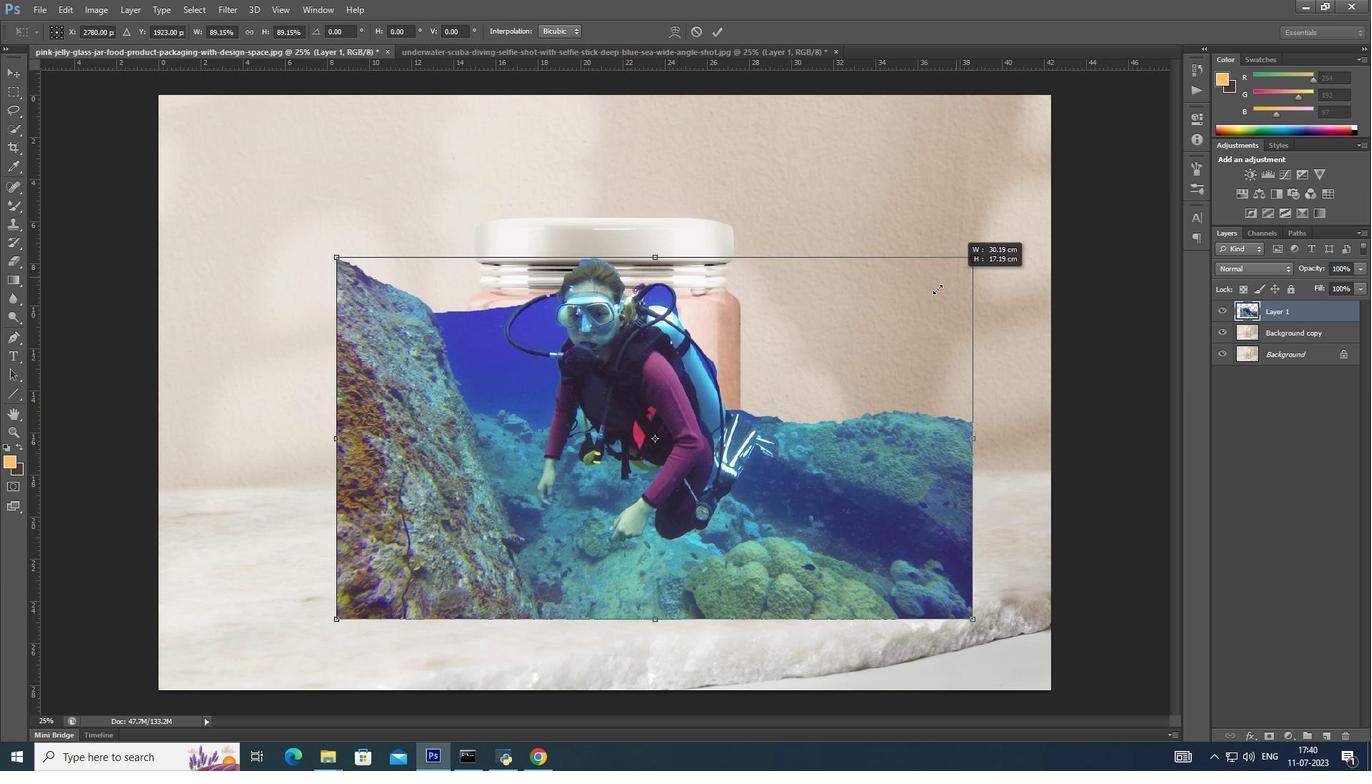 
Action: Key pressed <Key.alt_l><Key.alt_l>
Screenshot: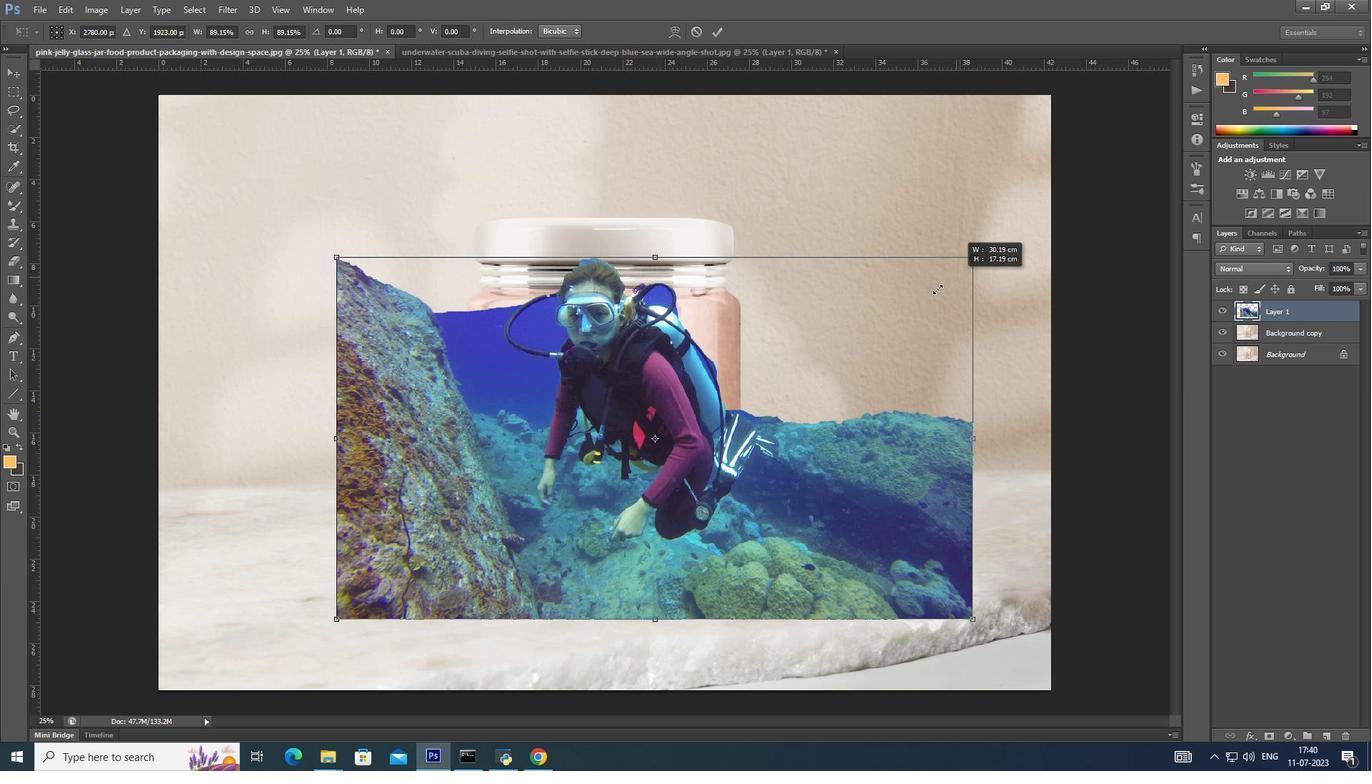 
Action: Mouse moved to (897, 311)
Screenshot: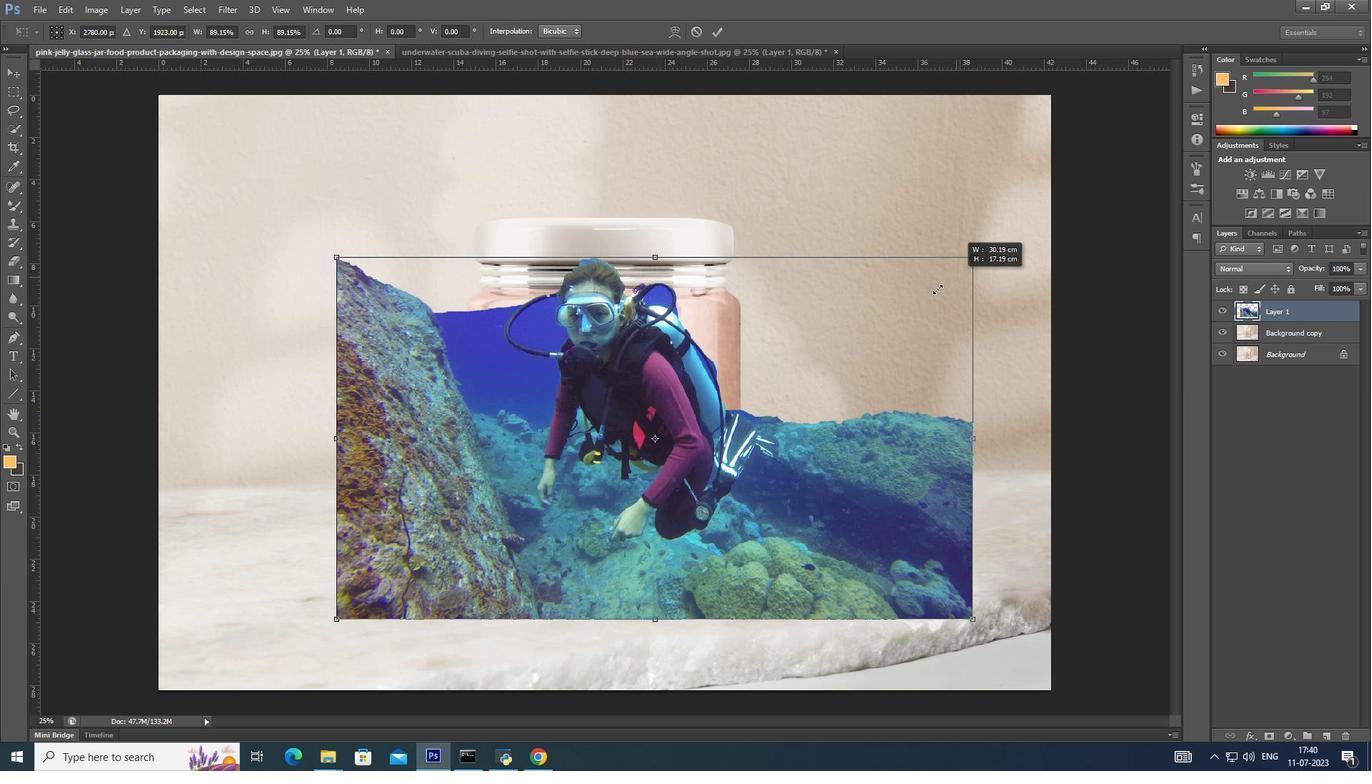 
Action: Key pressed <Key.alt_l>
Screenshot: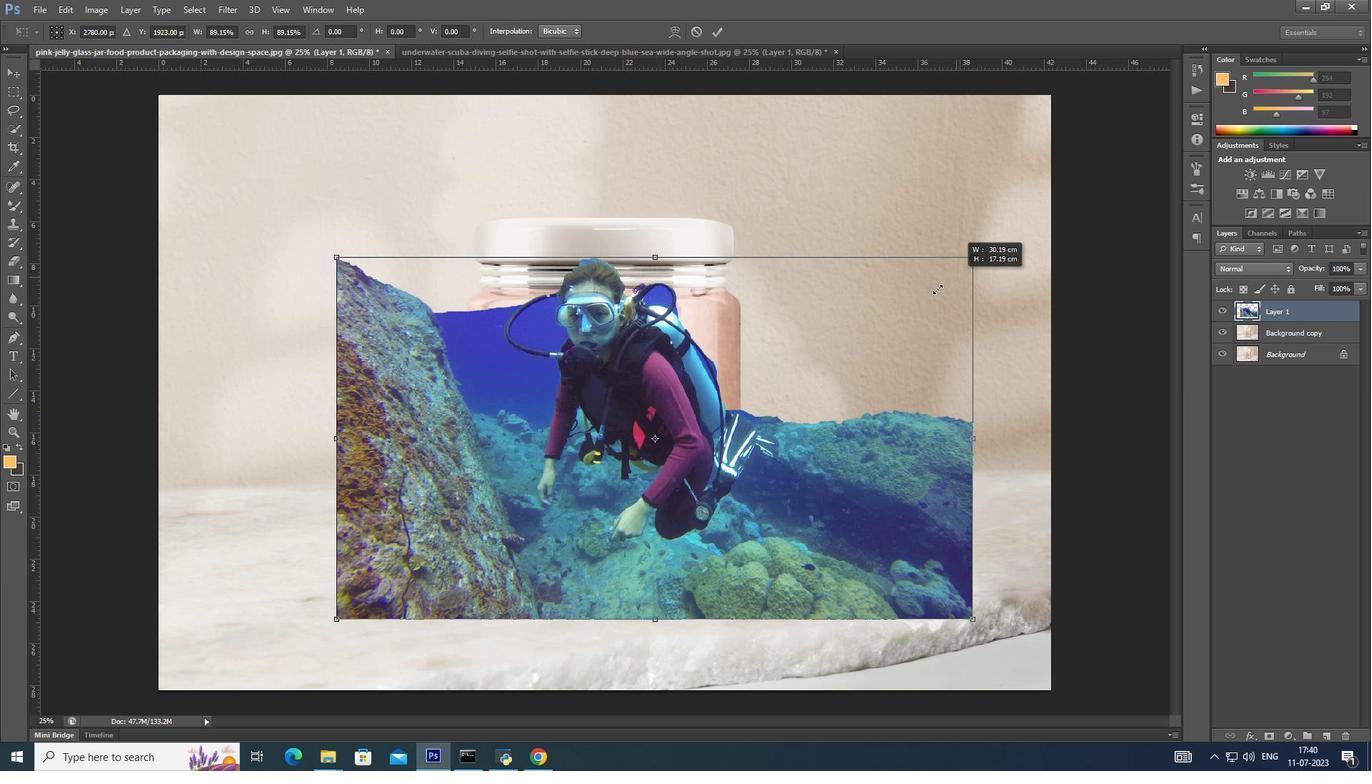 
Action: Mouse moved to (896, 312)
Screenshot: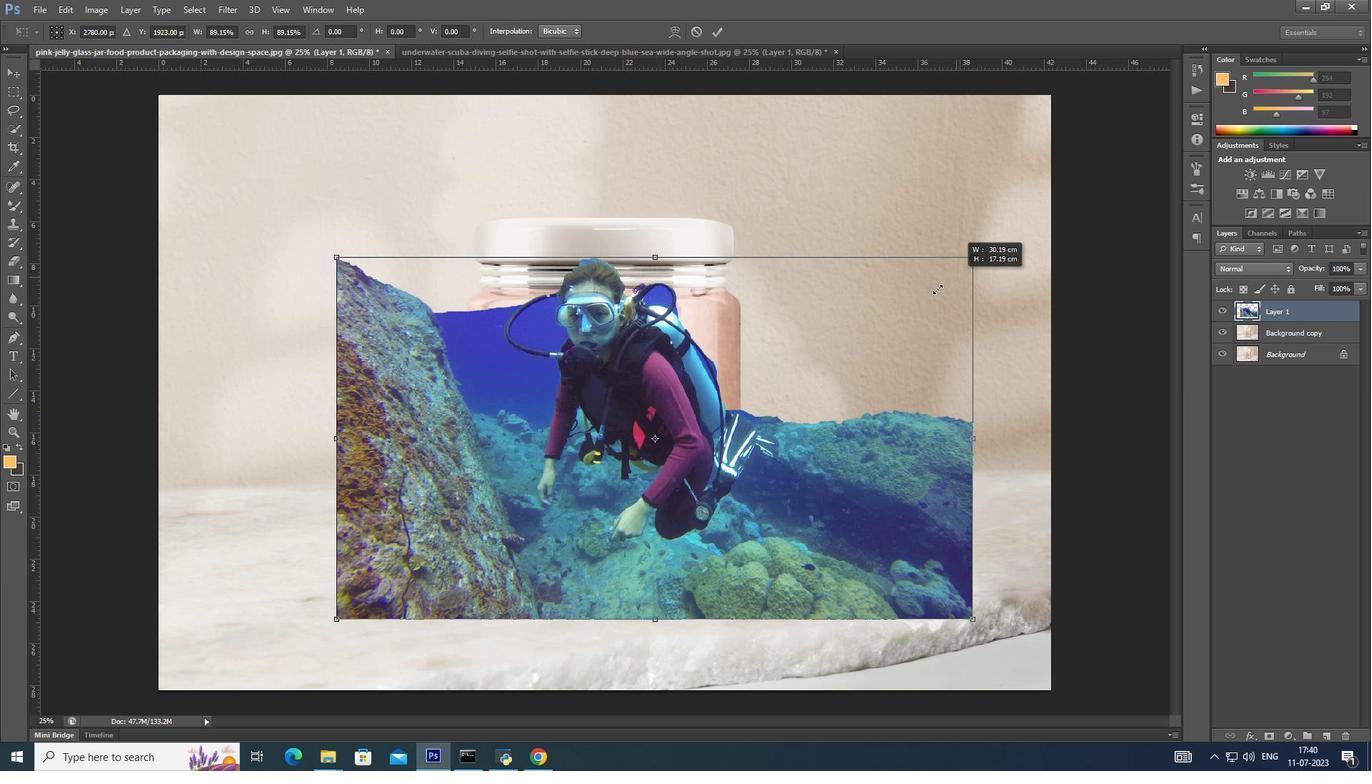 
Action: Key pressed <Key.alt_l>
Screenshot: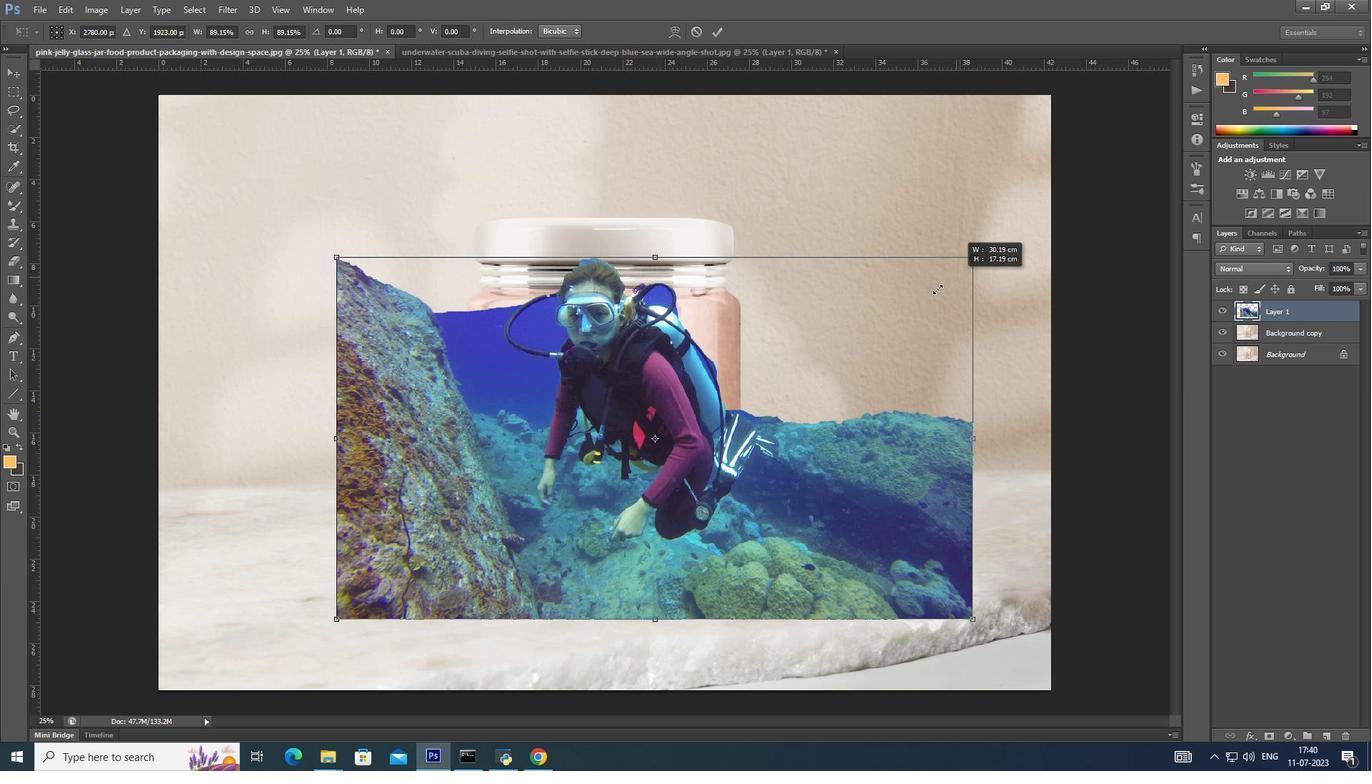 
Action: Mouse moved to (883, 320)
Screenshot: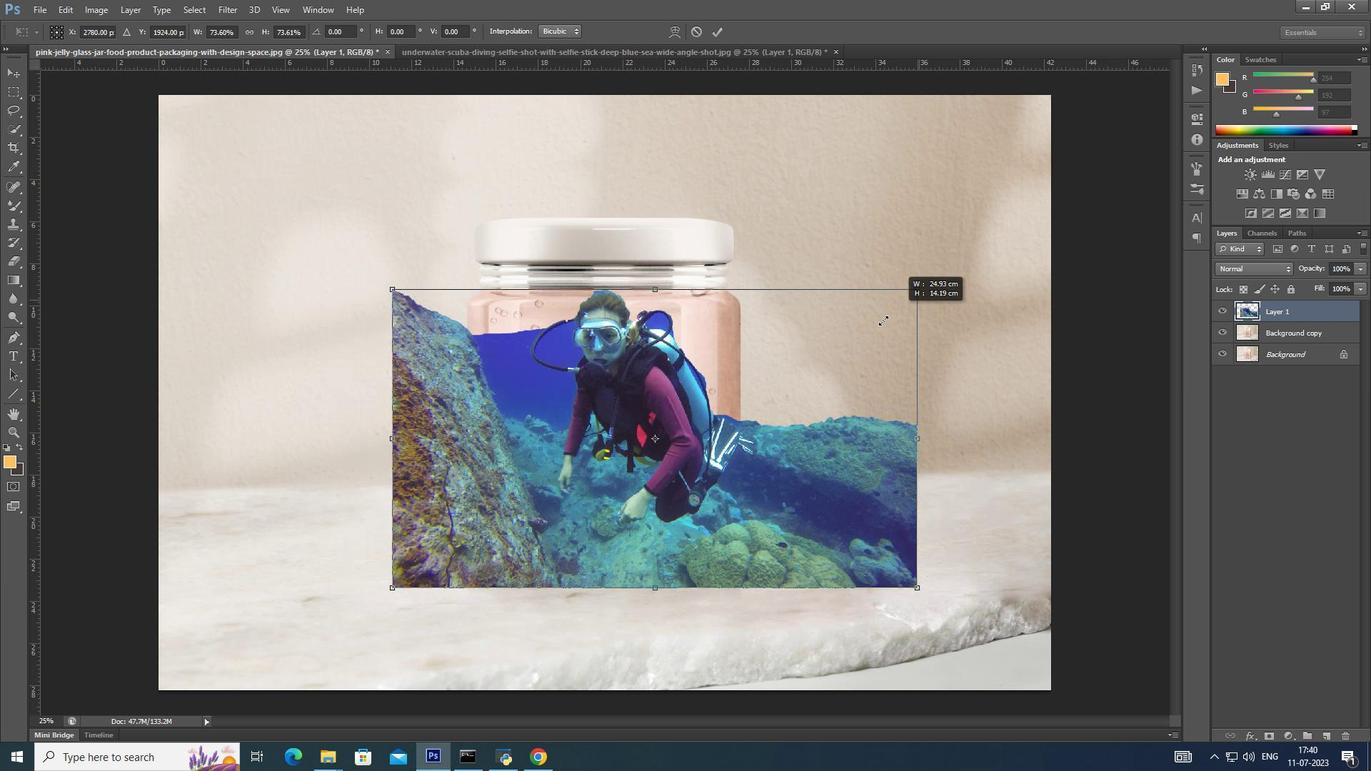 
Action: Key pressed <Key.alt_l>
Screenshot: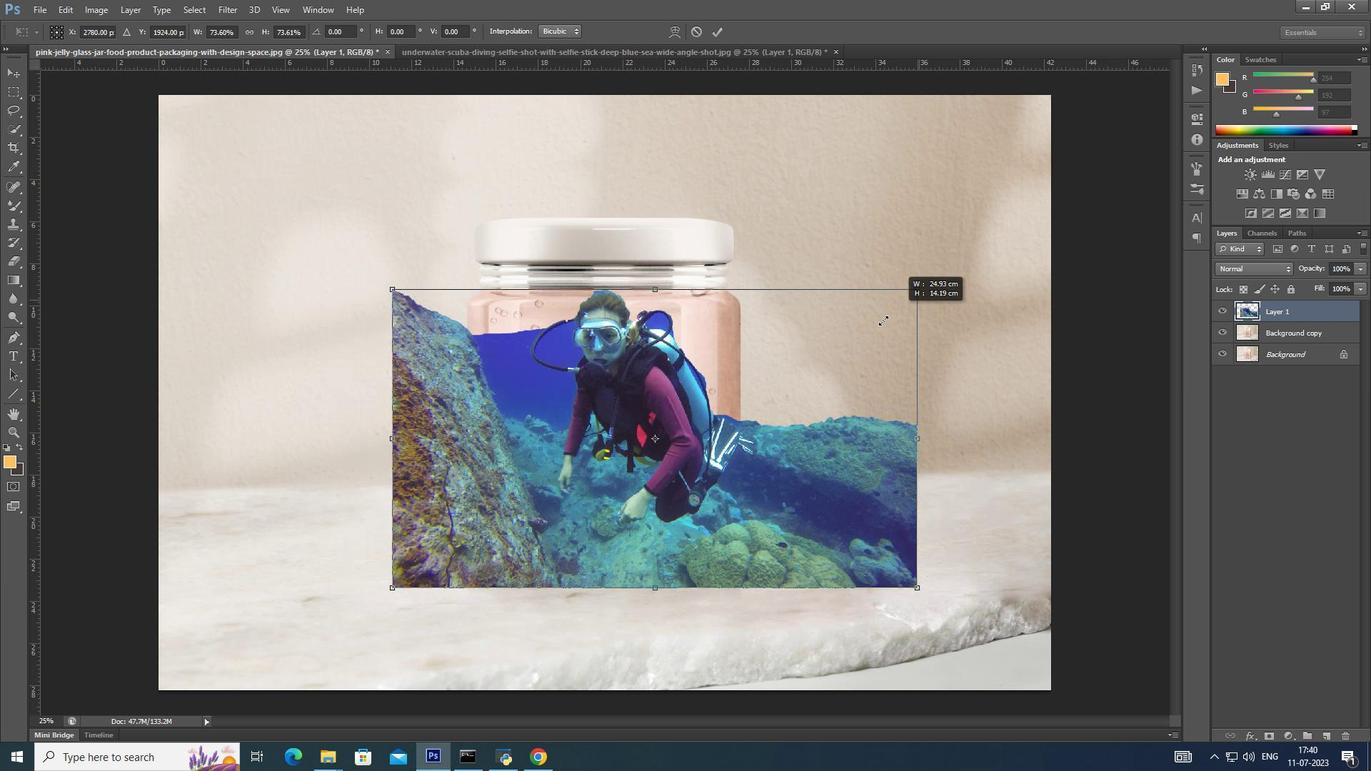 
Action: Mouse moved to (880, 320)
Screenshot: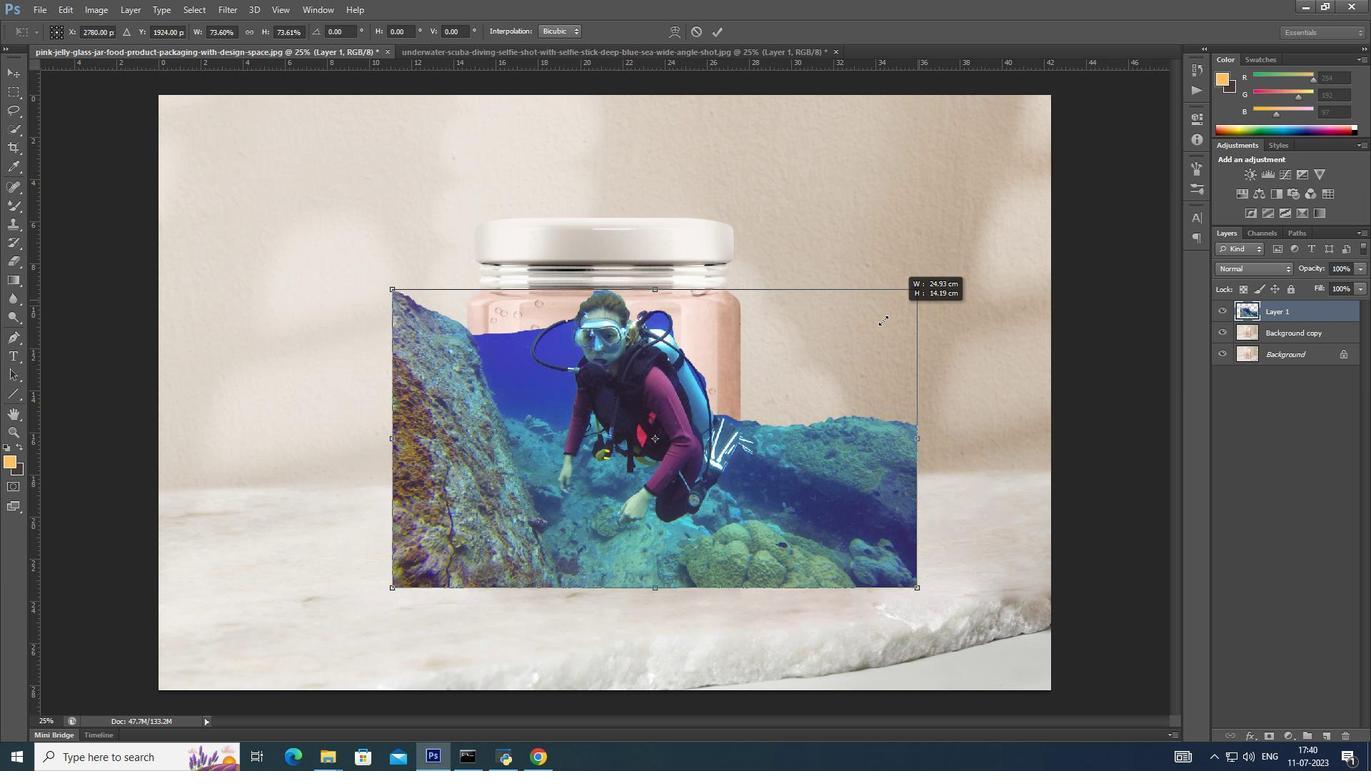 
Action: Key pressed <Key.alt_l>
Screenshot: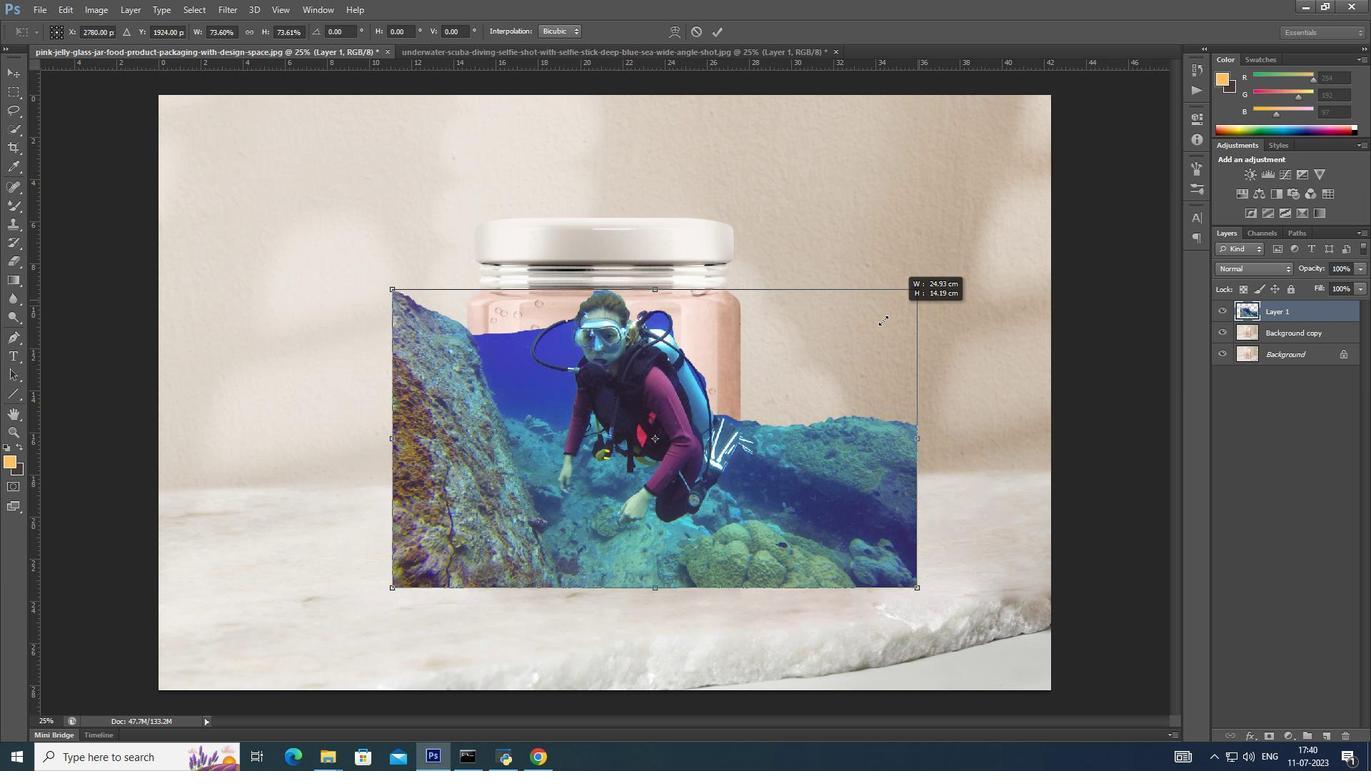 
Action: Mouse moved to (880, 321)
Screenshot: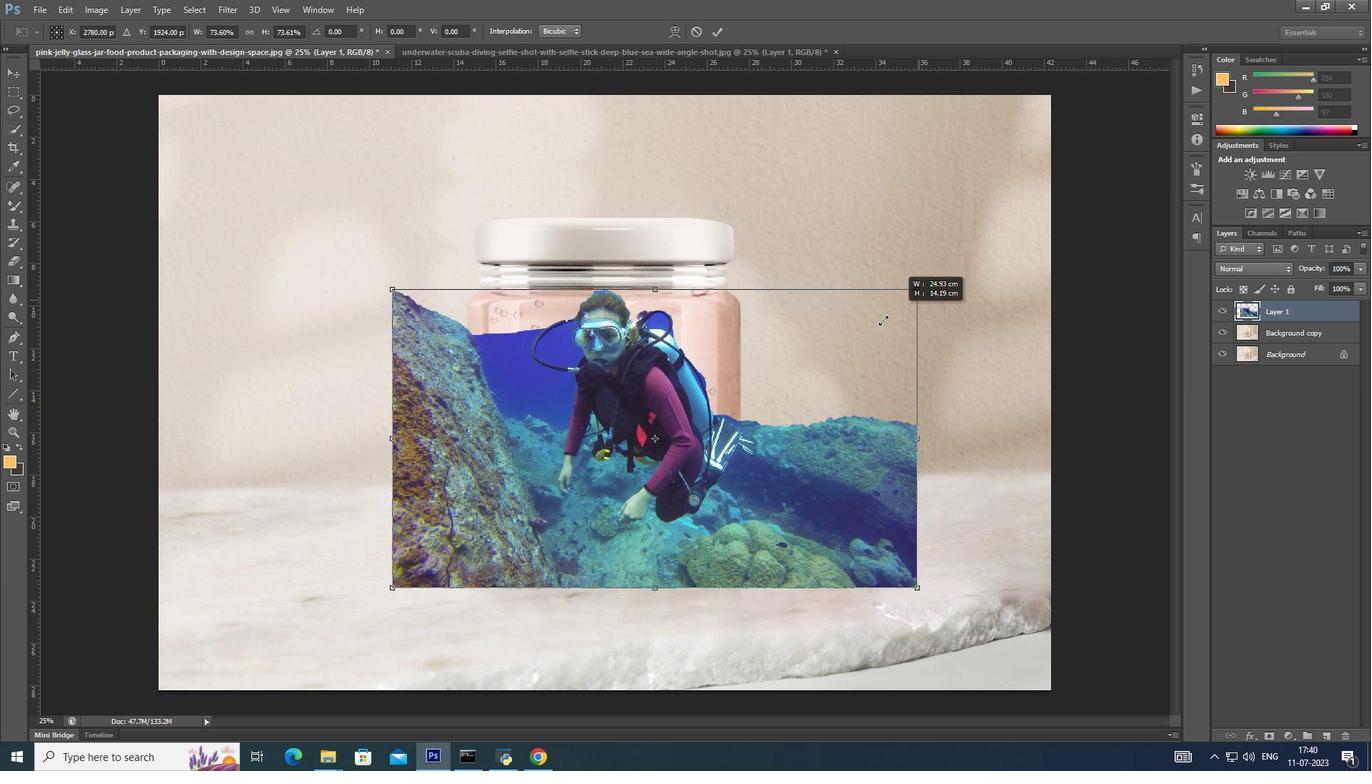 
Action: Key pressed <Key.alt_l>
Screenshot: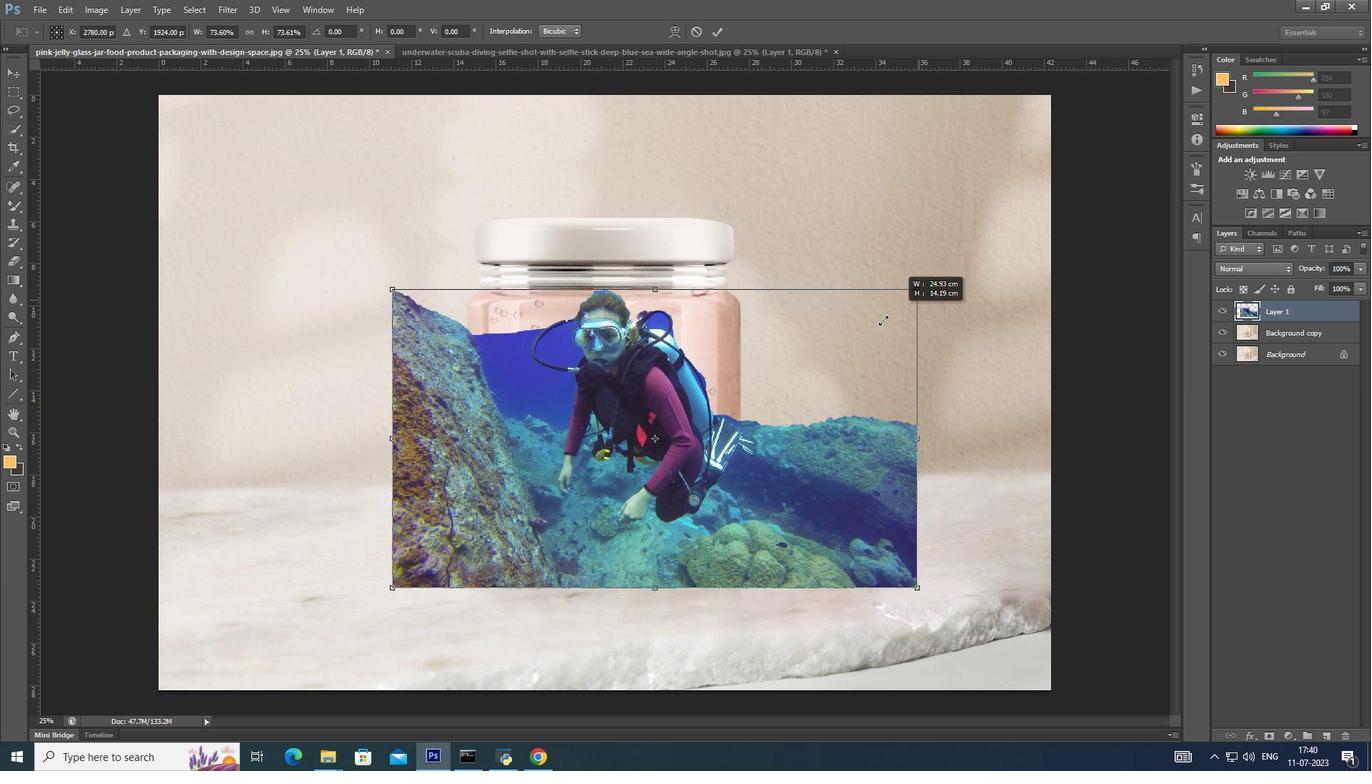 
Action: Mouse moved to (878, 322)
Screenshot: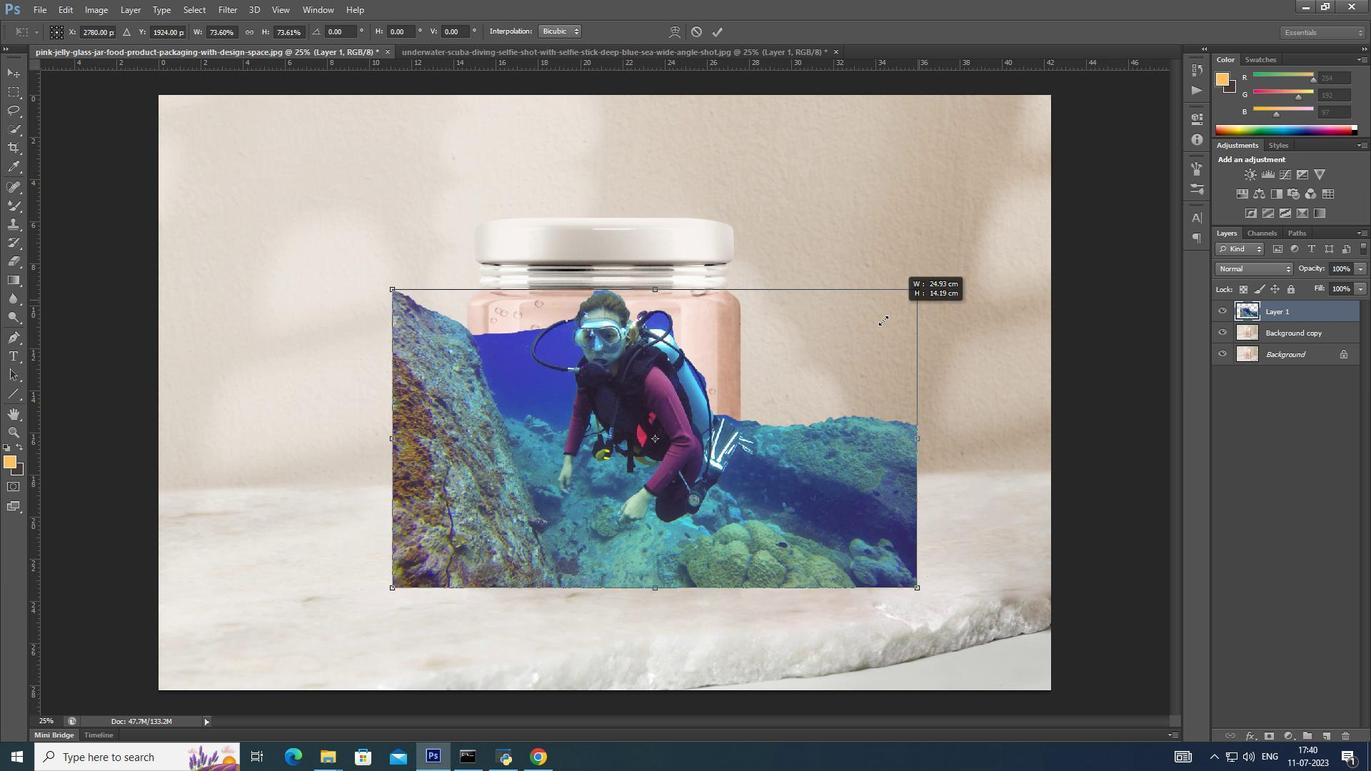 
Action: Key pressed <Key.alt_l>
Screenshot: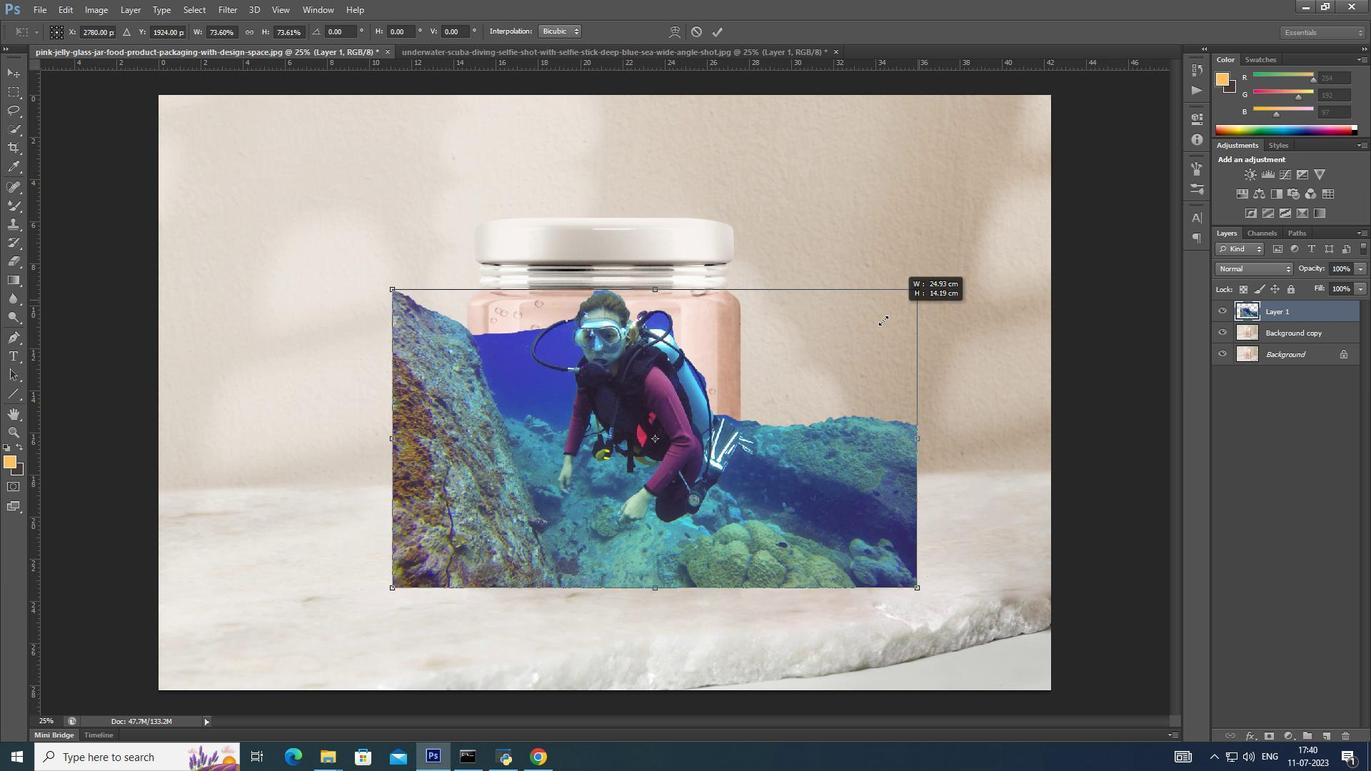 
Action: Mouse moved to (875, 324)
Screenshot: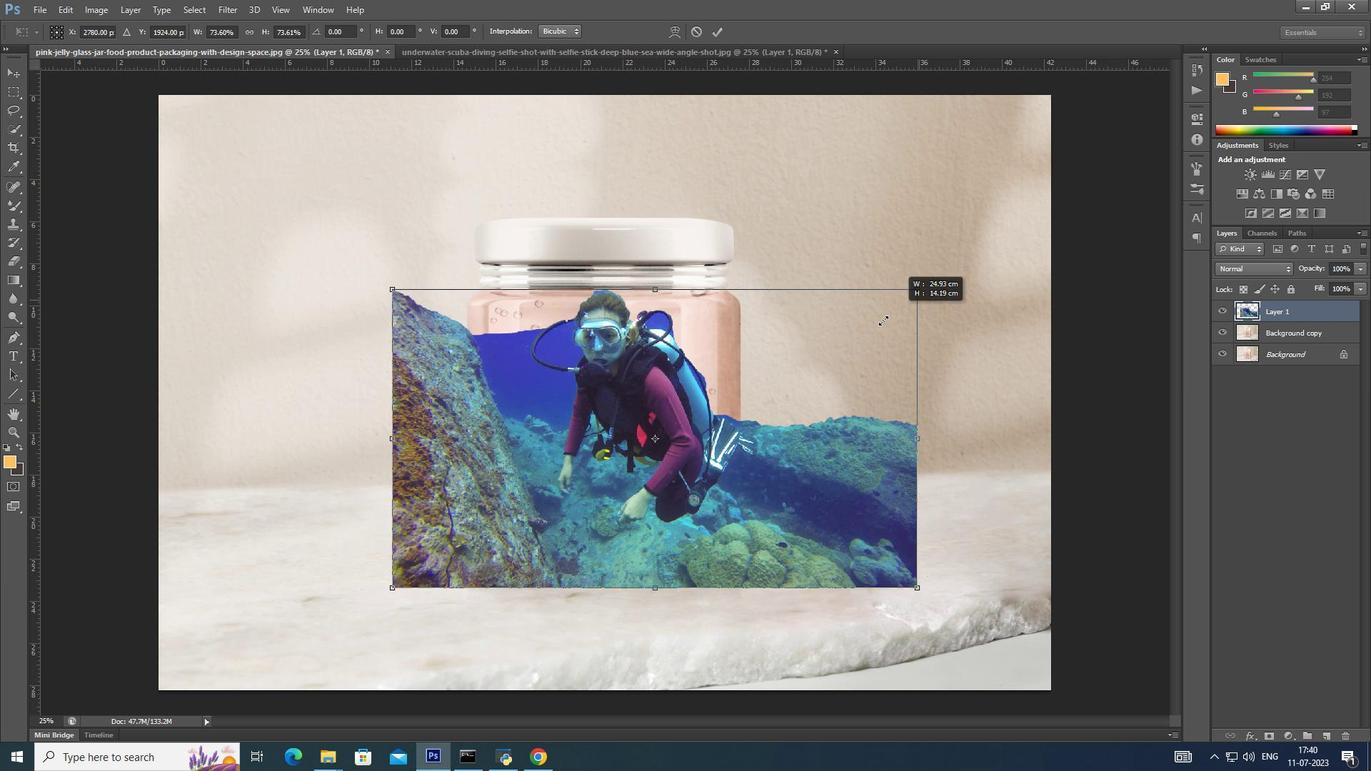 
Action: Key pressed <Key.alt_l>
Screenshot: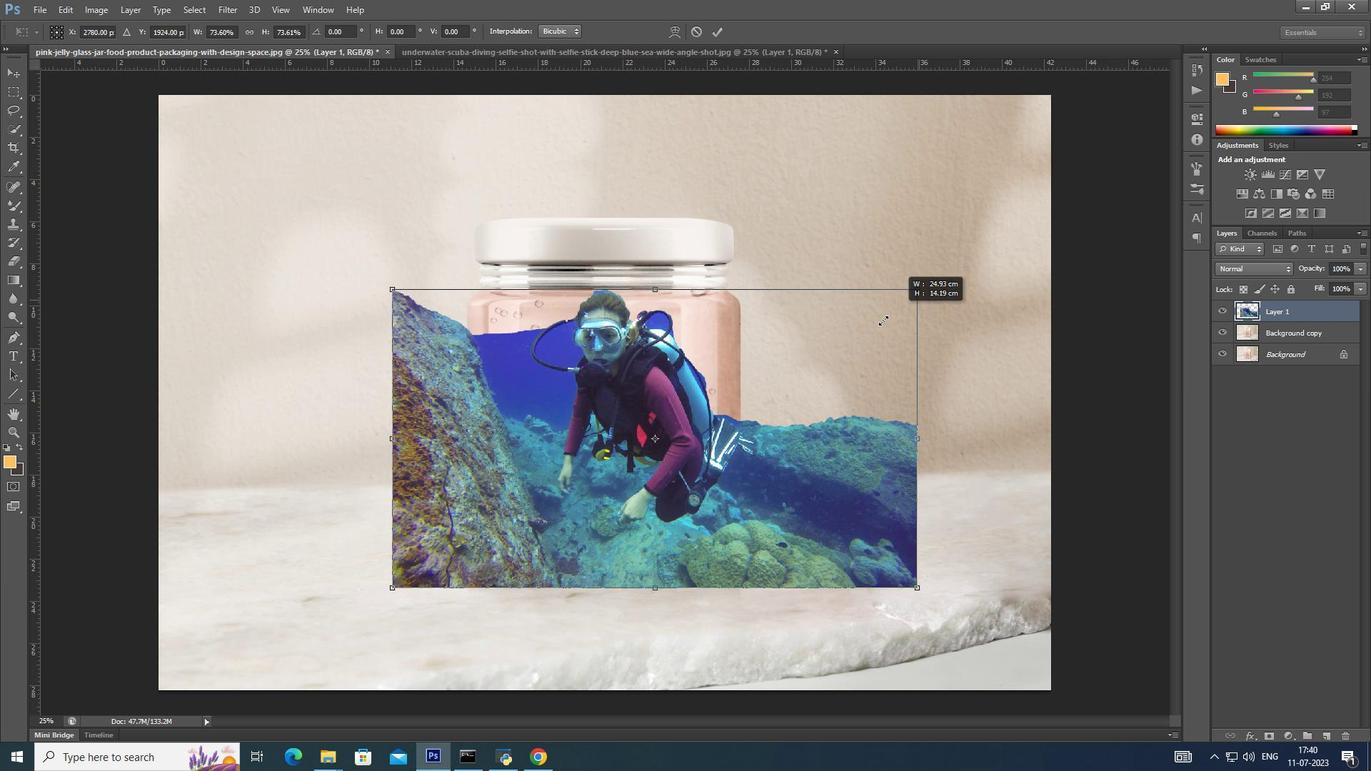 
Action: Mouse moved to (866, 328)
Screenshot: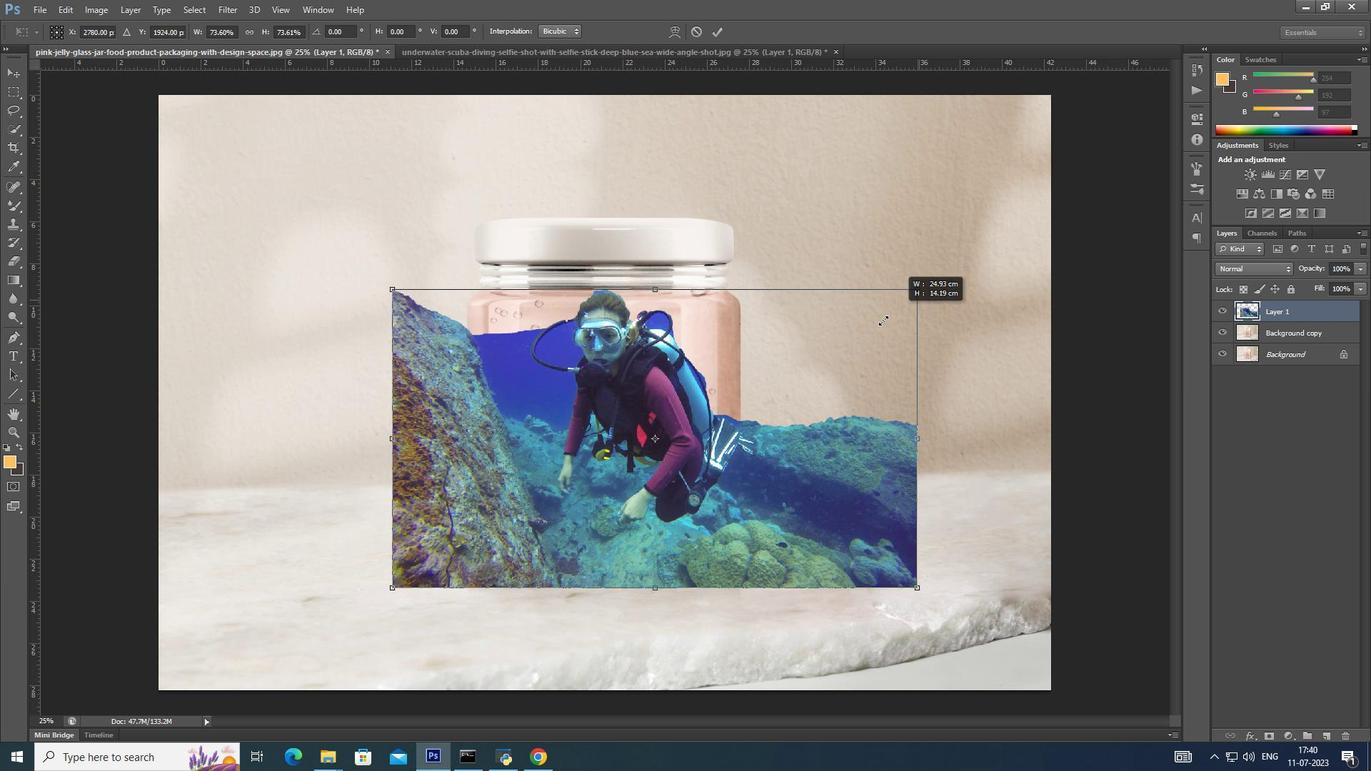 
Action: Key pressed <Key.alt_l>
Screenshot: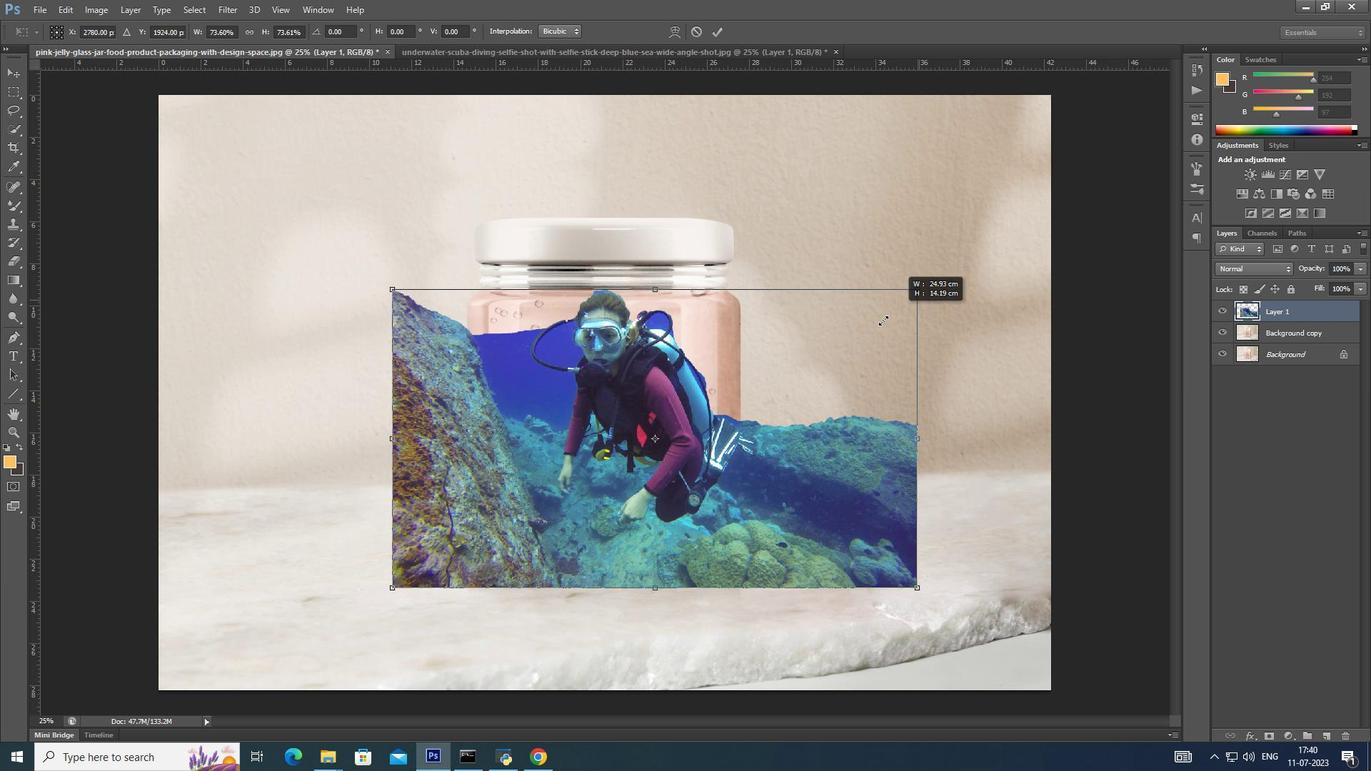 
Action: Mouse moved to (862, 330)
Screenshot: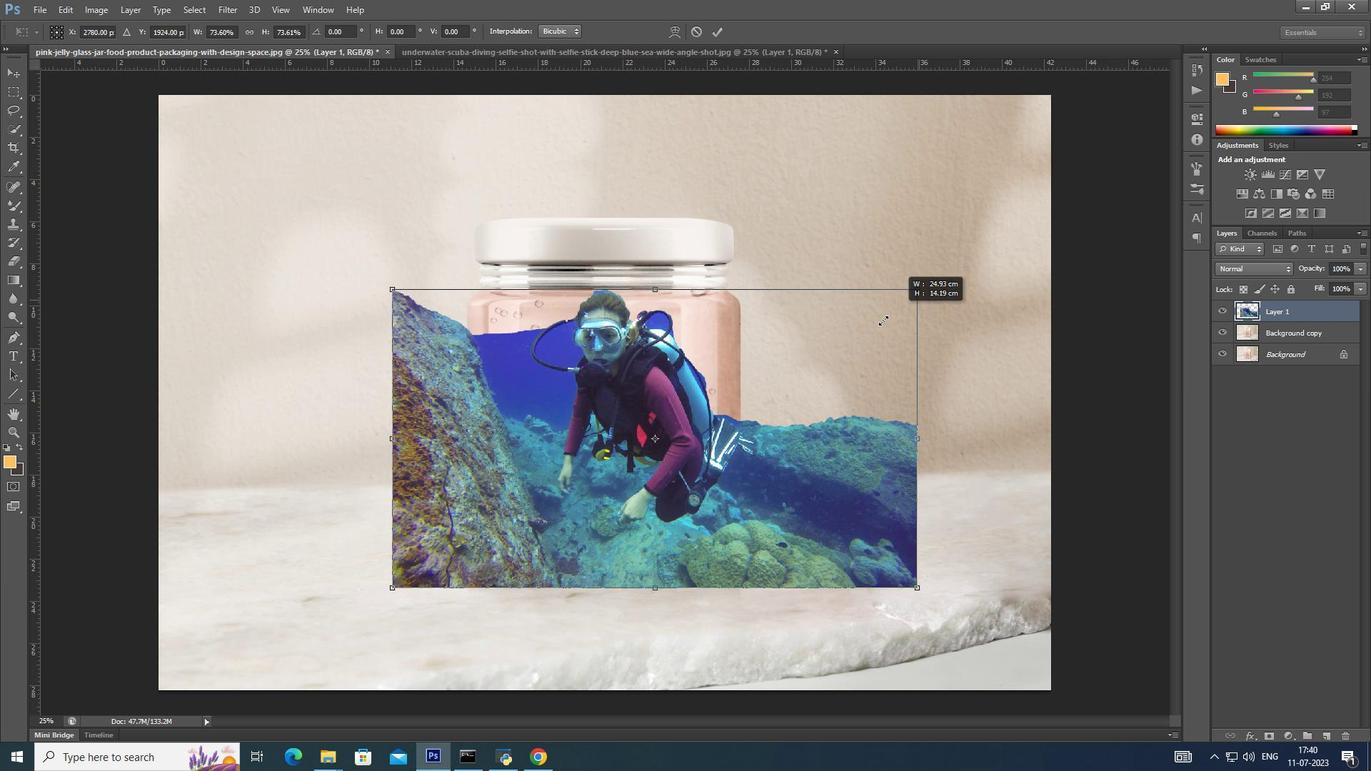 
Action: Key pressed <Key.alt_l>
Screenshot: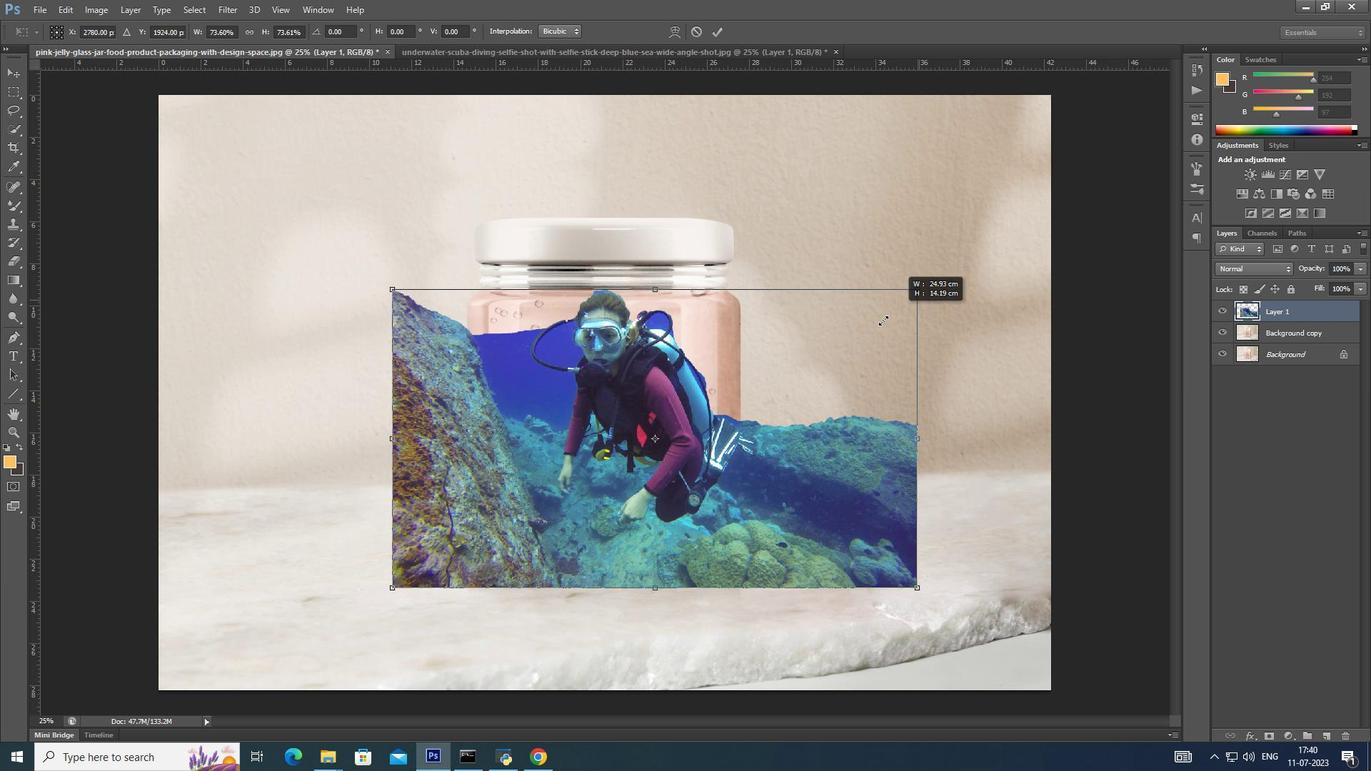 
Action: Mouse moved to (862, 331)
Screenshot: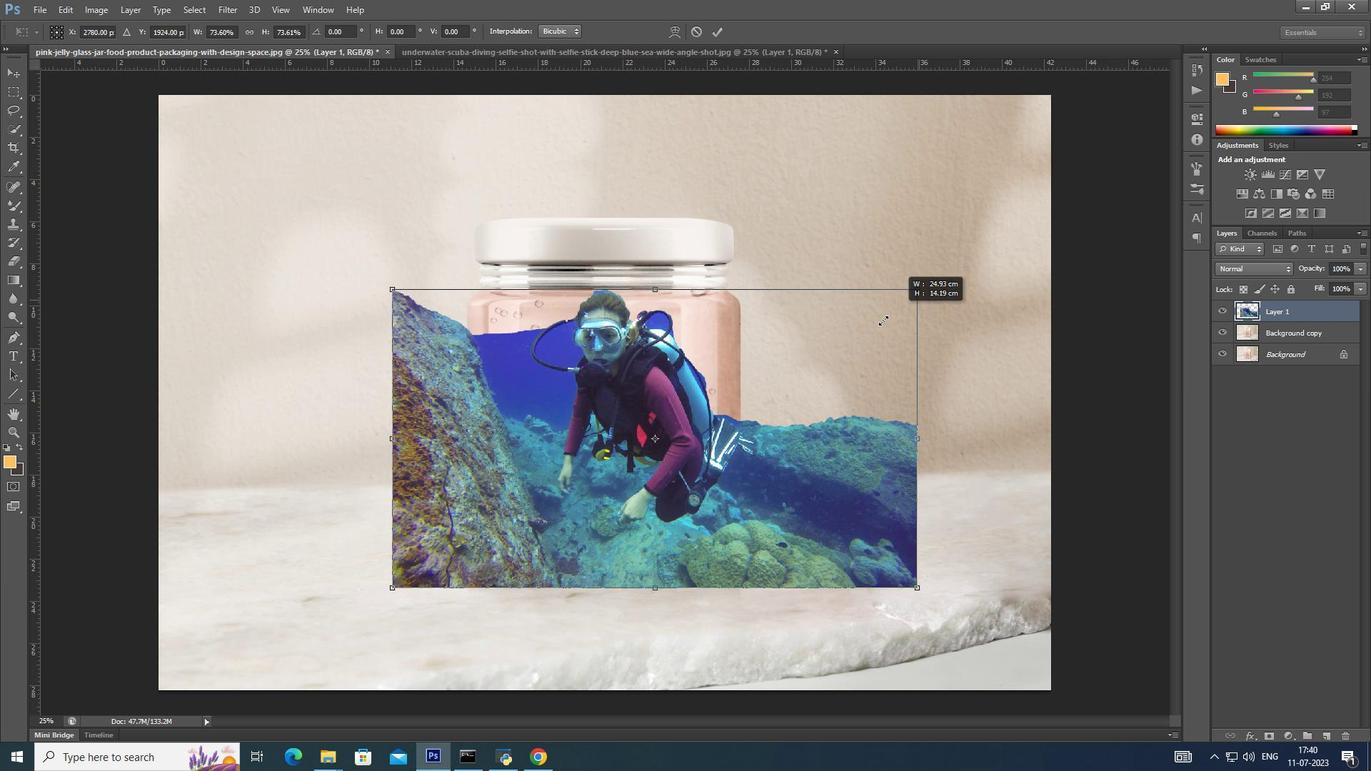 
Action: Key pressed <Key.alt_l><Key.alt_l><Key.alt_l><Key.alt_l><Key.alt_l>
Screenshot: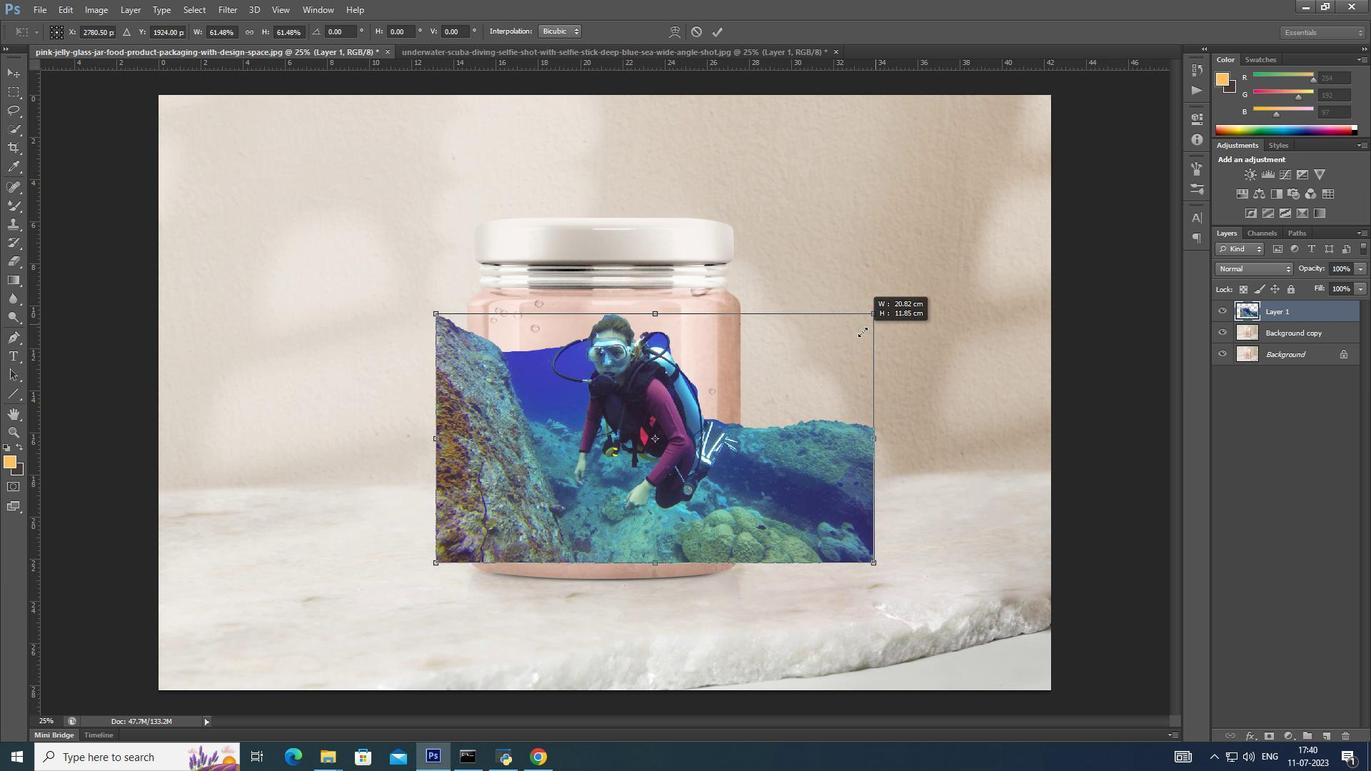 
Action: Mouse moved to (861, 331)
Screenshot: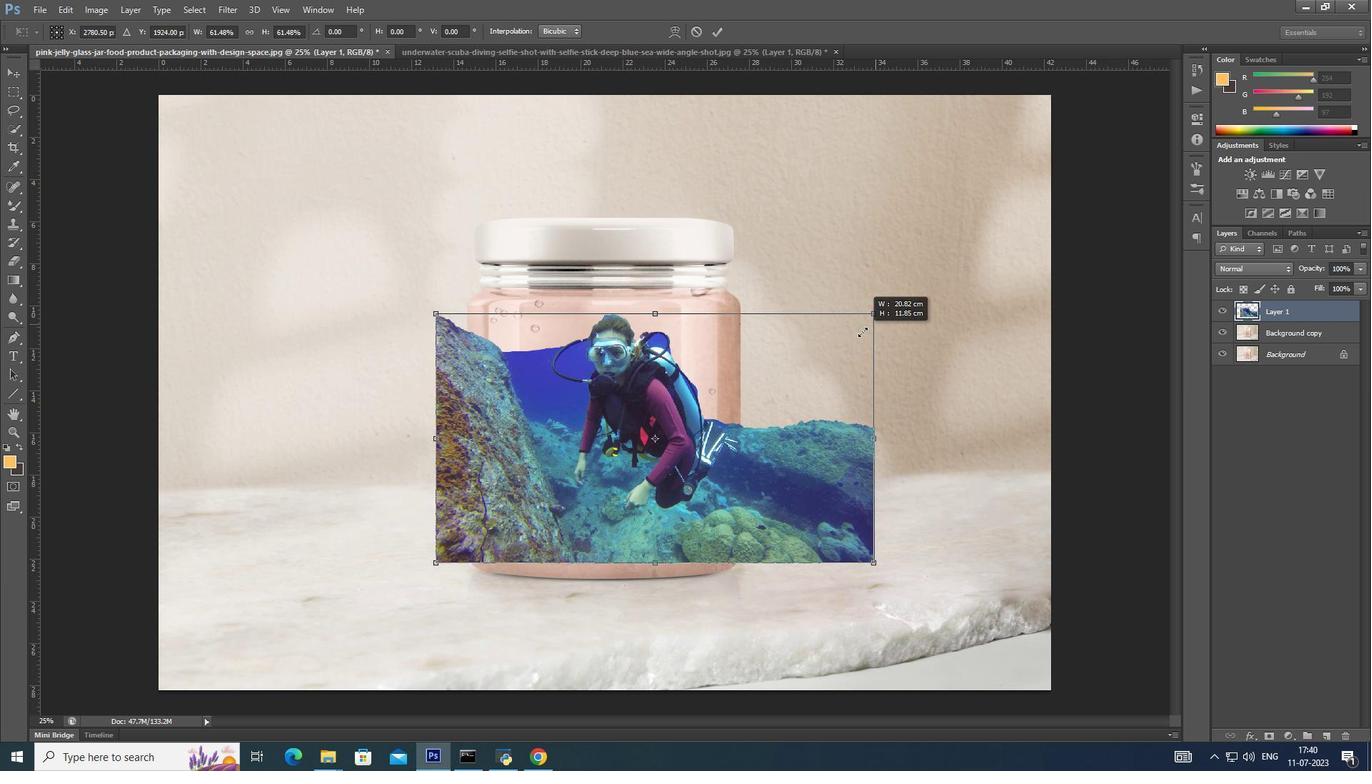 
Action: Key pressed <Key.alt_l>
Screenshot: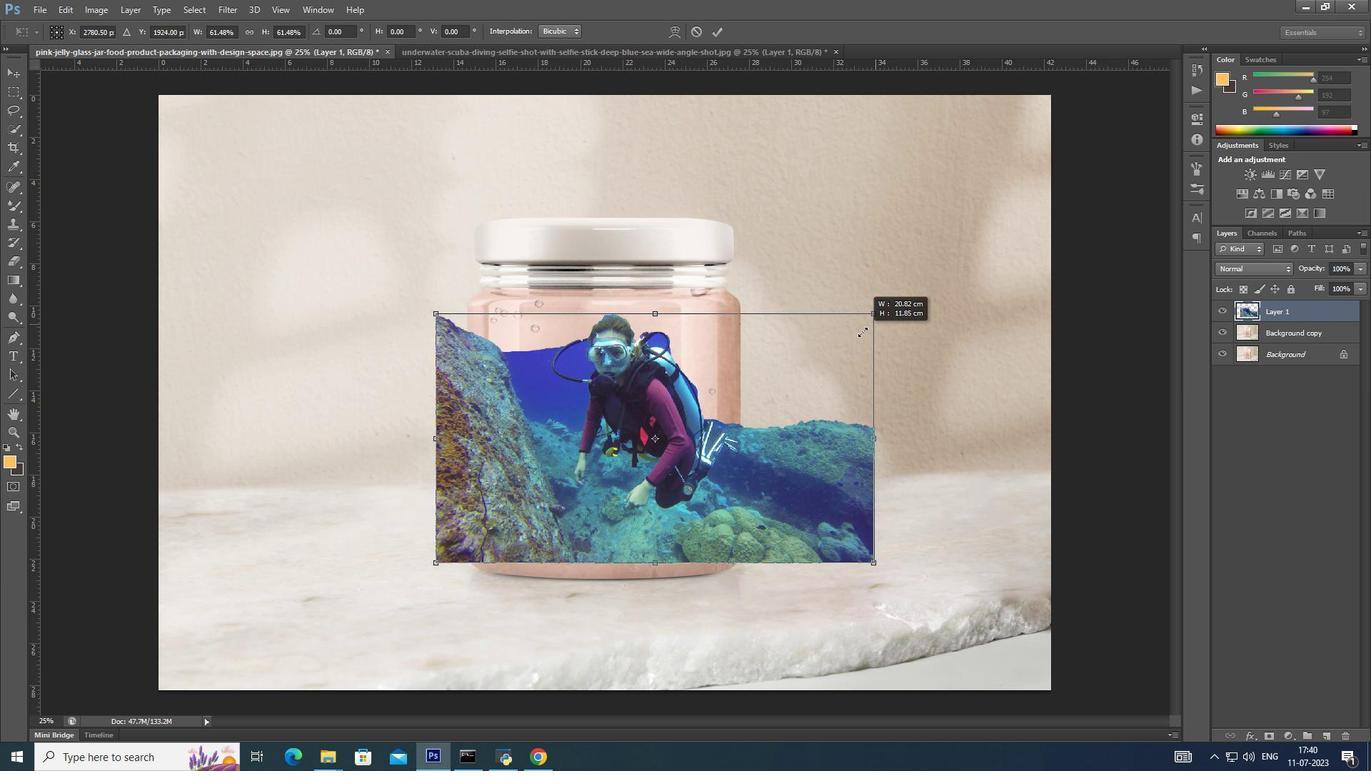 
Action: Mouse moved to (858, 332)
Screenshot: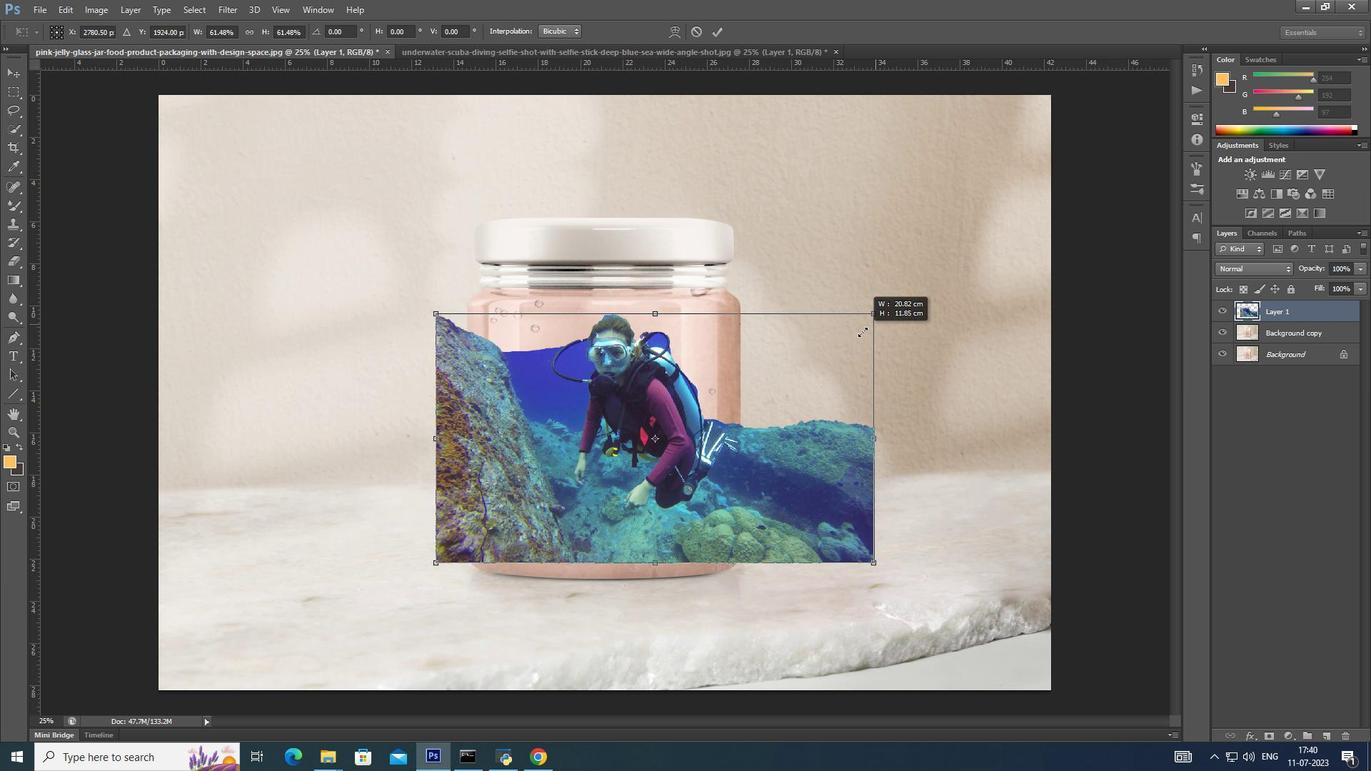 
Action: Key pressed <Key.alt_l>
Screenshot: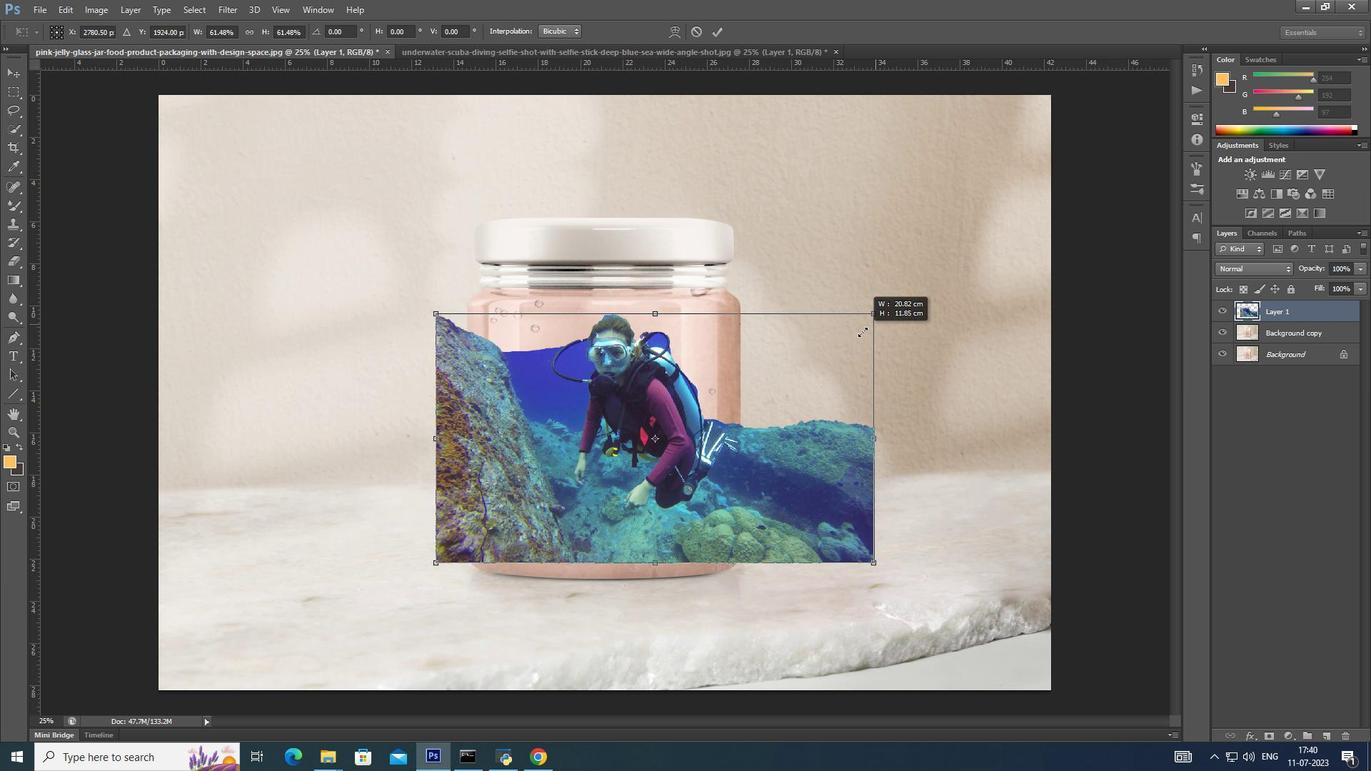 
Action: Mouse moved to (852, 335)
Screenshot: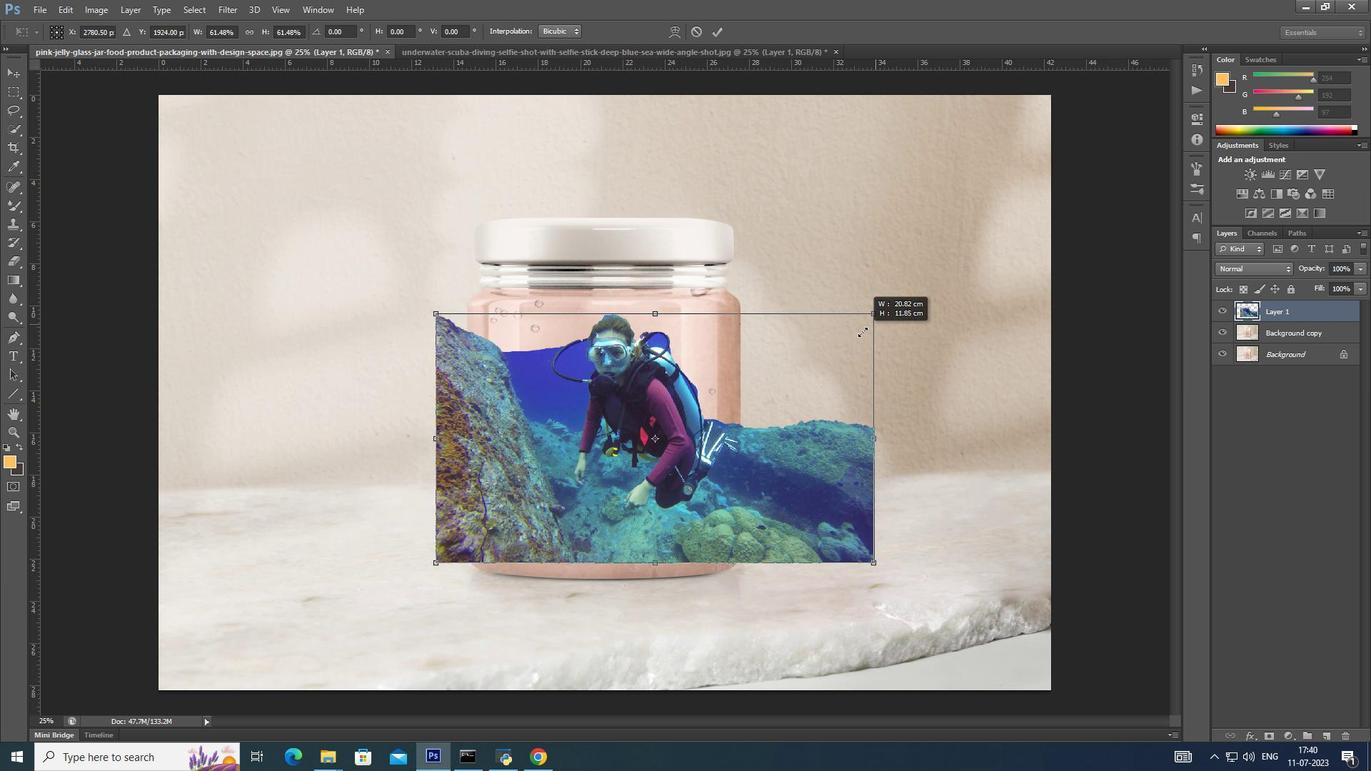 
Action: Key pressed <Key.alt_l><Key.alt_l><Key.alt_l><Key.alt_l><Key.alt_l><Key.alt_l>
Screenshot: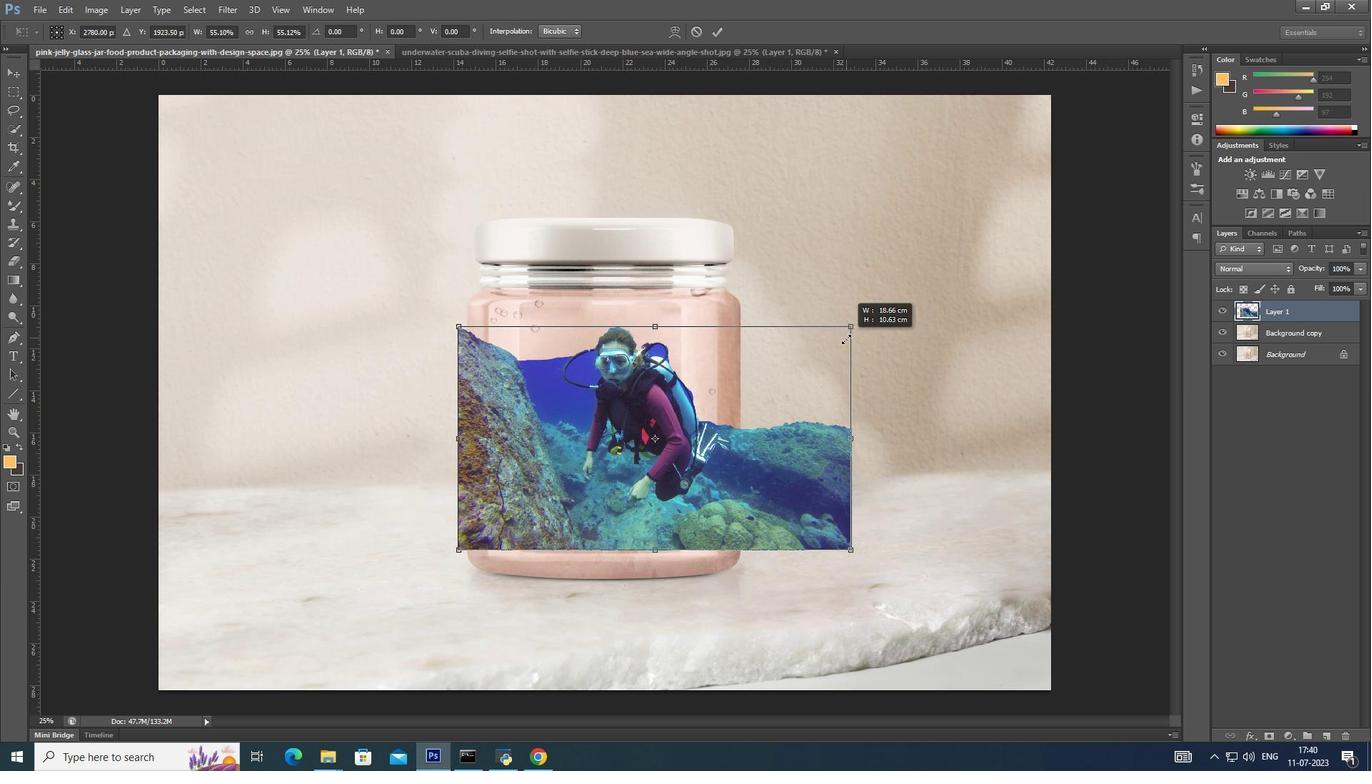
Action: Mouse moved to (845, 338)
Screenshot: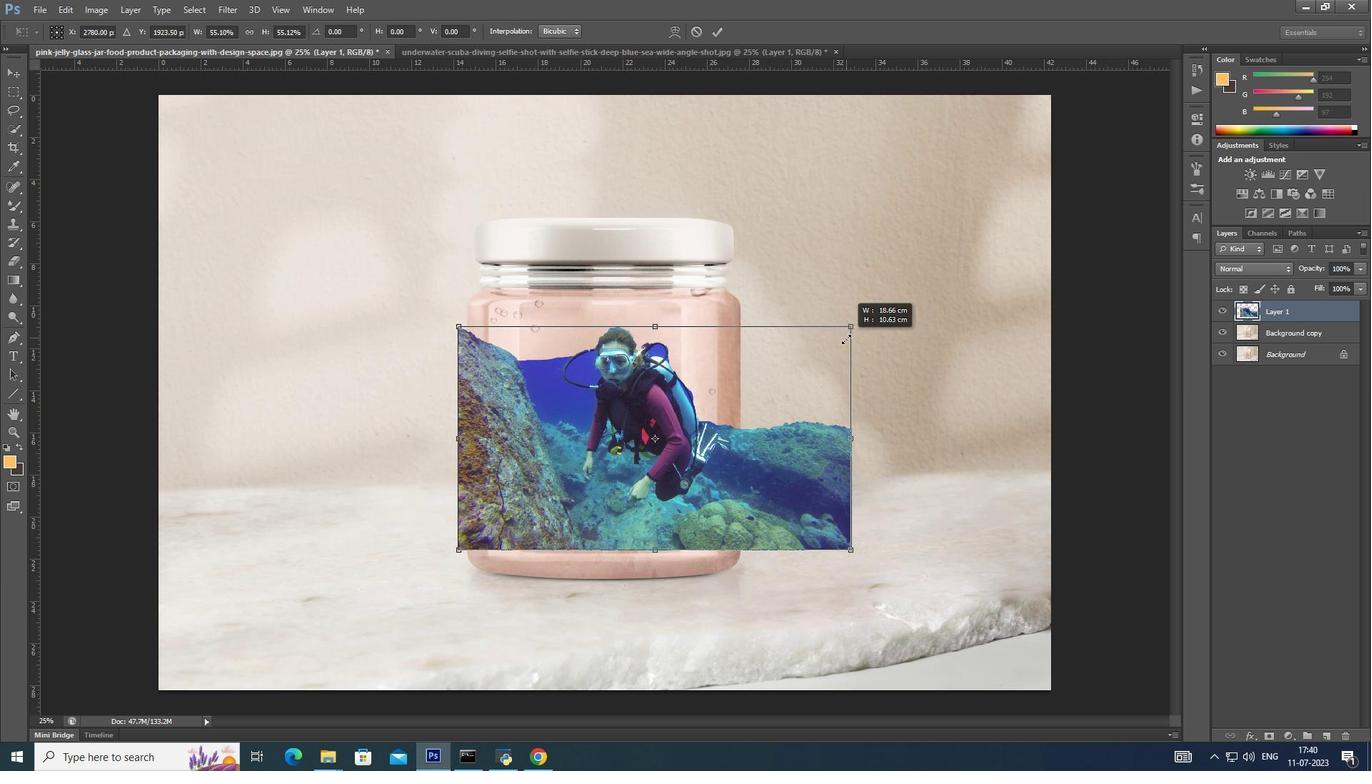 
Action: Key pressed <Key.alt_l>
Screenshot: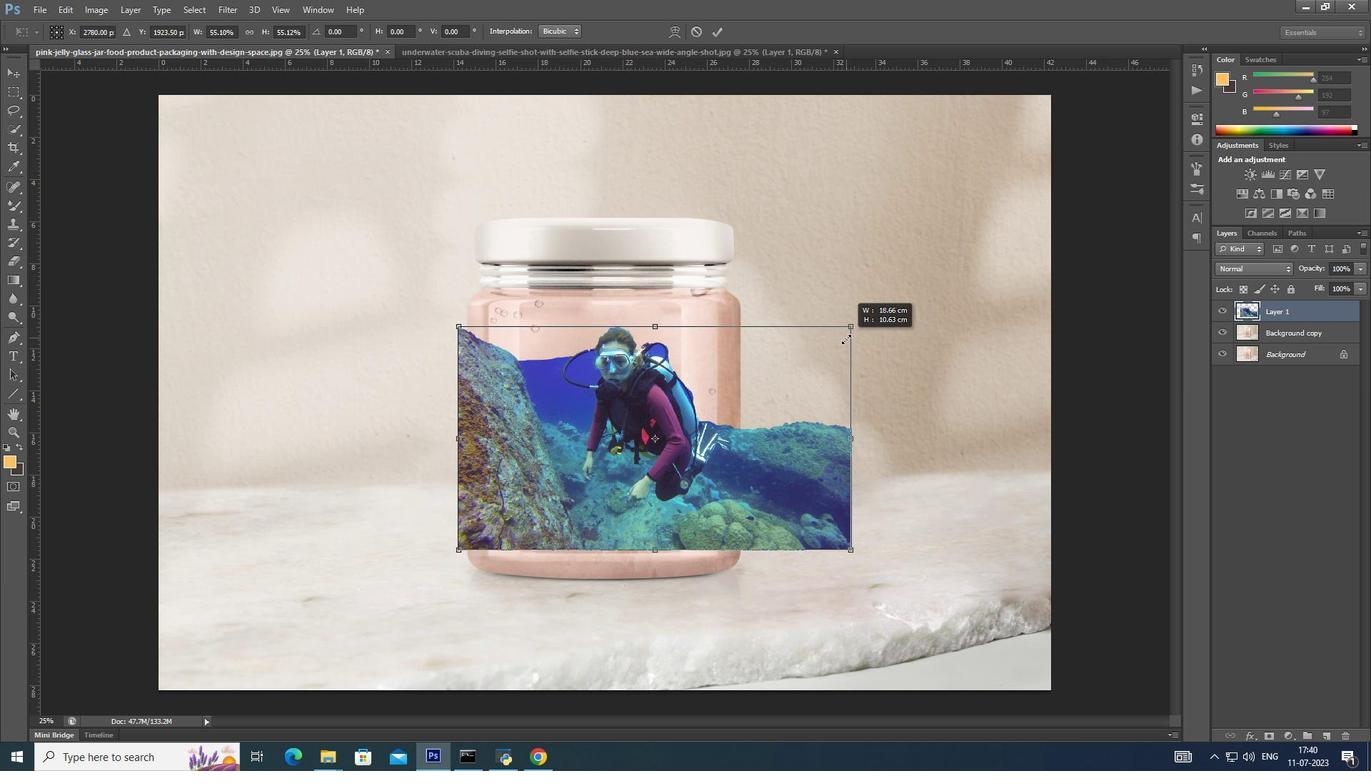
Action: Mouse moved to (838, 340)
Screenshot: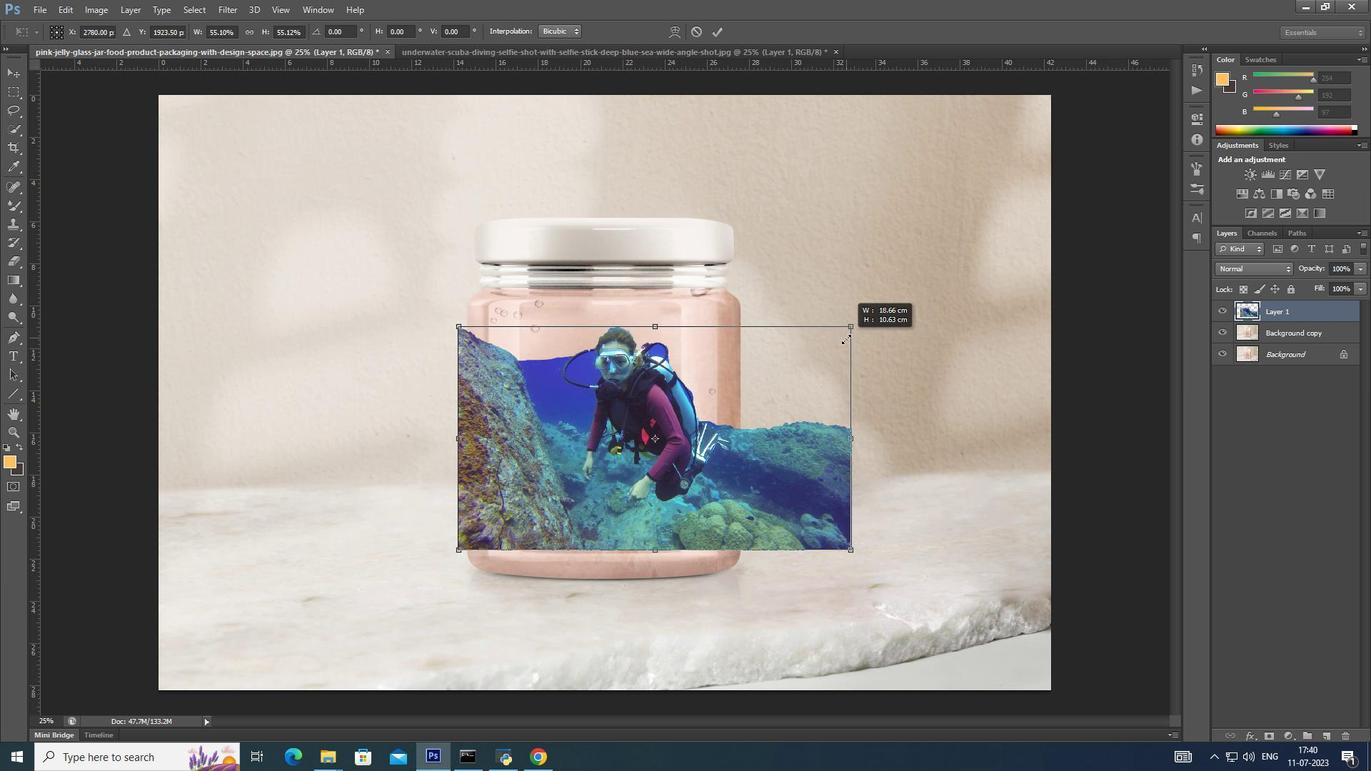 
Action: Key pressed <Key.alt_l><Key.alt_l><Key.alt_l><Key.alt_l><Key.alt_l><Key.alt_l>
Screenshot: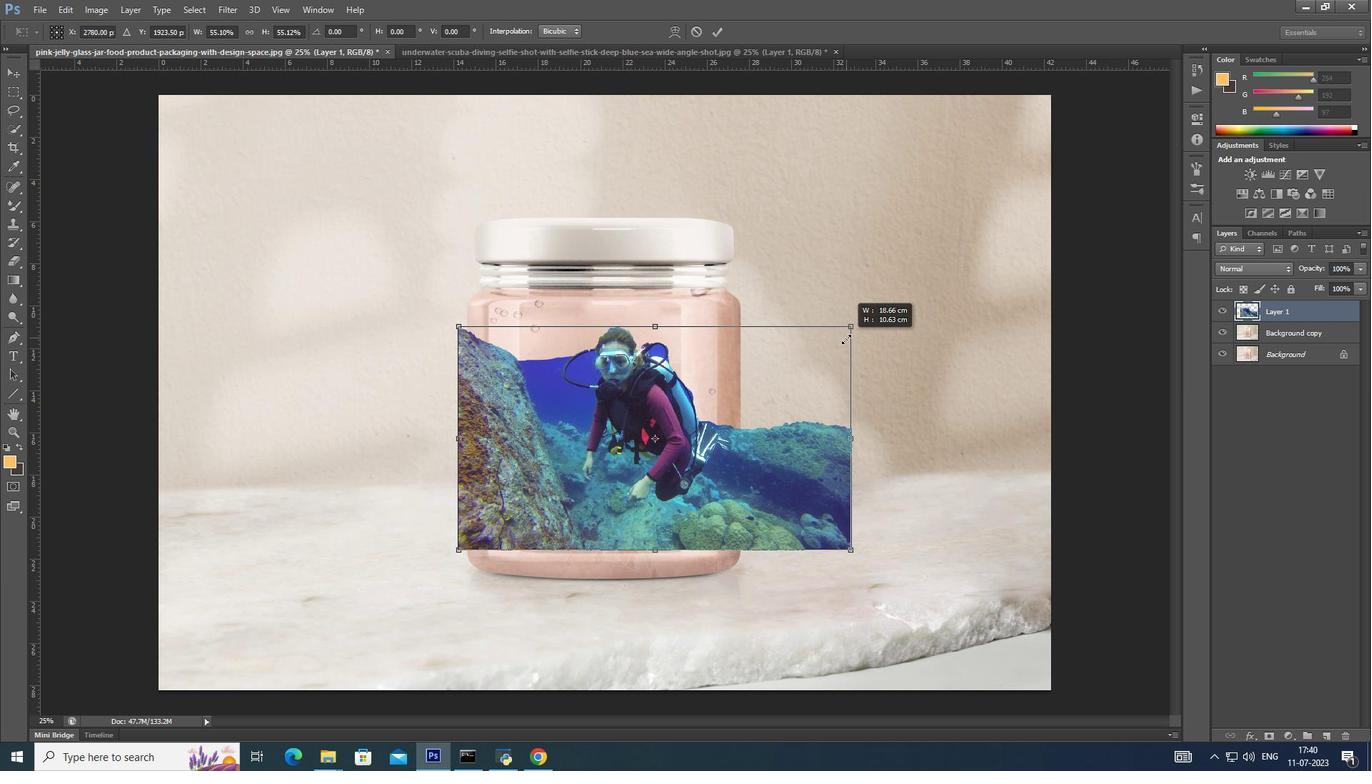 
Action: Mouse moved to (836, 341)
Screenshot: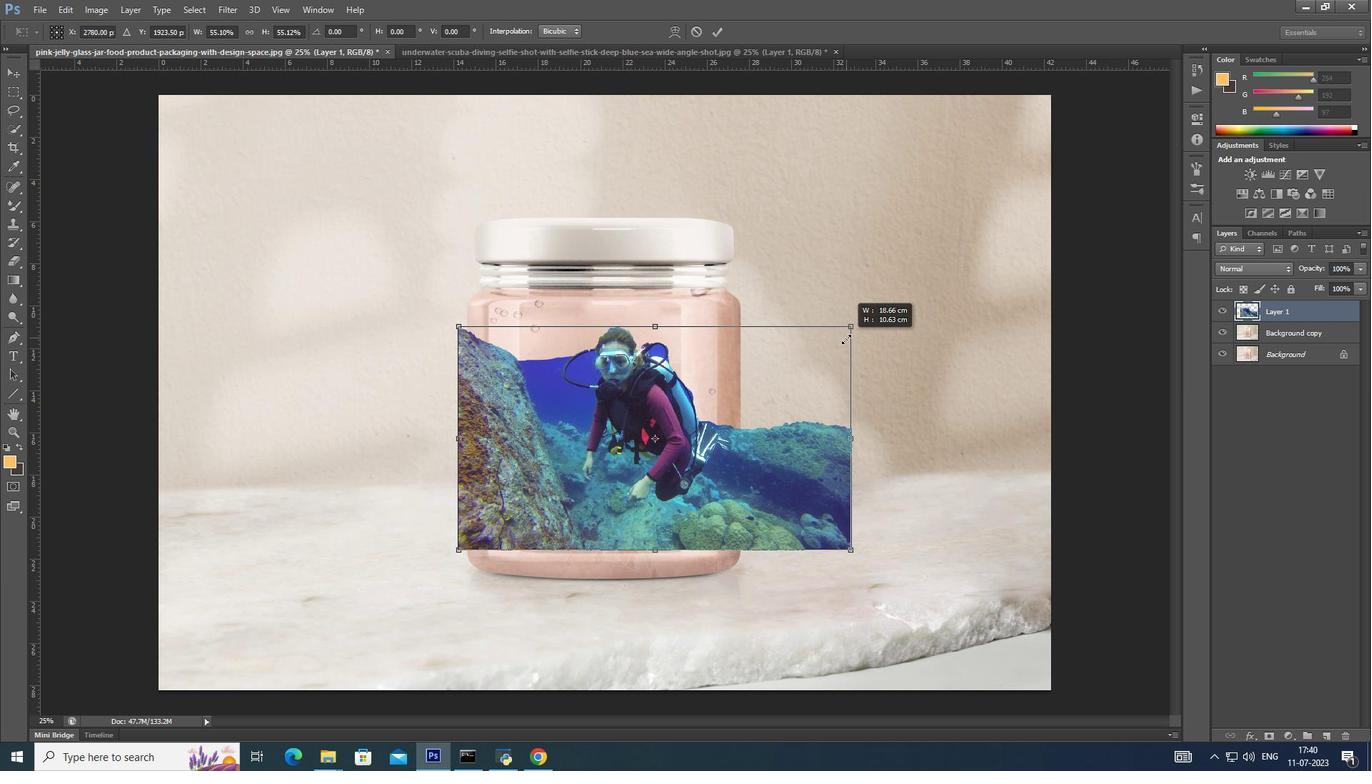 
Action: Key pressed <Key.alt_l>
Screenshot: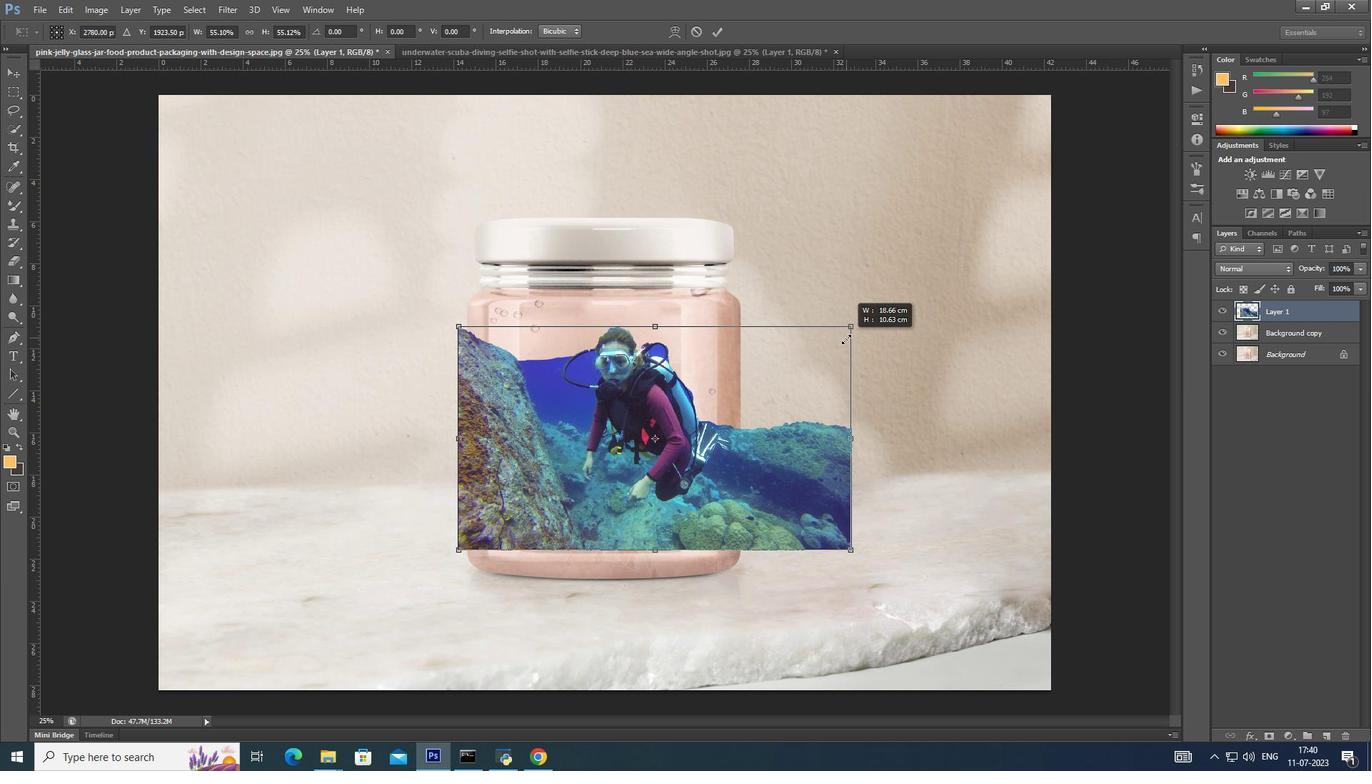 
Action: Mouse moved to (831, 343)
Screenshot: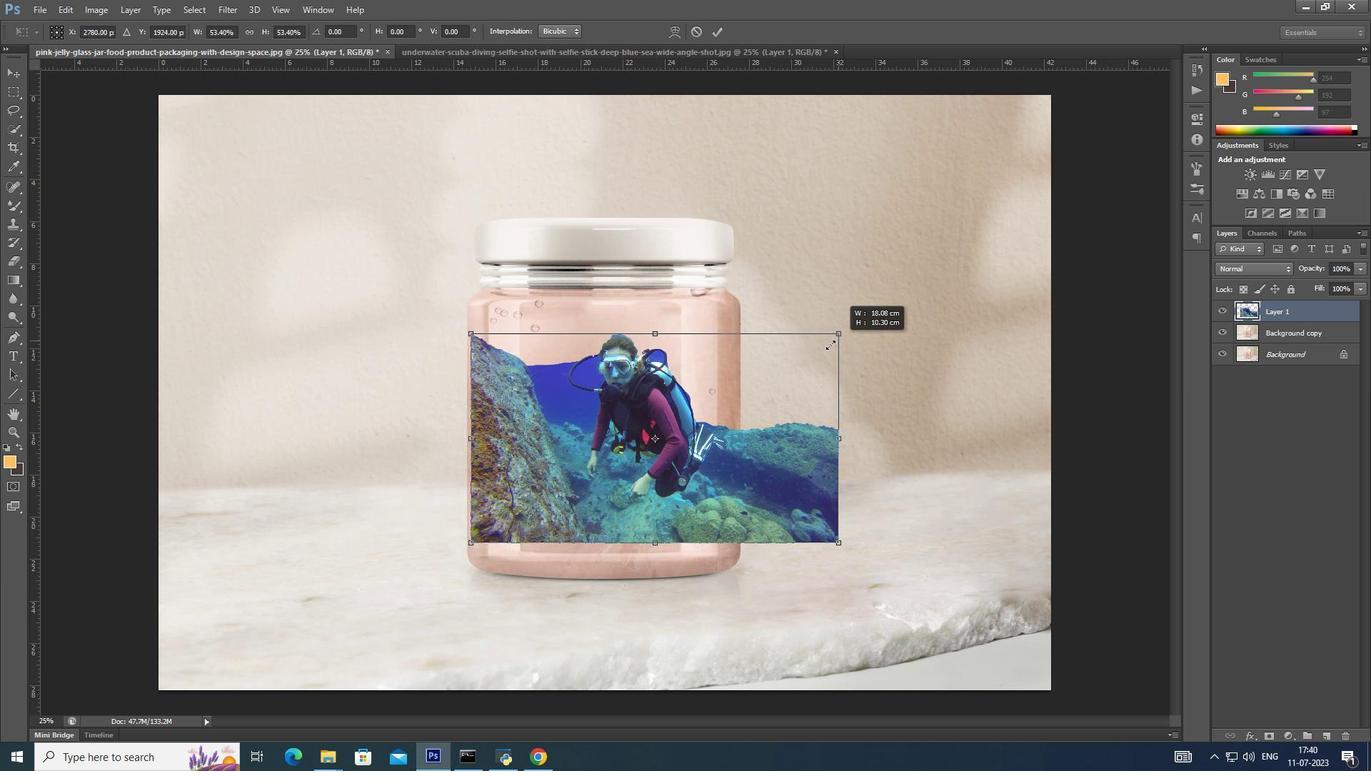 
Action: Key pressed <Key.alt_l>
Screenshot: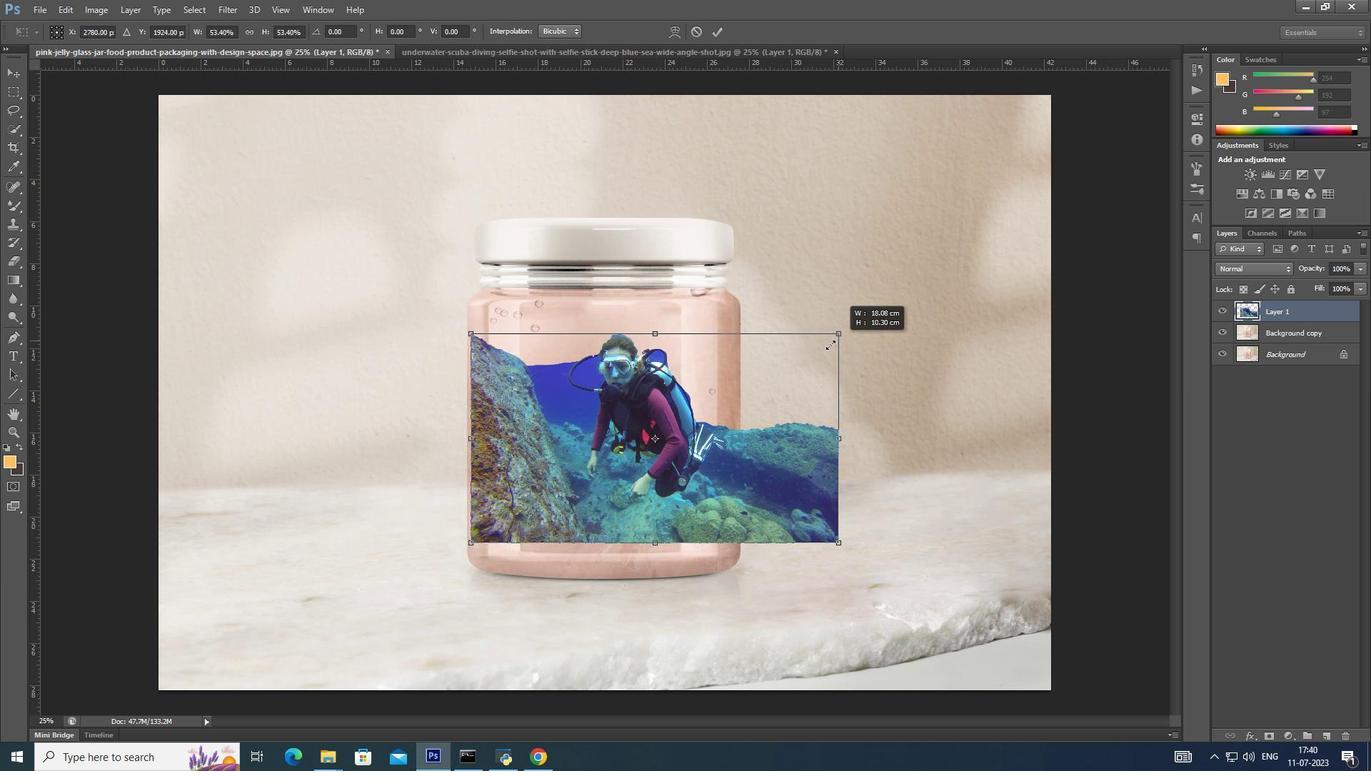 
Action: Mouse moved to (830, 344)
Screenshot: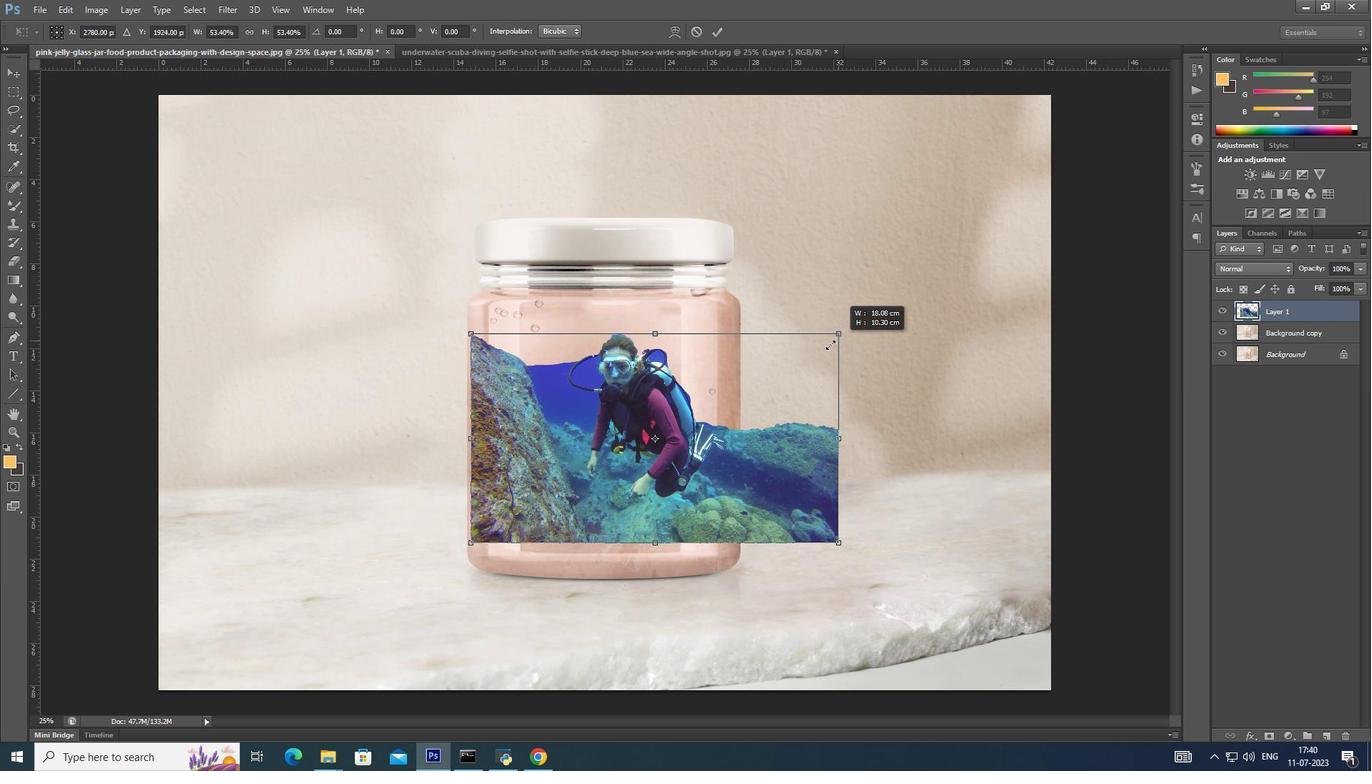 
Action: Key pressed <Key.alt_l>
Screenshot: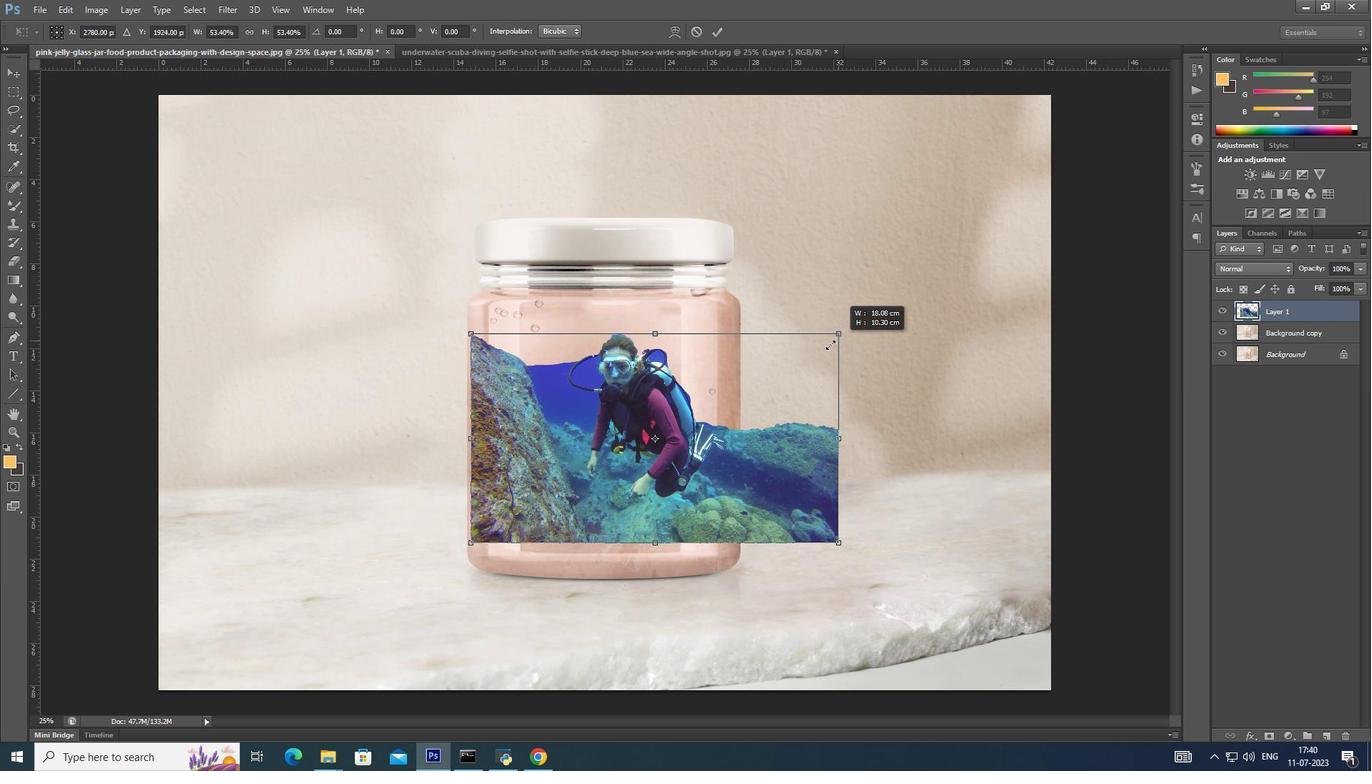 
Action: Mouse moved to (829, 344)
Screenshot: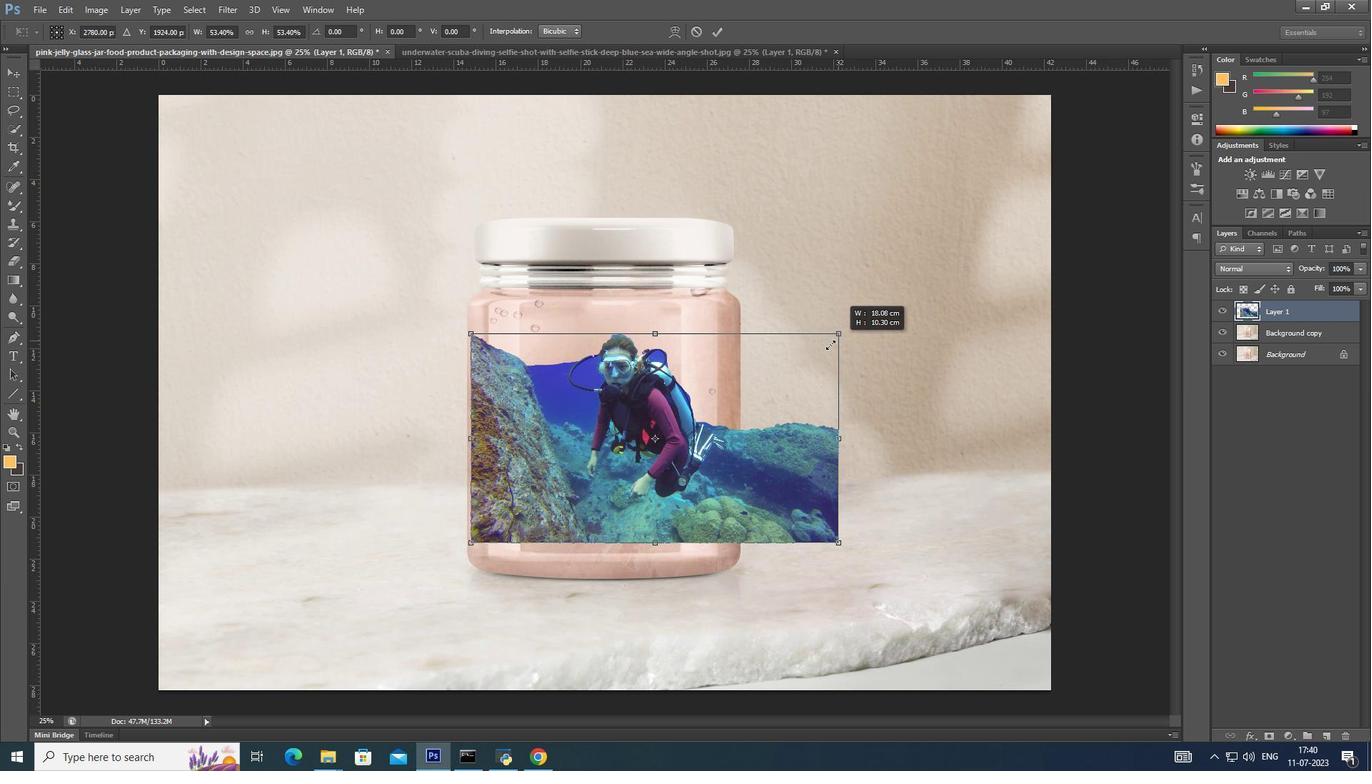 
Action: Key pressed <Key.alt_l>
Screenshot: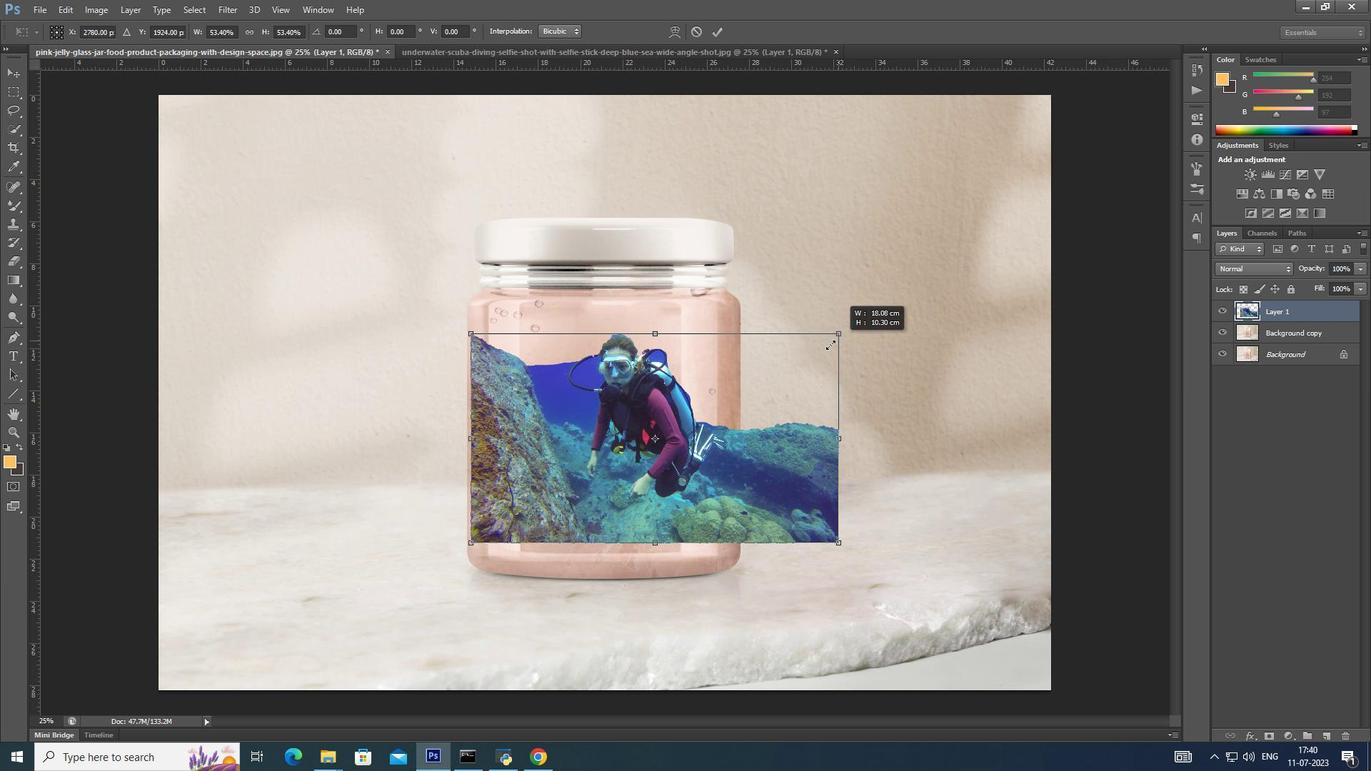 
Action: Mouse moved to (828, 345)
Screenshot: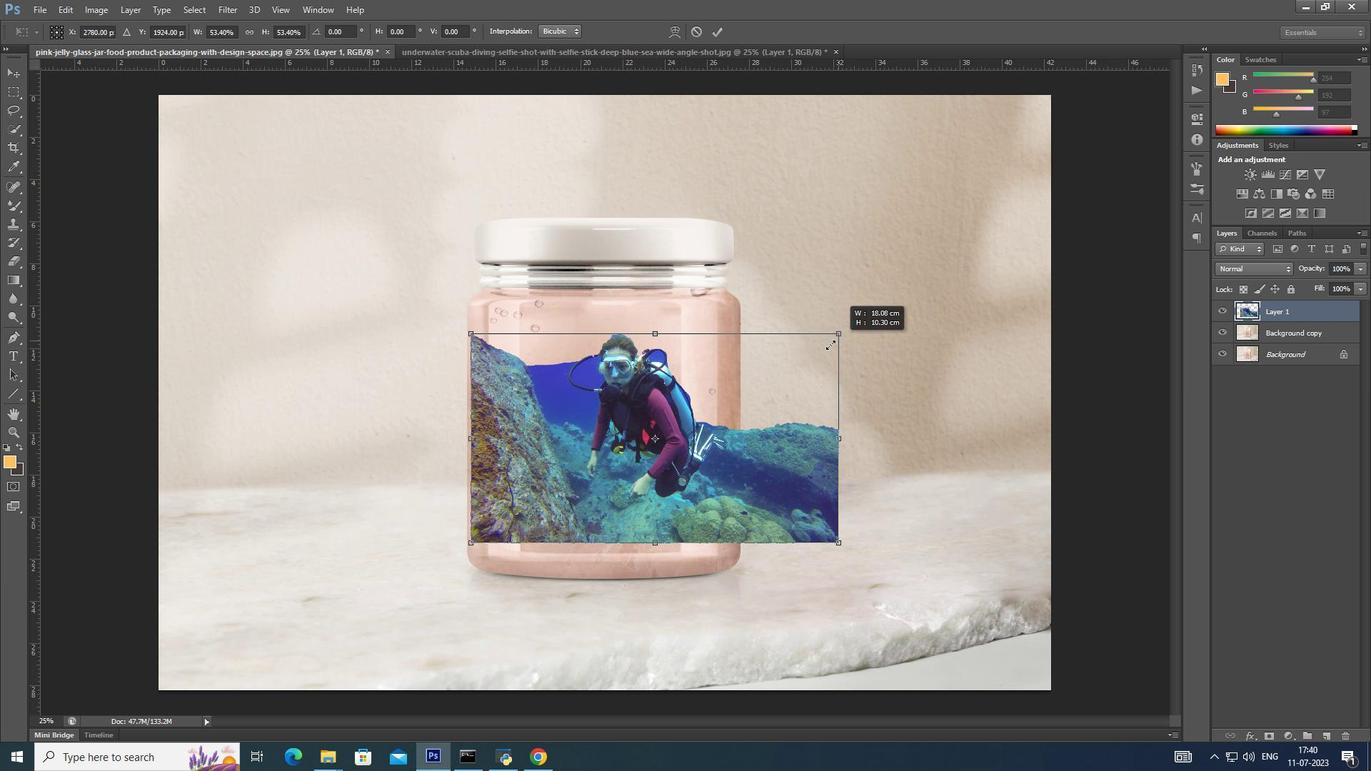 
Action: Key pressed <Key.alt_l>
Screenshot: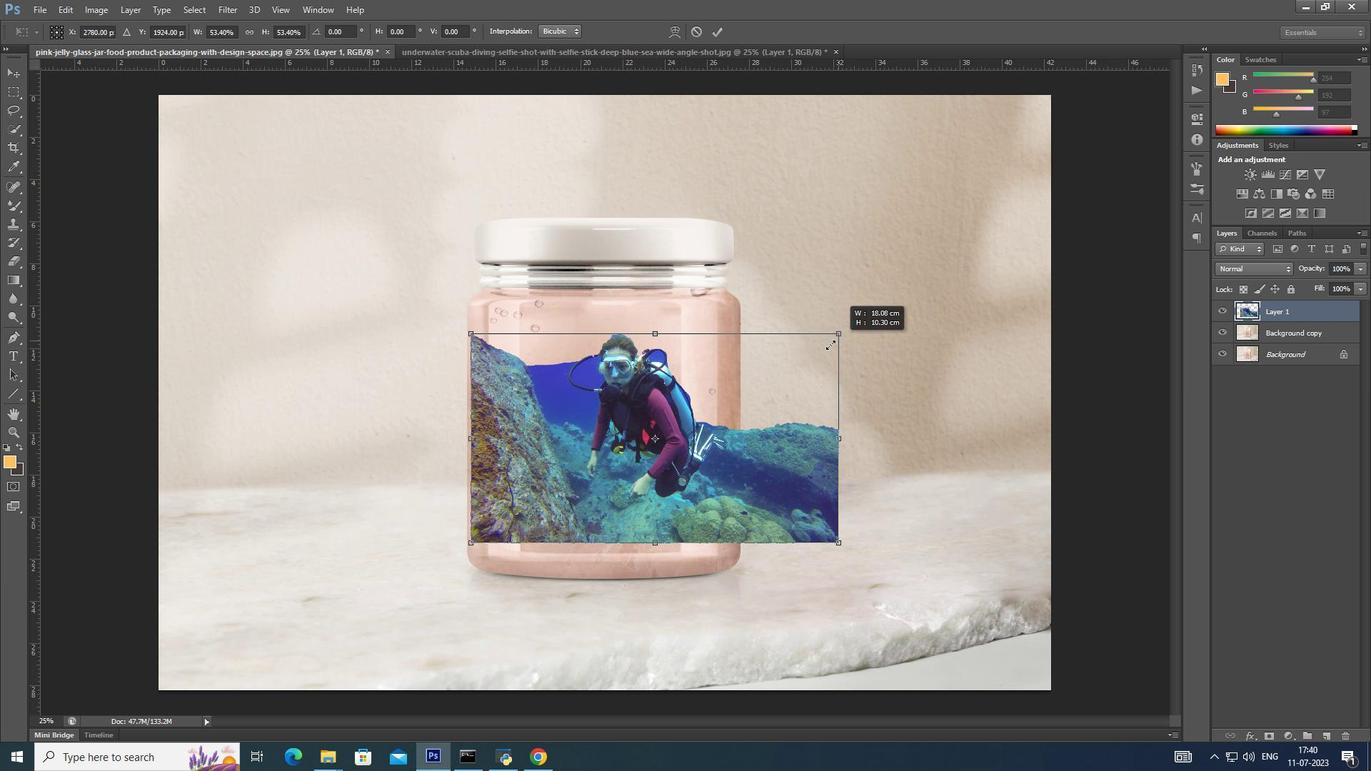 
Action: Mouse moved to (827, 345)
Screenshot: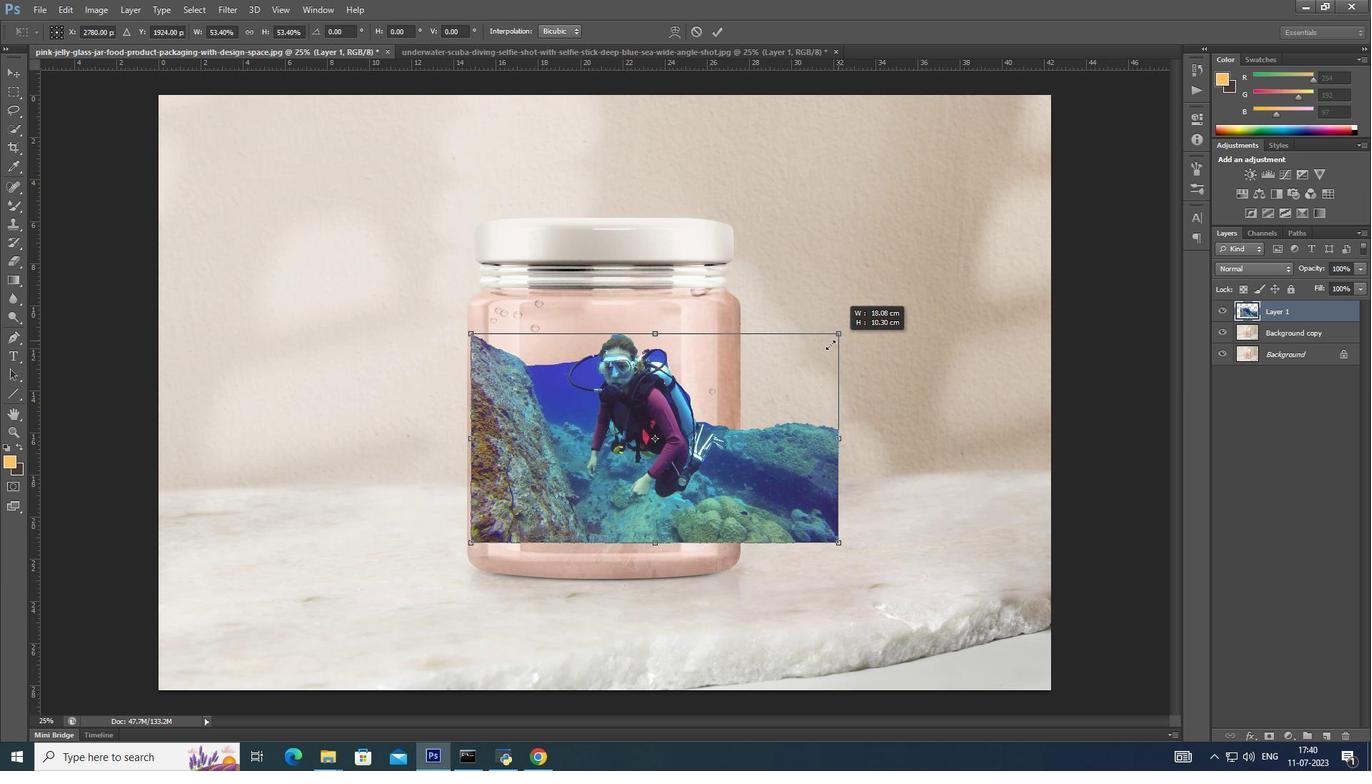 
Action: Key pressed <Key.alt_l><Key.alt_l><Key.alt_l>
Screenshot: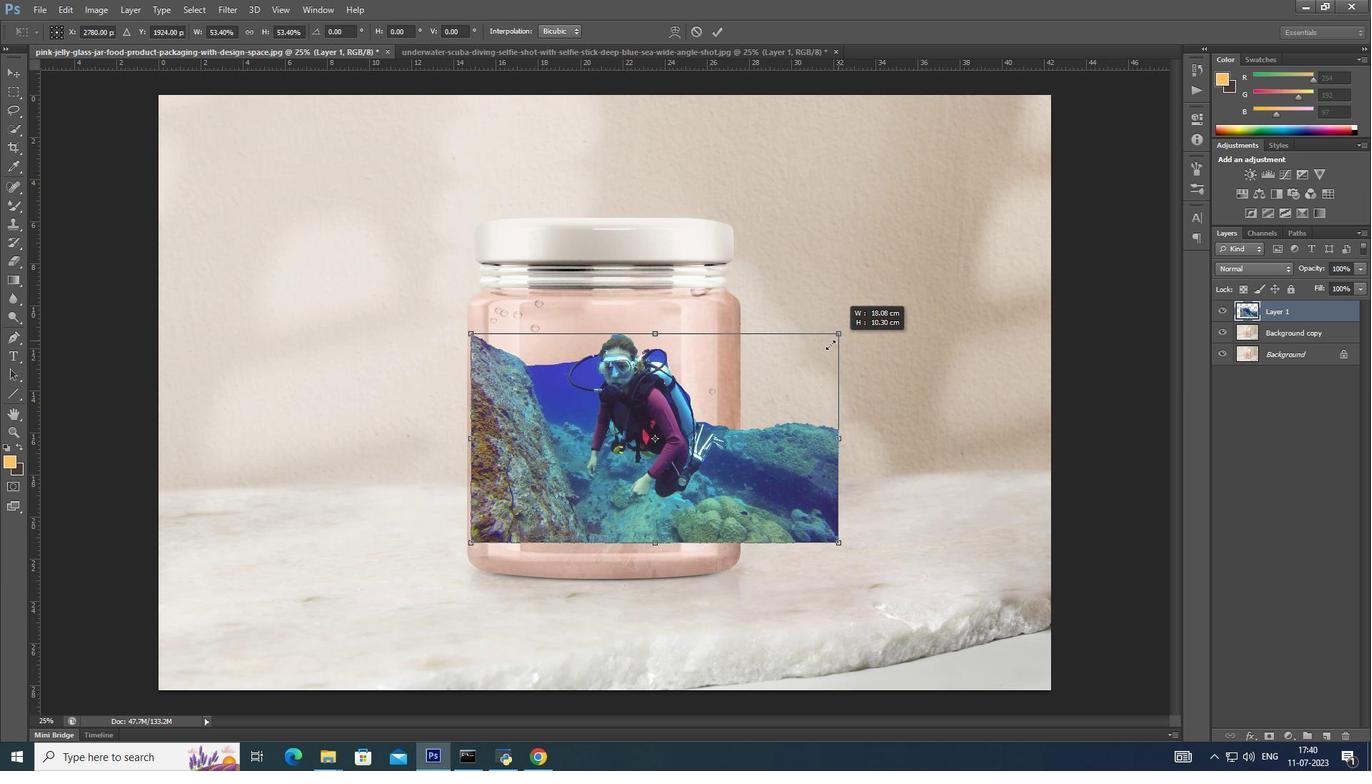 
Action: Mouse moved to (827, 346)
Screenshot: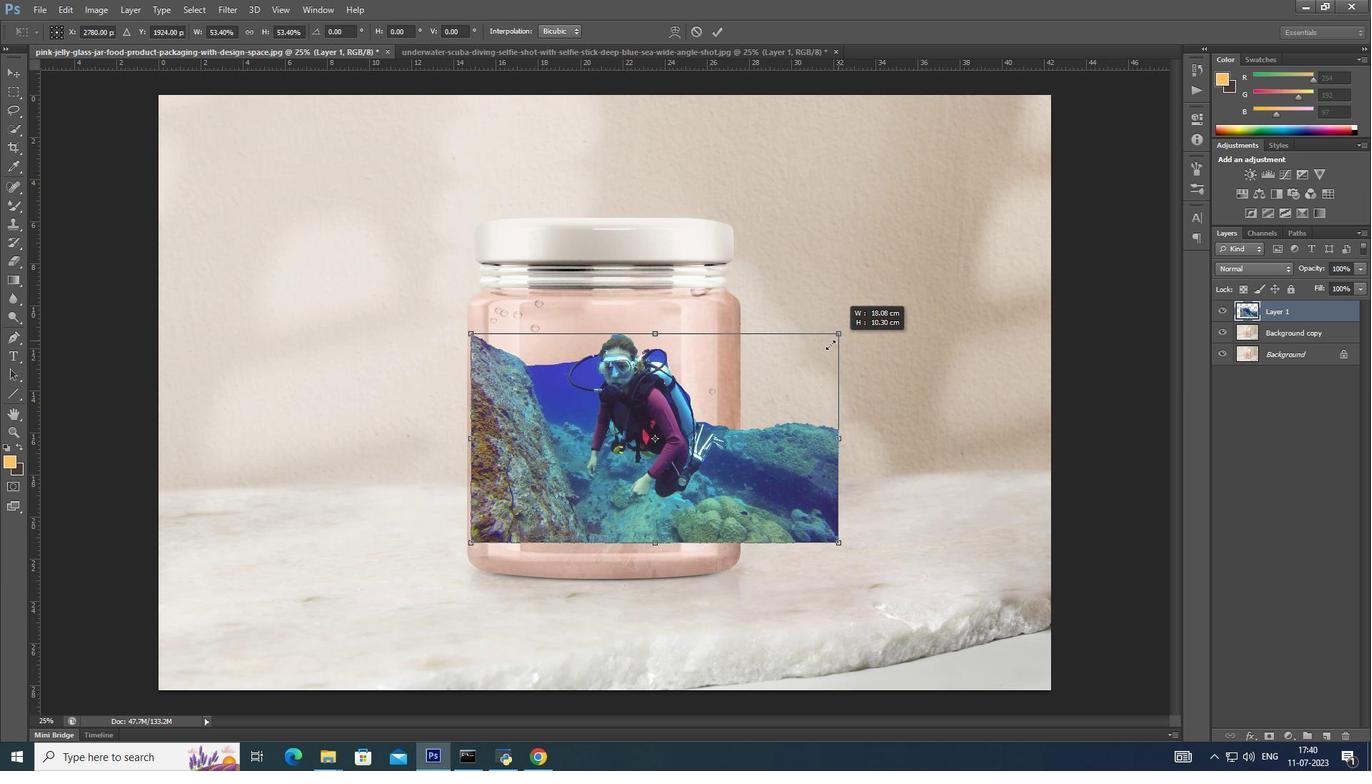 
Action: Key pressed <Key.alt_l>
Screenshot: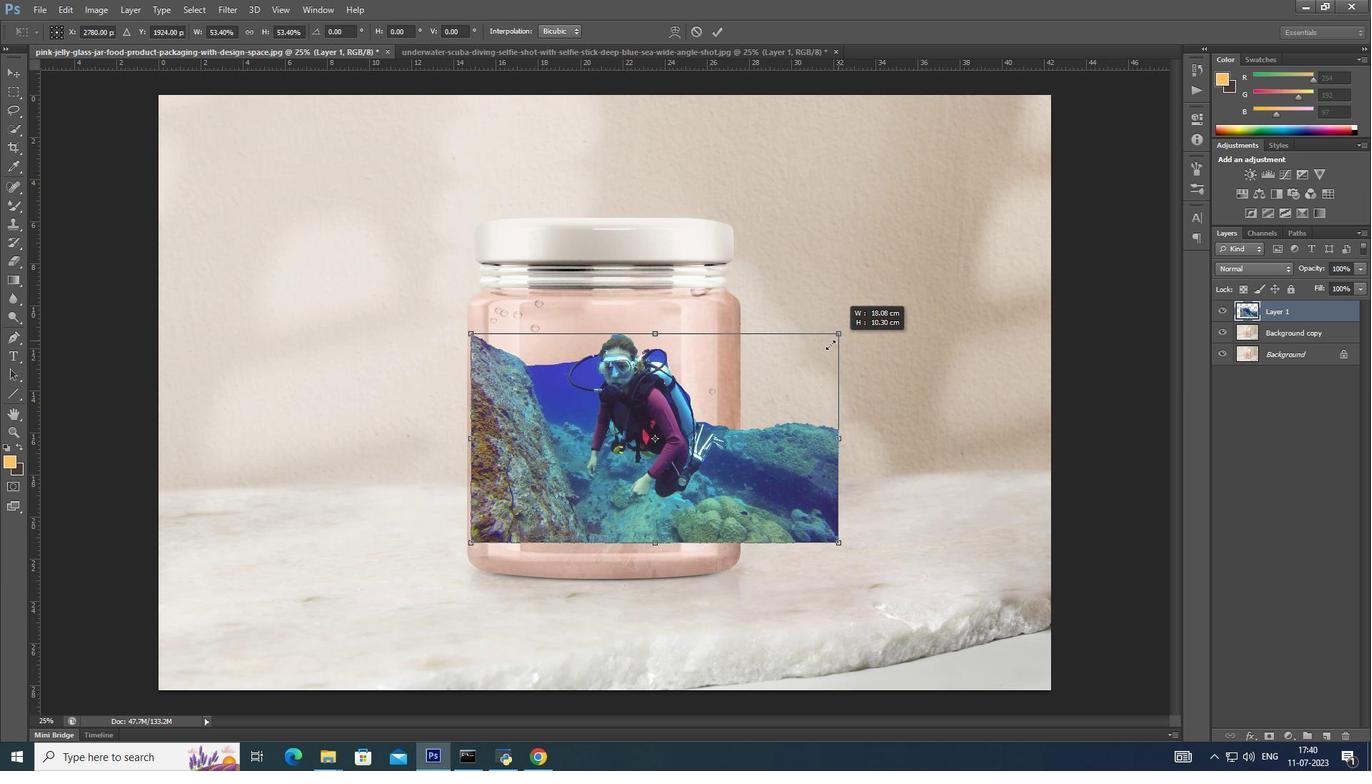 
Action: Mouse moved to (818, 352)
Screenshot: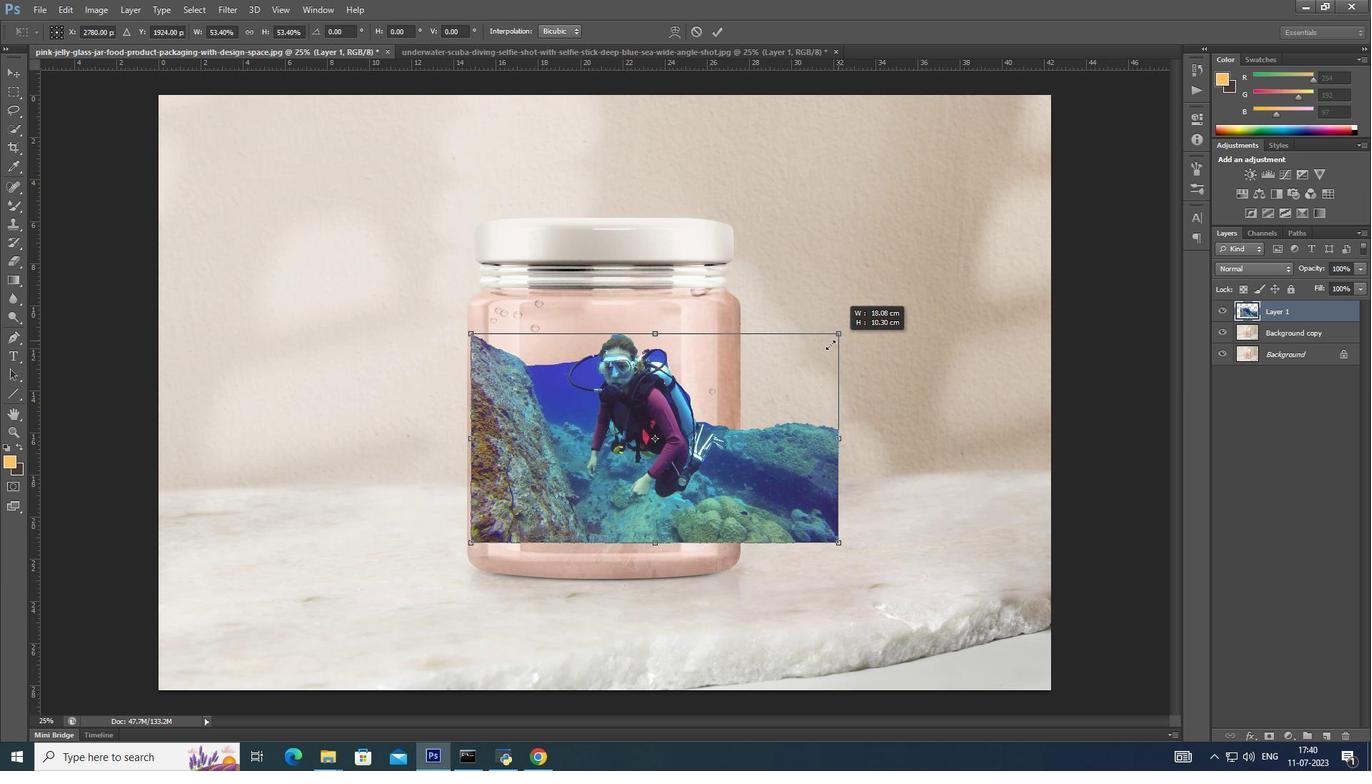 
Action: Key pressed <Key.alt_l>
Screenshot: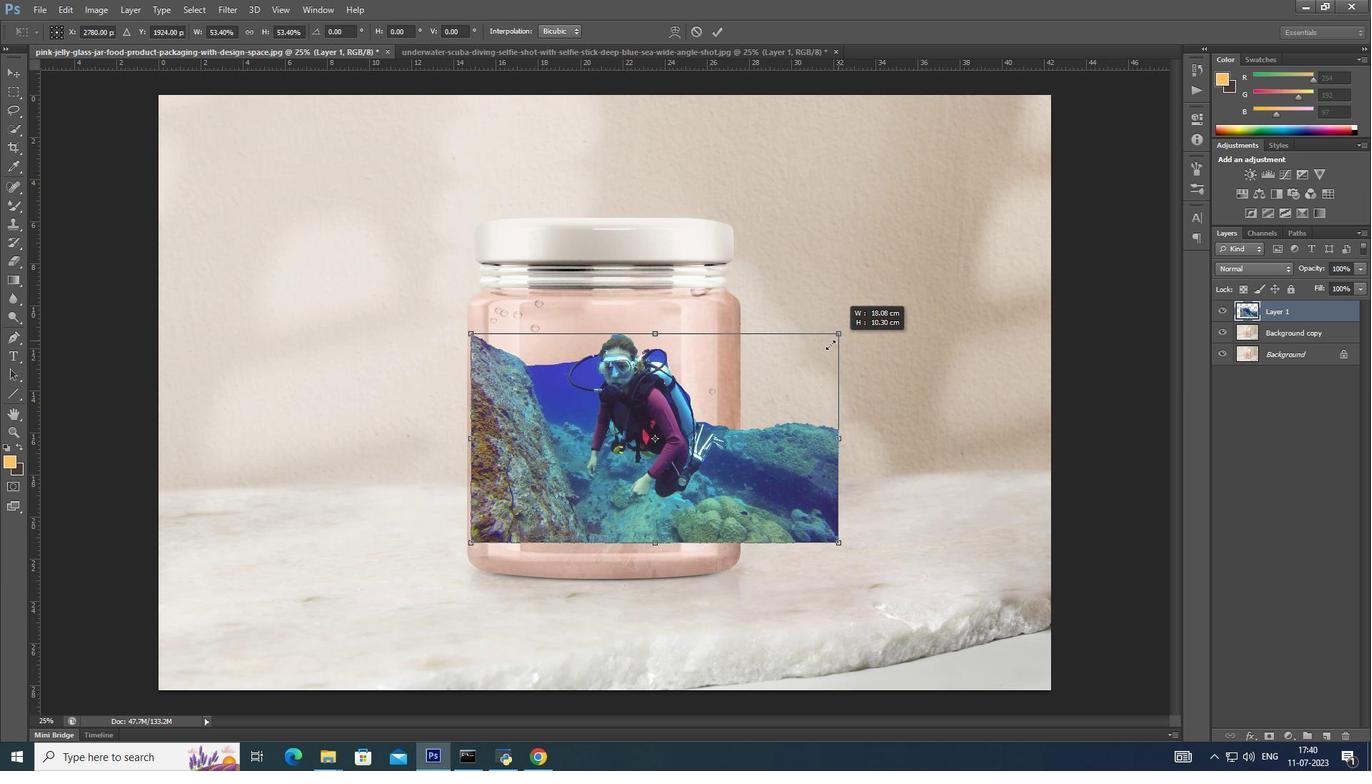 
Action: Mouse moved to (815, 354)
Screenshot: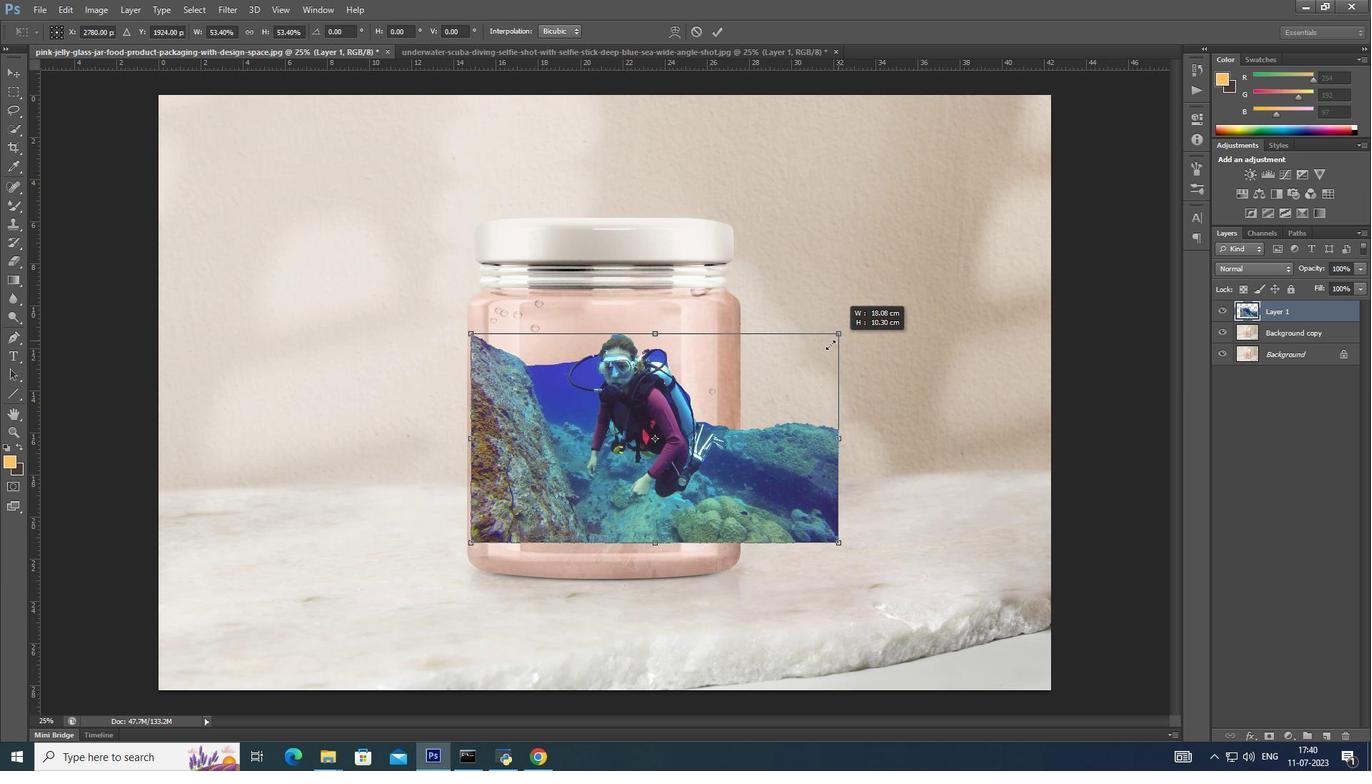 
Action: Key pressed <Key.alt_l><Key.alt_l><Key.alt_l>
Screenshot: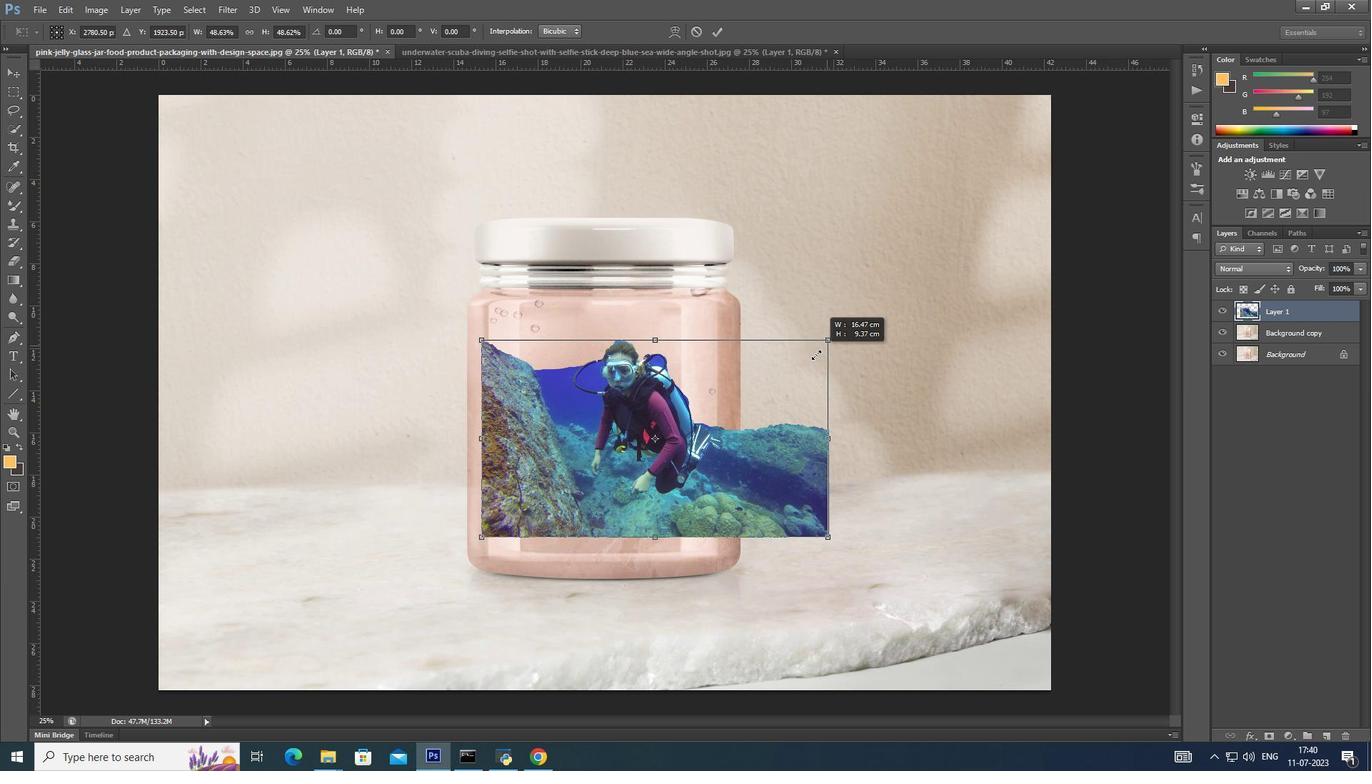 
Action: Mouse moved to (815, 355)
Screenshot: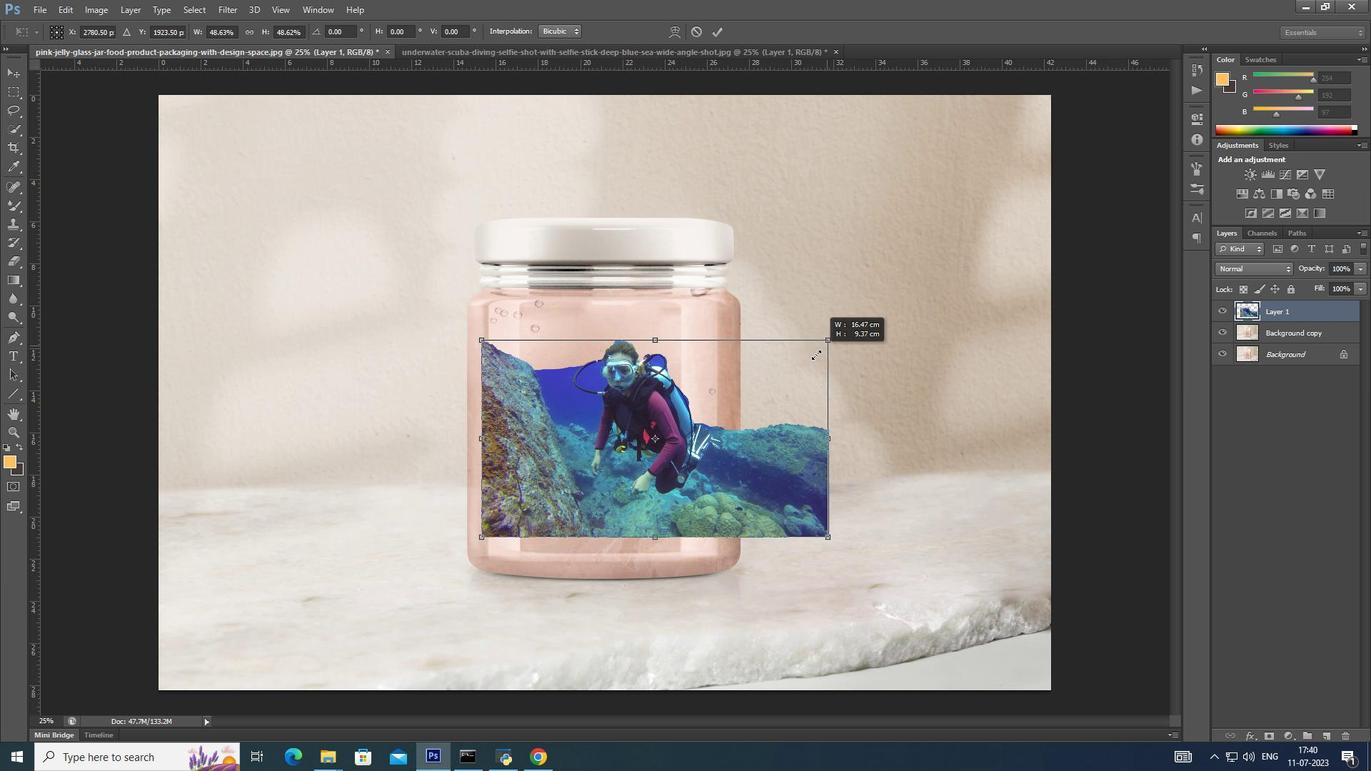 
Action: Key pressed <Key.alt_l><Key.alt_l>
Screenshot: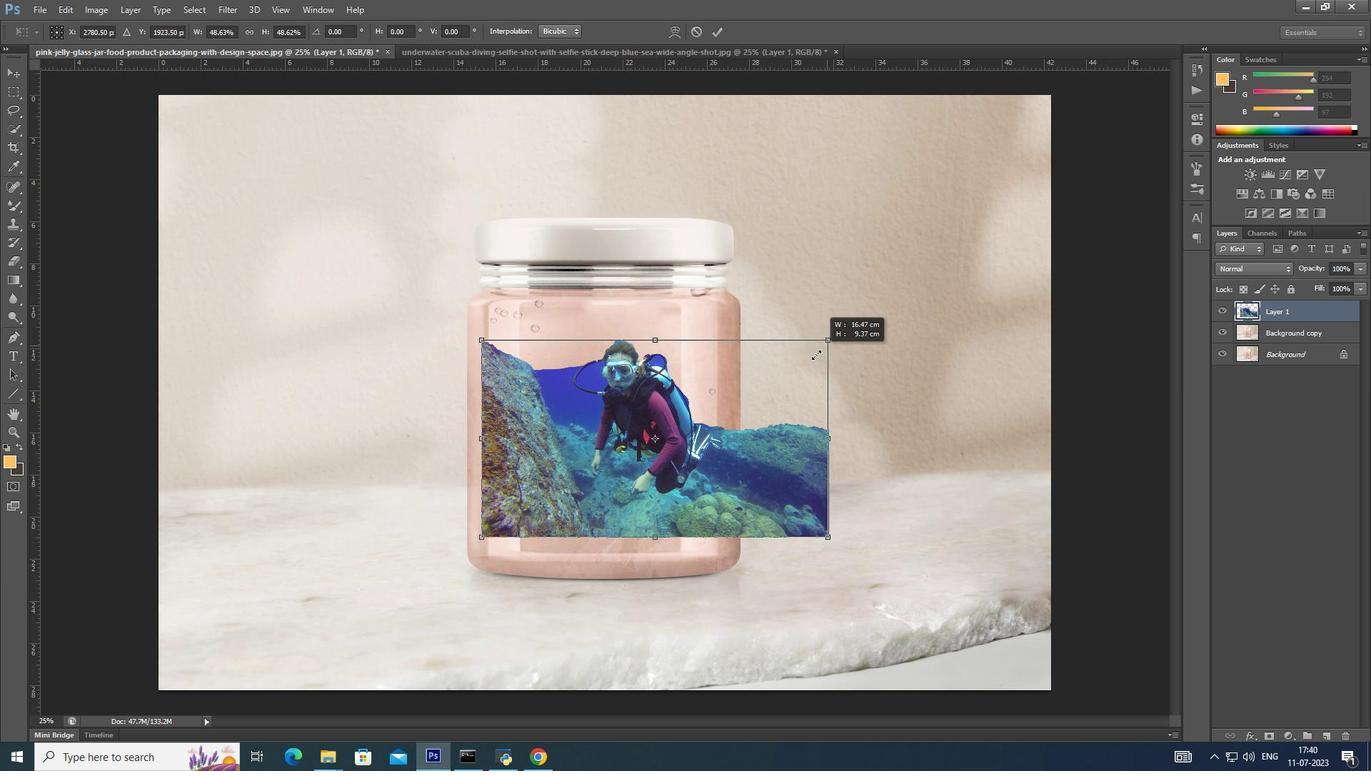 
Action: Mouse moved to (811, 357)
Screenshot: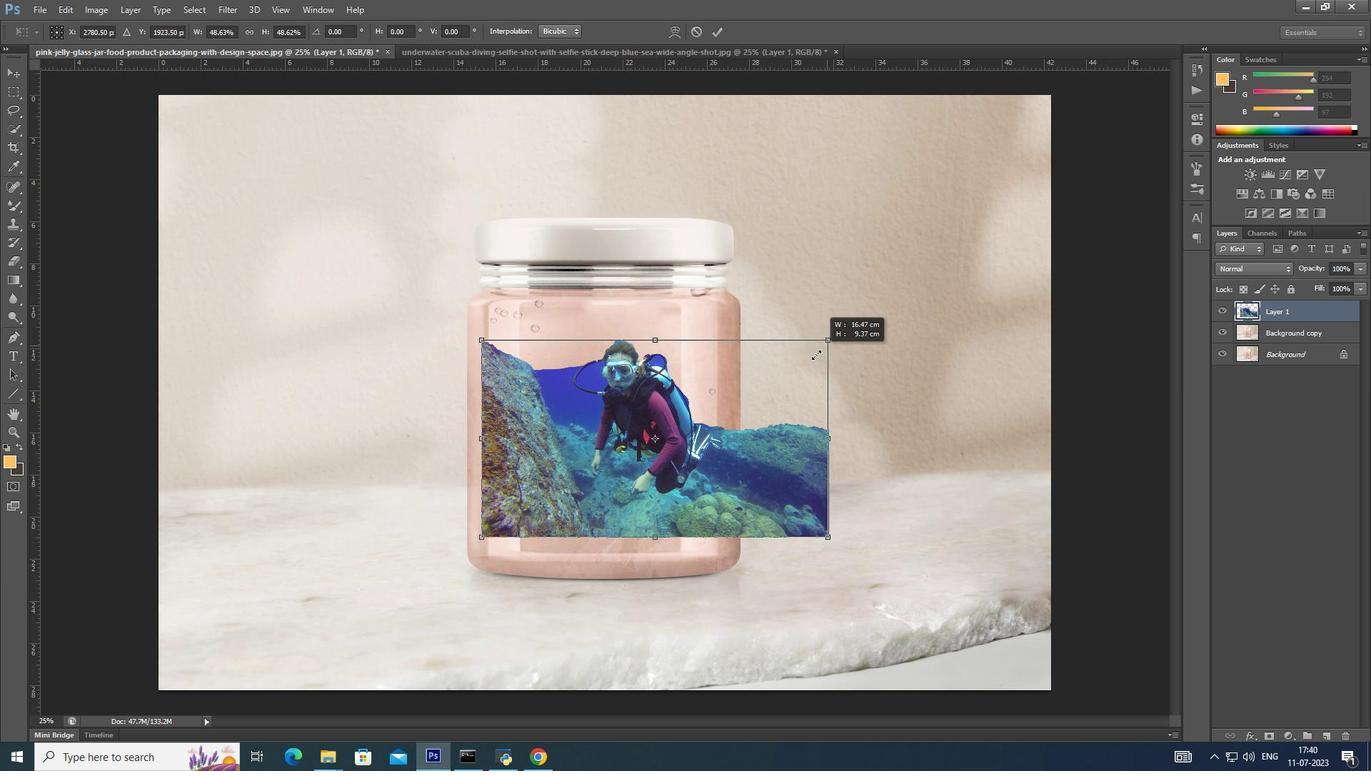 
Action: Key pressed <Key.alt_l><Key.alt_l><Key.alt_l><Key.alt_l>
Screenshot: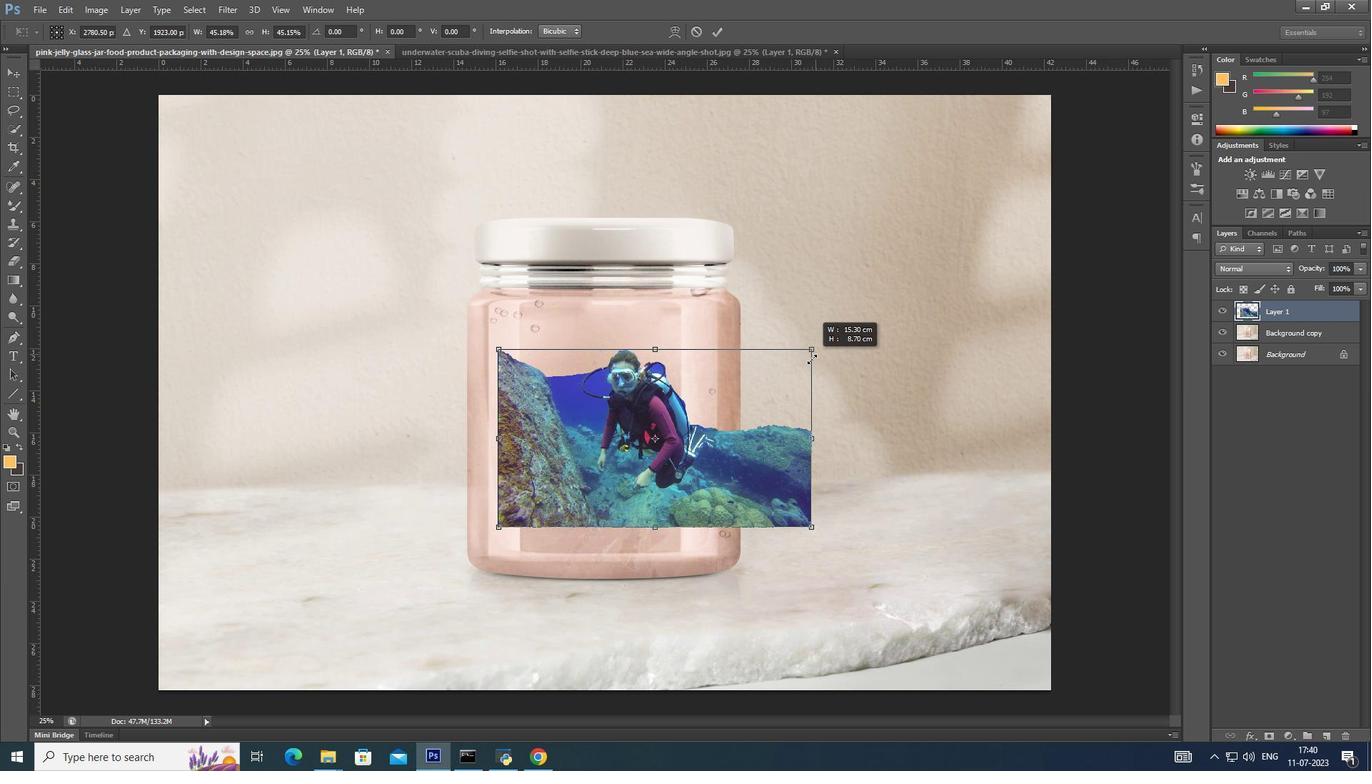 
Action: Mouse moved to (809, 360)
Screenshot: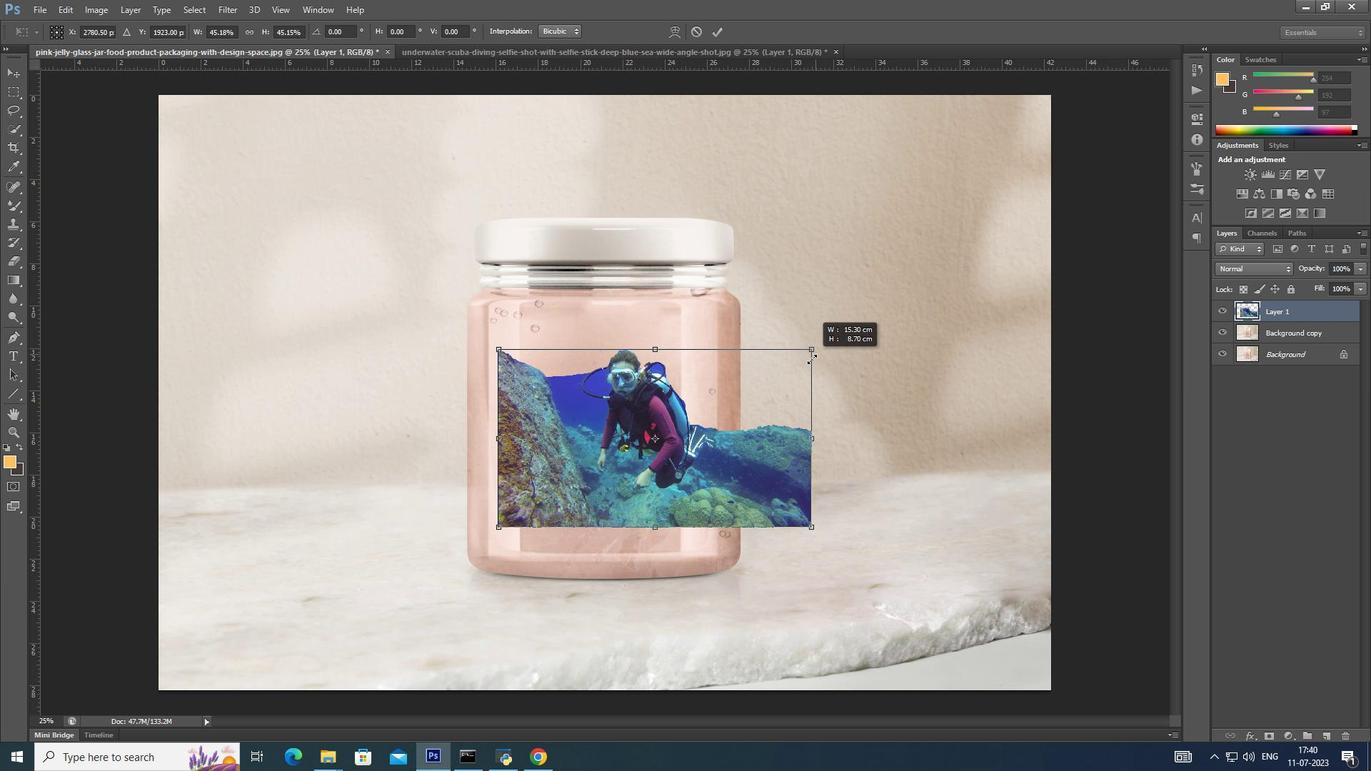 
Action: Key pressed <Key.alt_l><Key.alt_l><Key.alt_l><Key.alt_l><Key.alt_l><Key.alt_l><Key.alt_l><Key.alt_l><Key.alt_l><Key.alt_l><Key.alt_l><Key.alt_l><Key.alt_l><Key.alt_l><Key.alt_l><Key.alt_l><Key.alt_l><Key.alt_l><Key.alt_l><Key.alt_l><Key.alt_l><Key.alt_l><Key.alt_l><Key.alt_l>
Screenshot: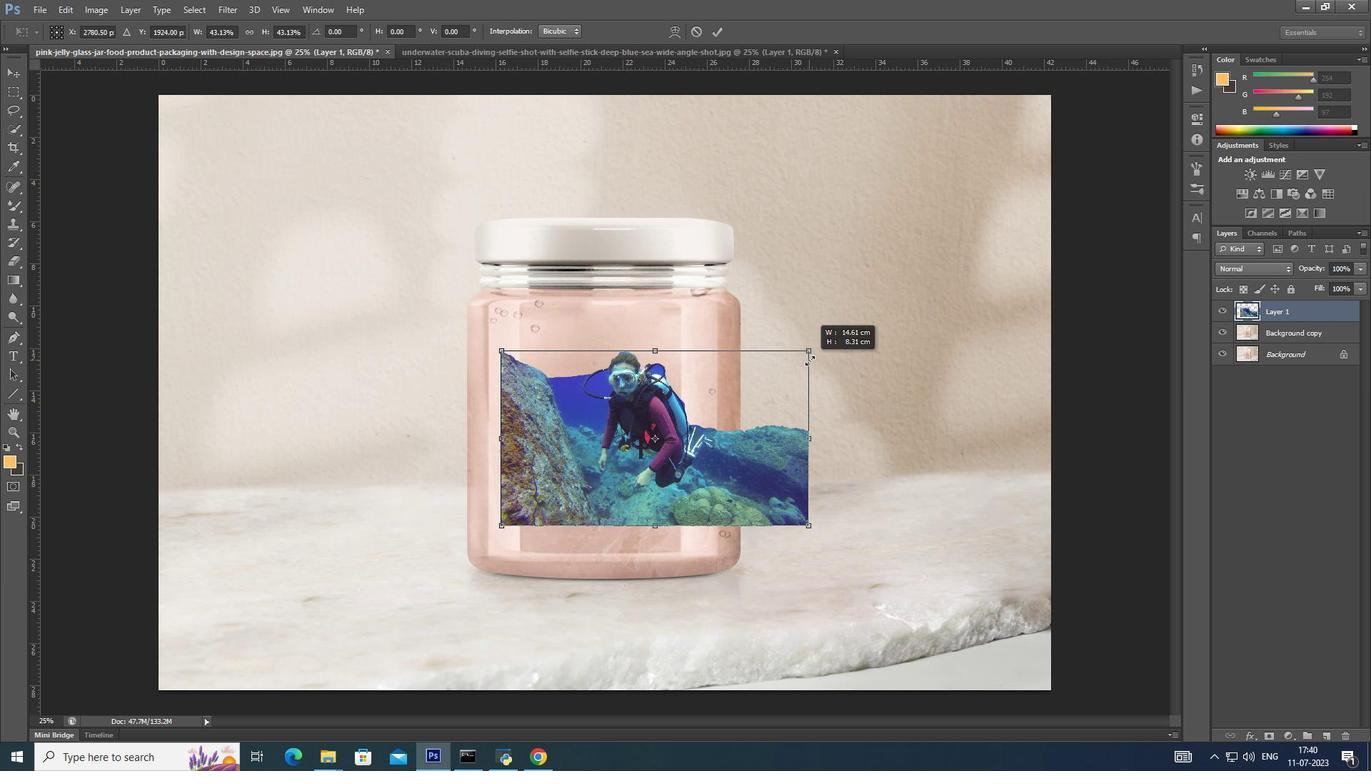 
Action: Mouse moved to (809, 360)
Screenshot: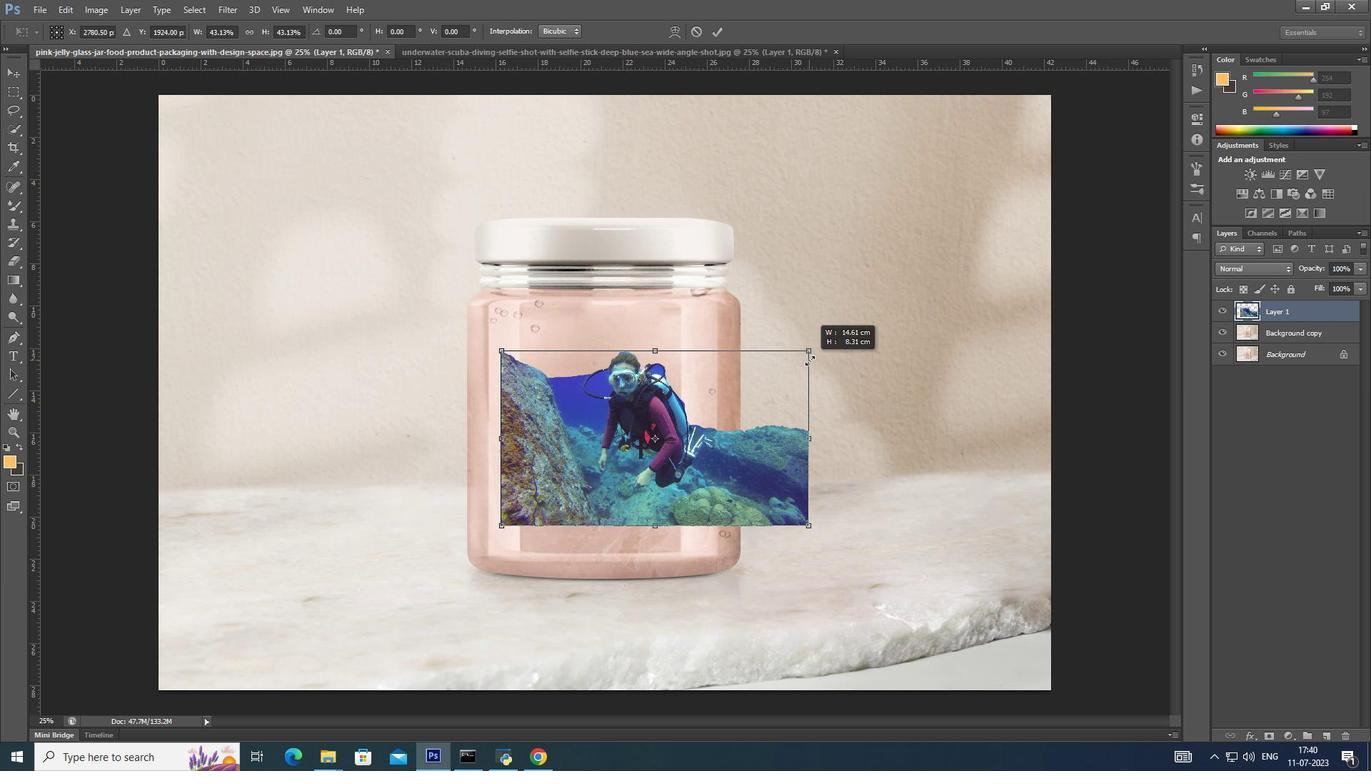 
Action: Key pressed <Key.alt_l>
Screenshot: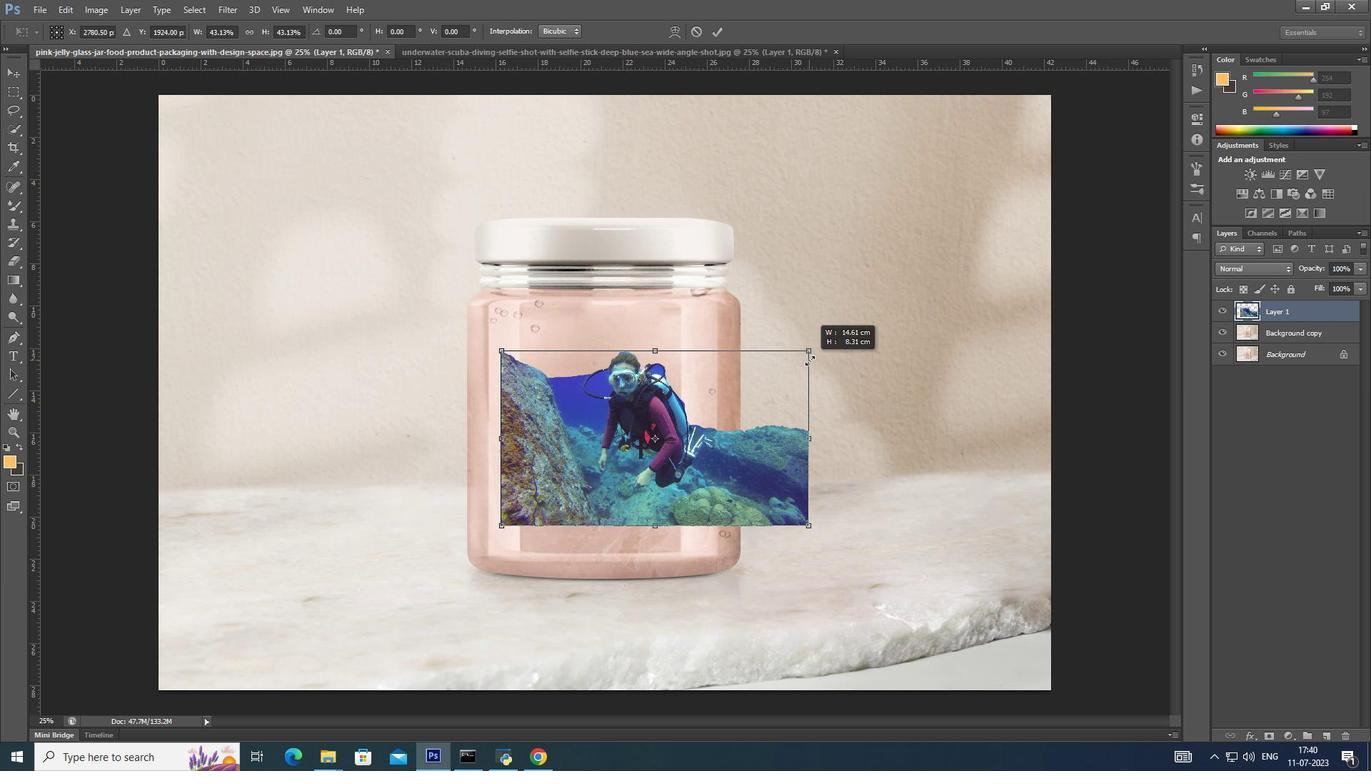 
Action: Mouse moved to (807, 362)
Screenshot: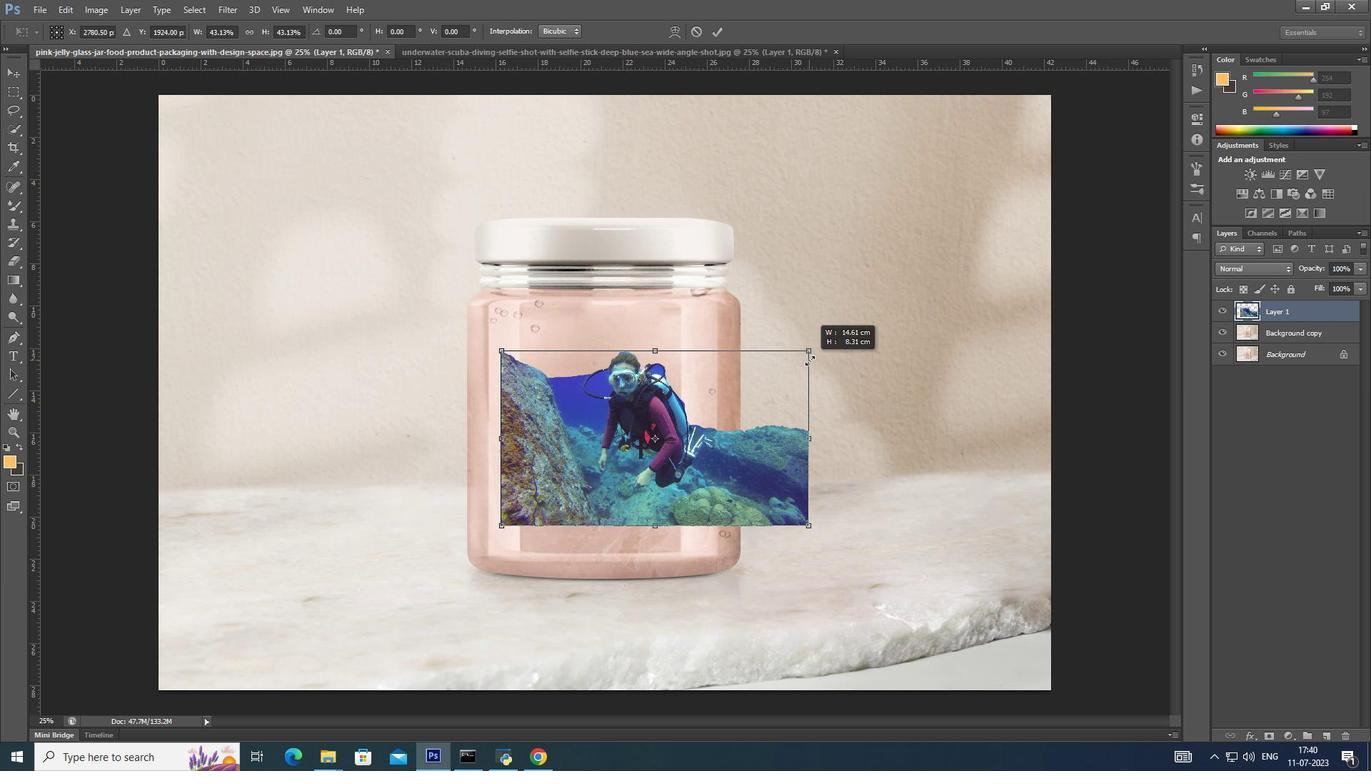 
Action: Key pressed <Key.alt_l><Key.alt_l><Key.alt_l><Key.alt_l>
Screenshot: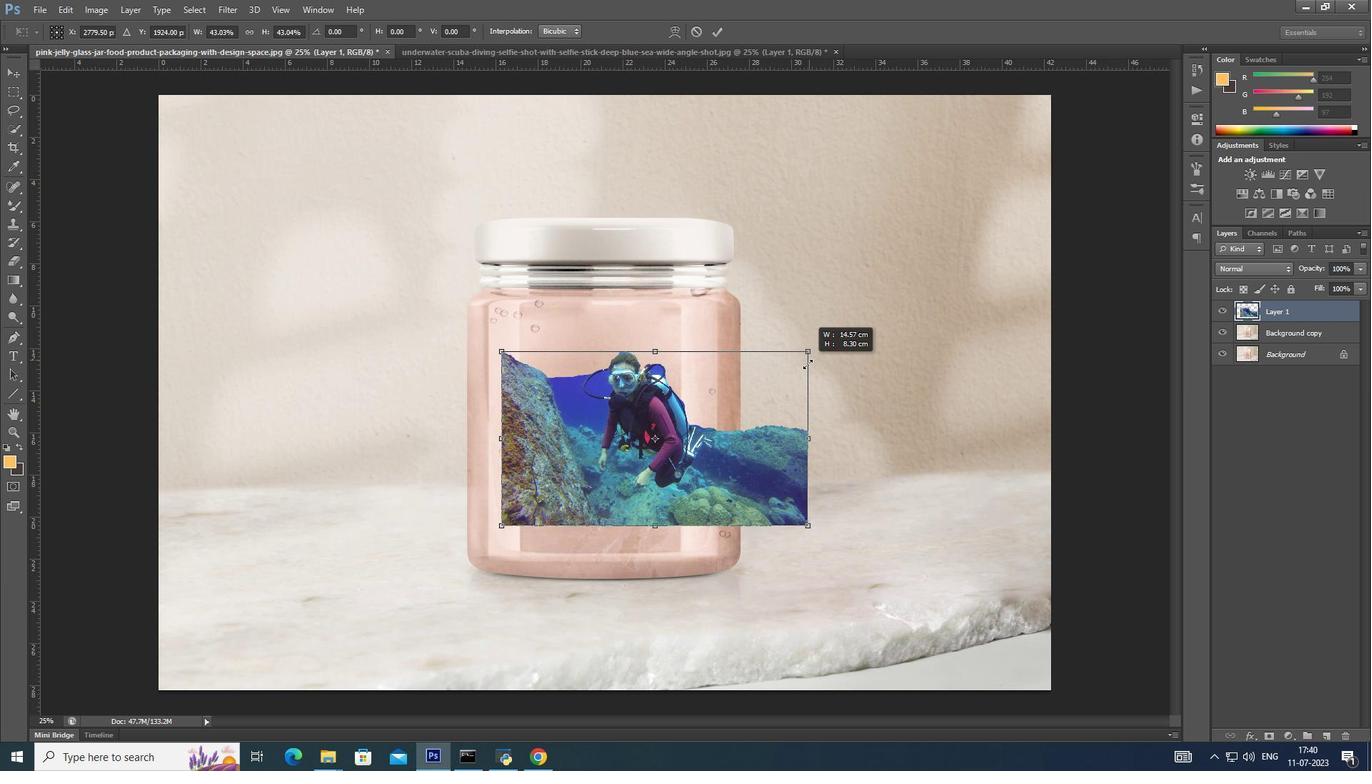 
Action: Mouse moved to (807, 362)
Screenshot: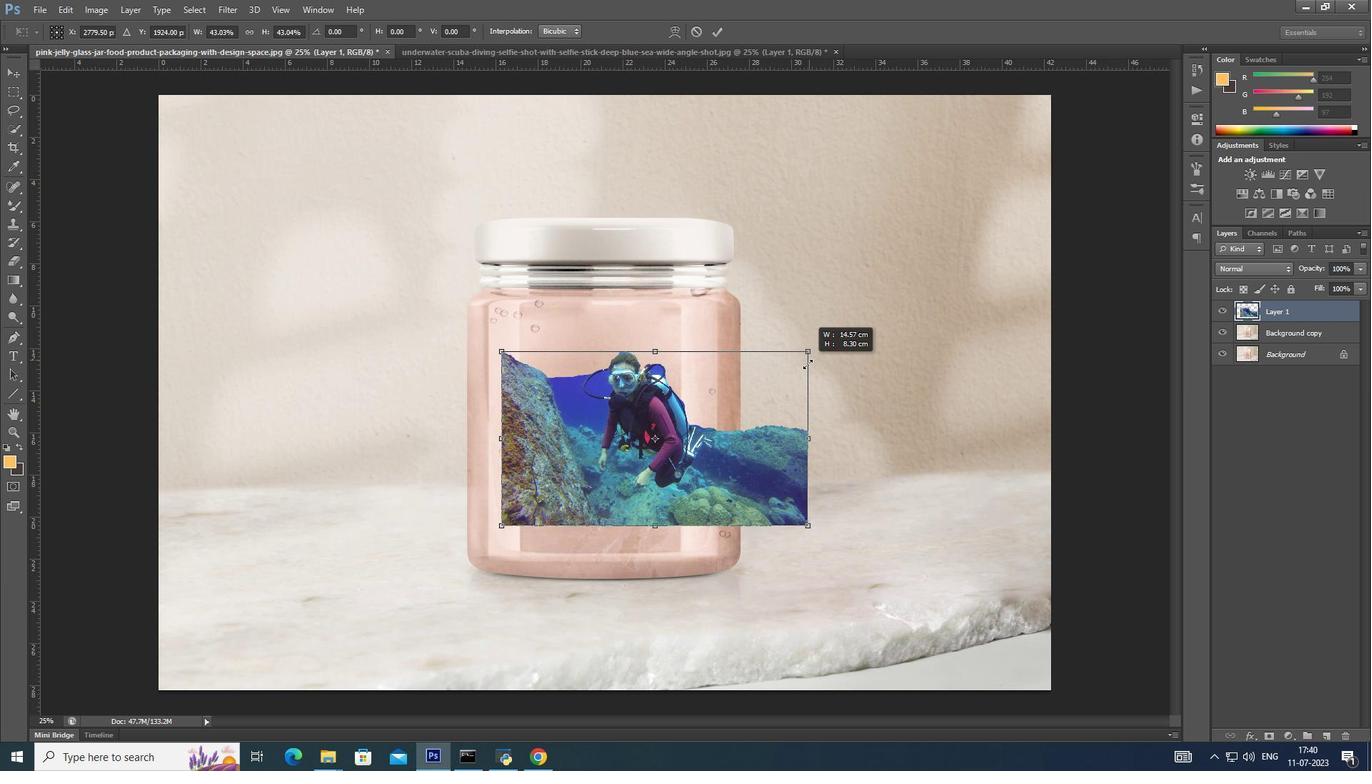 
Action: Key pressed <Key.alt_l><Key.alt_l>
Screenshot: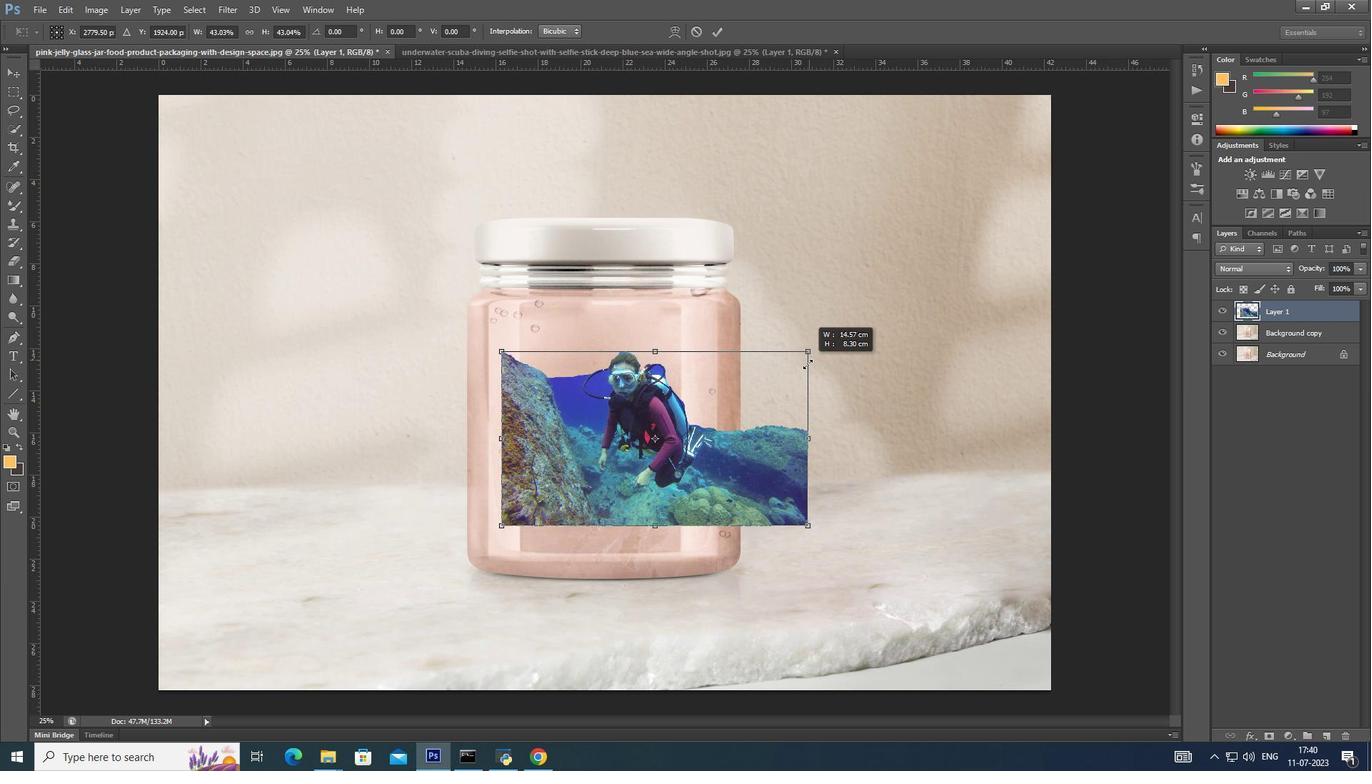 
Action: Mouse moved to (807, 364)
Screenshot: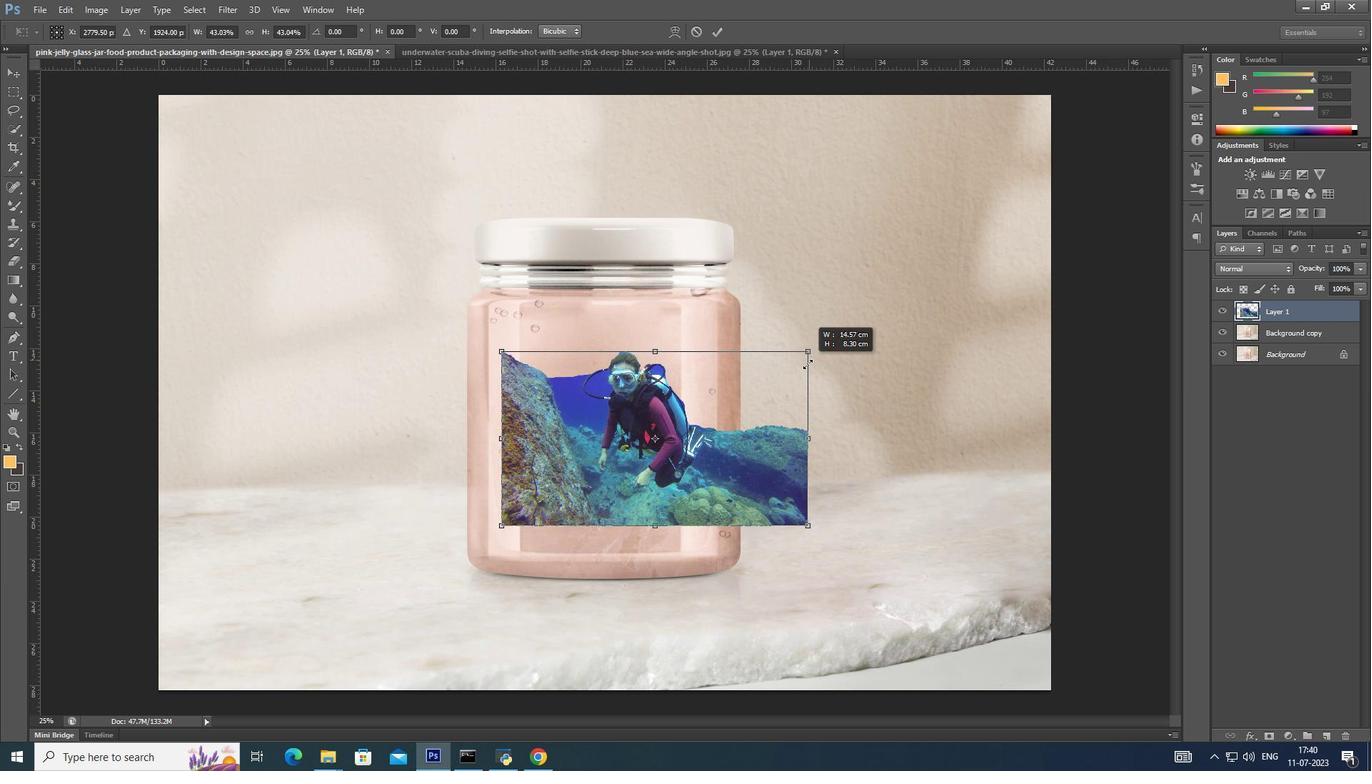 
Action: Key pressed <Key.alt_l>
Screenshot: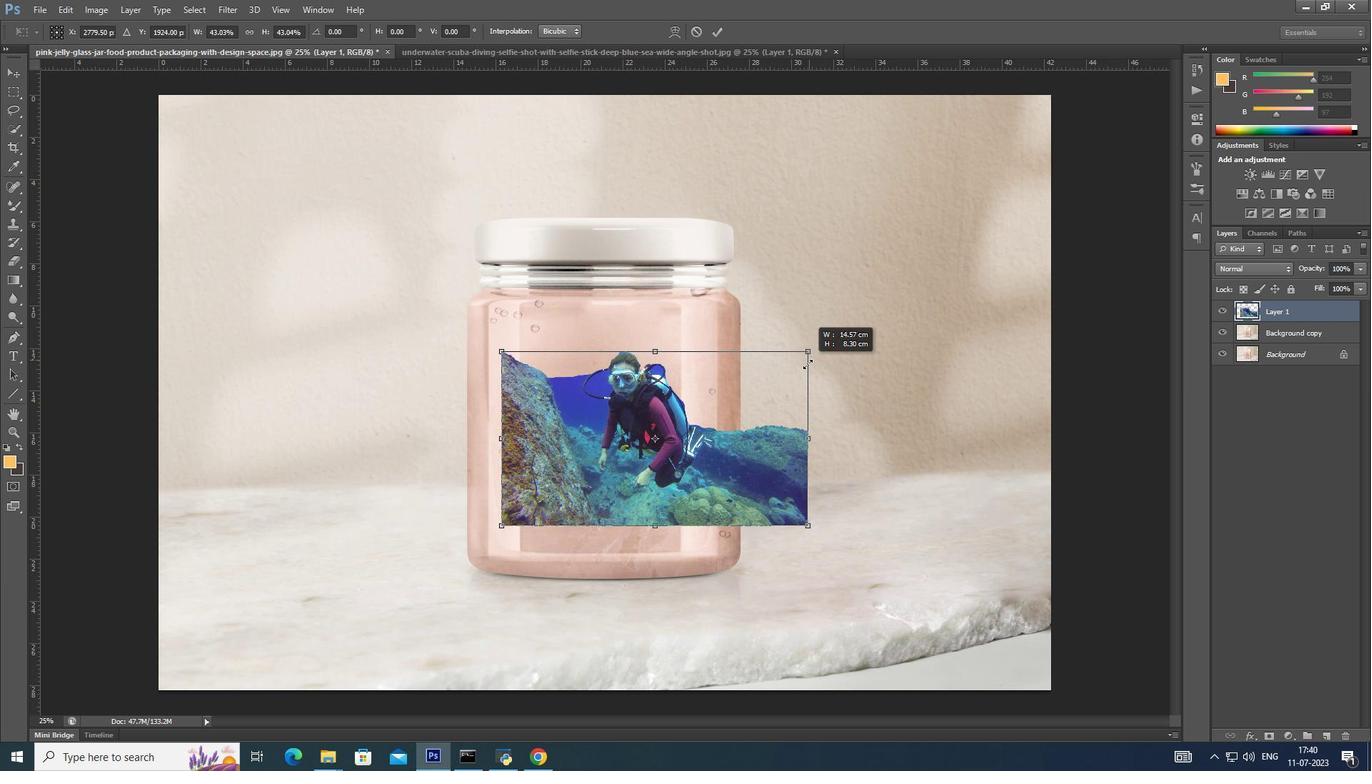 
Action: Mouse moved to (807, 364)
Screenshot: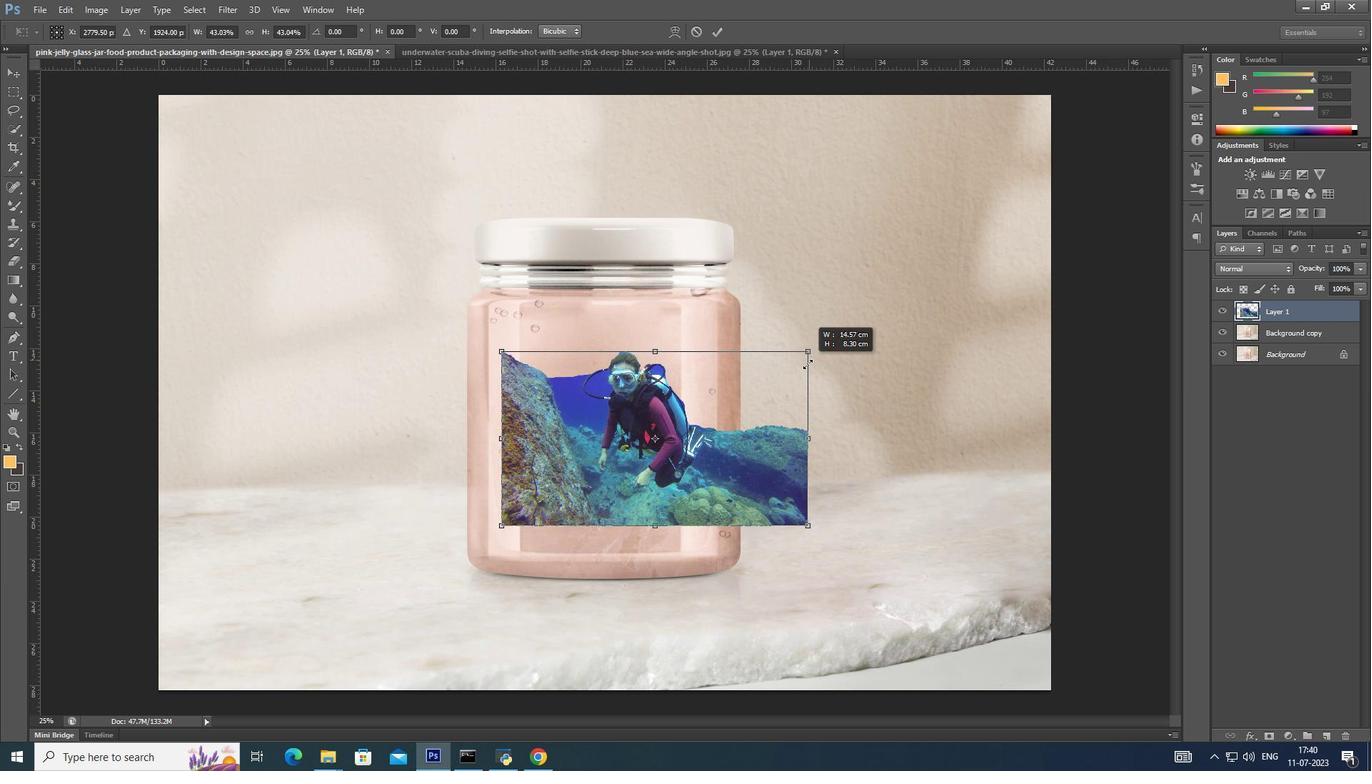 
Action: Key pressed <Key.alt_l>
Screenshot: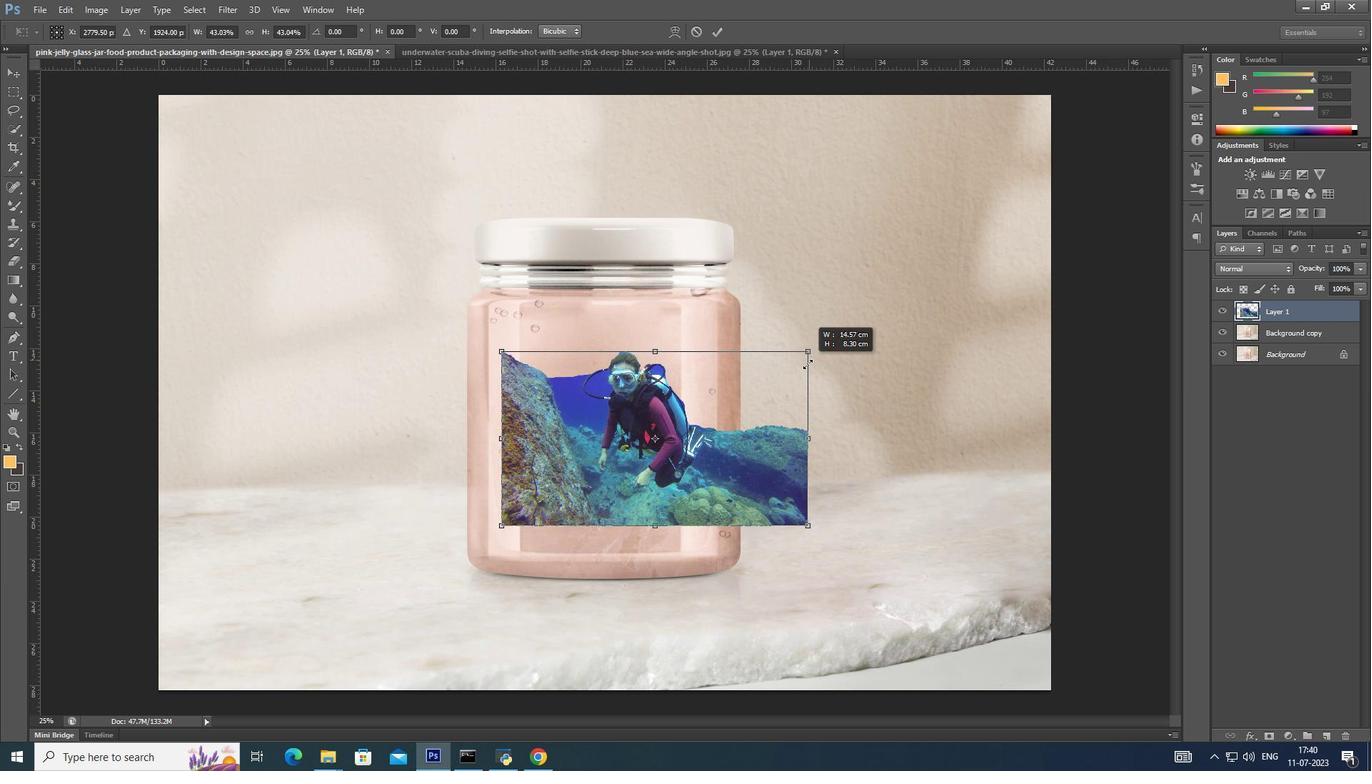 
Action: Mouse moved to (803, 369)
Screenshot: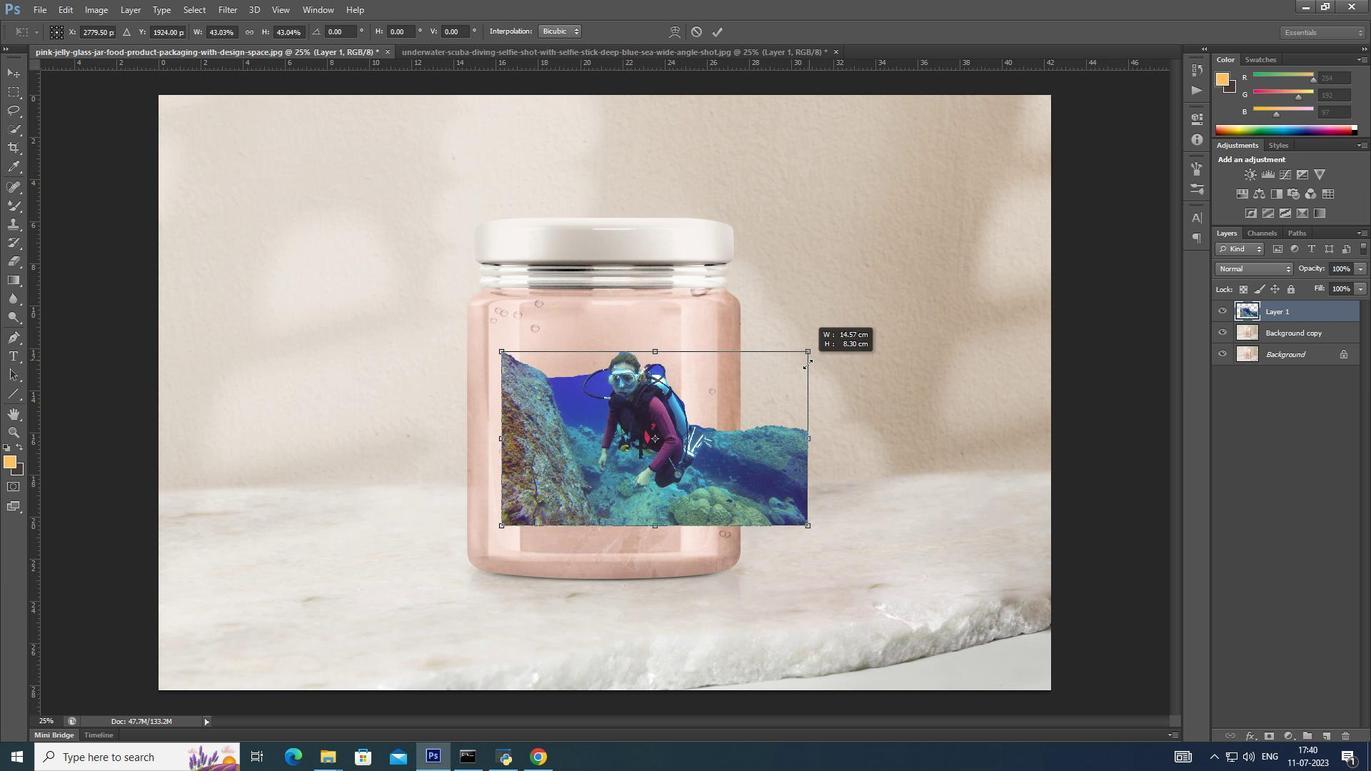 
Action: Key pressed <Key.alt_l>
Screenshot: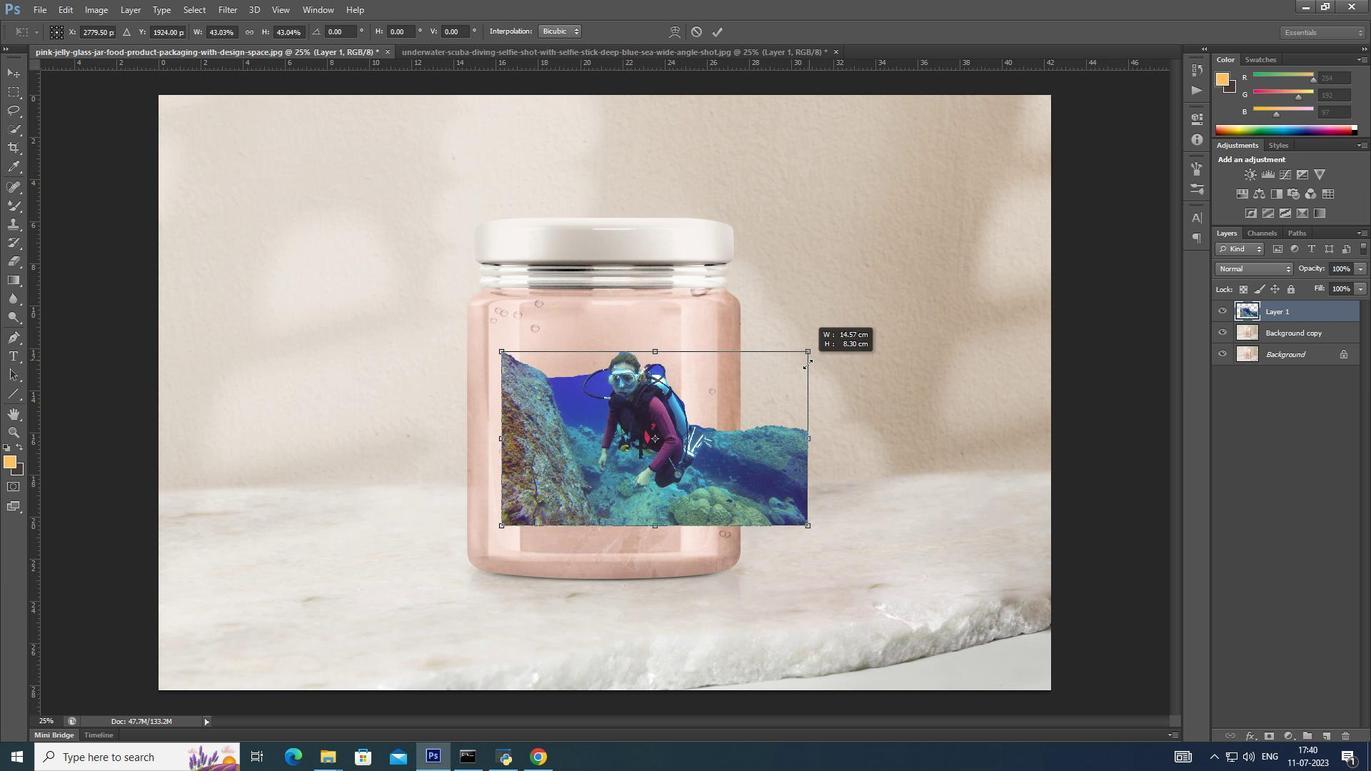 
Action: Mouse moved to (800, 372)
Screenshot: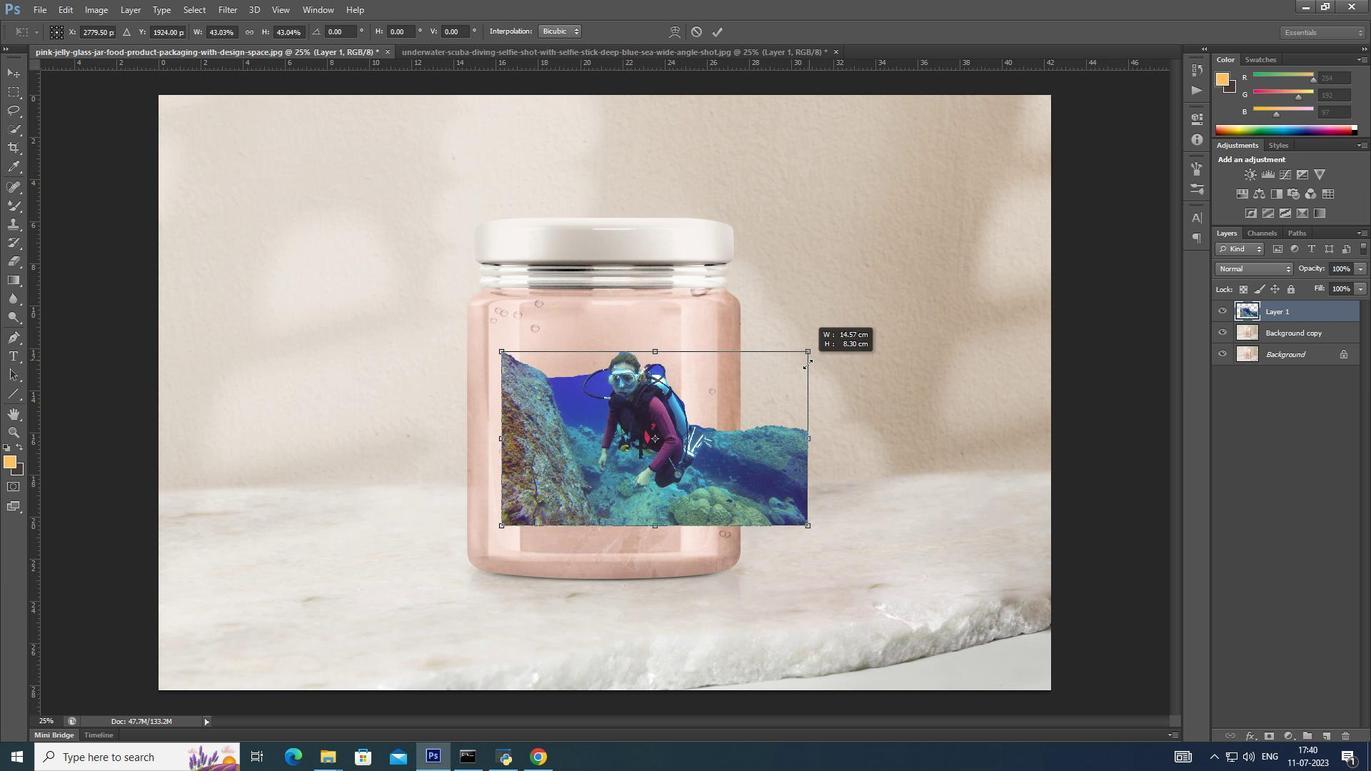 
Action: Key pressed <Key.alt_l><Key.alt_l><Key.alt_l><Key.alt_l><Key.alt_l><Key.alt_l>
Screenshot: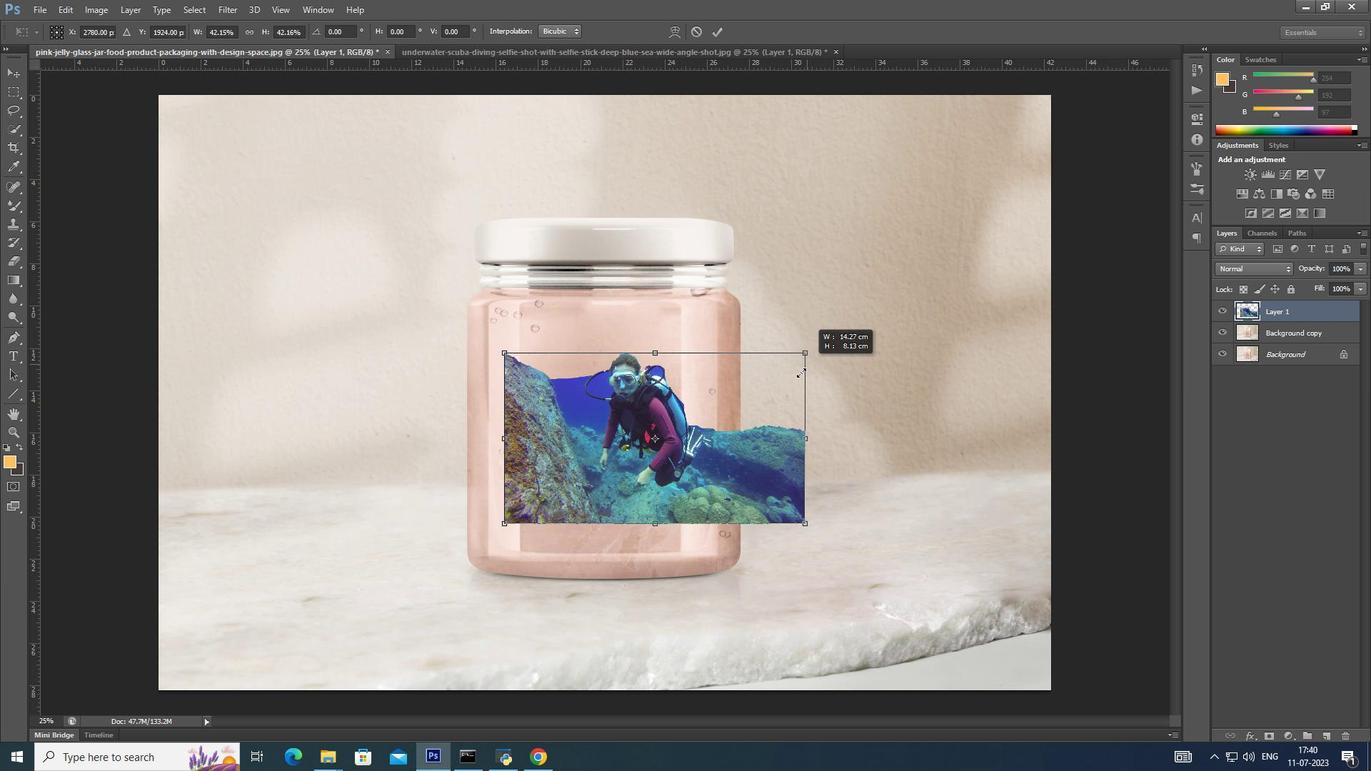 
Action: Mouse moved to (800, 372)
Screenshot: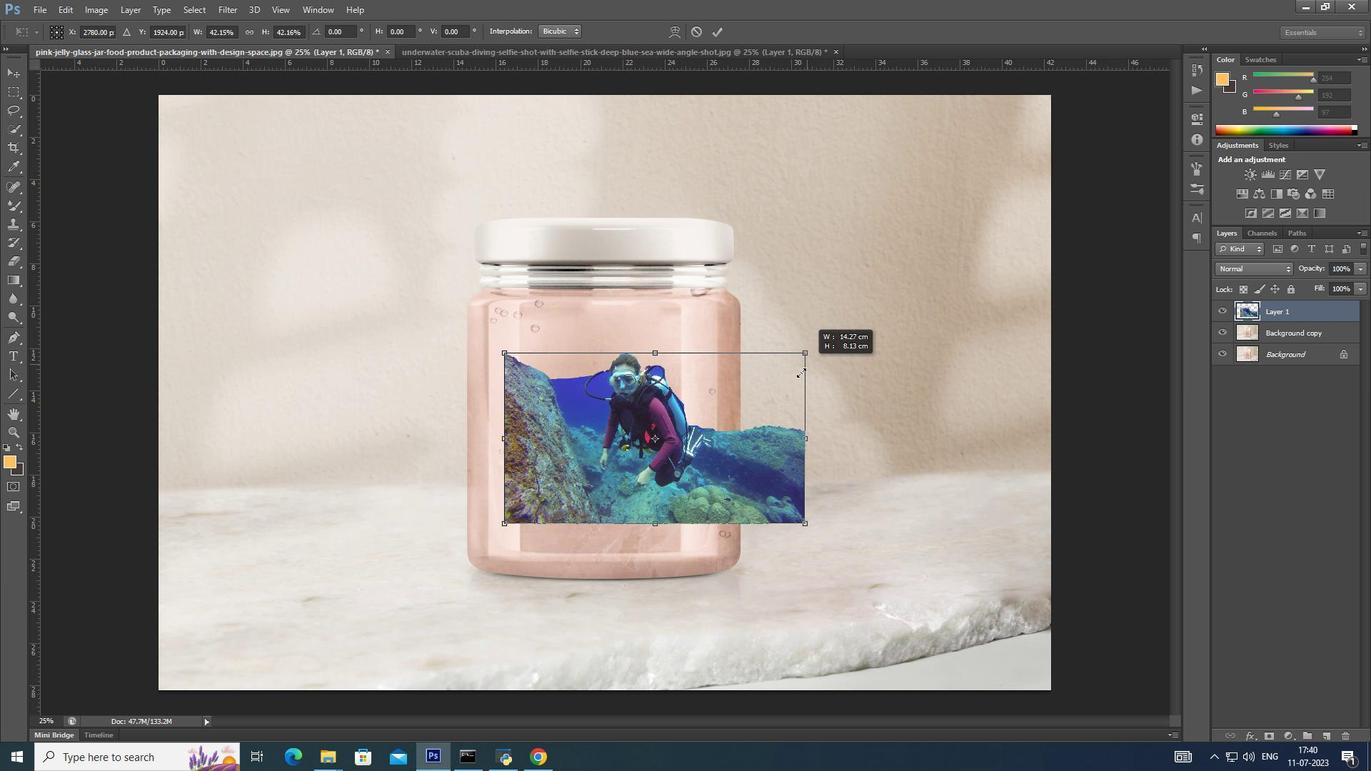 
Action: Key pressed <Key.alt_l><Key.alt_l>
Screenshot: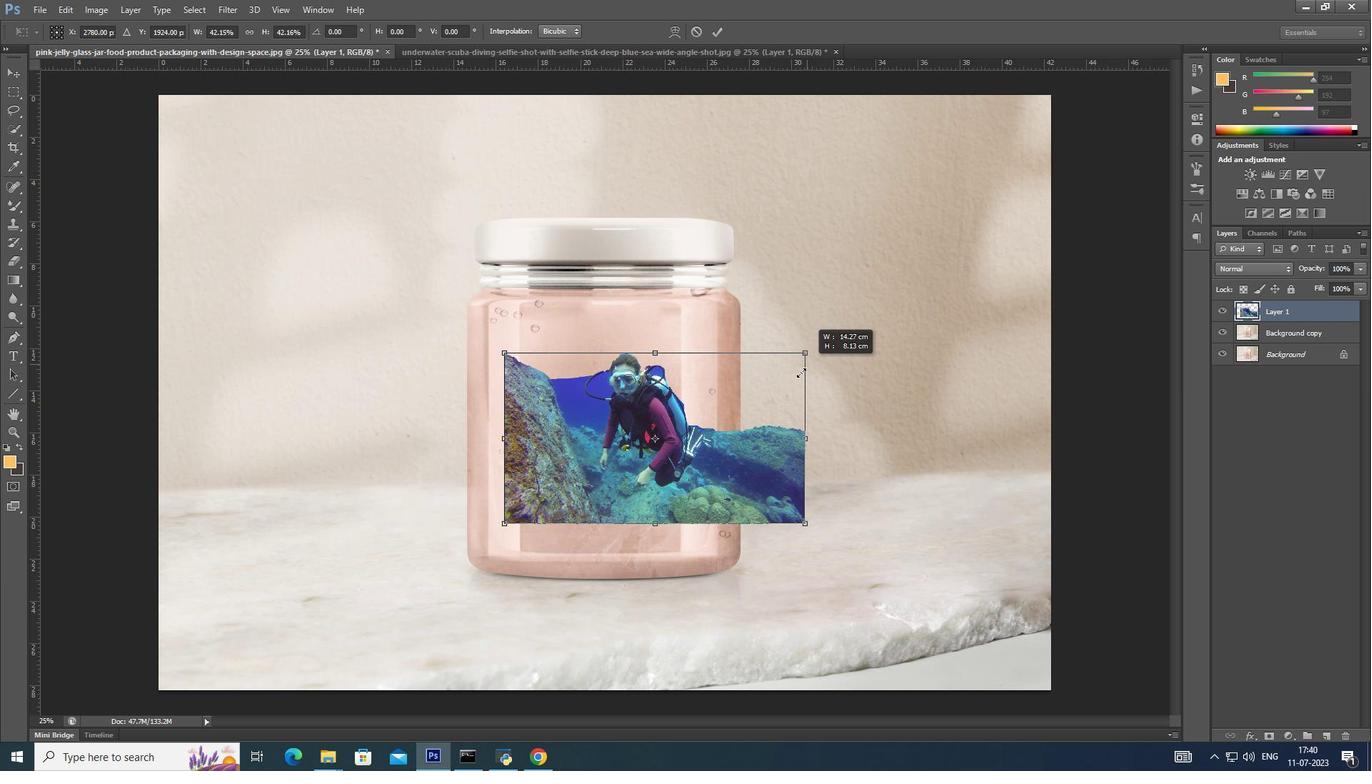 
Action: Mouse moved to (792, 378)
Screenshot: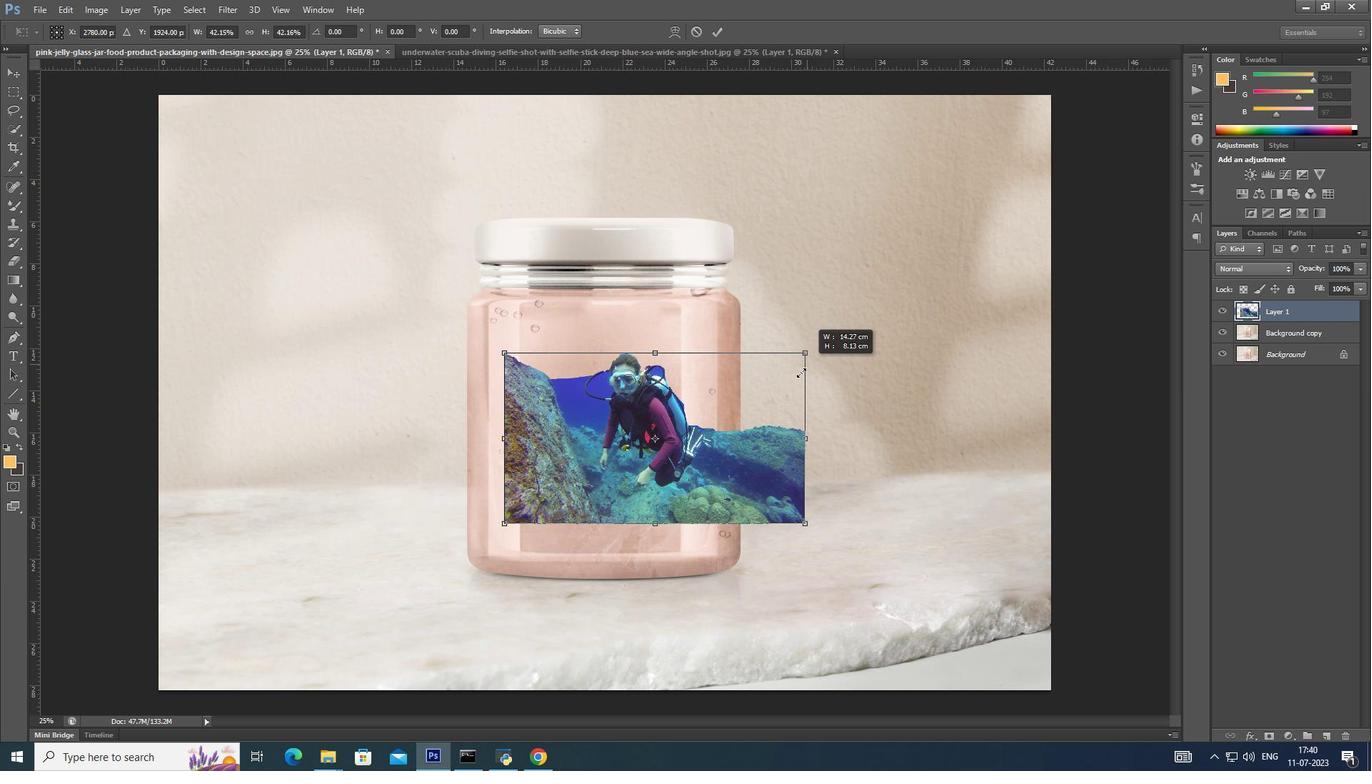 
Action: Key pressed <Key.alt_l>
Screenshot: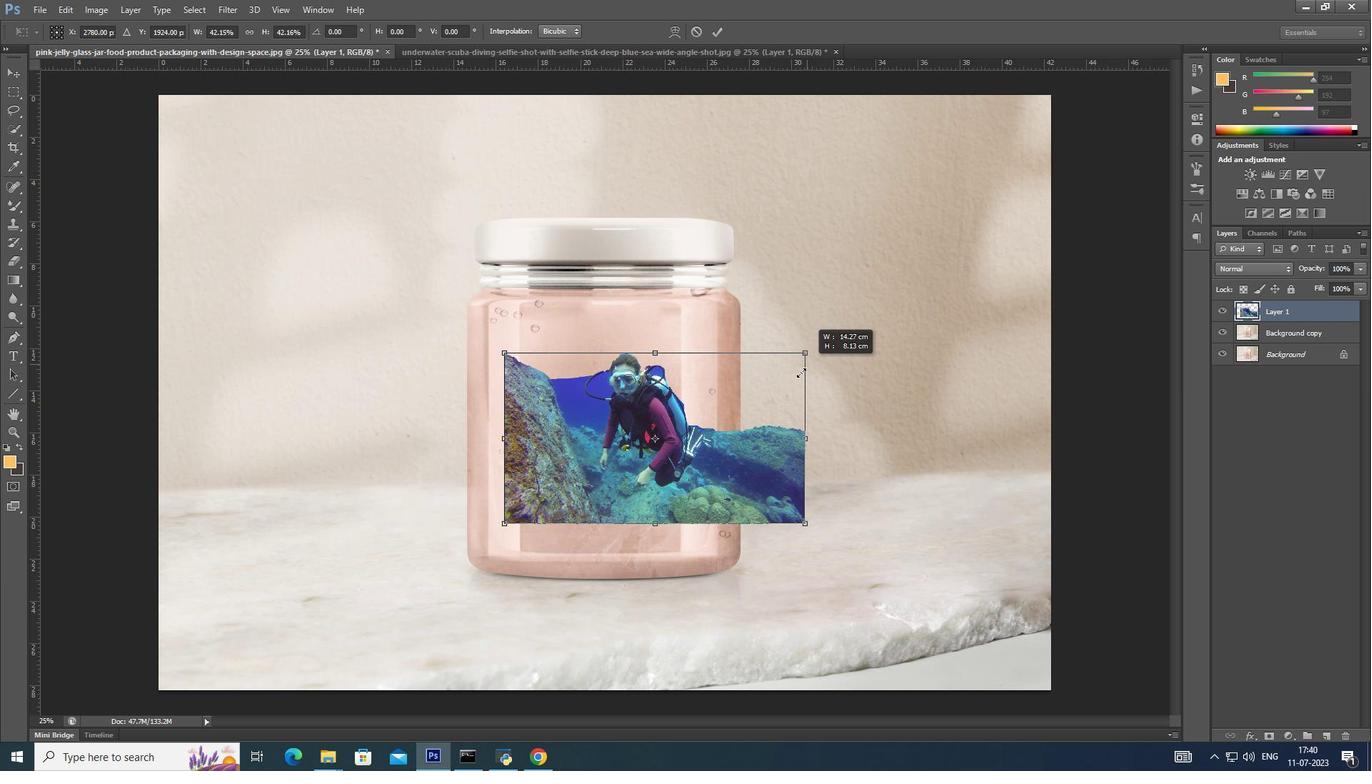 
Action: Mouse moved to (790, 380)
Screenshot: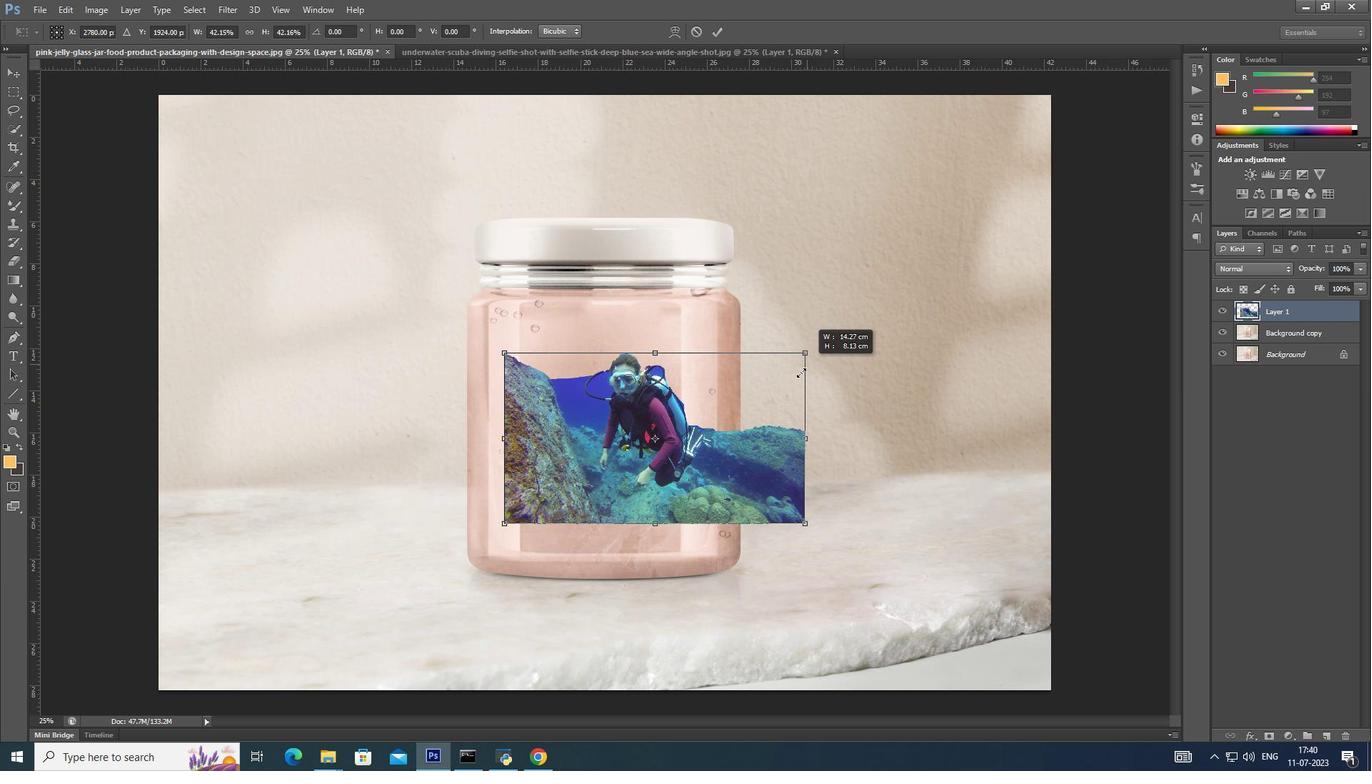 
Action: Key pressed <Key.alt_l>
Screenshot: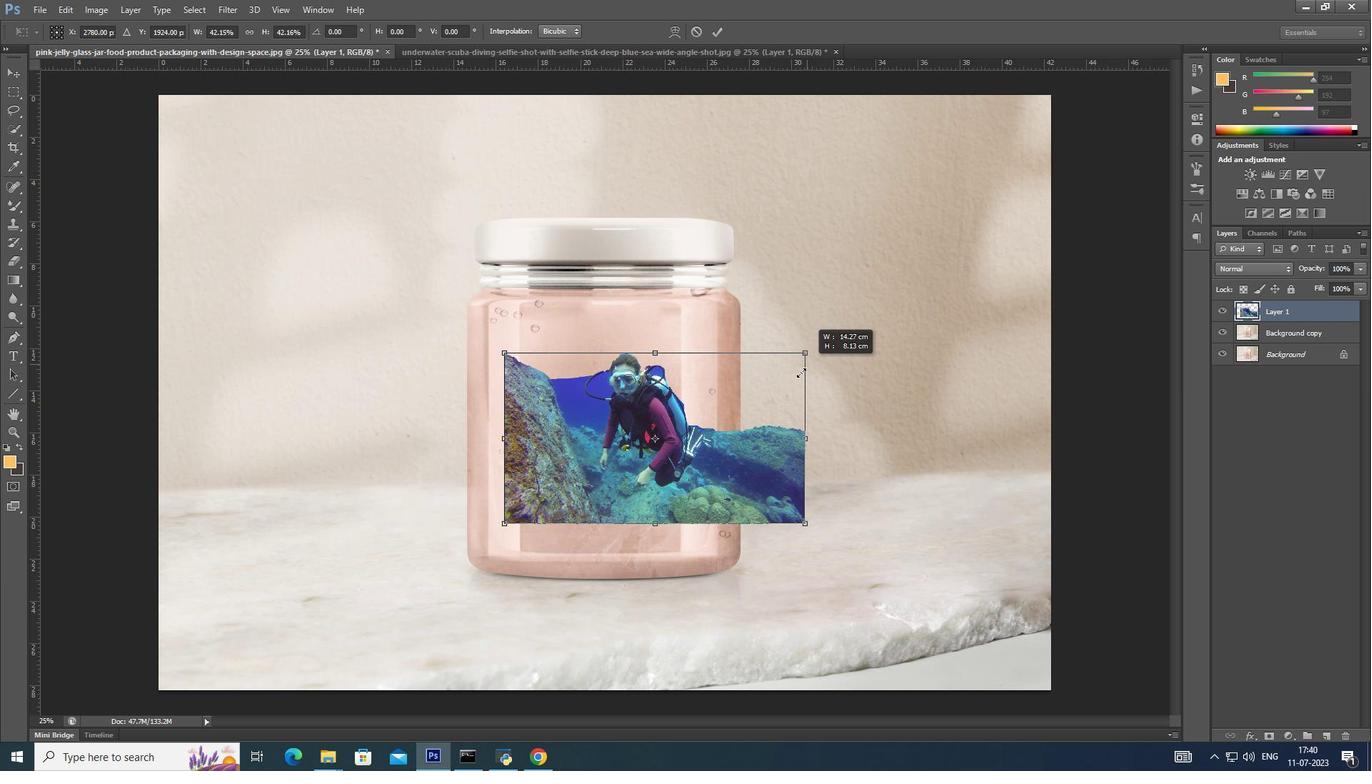 
Action: Mouse moved to (788, 382)
Screenshot: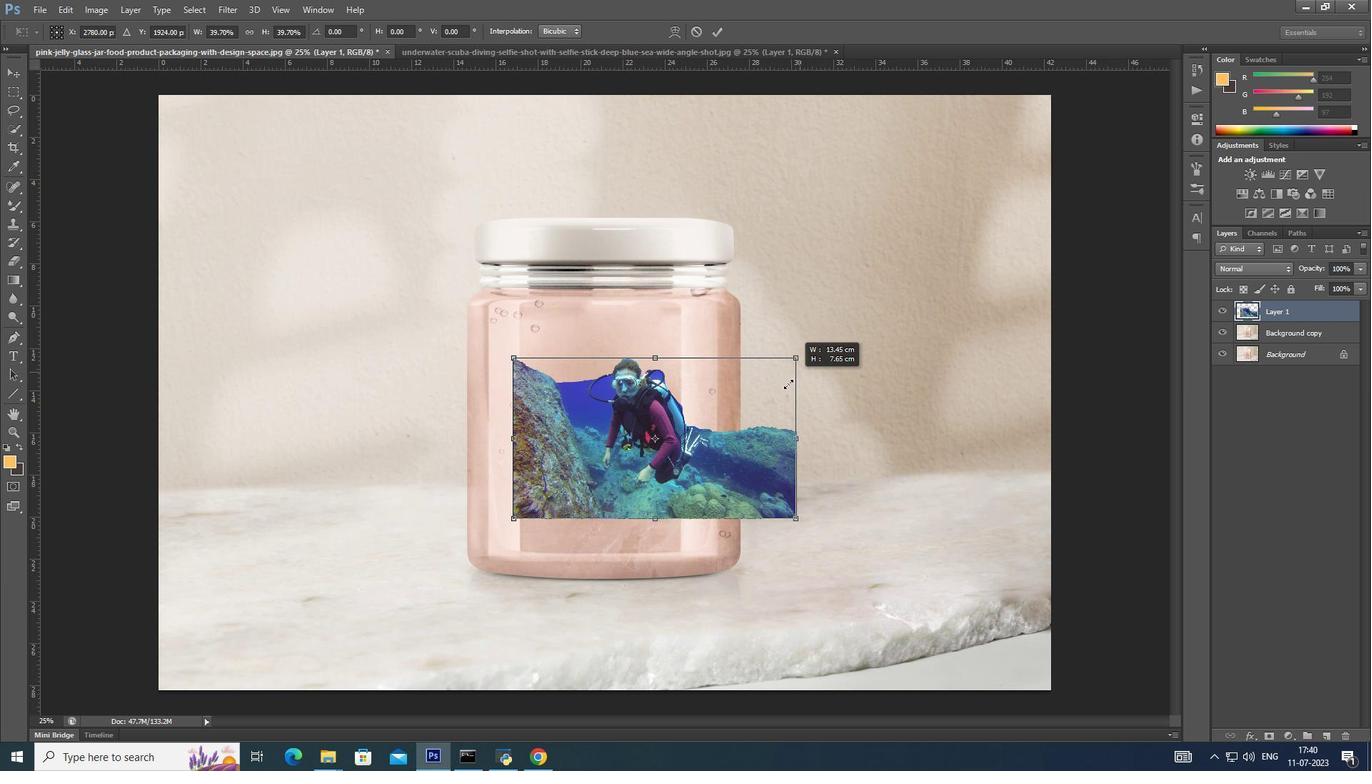 
Action: Key pressed <Key.alt_l>
Screenshot: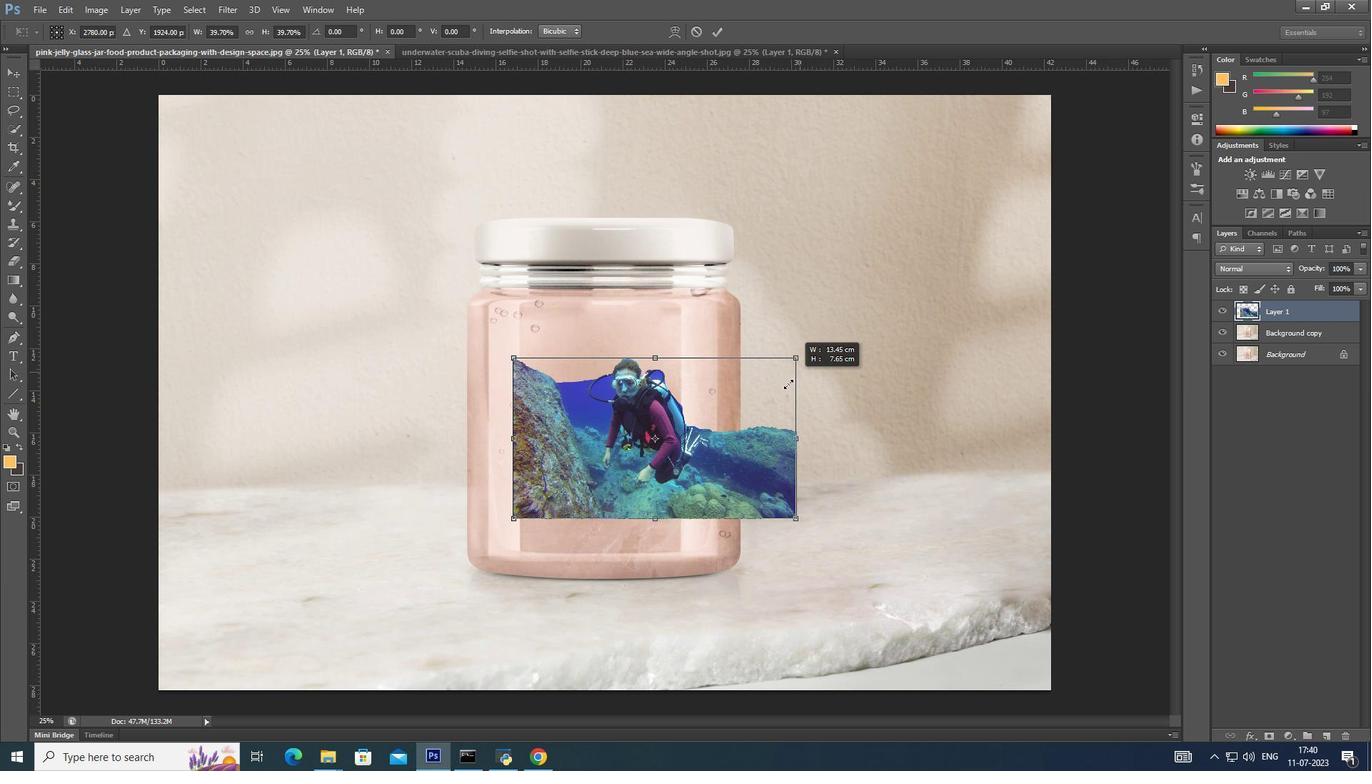 
Action: Mouse moved to (788, 383)
Screenshot: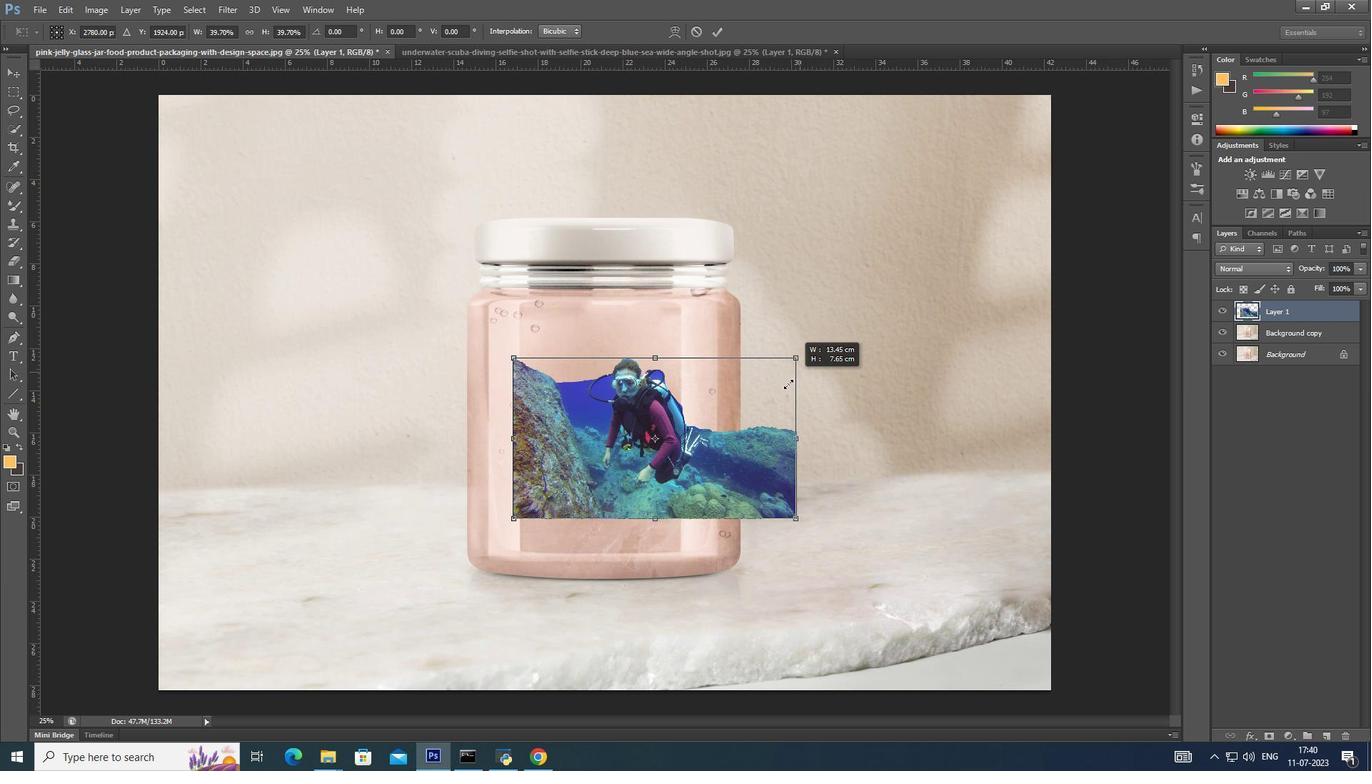 
Action: Key pressed <Key.alt_l>
Screenshot: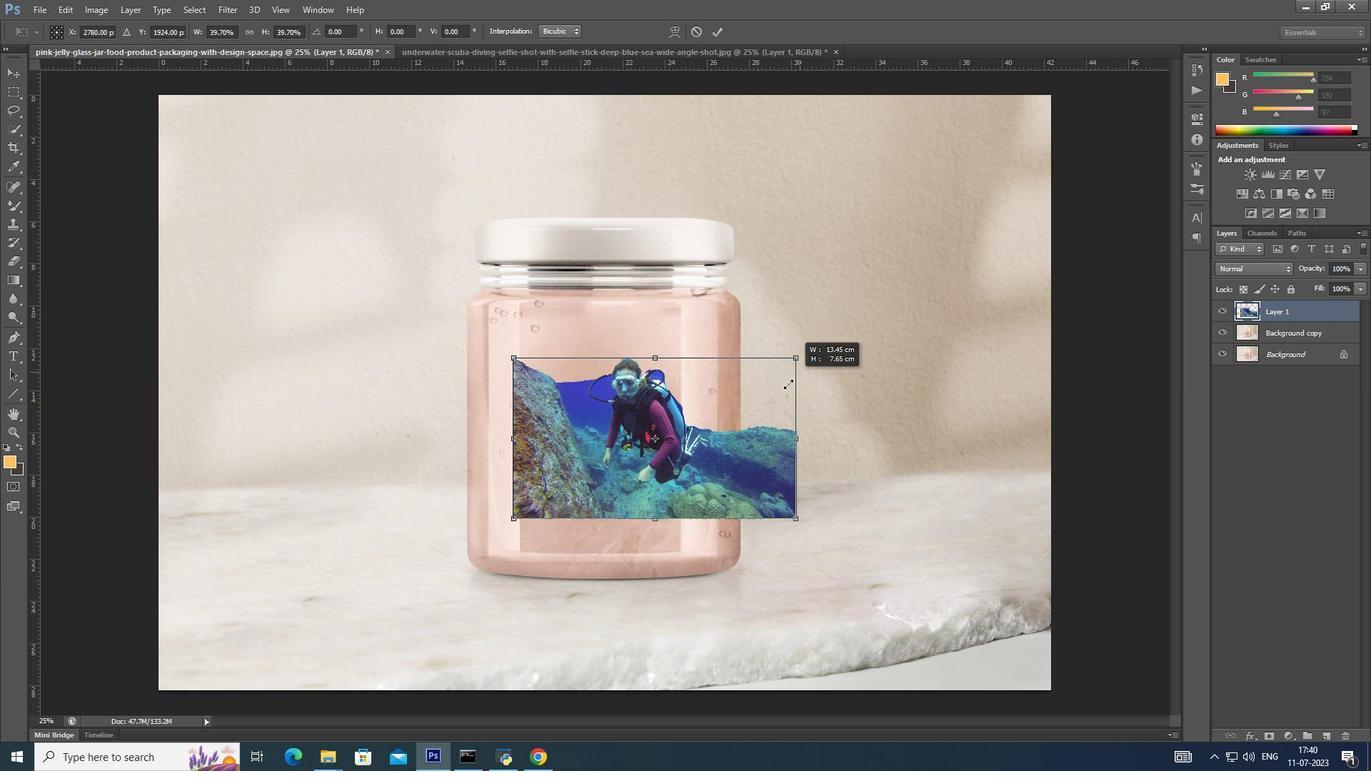 
Action: Mouse moved to (788, 383)
Screenshot: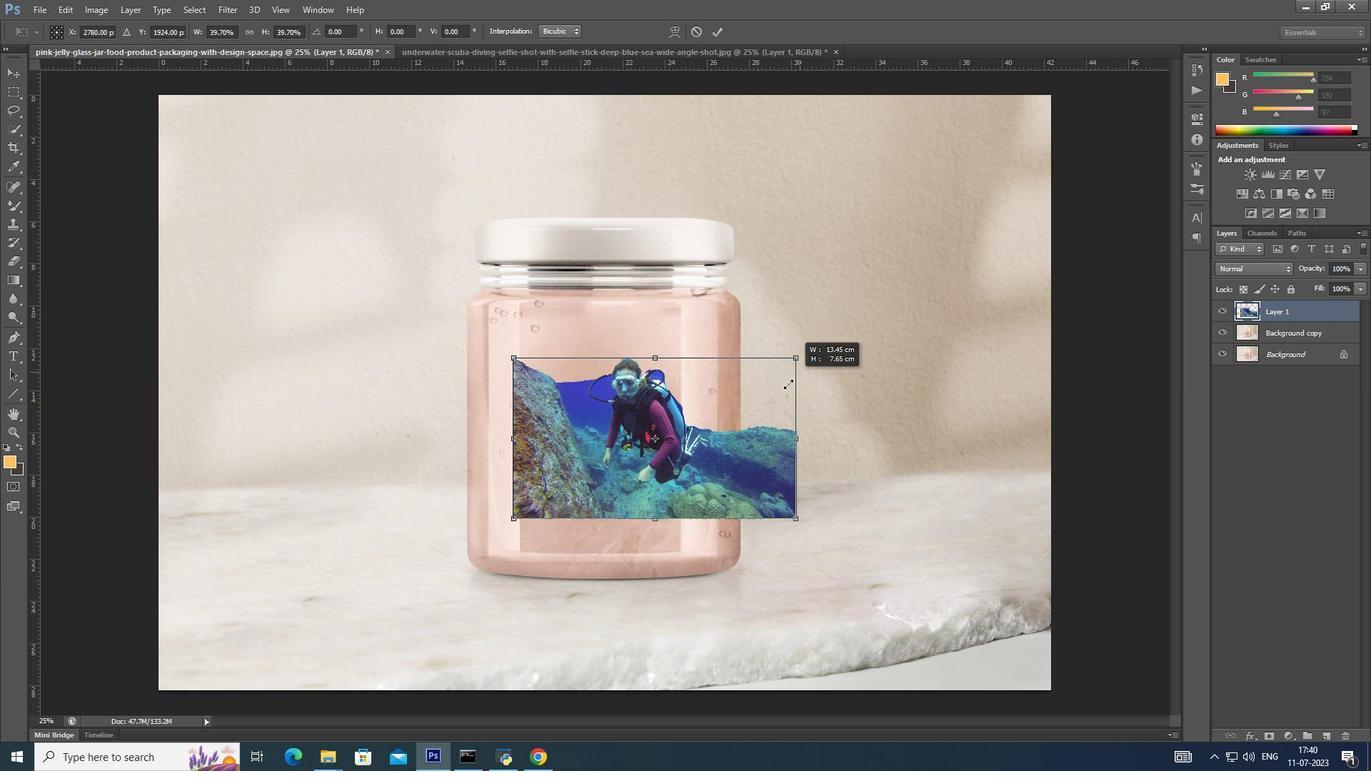 
Action: Key pressed <Key.alt_l><Key.alt_l><Key.alt_l><Key.alt_l><Key.alt_l>
Screenshot: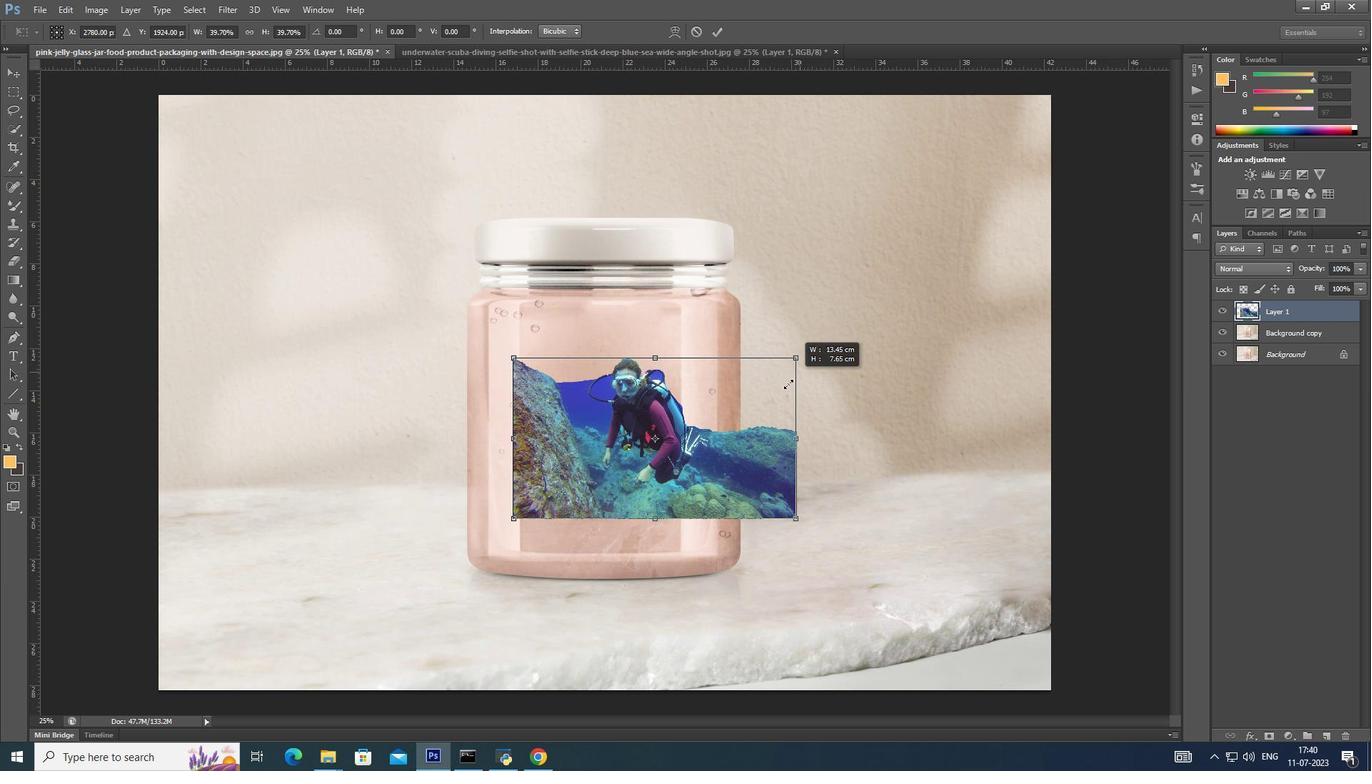 
Action: Mouse moved to (788, 384)
Screenshot: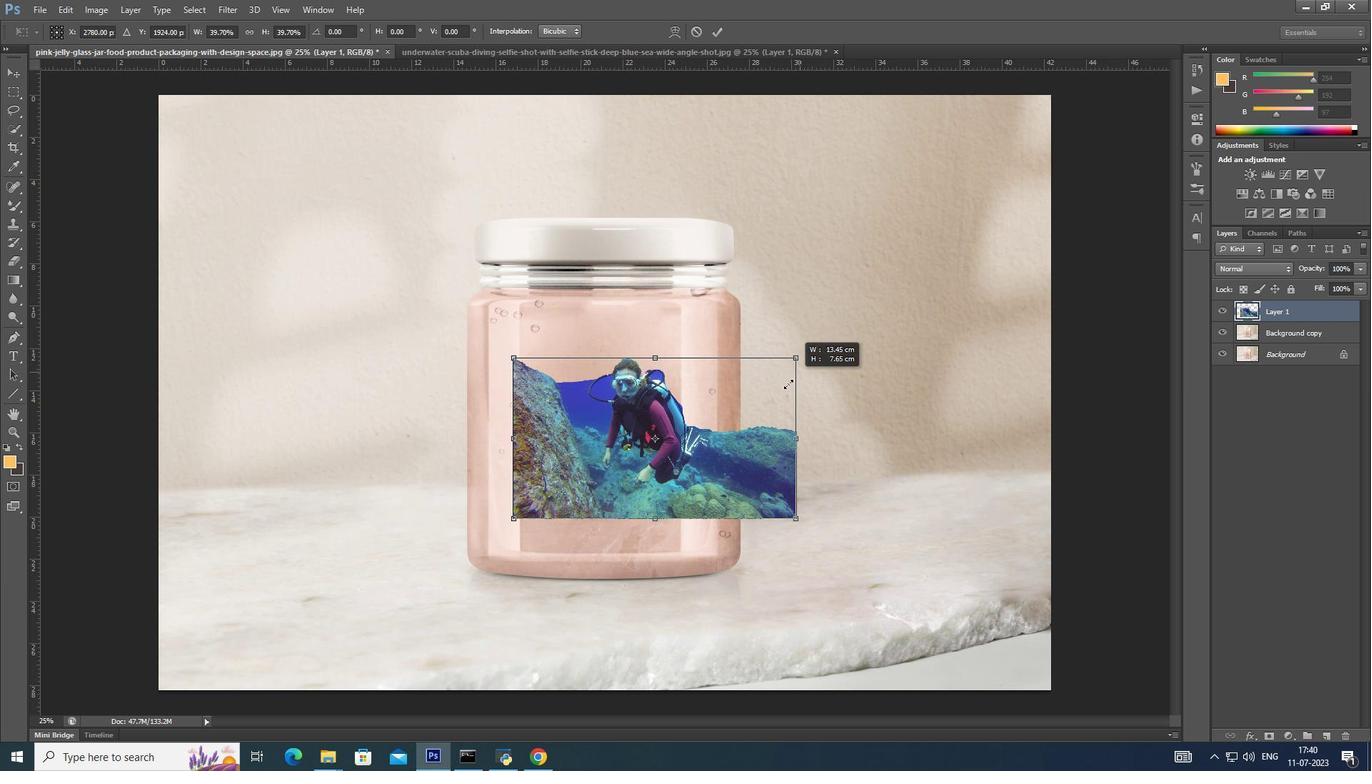 
Action: Key pressed <Key.alt_l>
Screenshot: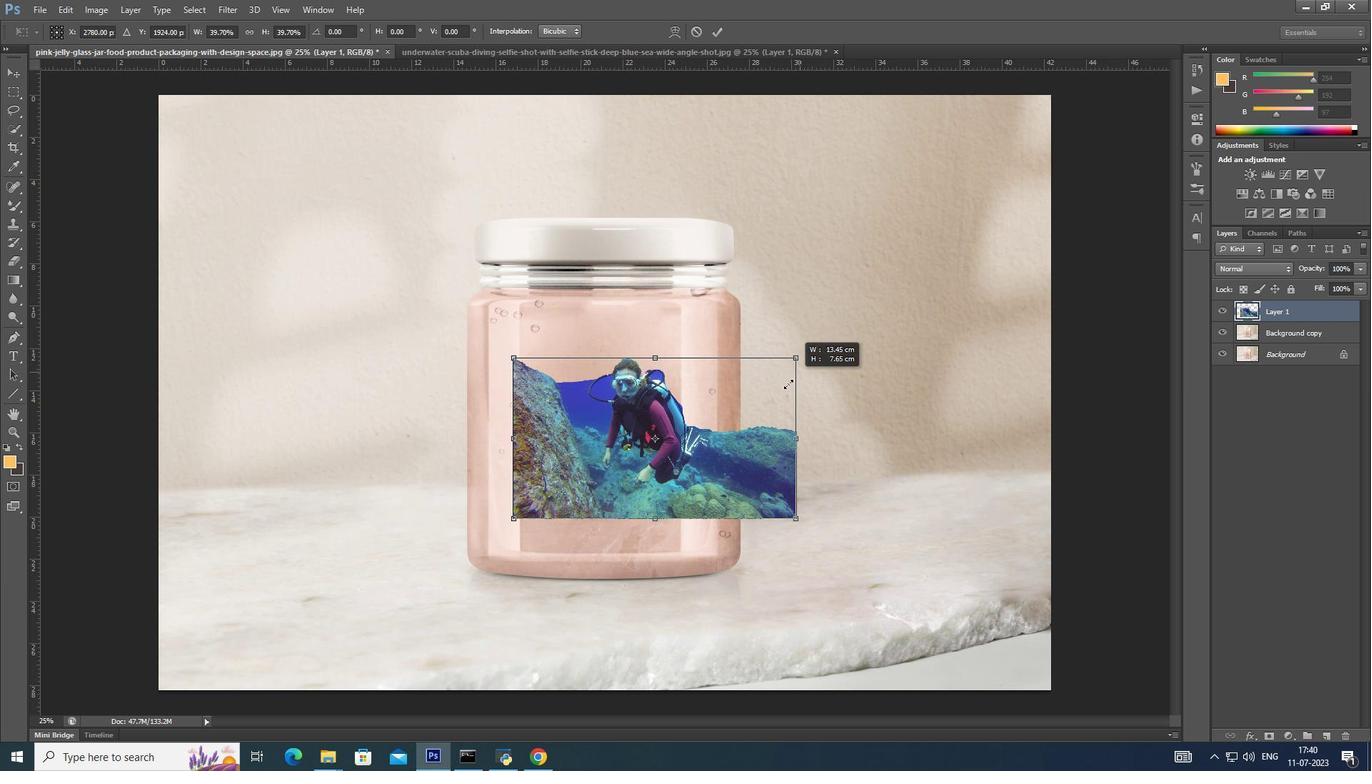 
Action: Mouse moved to (787, 385)
Screenshot: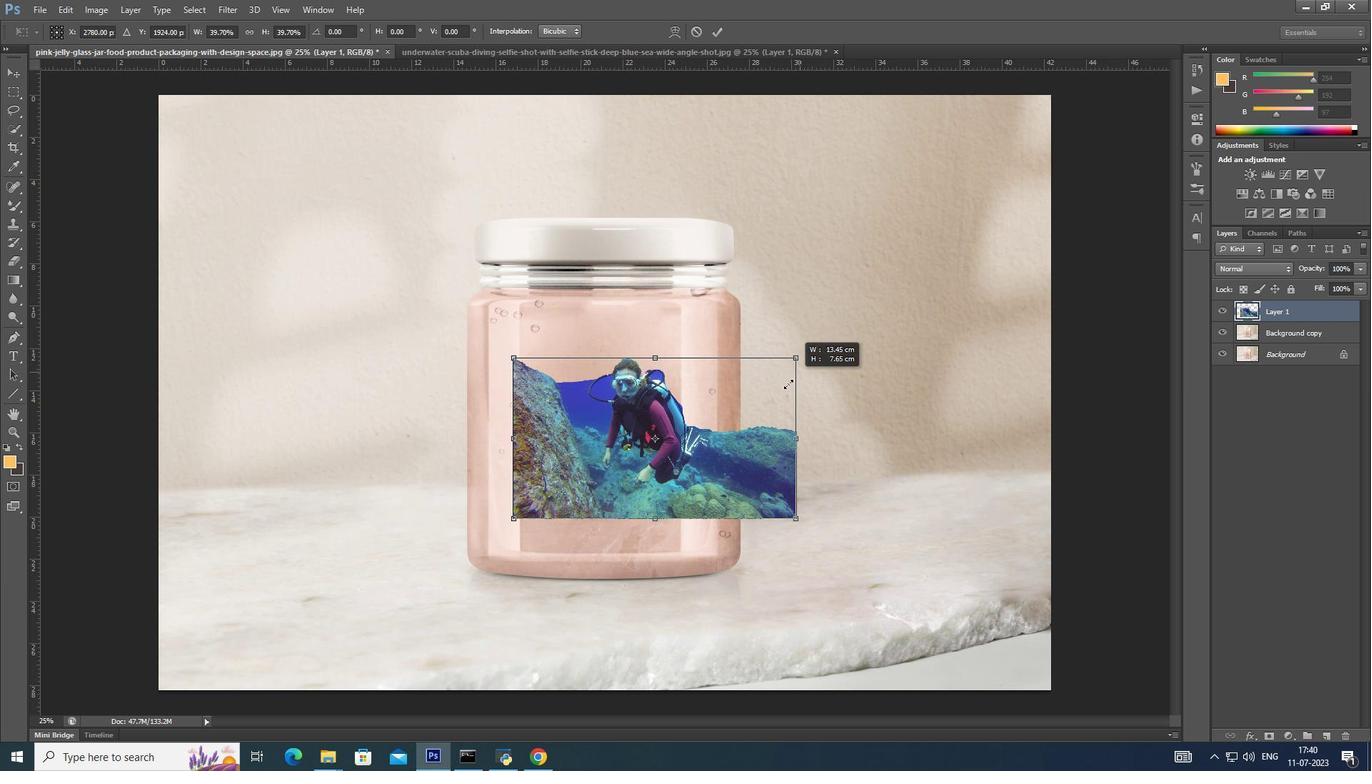 
Action: Key pressed <Key.alt_l><Key.alt_l><Key.alt_l><Key.alt_l><Key.alt_l><Key.alt_l><Key.alt_l><Key.alt_l><Key.alt_l><Key.alt_l><Key.alt_l><Key.alt_l><Key.alt_l><Key.alt_l><Key.alt_l><Key.alt_l><Key.alt_l><Key.alt_l><Key.alt_l><Key.alt_l><Key.alt_l><Key.alt_l><Key.alt_l><Key.alt_l><Key.alt_l><Key.alt_l><Key.alt_l>
Screenshot: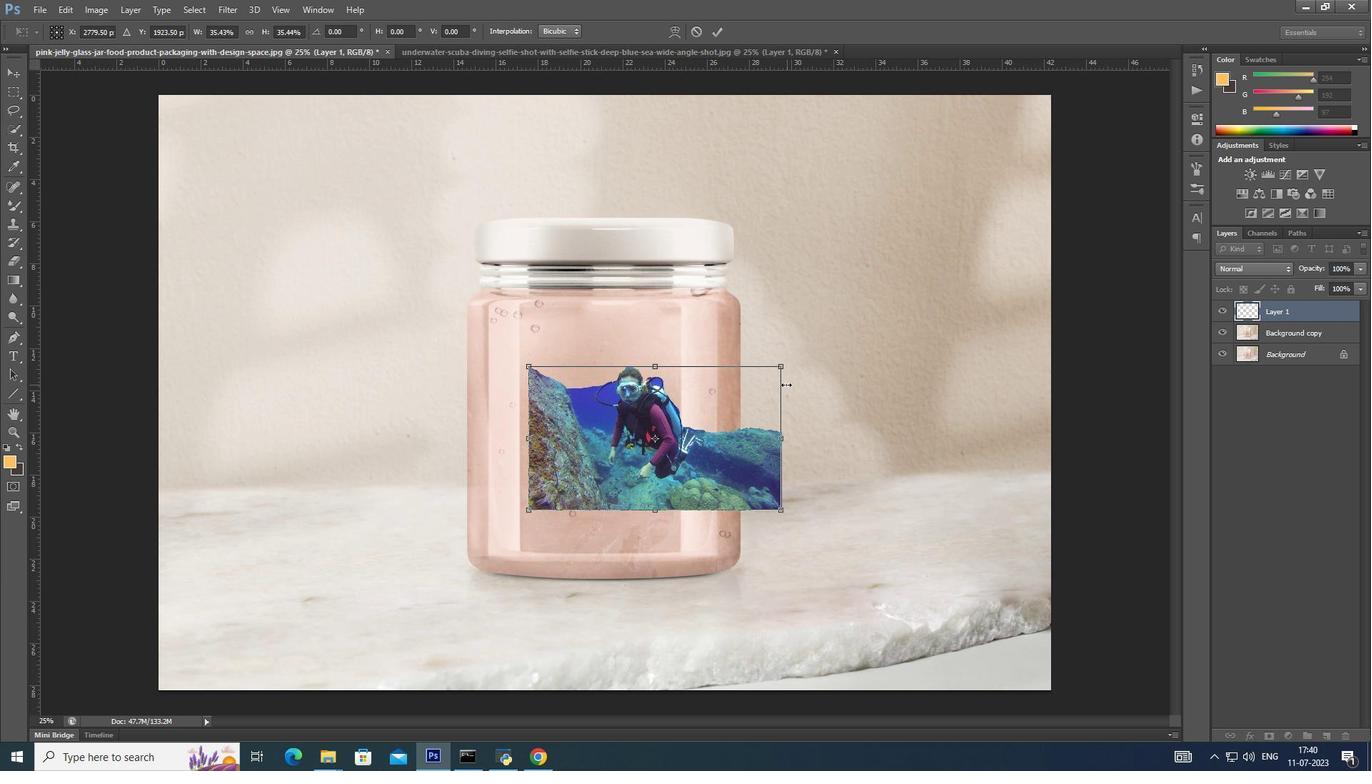 
Action: Mouse moved to (786, 385)
Screenshot: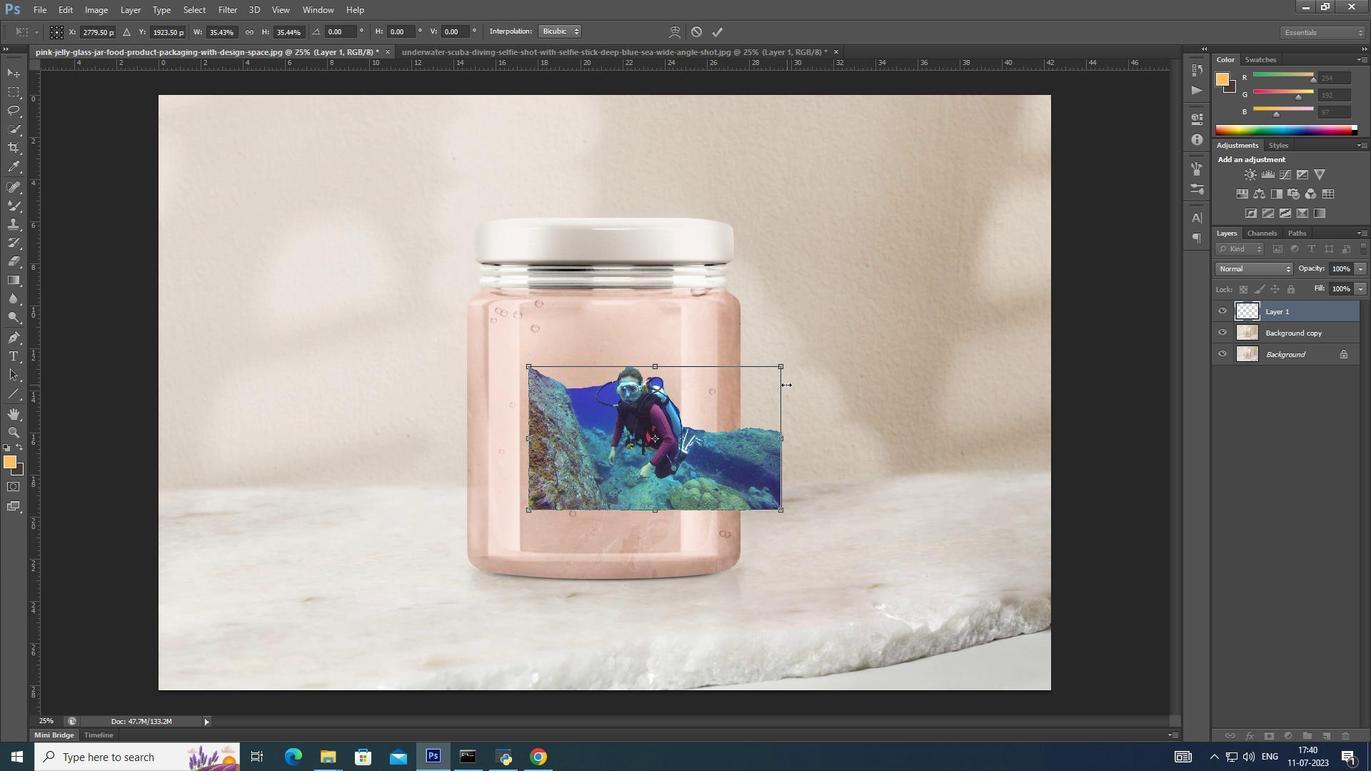 
Action: Key pressed <Key.alt_l>
Screenshot: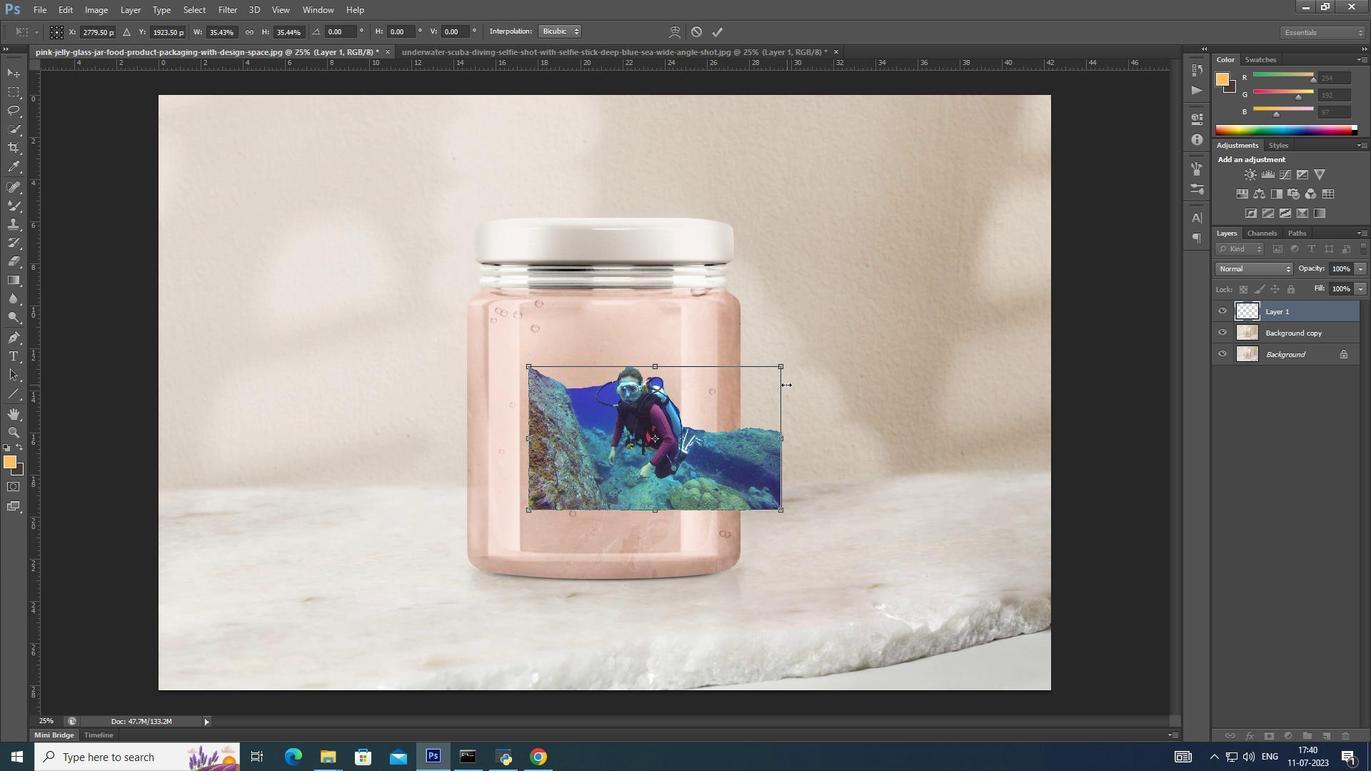 
Action: Mouse moved to (784, 385)
Screenshot: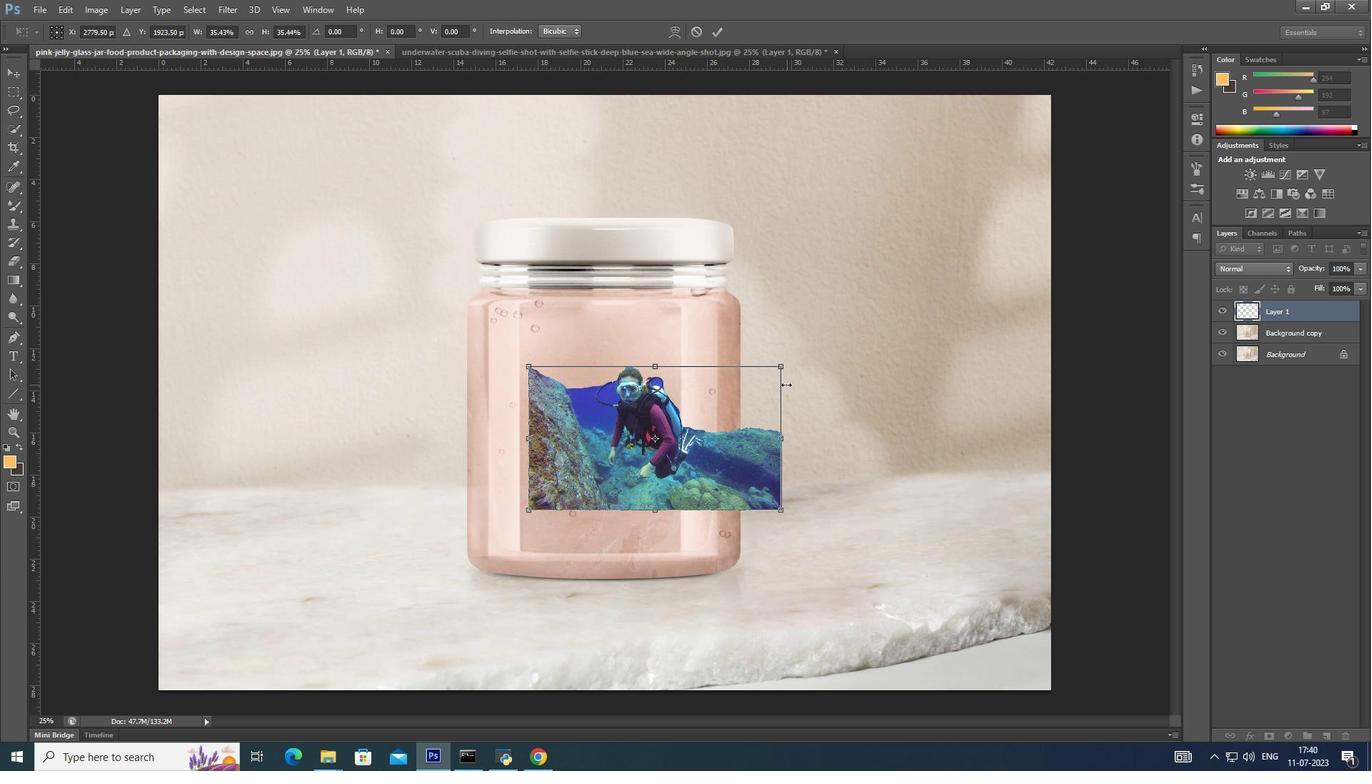 
Action: Key pressed <Key.alt_l>
Screenshot: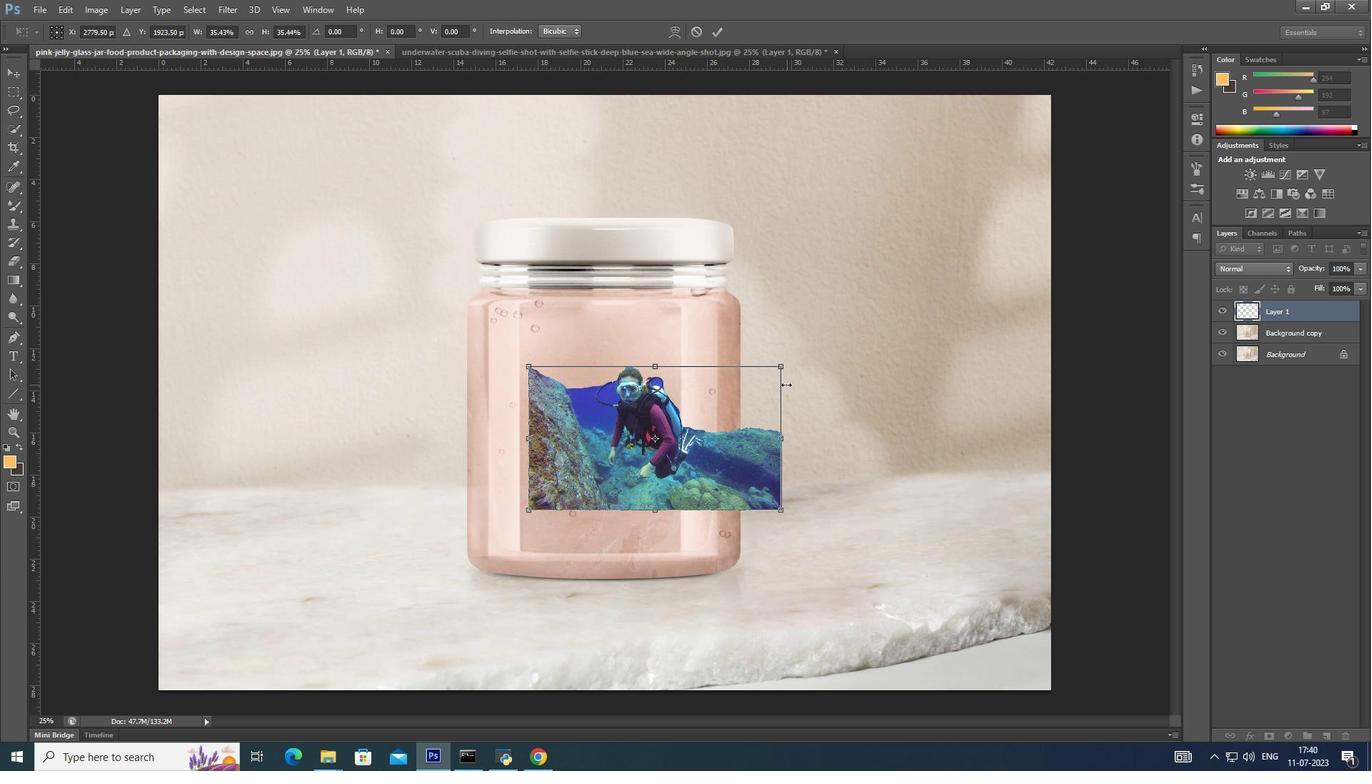 
Action: Mouse moved to (780, 382)
Screenshot: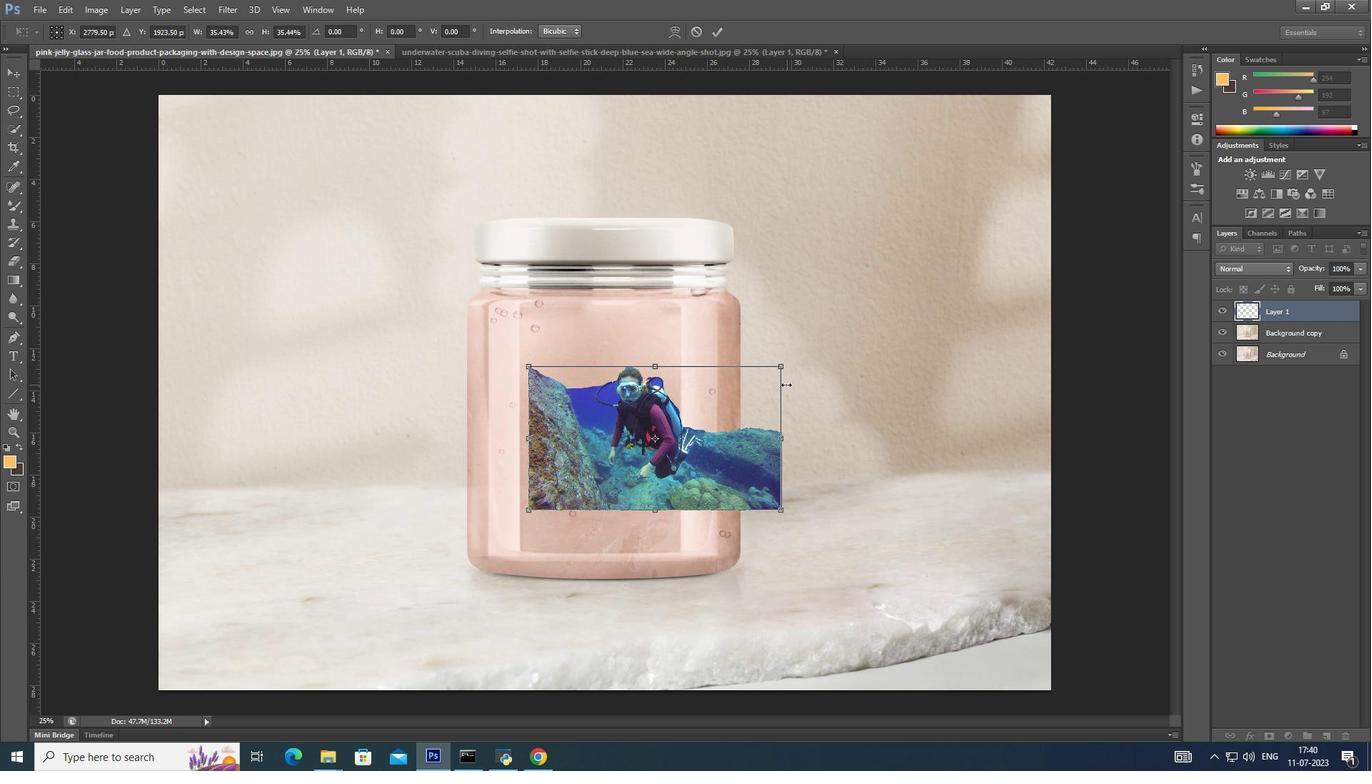
Action: Key pressed <Key.alt_l>
Screenshot: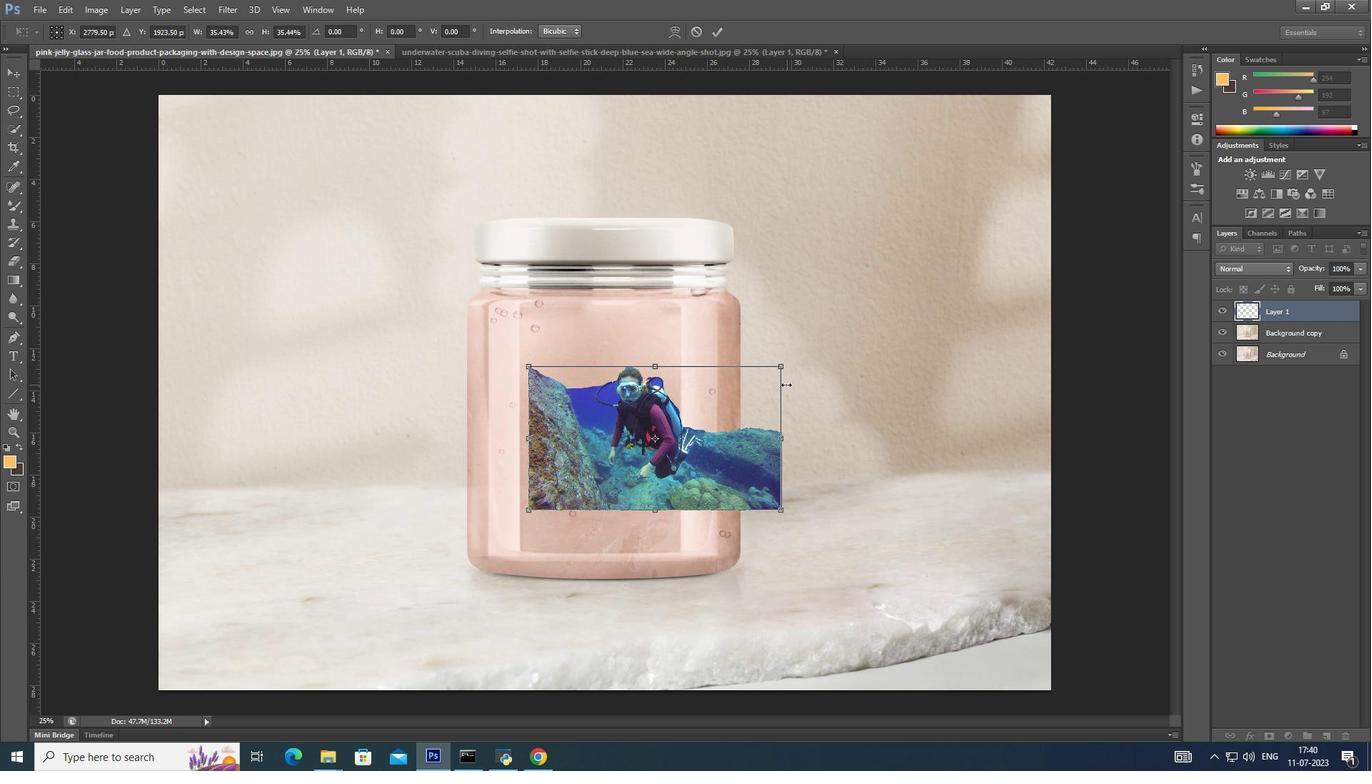 
Action: Mouse moved to (772, 382)
Screenshot: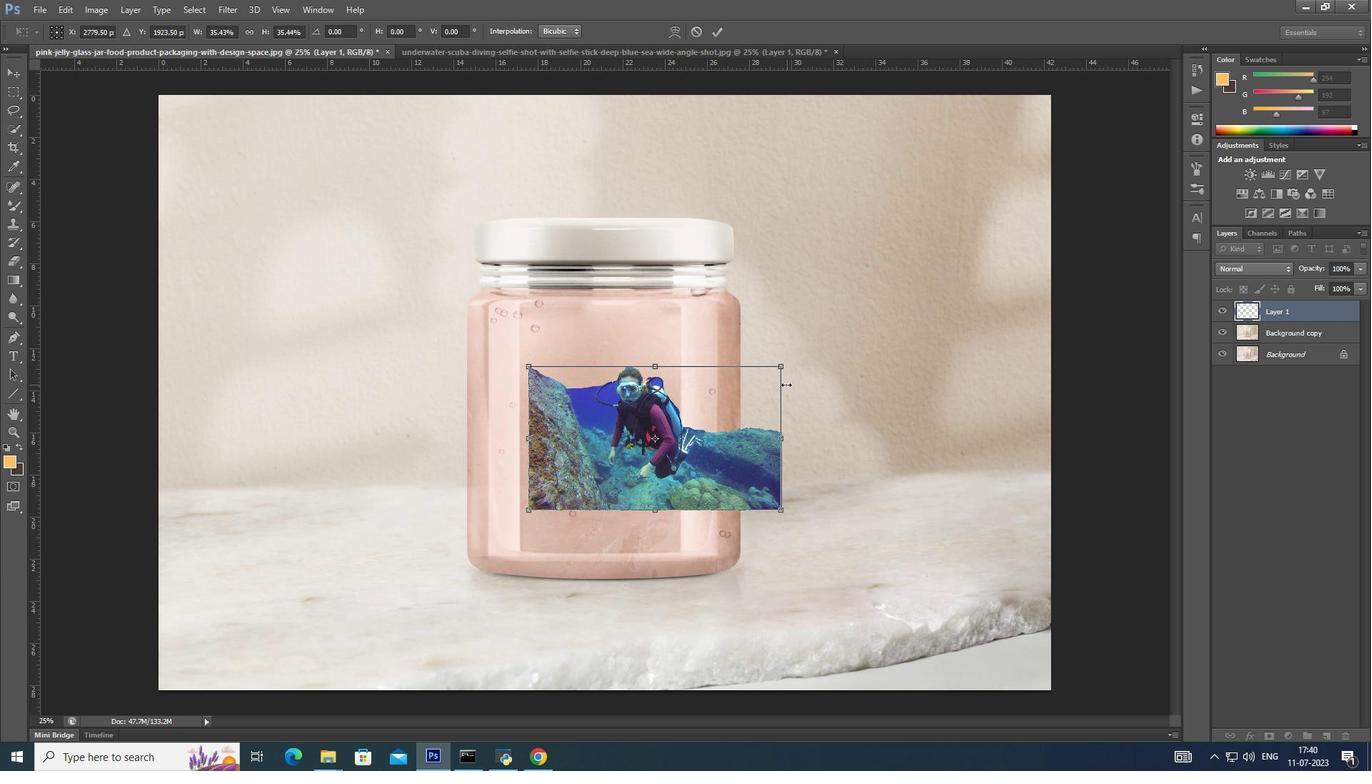 
Action: Key pressed <Key.alt_l>
Screenshot: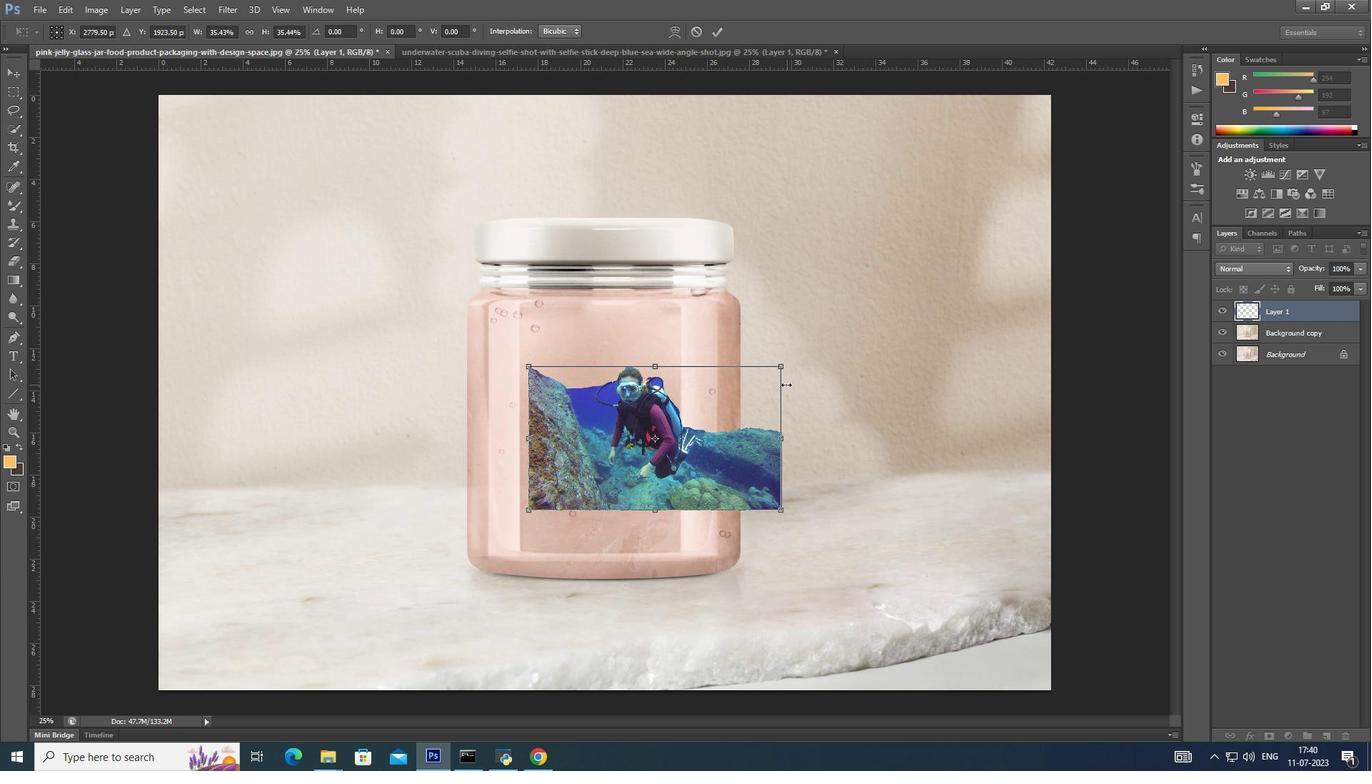 
Action: Mouse moved to (729, 399)
Screenshot: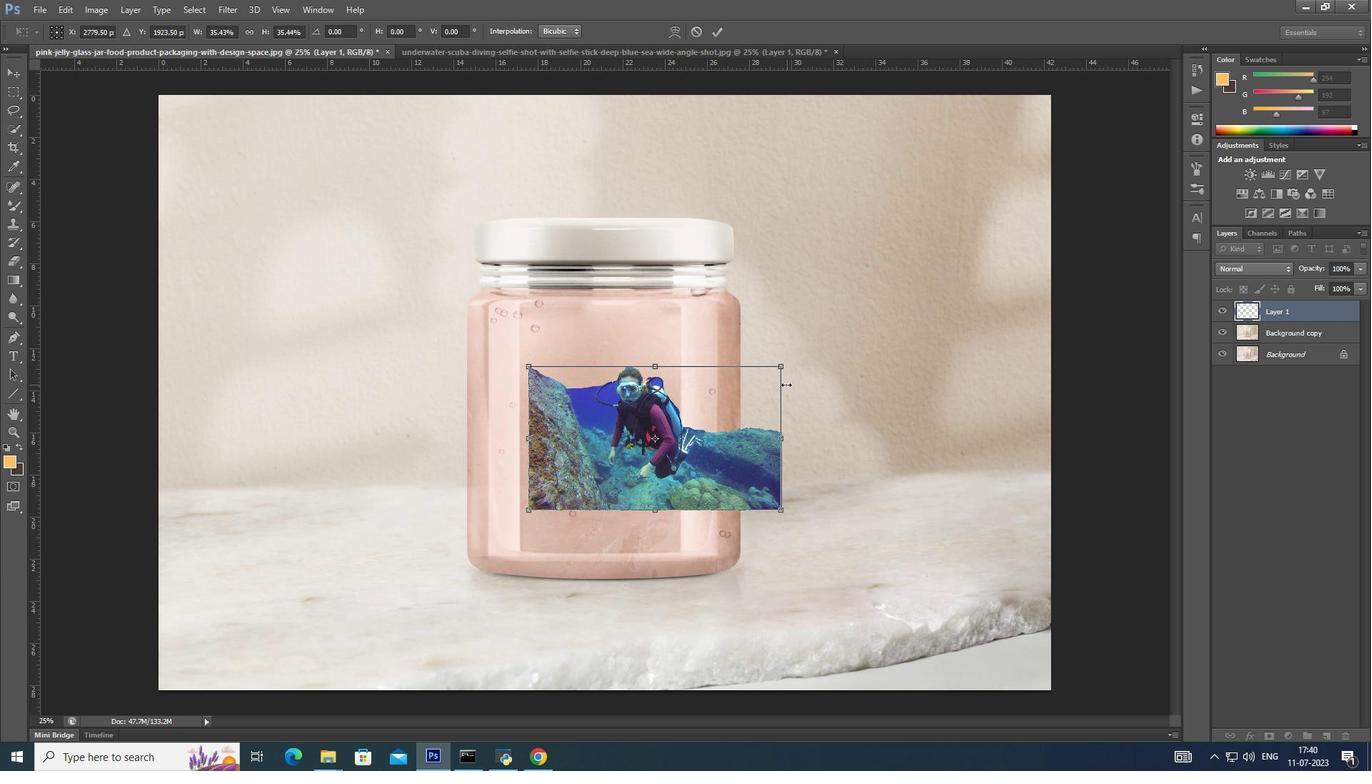 
Action: Key pressed <Key.alt_l>
Screenshot: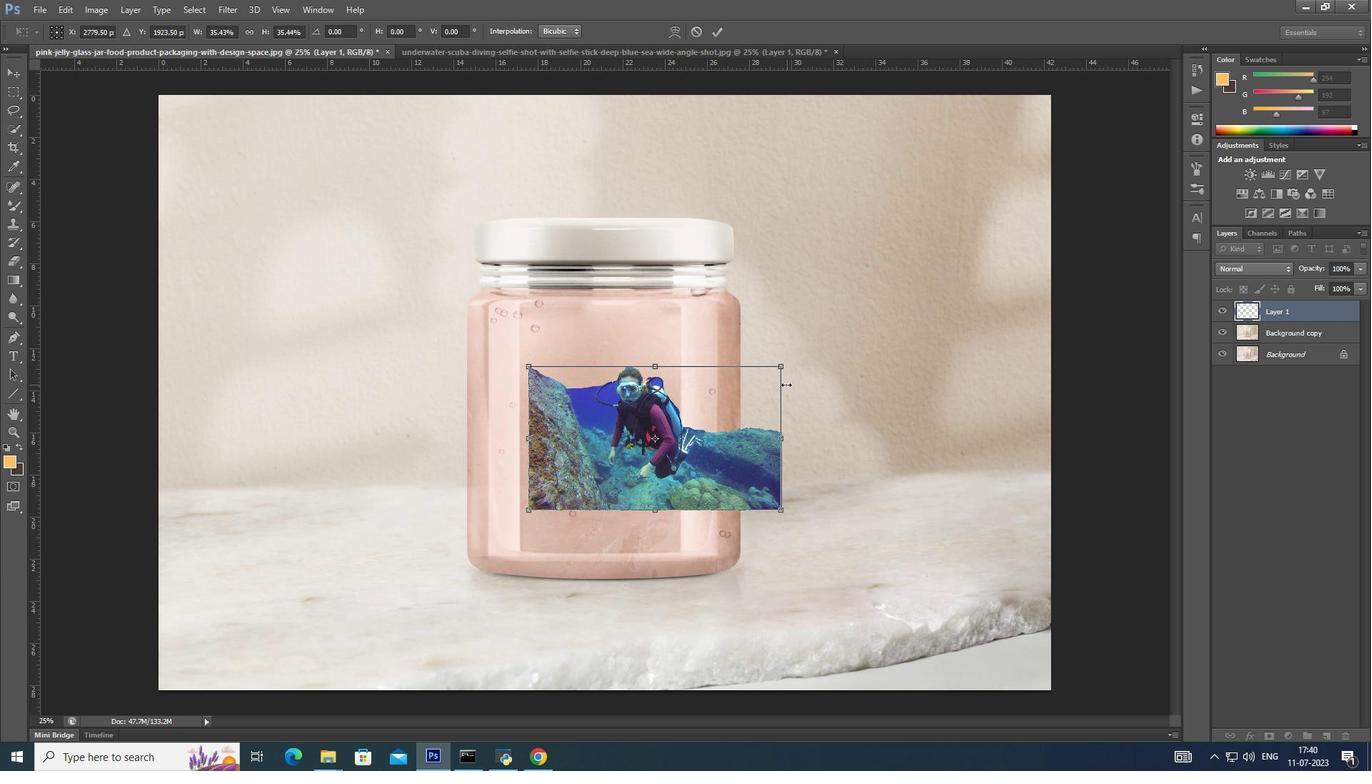 
Action: Mouse moved to (691, 422)
Screenshot: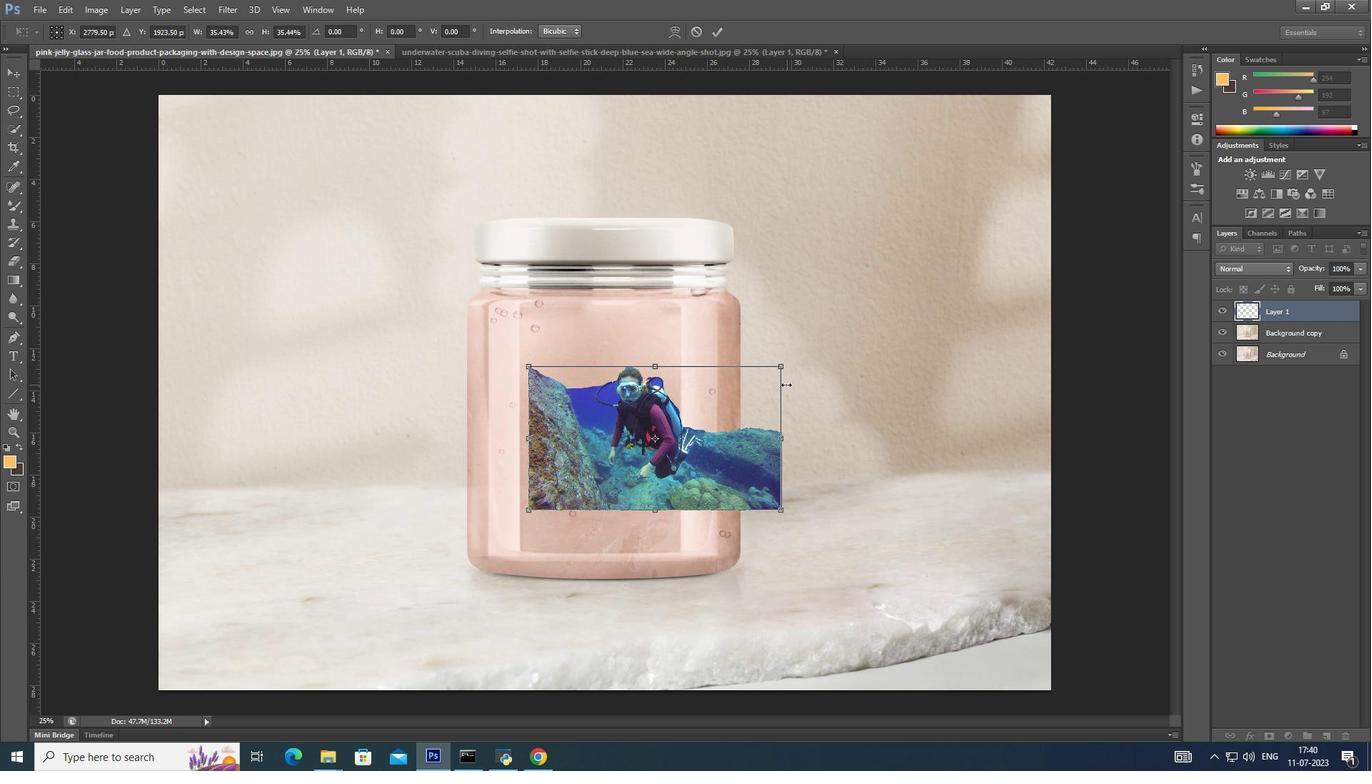 
Action: Key pressed <Key.alt_l>
Screenshot: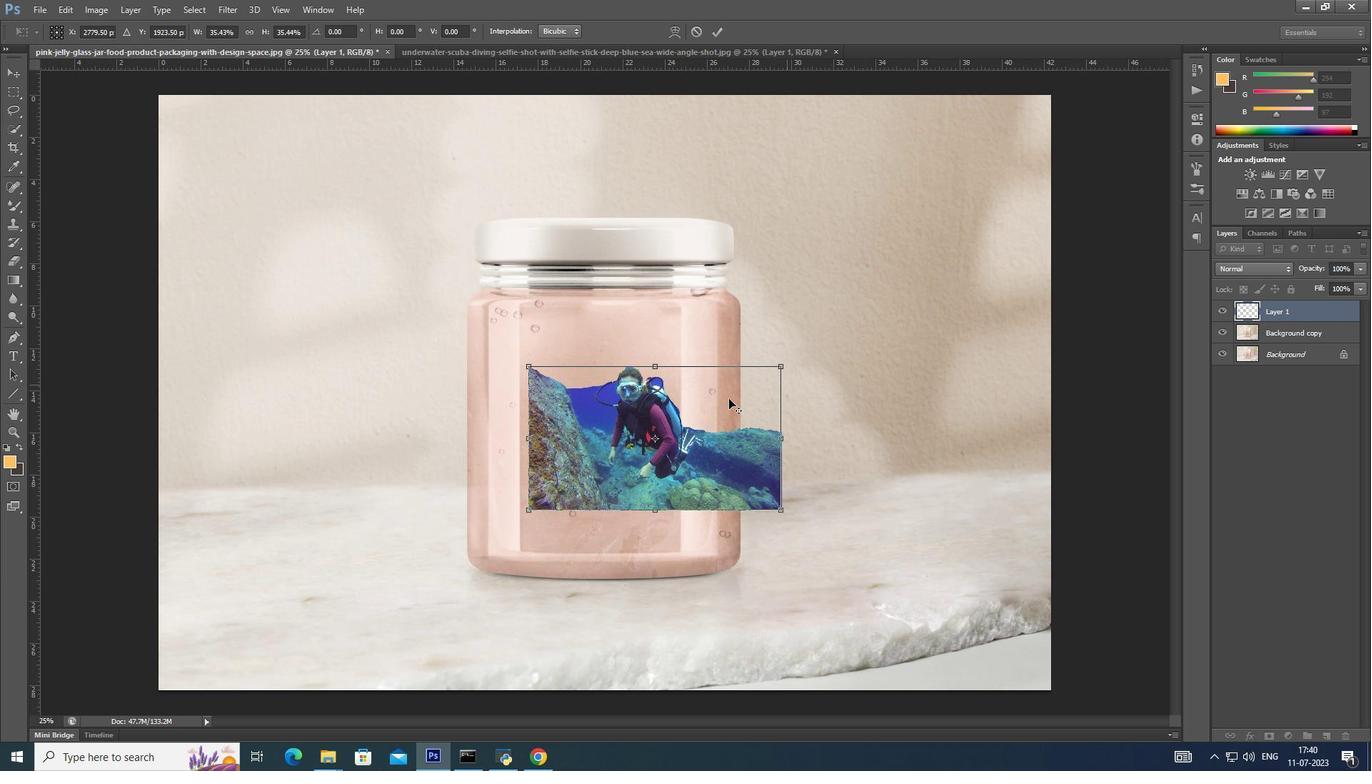 
Action: Mouse moved to (690, 422)
Screenshot: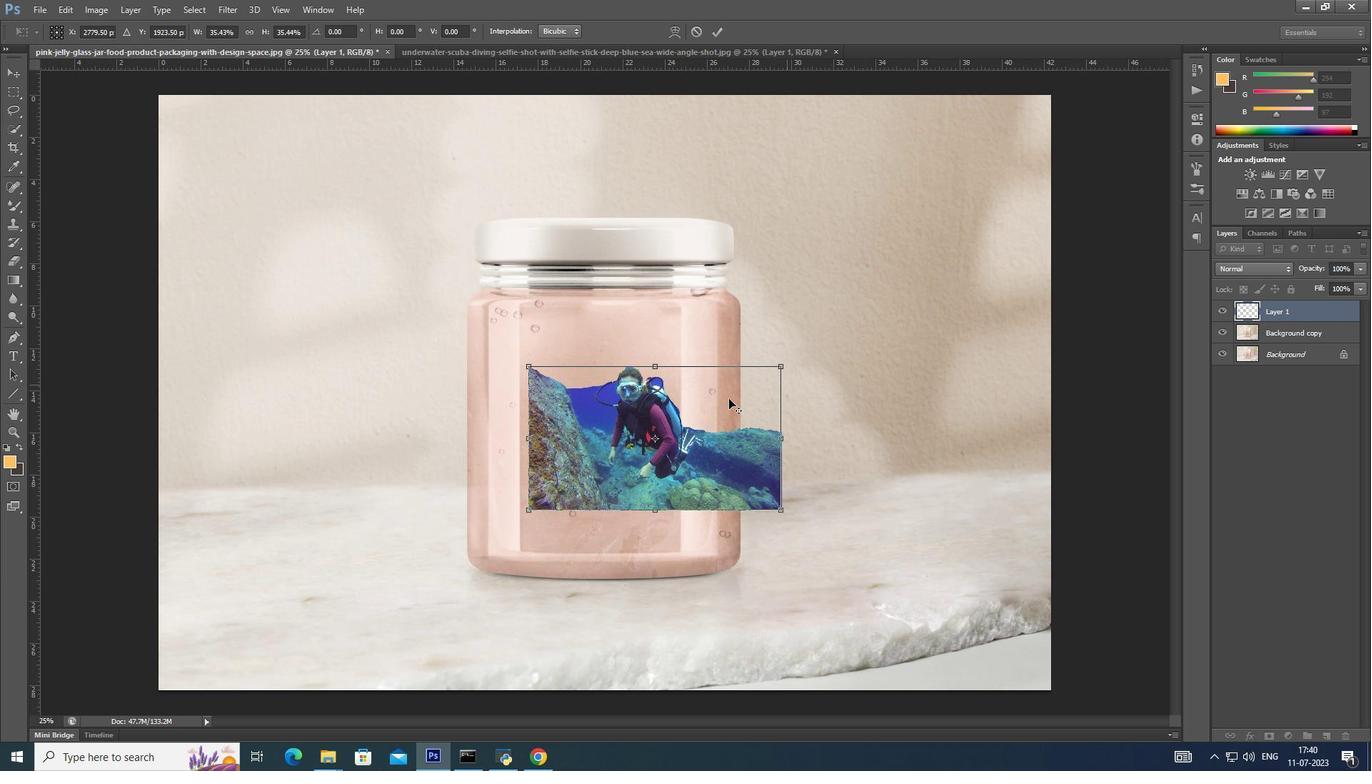 
Action: Key pressed <Key.alt_l>
Screenshot: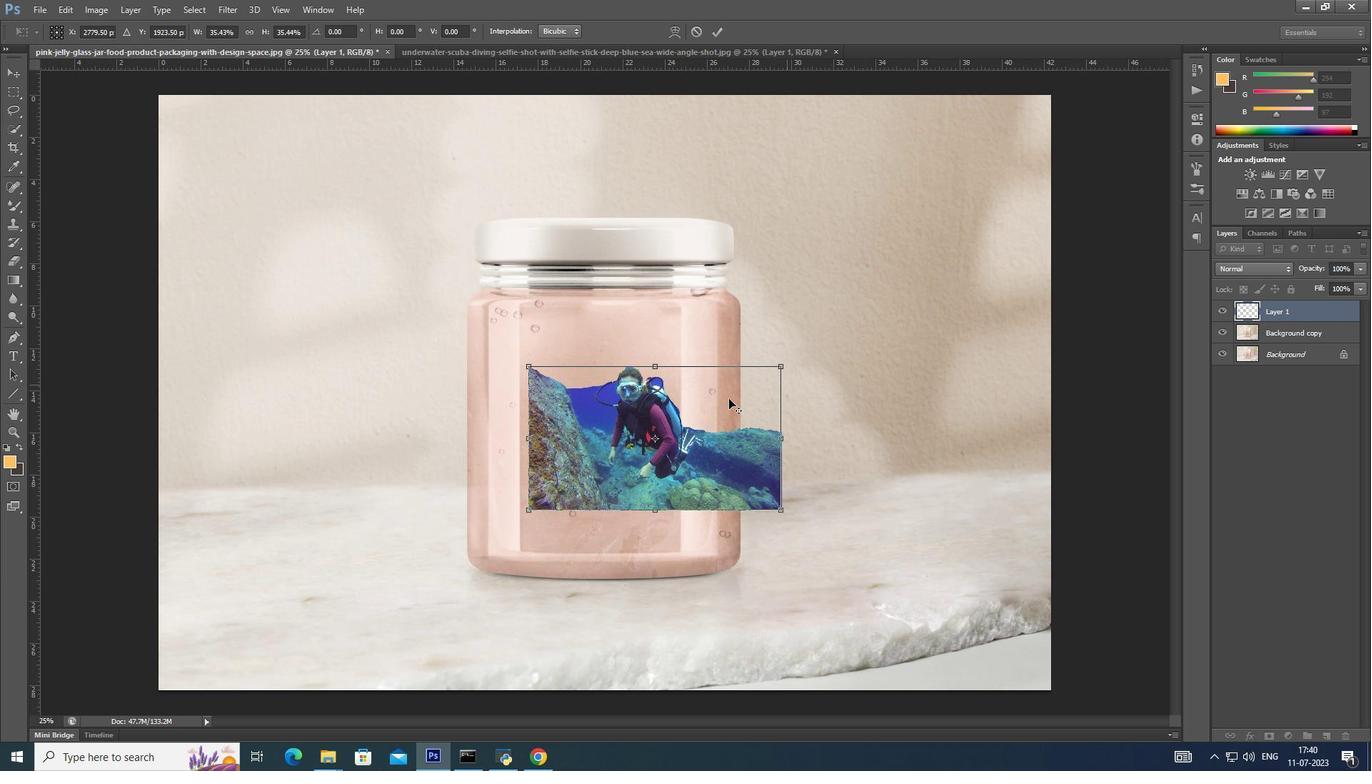 
Action: Mouse moved to (686, 424)
Screenshot: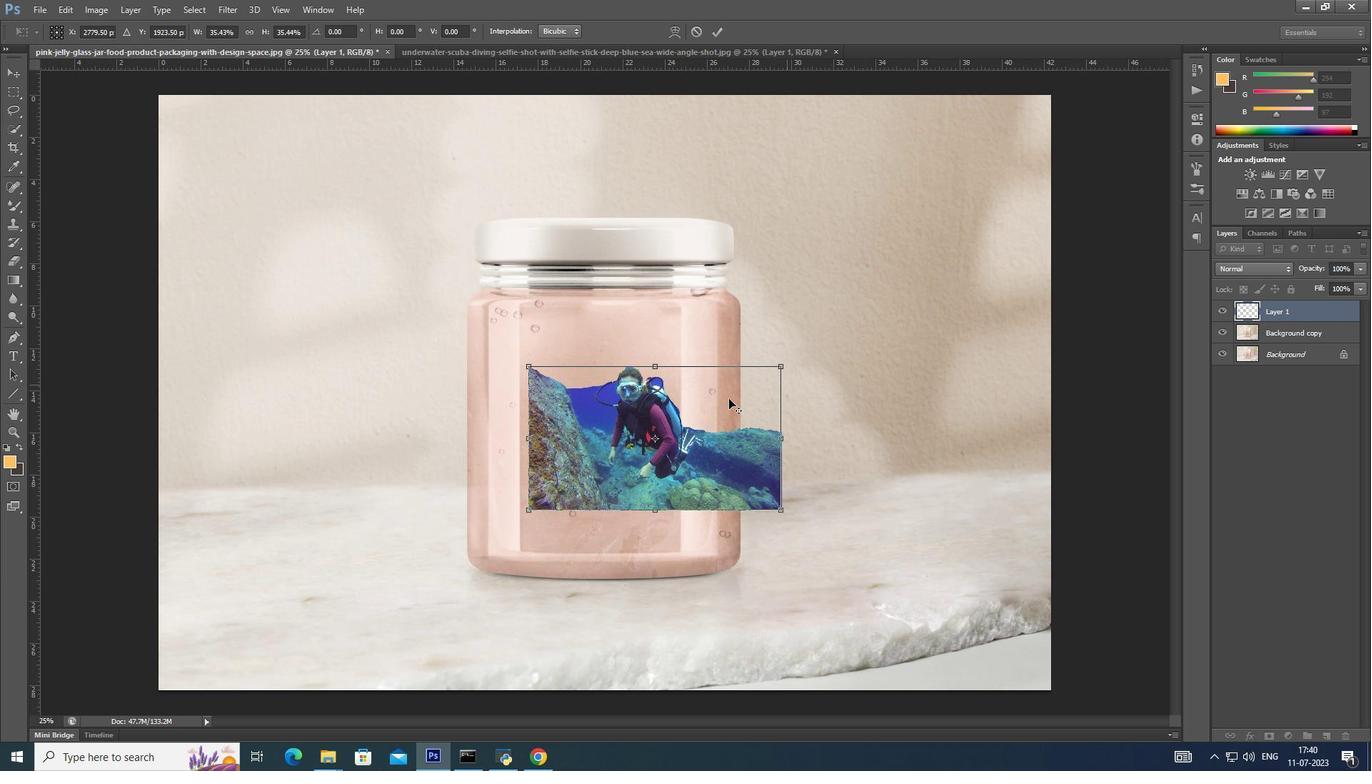 
Action: Key pressed <Key.alt_l>
Screenshot: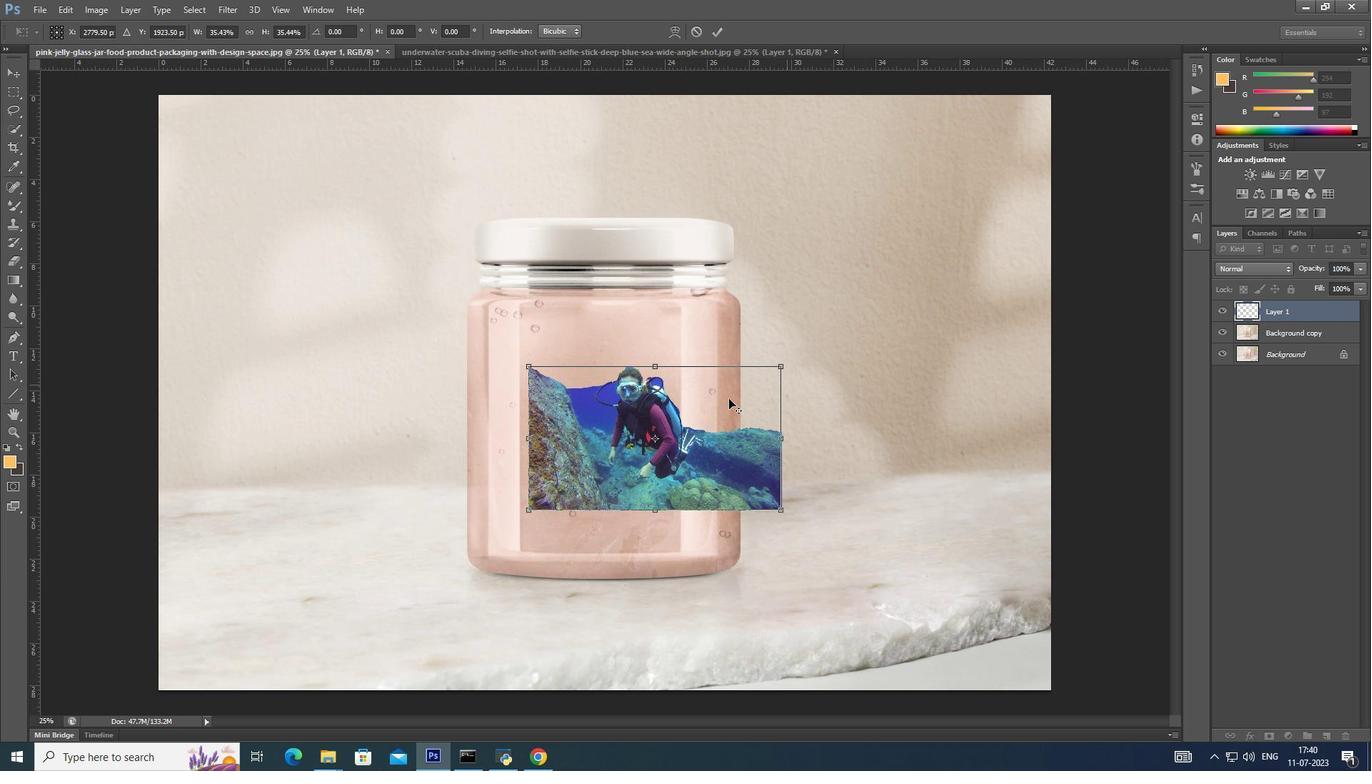 
Action: Mouse moved to (682, 427)
Screenshot: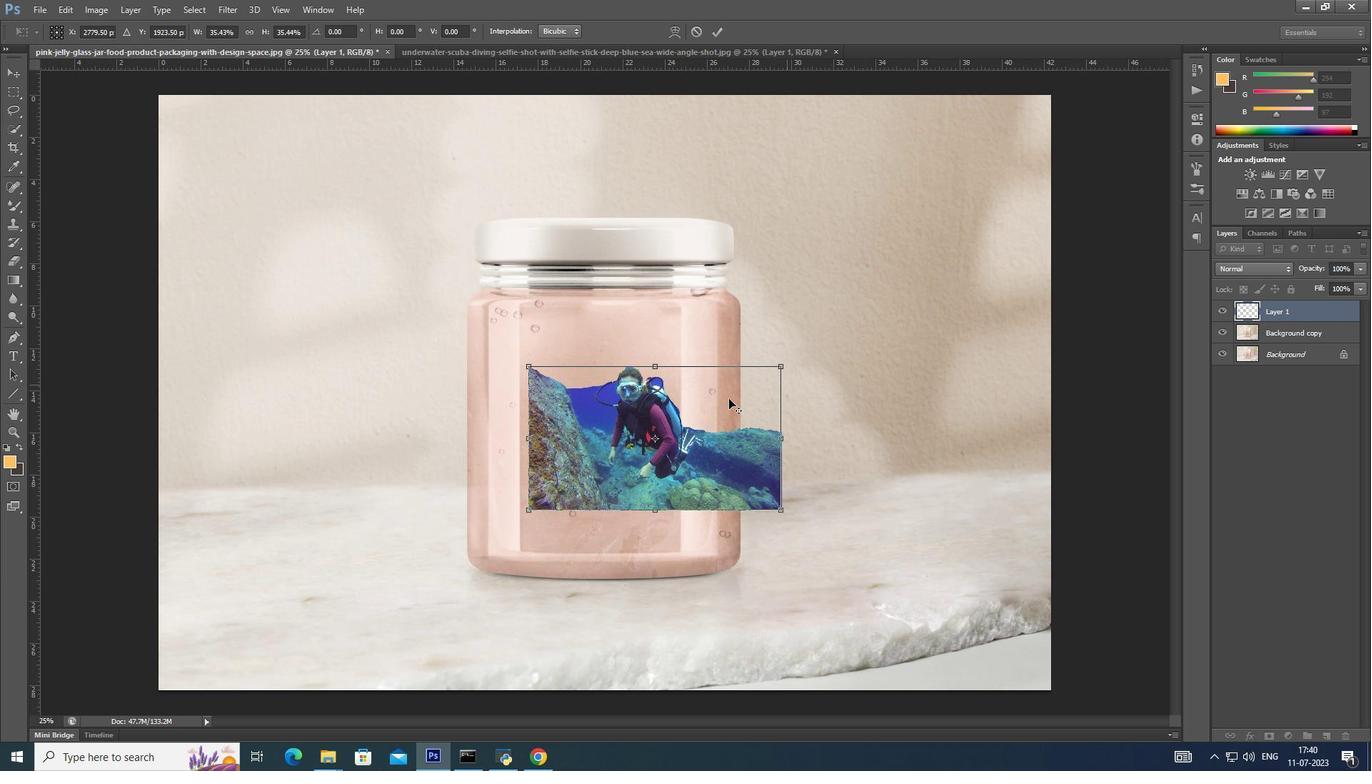 
Action: Key pressed <Key.alt_l><Key.alt_l>
Screenshot: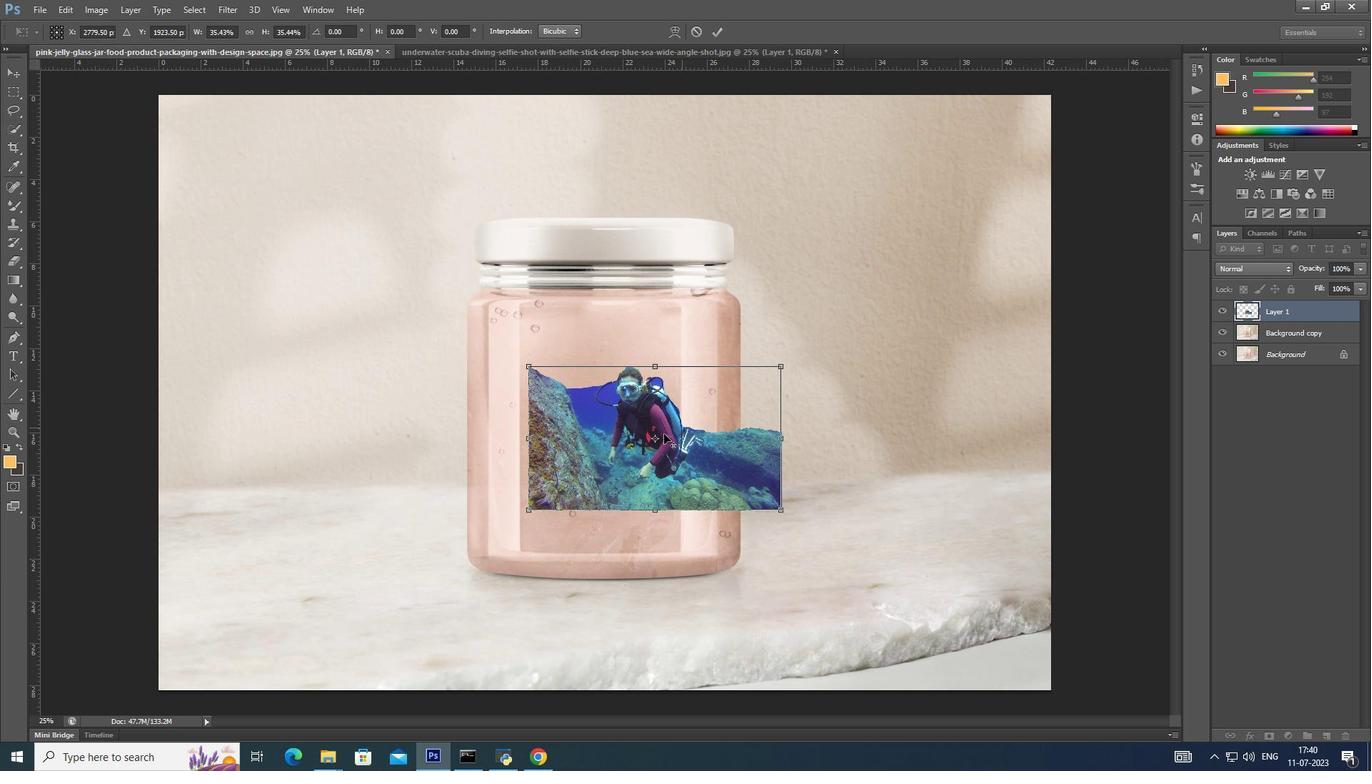 
Action: Mouse moved to (664, 434)
Screenshot: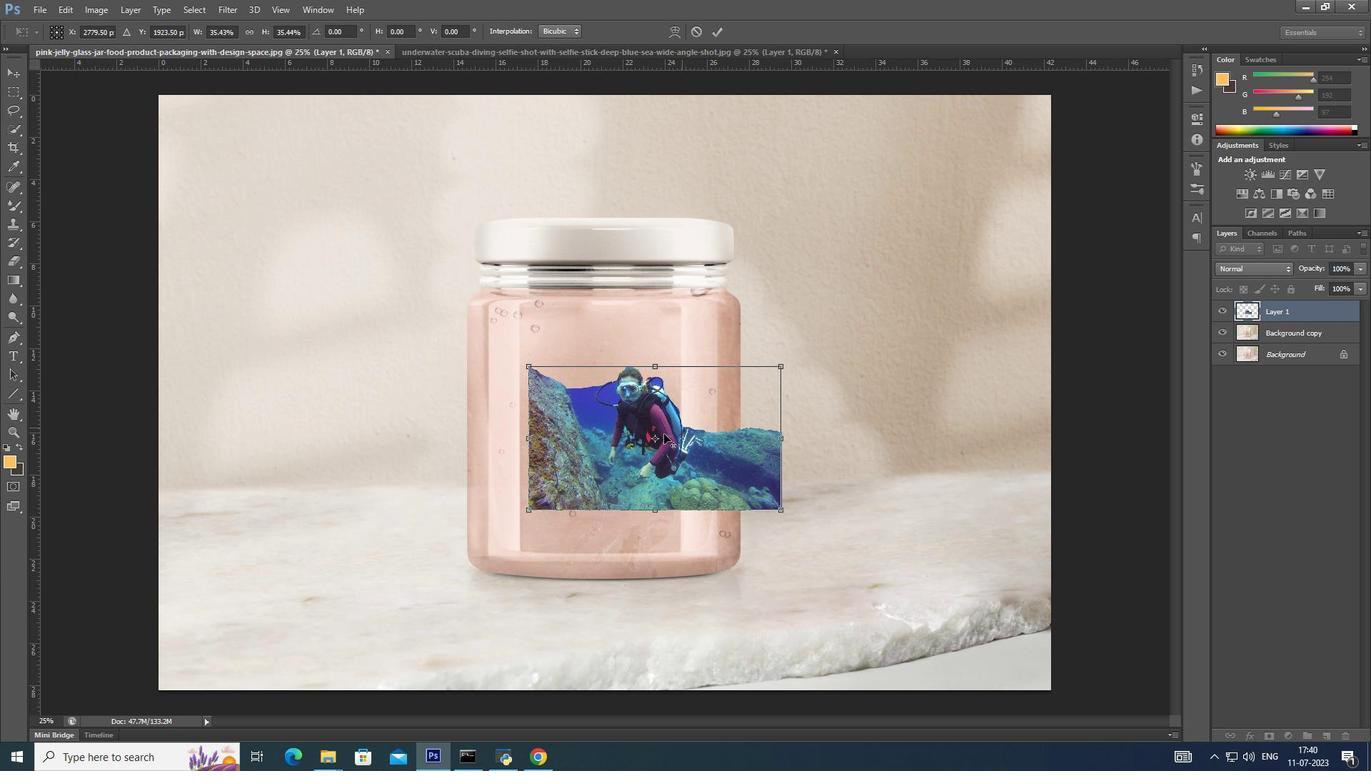 
Action: Key pressed <Key.alt_l><Key.alt_l><Key.alt_l>
Screenshot: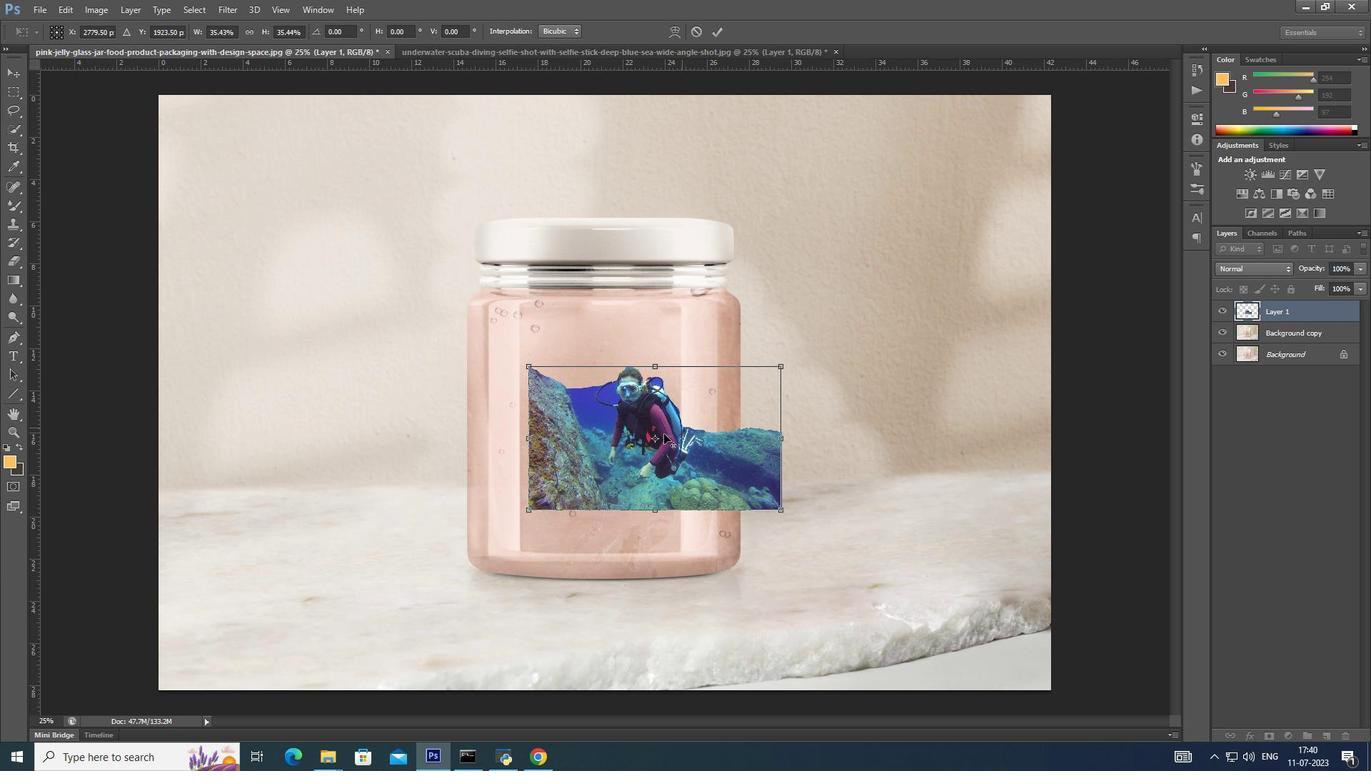 
Action: Mouse moved to (661, 433)
Screenshot: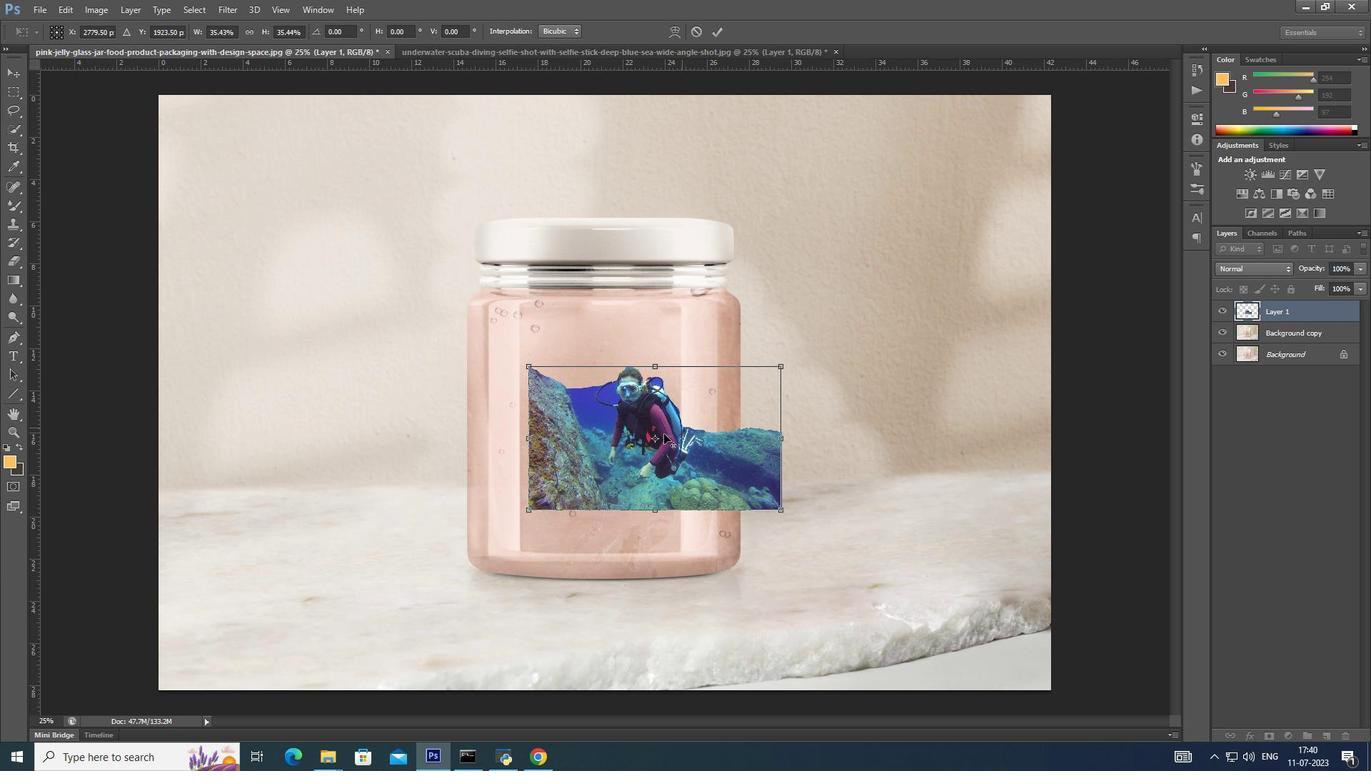 
Action: Key pressed <Key.alt_l>
Screenshot: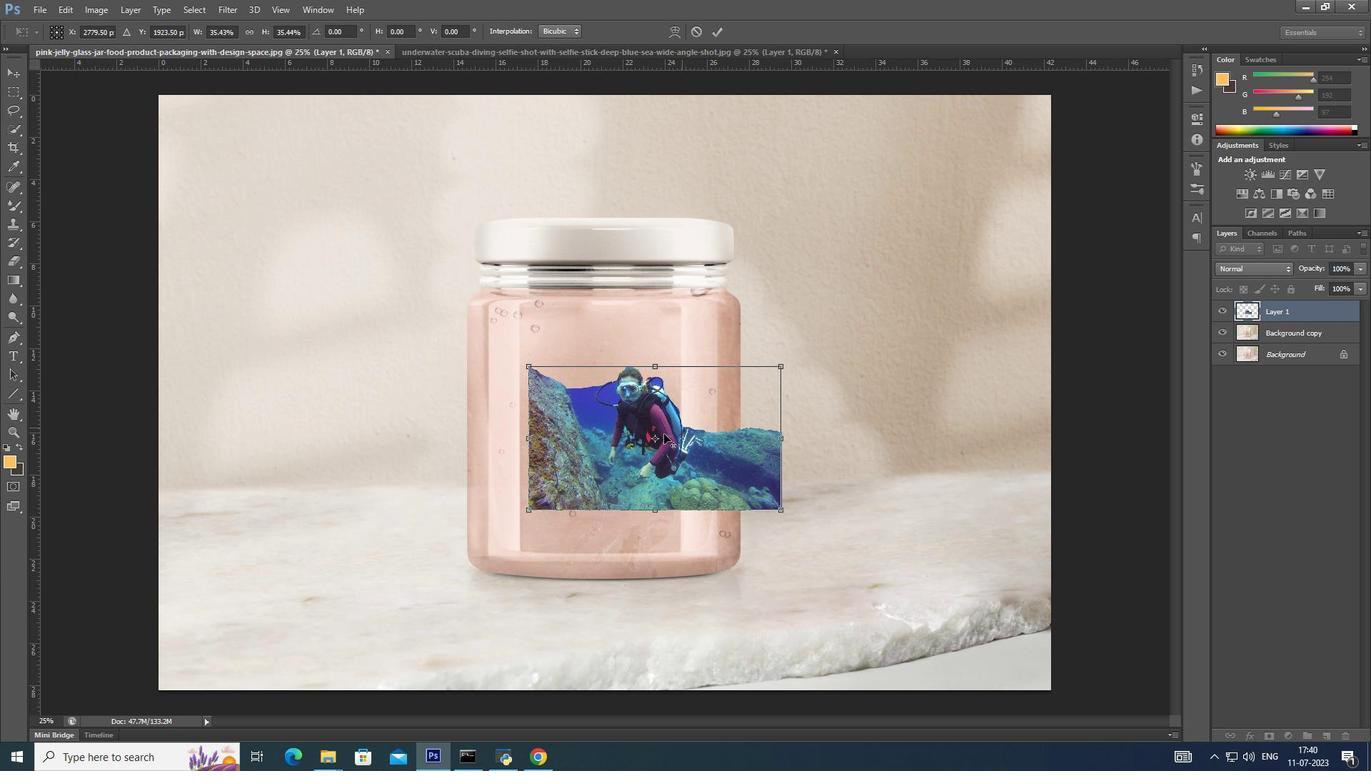 
Action: Mouse moved to (660, 430)
Screenshot: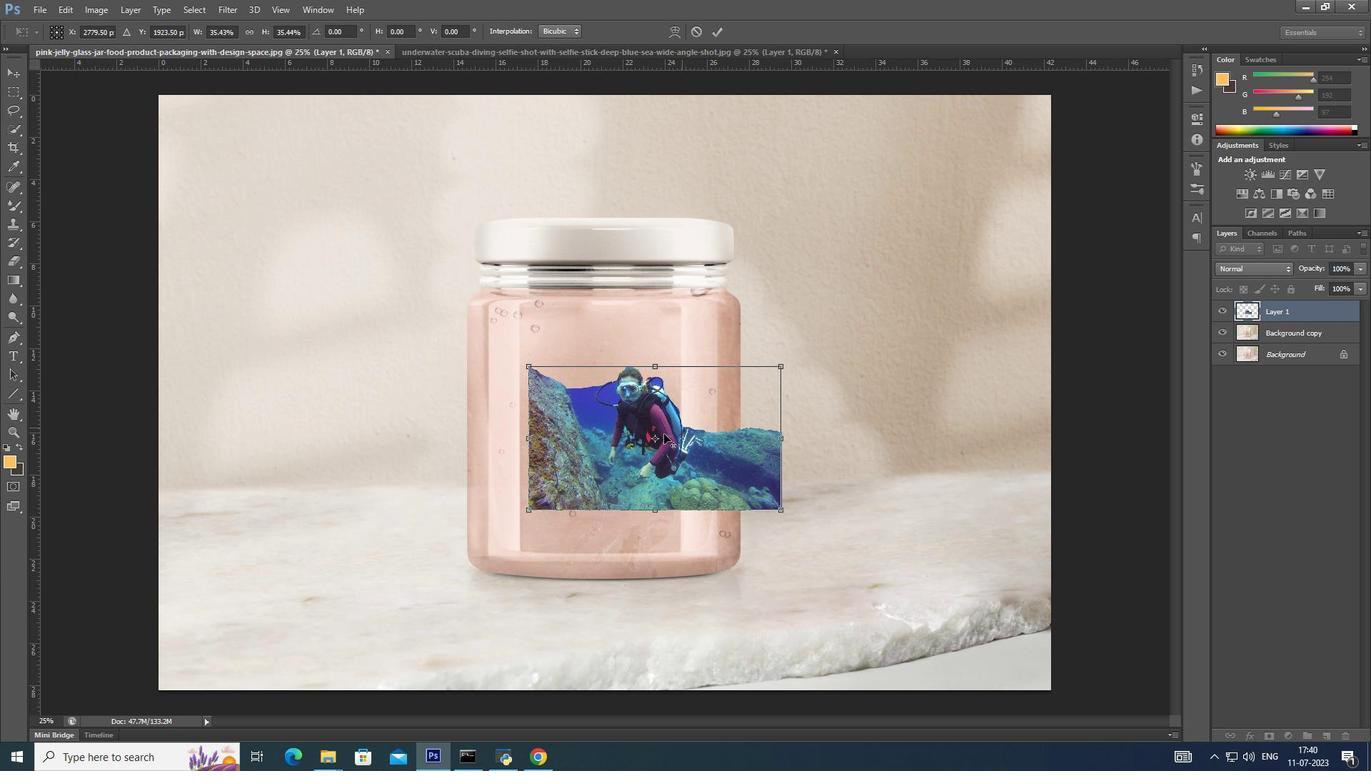 
Action: Key pressed <Key.alt_l>
Screenshot: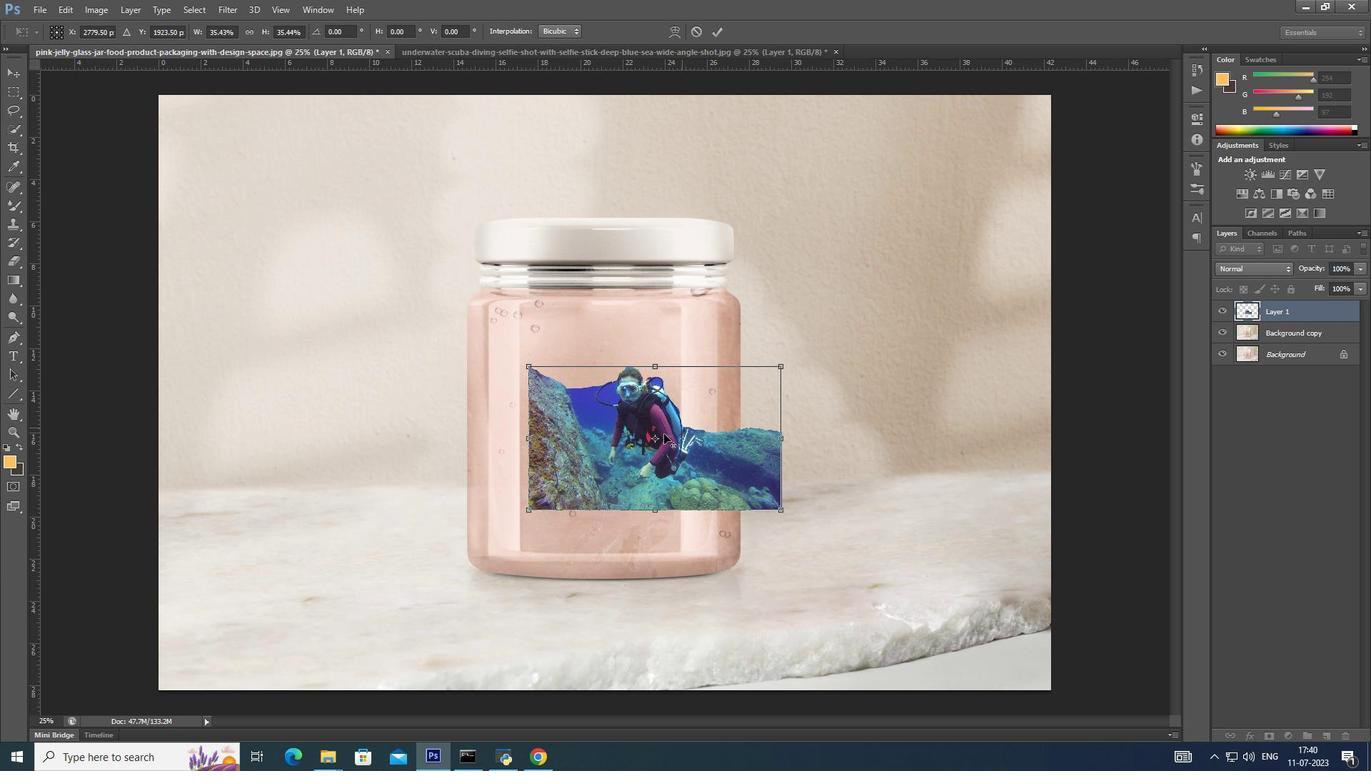 
Action: Mouse moved to (660, 428)
Screenshot: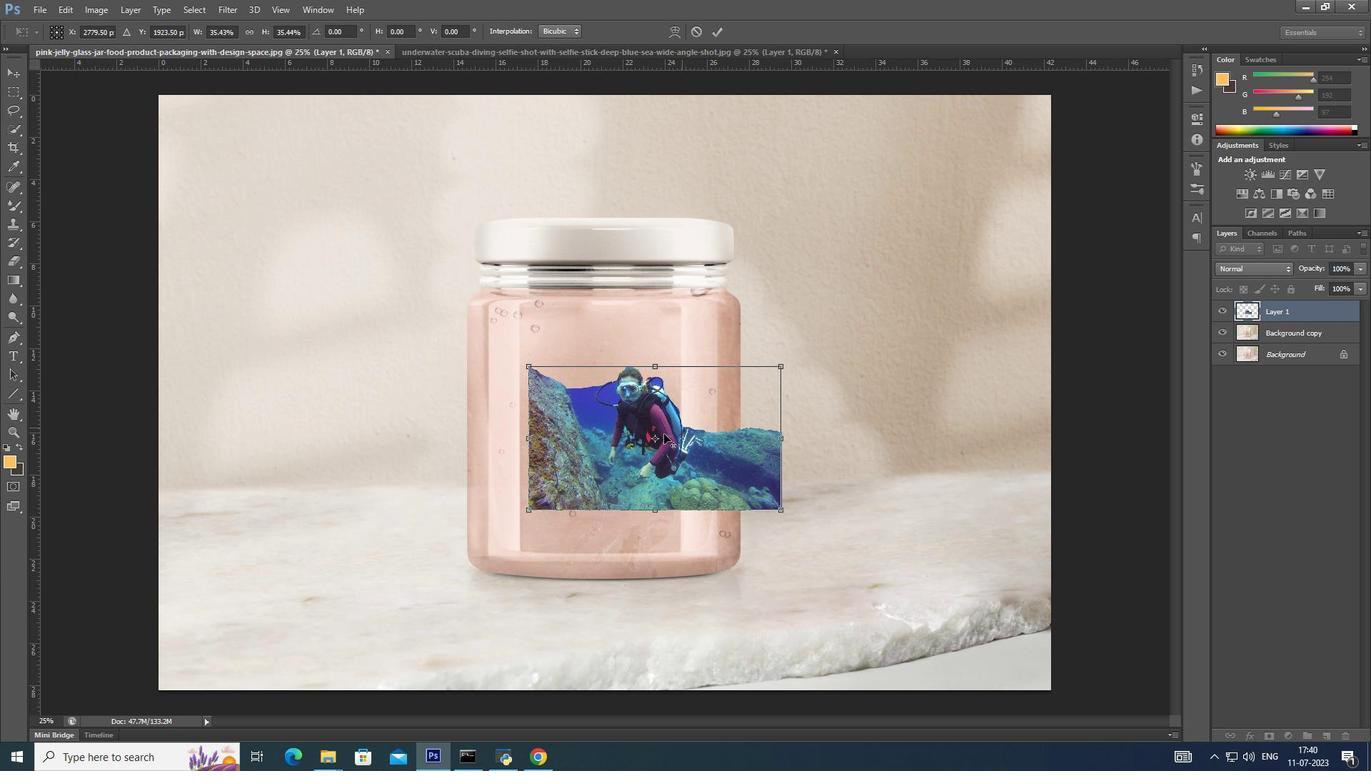 
Action: Key pressed <Key.alt_l>
Screenshot: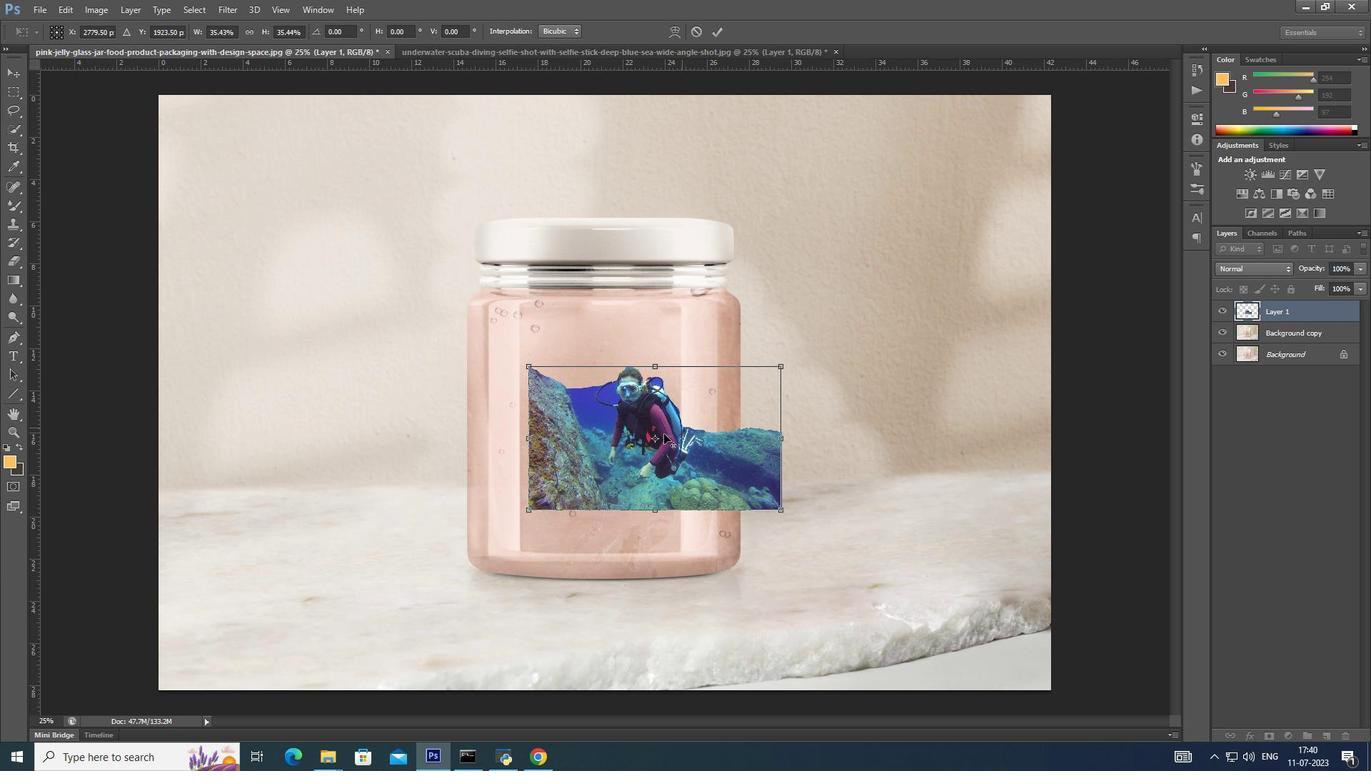 
Action: Mouse moved to (659, 425)
Screenshot: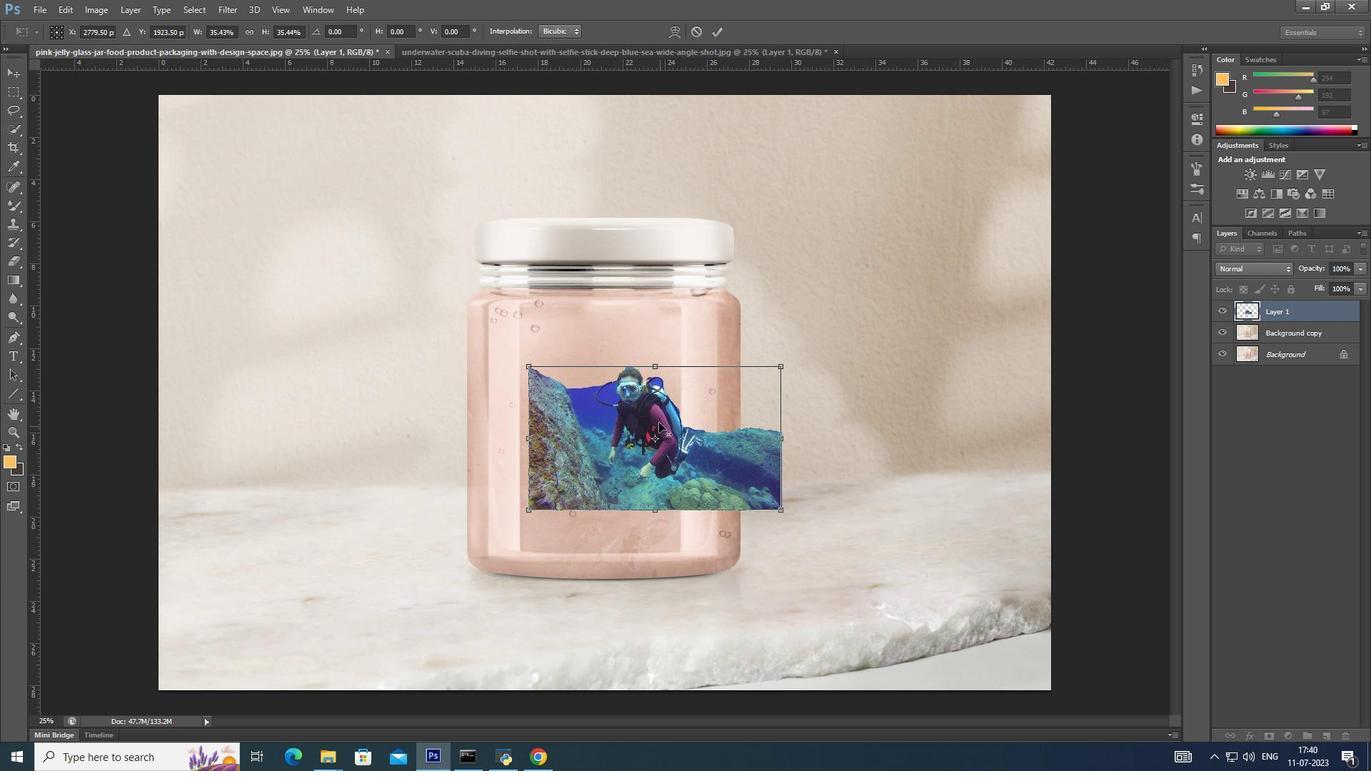 
Action: Key pressed <Key.alt_l><Key.alt_l>
